 Task: Look for Airbnb options in Péruwelz, Belgium from 5th November, 2023 to 16th November, 2023 for 2 adults.1  bedroom having 1 bed and 1 bathroom. Property type can be hotel. Amenities needed are: heating. Look for 5 properties as per requirement.
Action: Mouse moved to (567, 97)
Screenshot: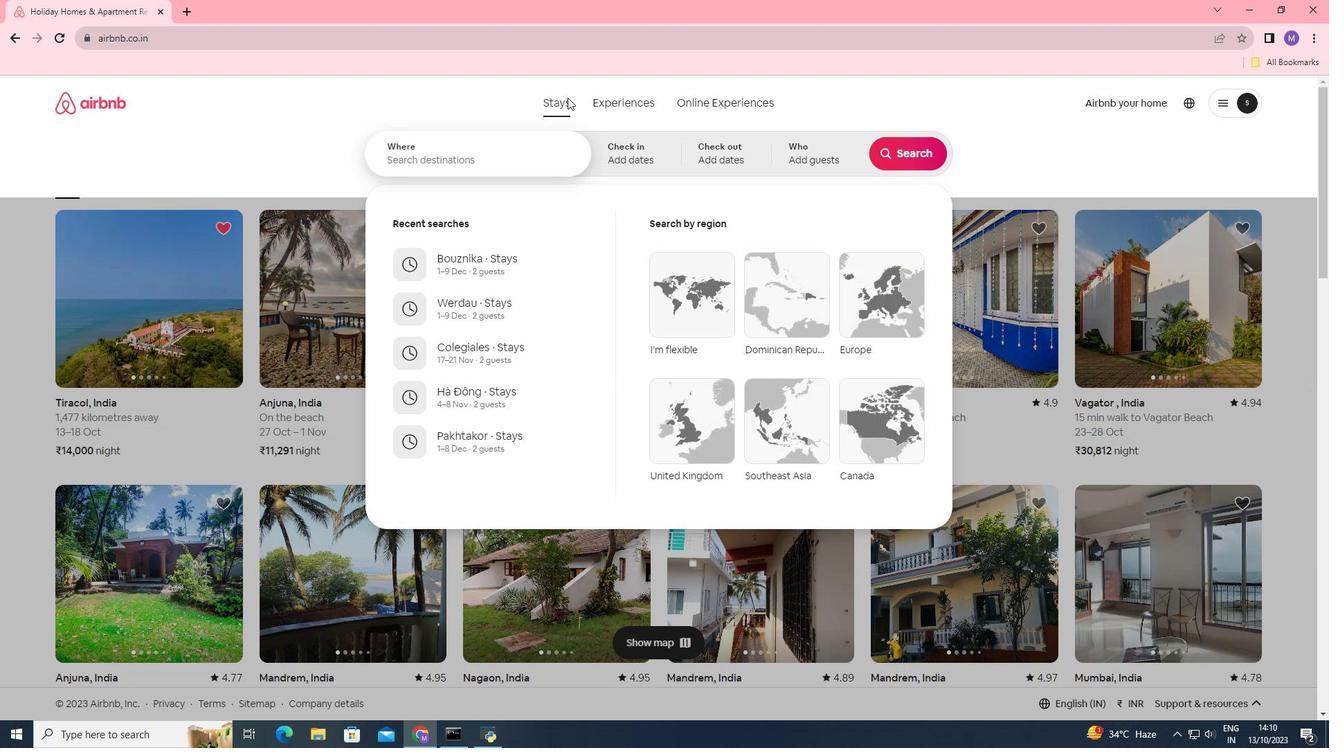 
Action: Mouse pressed left at (567, 97)
Screenshot: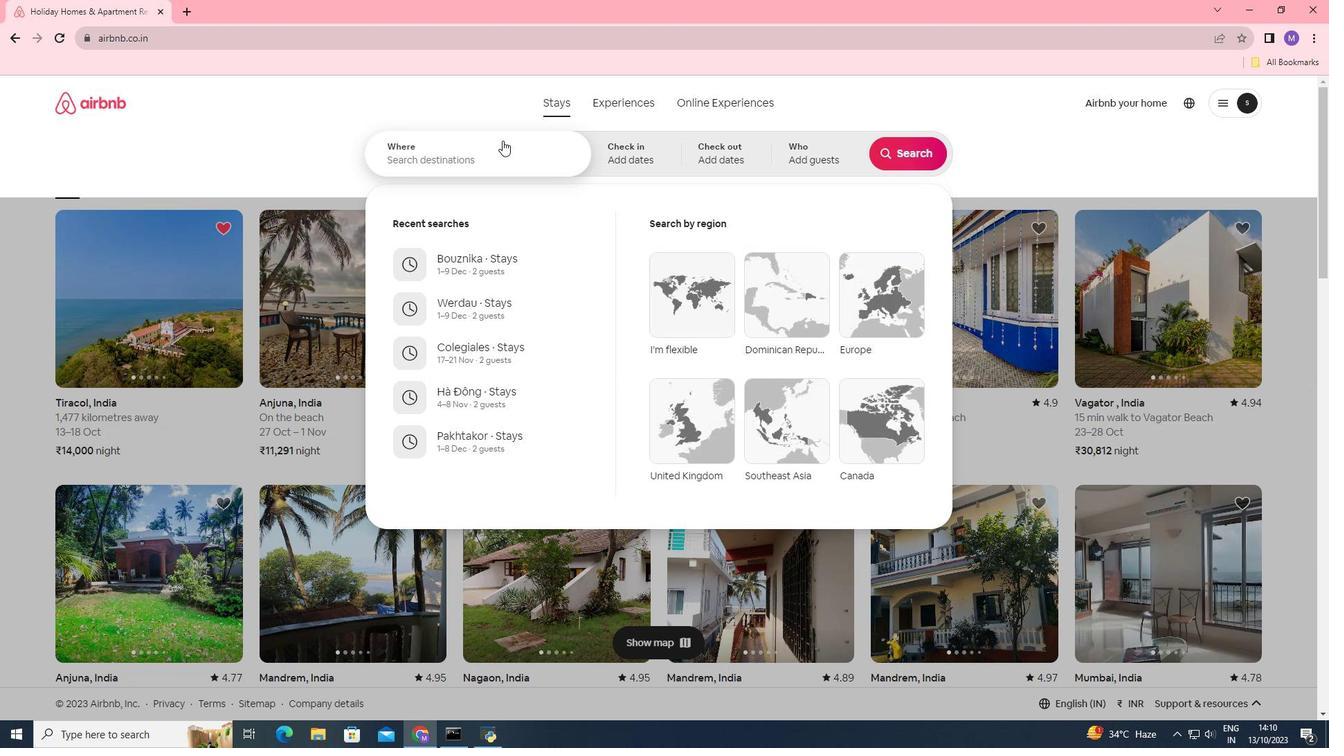 
Action: Mouse moved to (456, 159)
Screenshot: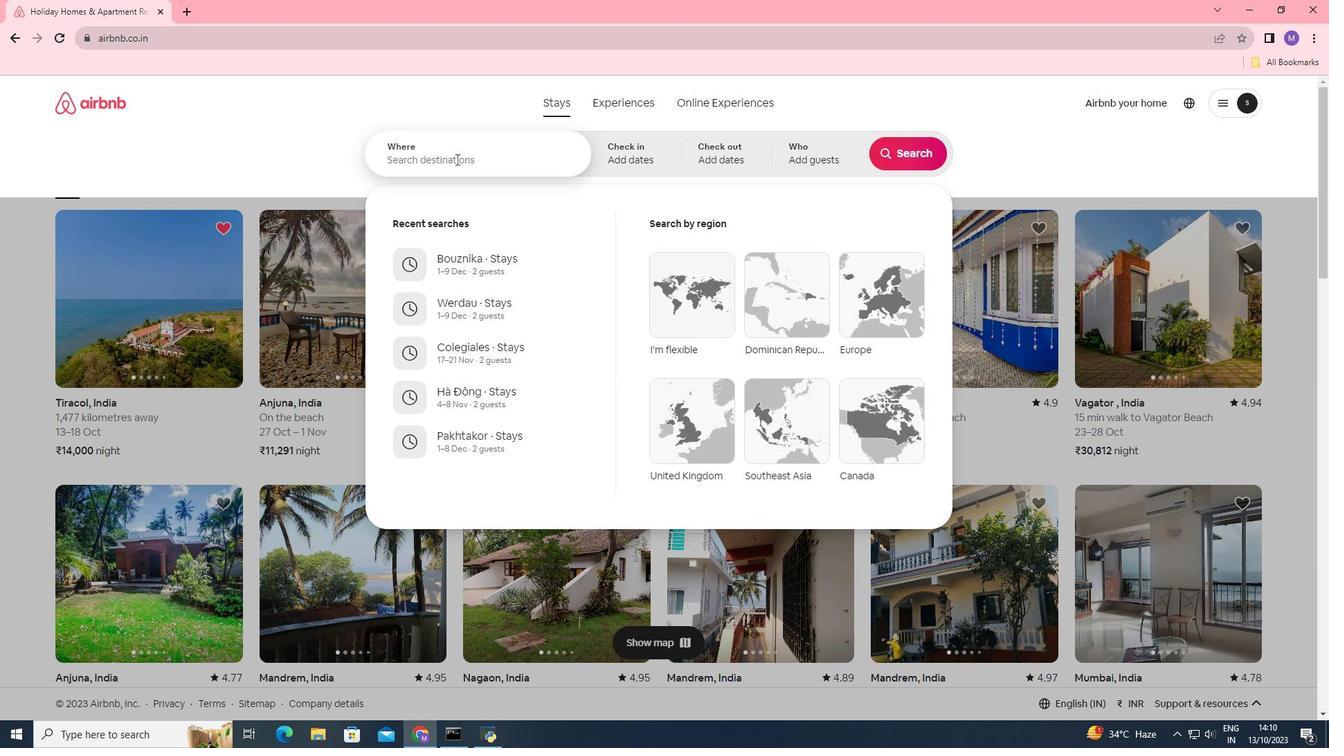 
Action: Mouse pressed left at (456, 159)
Screenshot: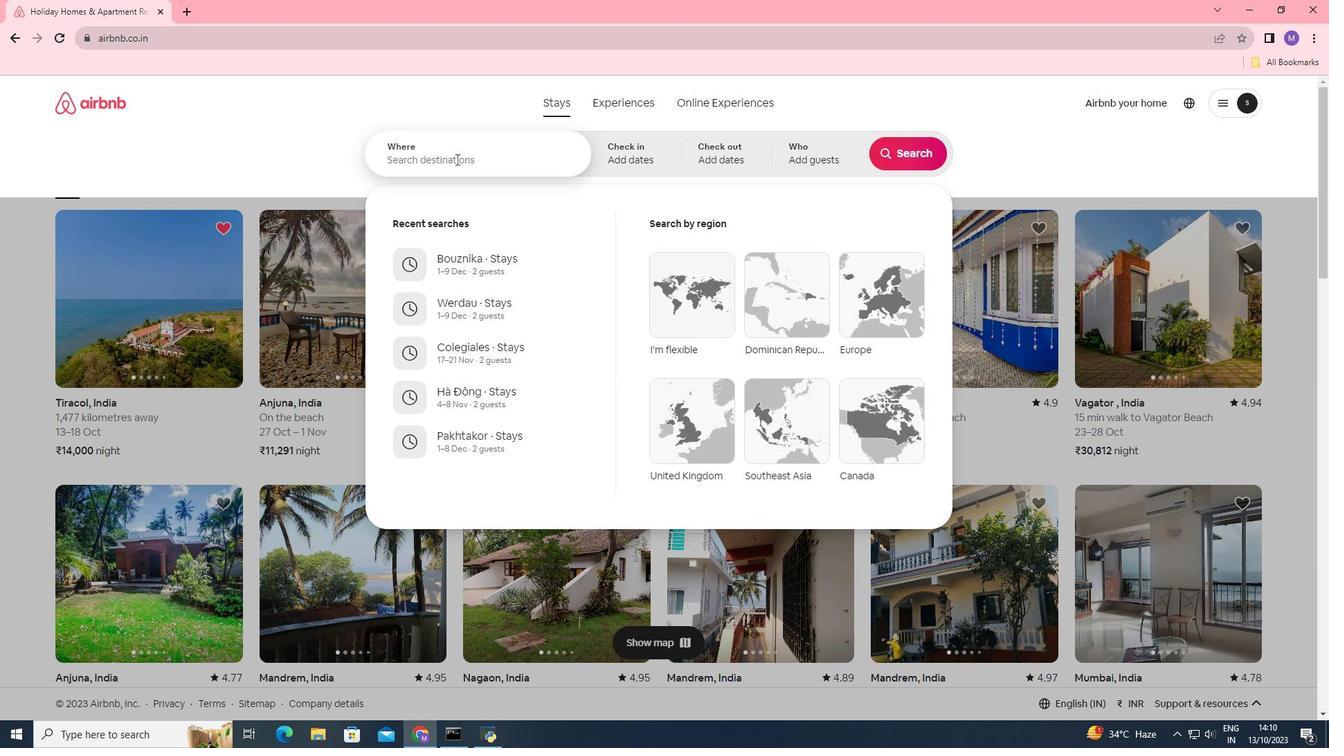 
Action: Key pressed <Key.shift_r><Key.shift_r><Key.shift_r><Key.shift_r><Key.shift_r><Key.shift_r><Key.shift_r><Key.shift_r><Key.shift_r>Peruwelz,<Key.space><Key.shift>Belgium
Screenshot: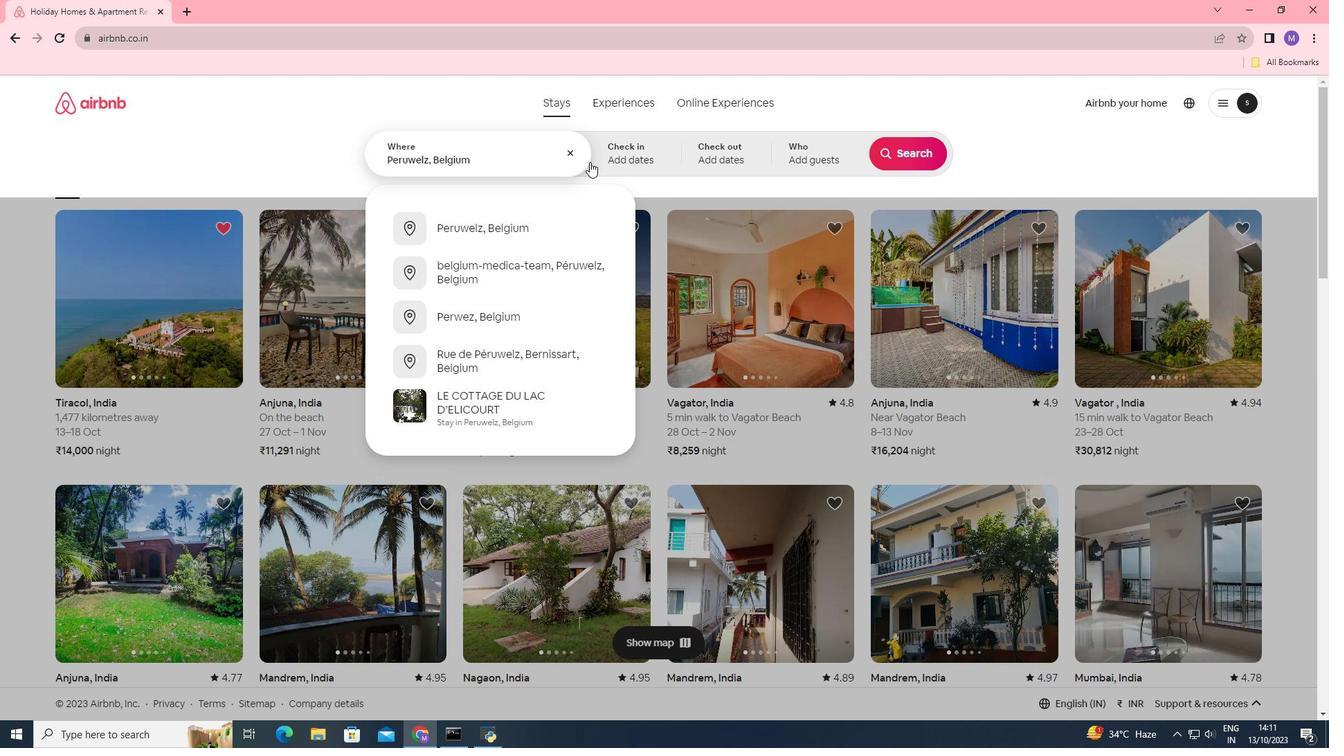 
Action: Mouse moved to (609, 159)
Screenshot: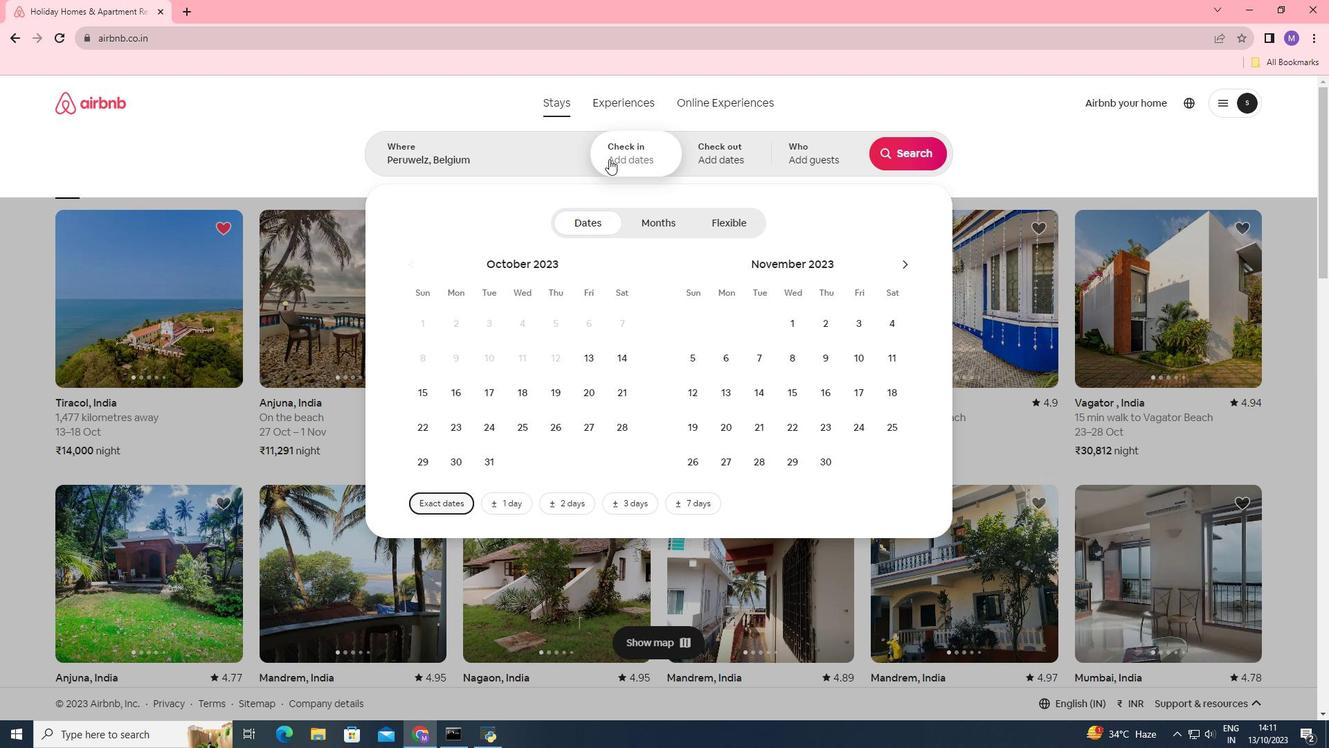 
Action: Mouse pressed left at (609, 159)
Screenshot: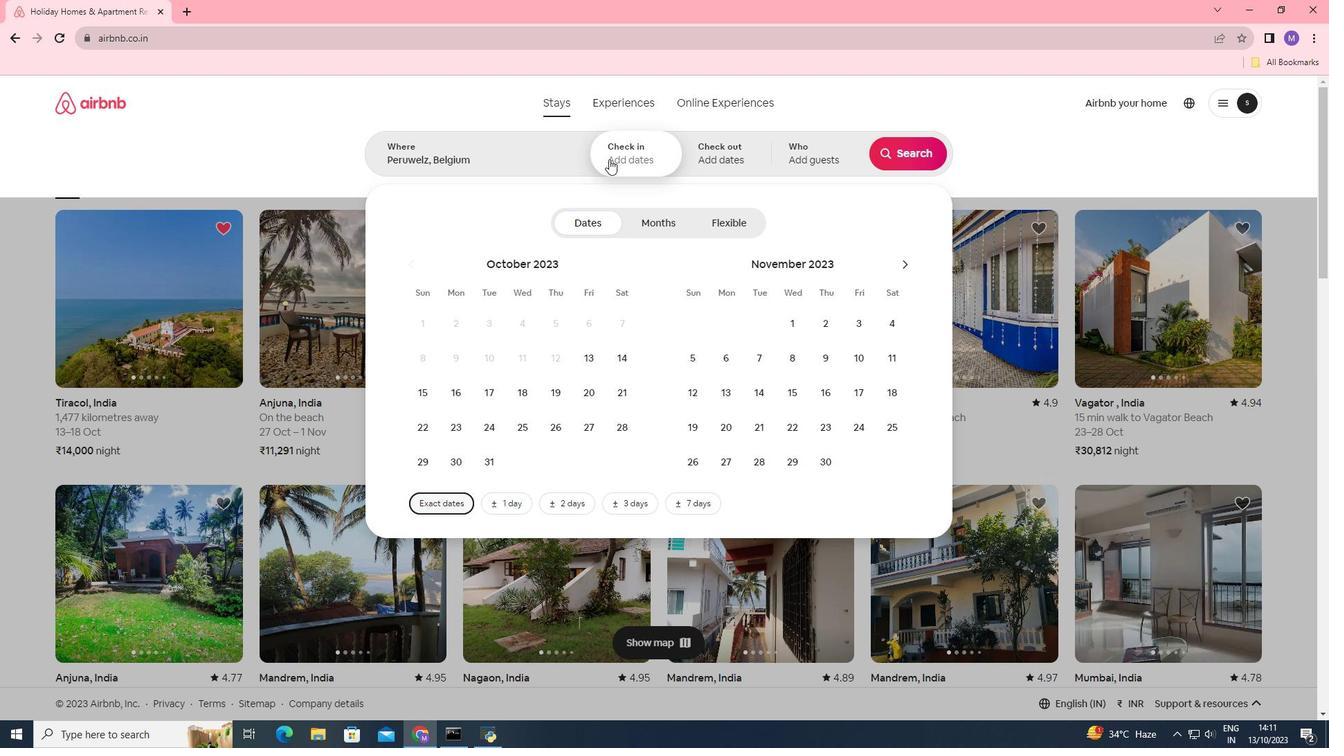 
Action: Mouse moved to (698, 350)
Screenshot: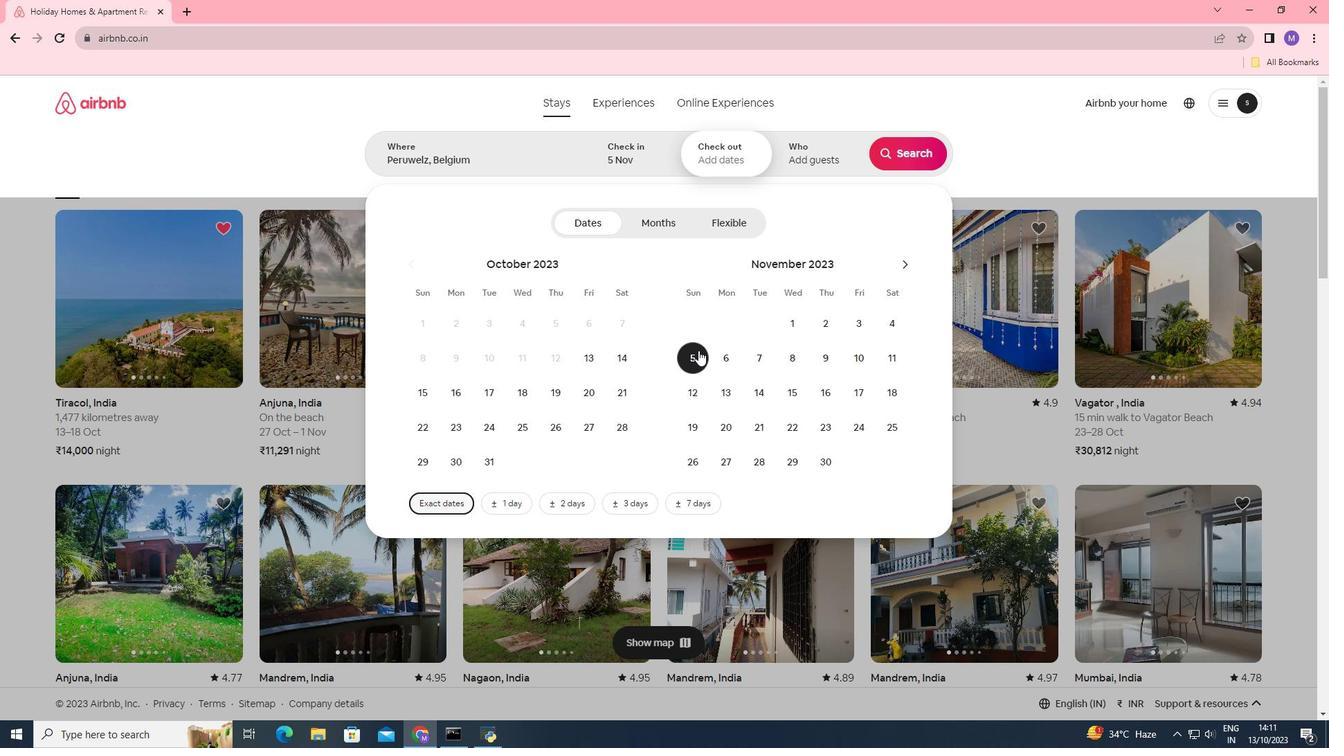 
Action: Mouse pressed left at (698, 350)
Screenshot: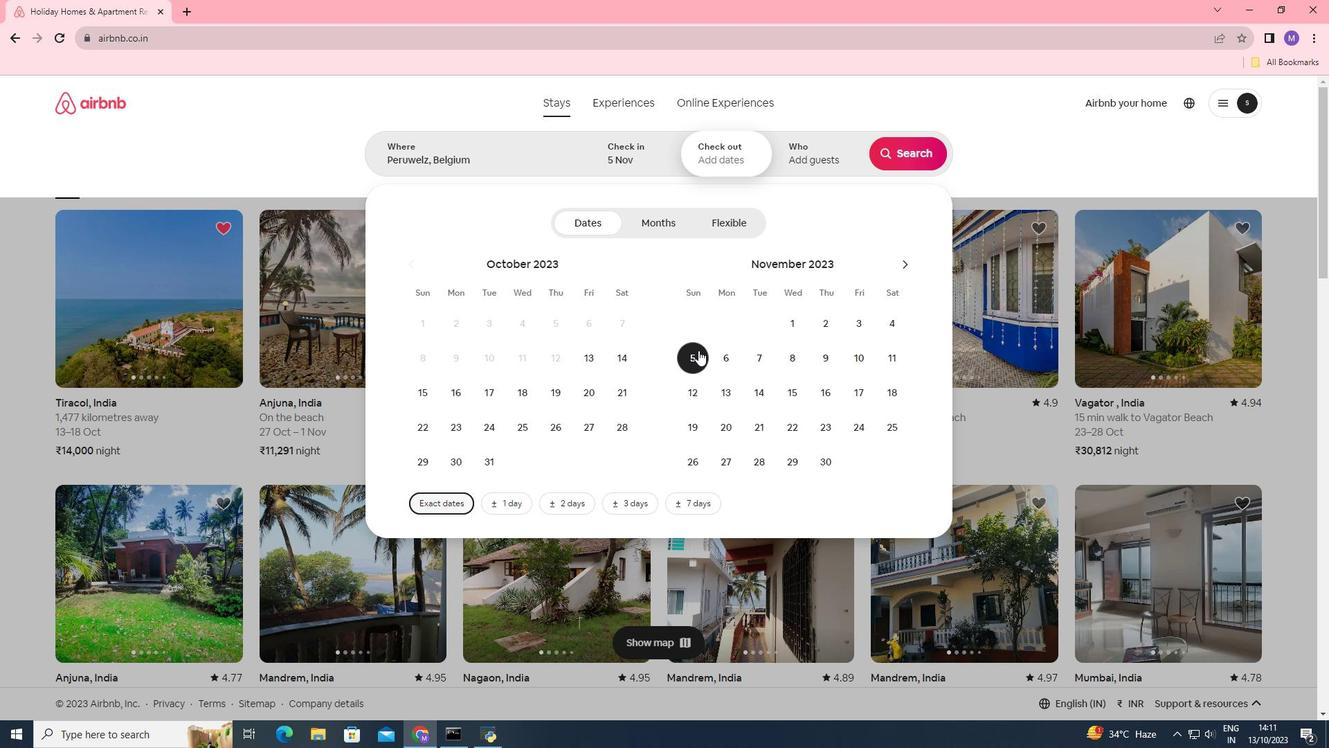 
Action: Mouse moved to (823, 385)
Screenshot: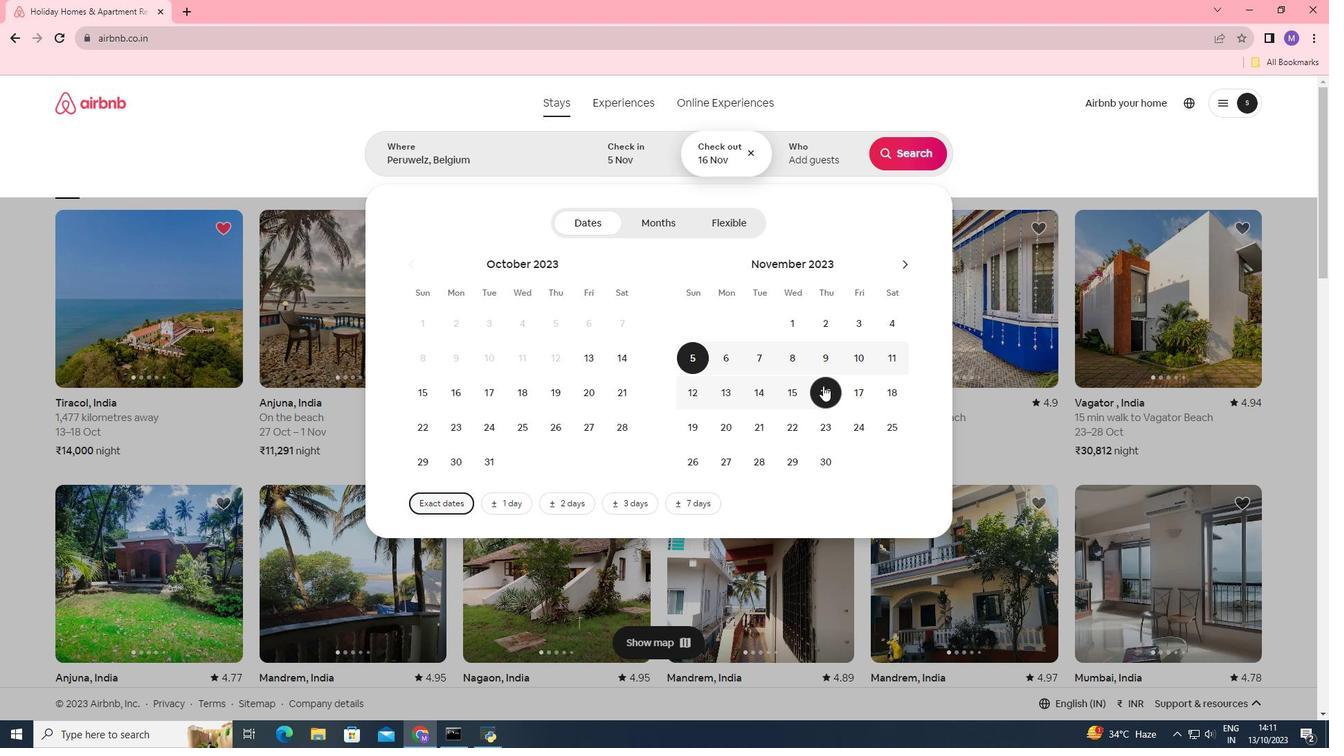 
Action: Mouse pressed left at (823, 385)
Screenshot: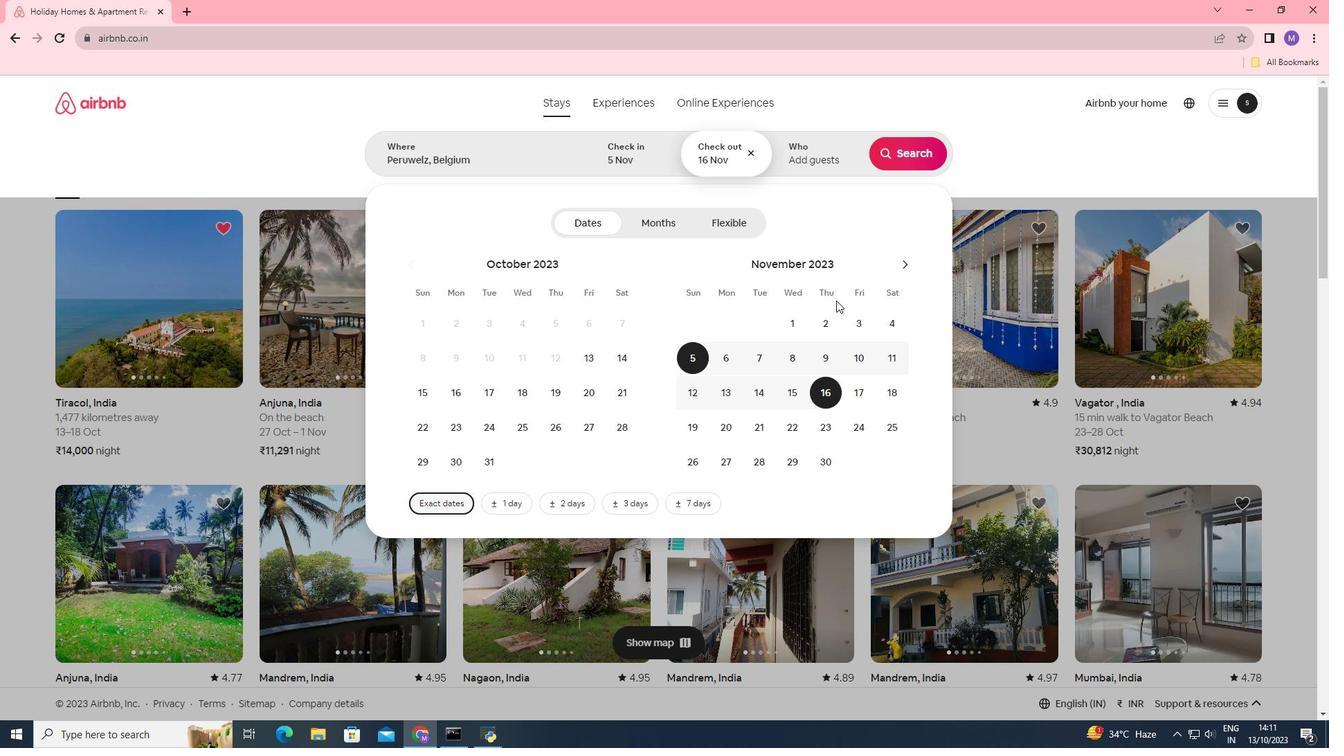 
Action: Mouse moved to (814, 146)
Screenshot: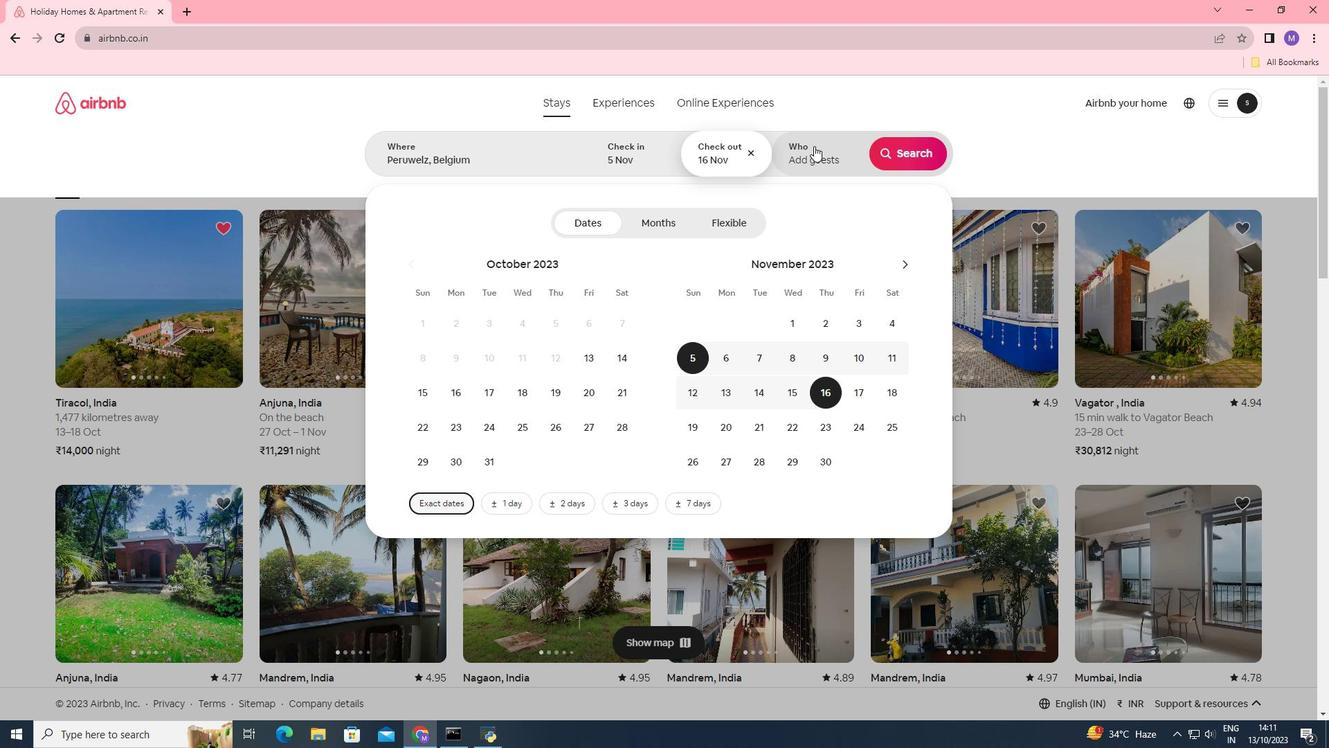 
Action: Mouse pressed left at (814, 146)
Screenshot: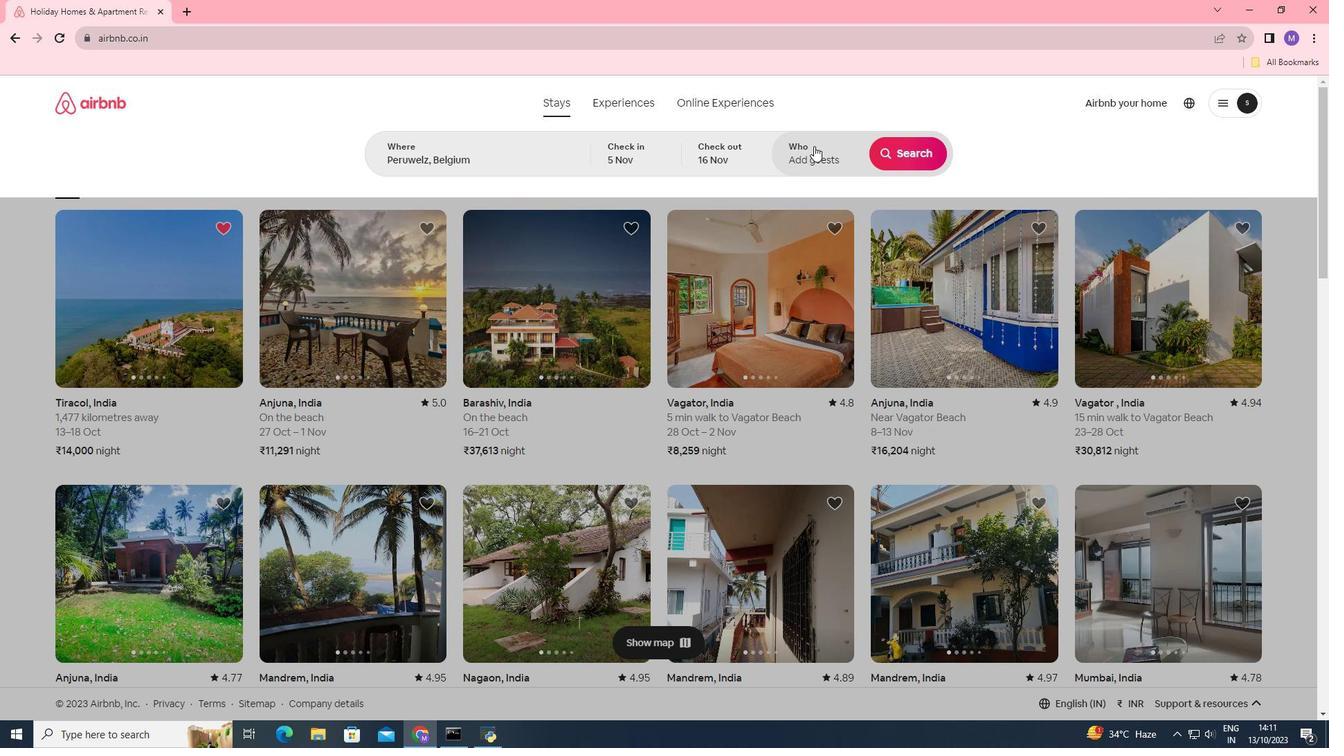 
Action: Mouse pressed left at (814, 146)
Screenshot: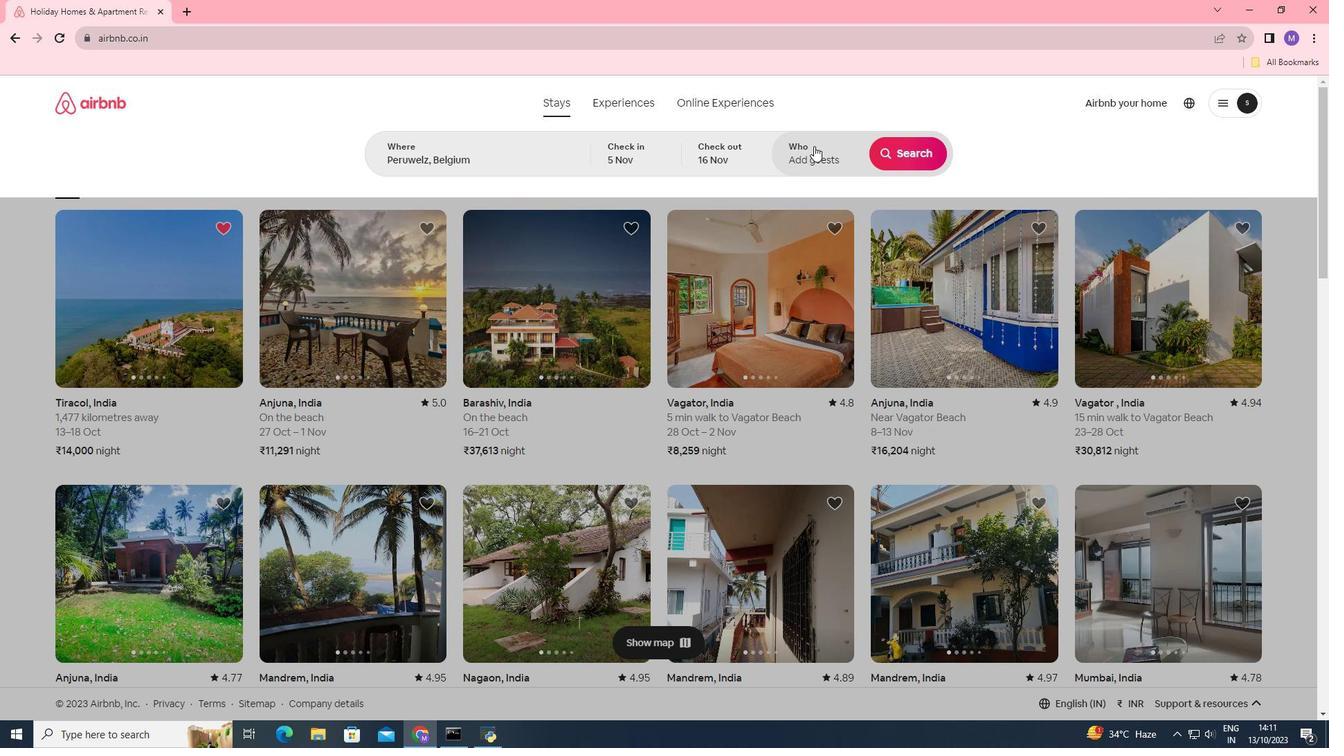 
Action: Mouse pressed left at (814, 146)
Screenshot: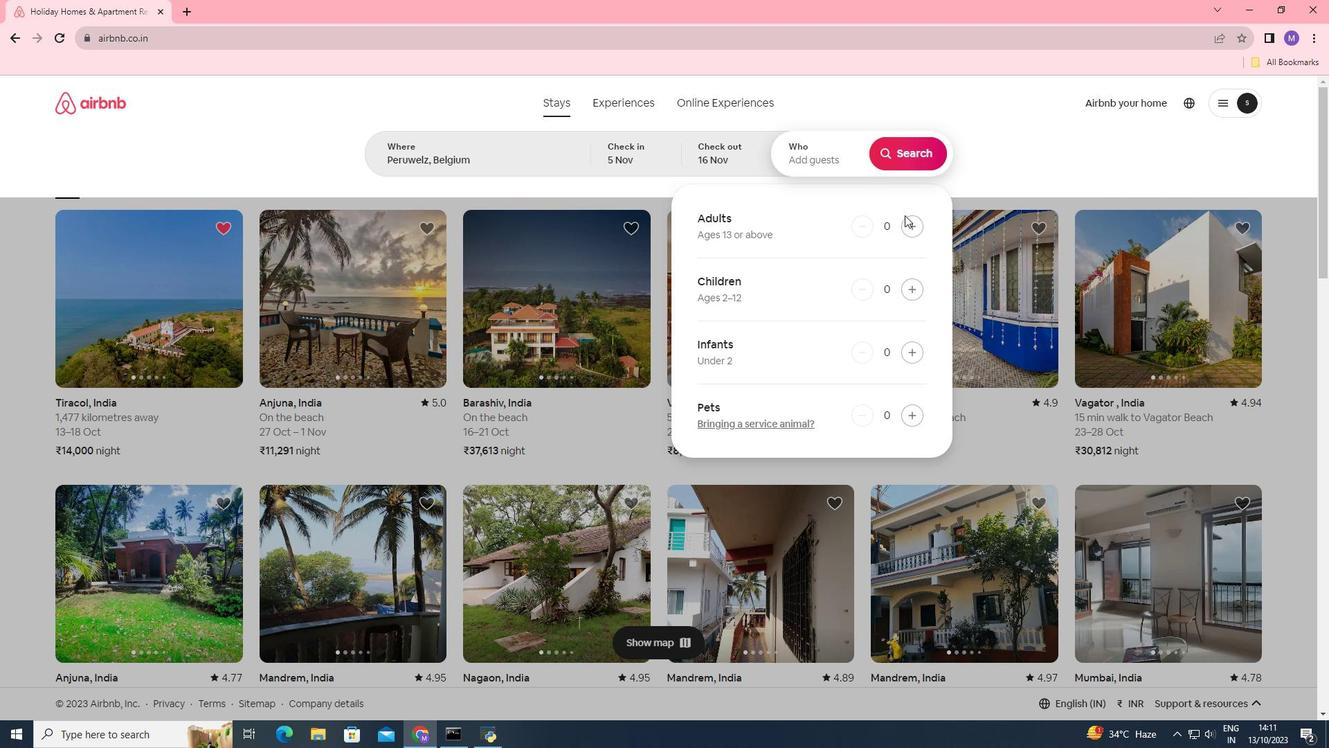 
Action: Mouse moved to (910, 223)
Screenshot: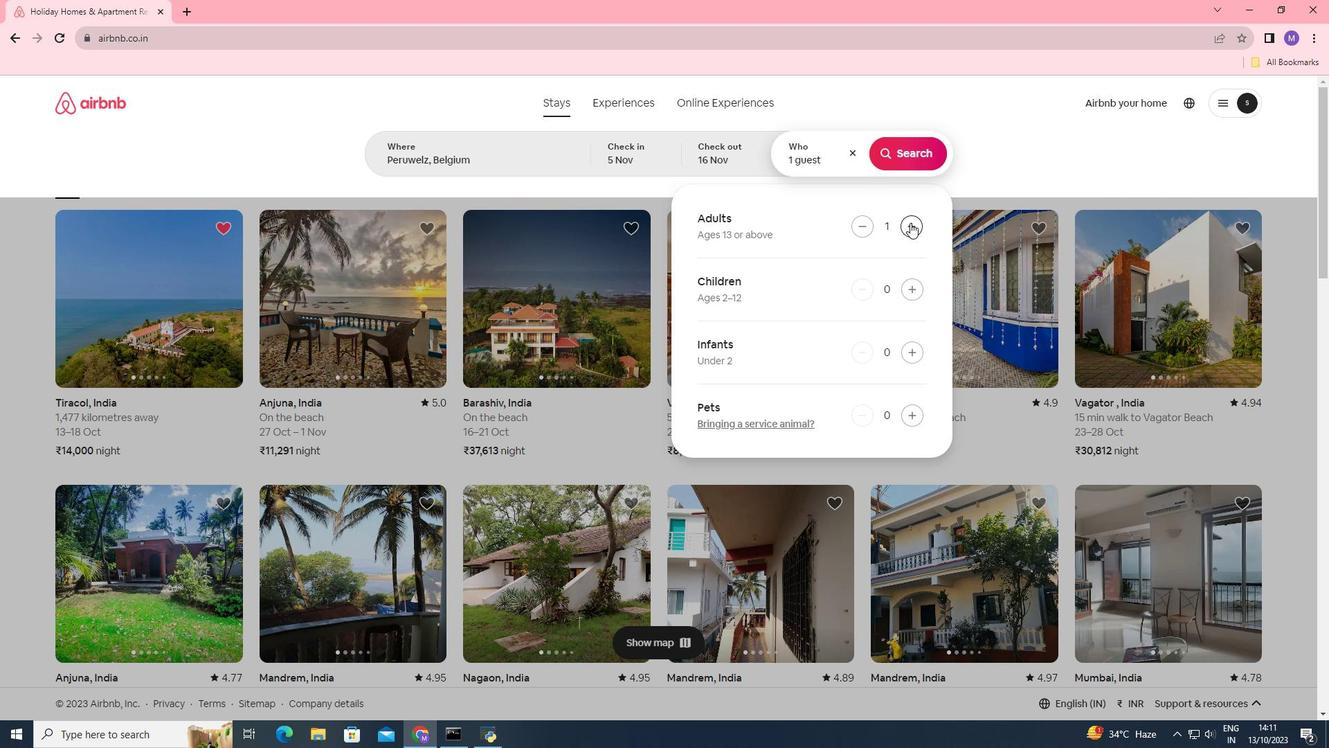 
Action: Mouse pressed left at (910, 223)
Screenshot: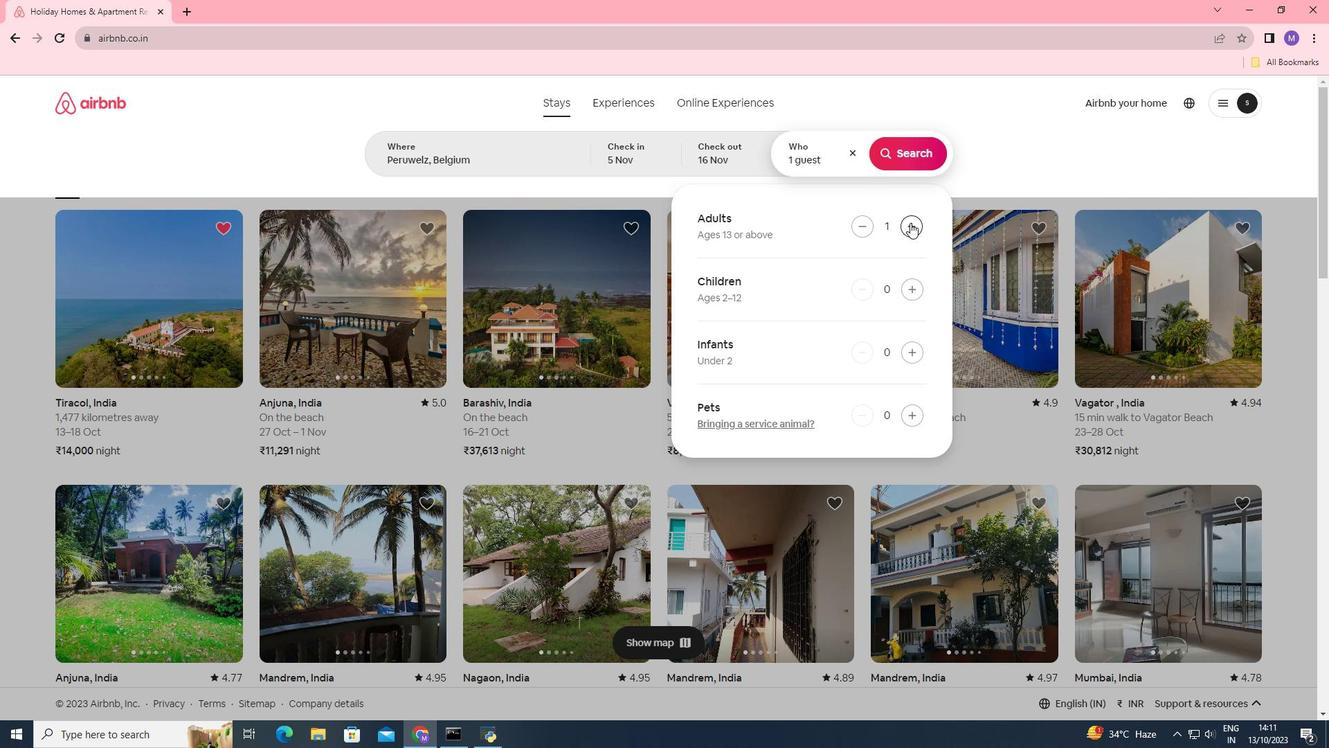 
Action: Mouse pressed left at (910, 223)
Screenshot: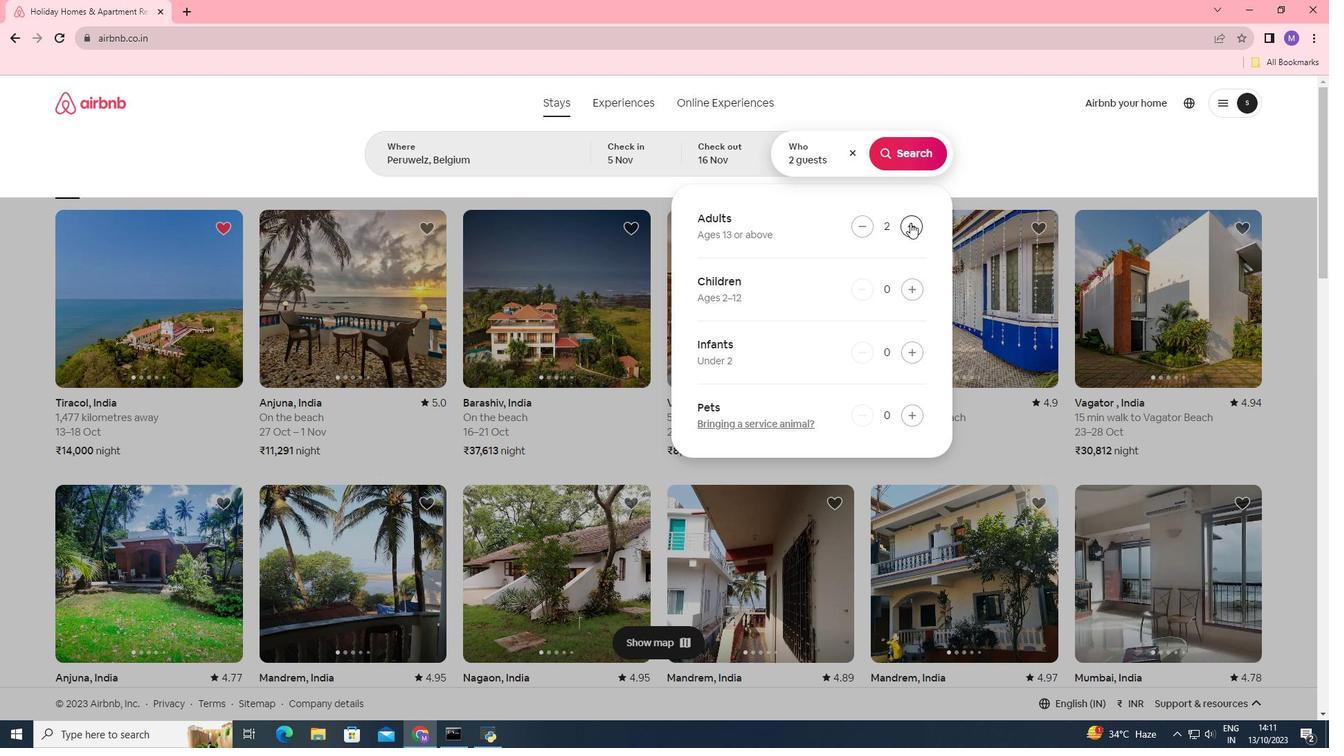 
Action: Mouse moved to (918, 155)
Screenshot: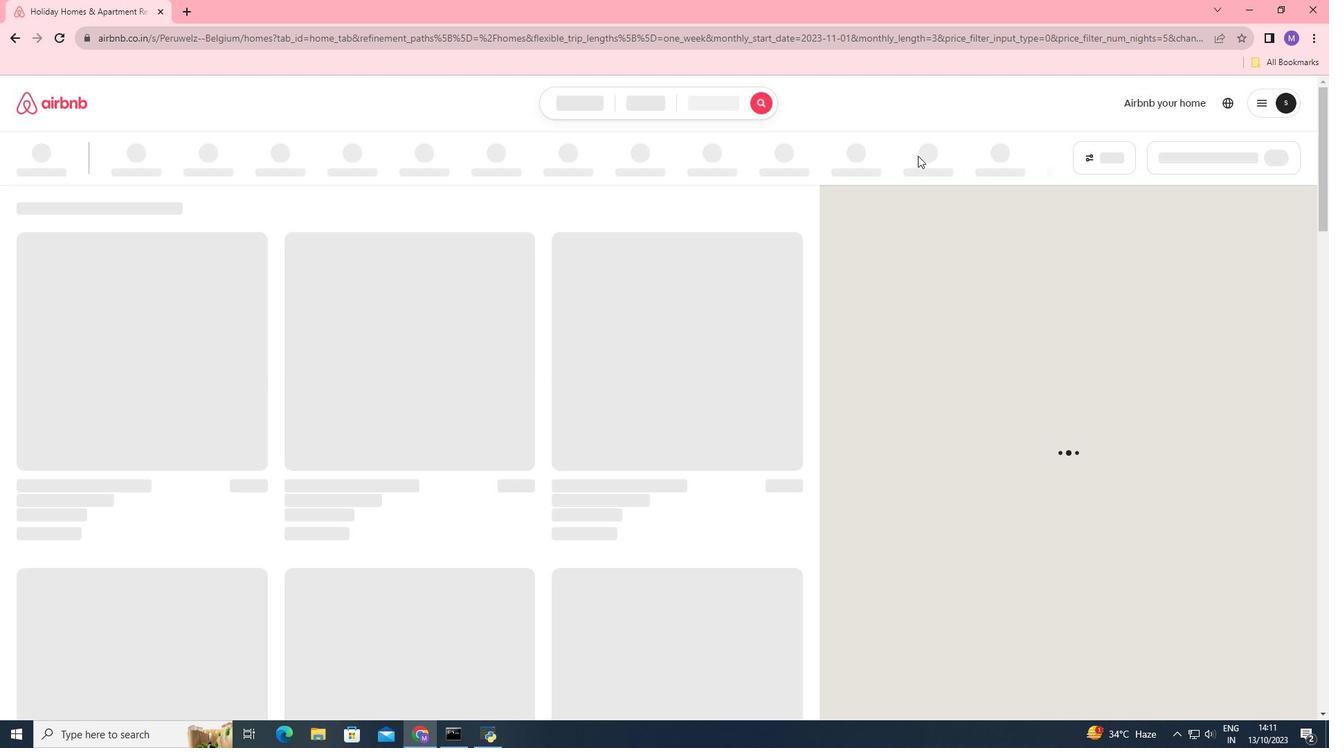
Action: Mouse pressed left at (918, 155)
Screenshot: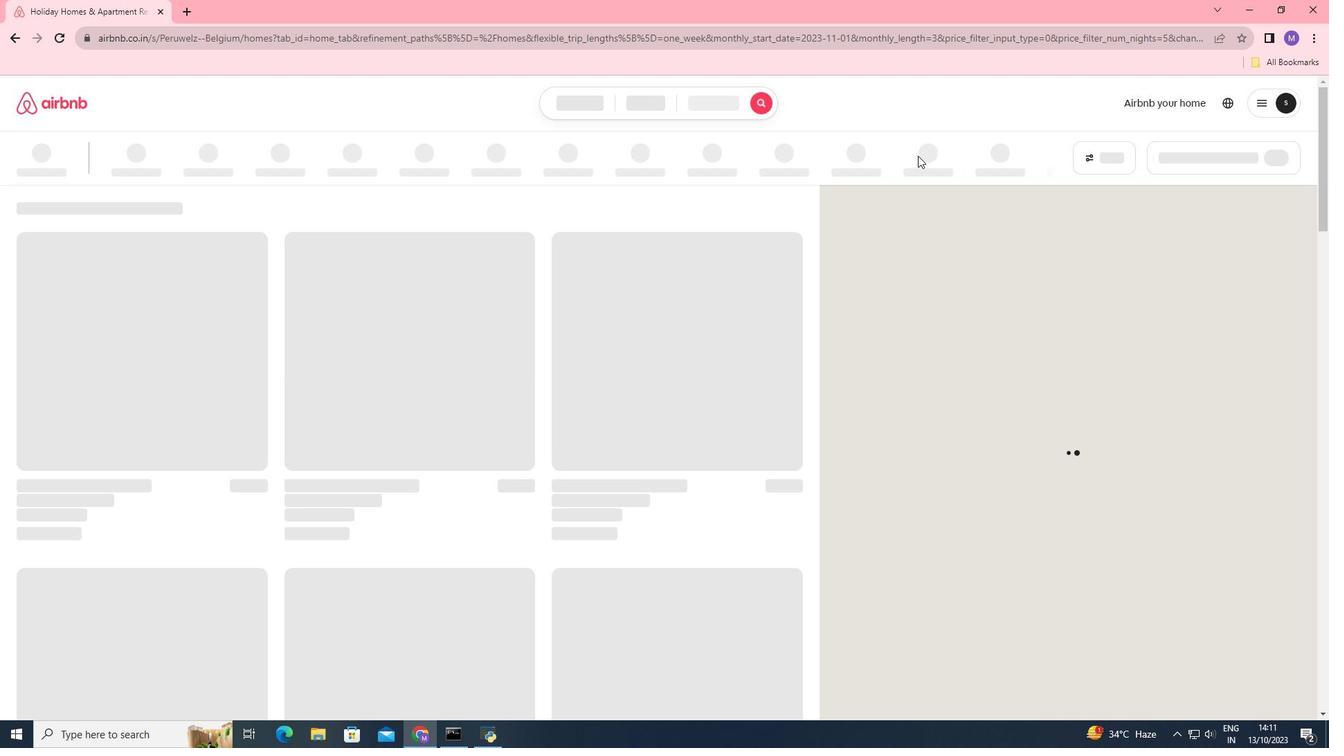 
Action: Mouse moved to (1111, 158)
Screenshot: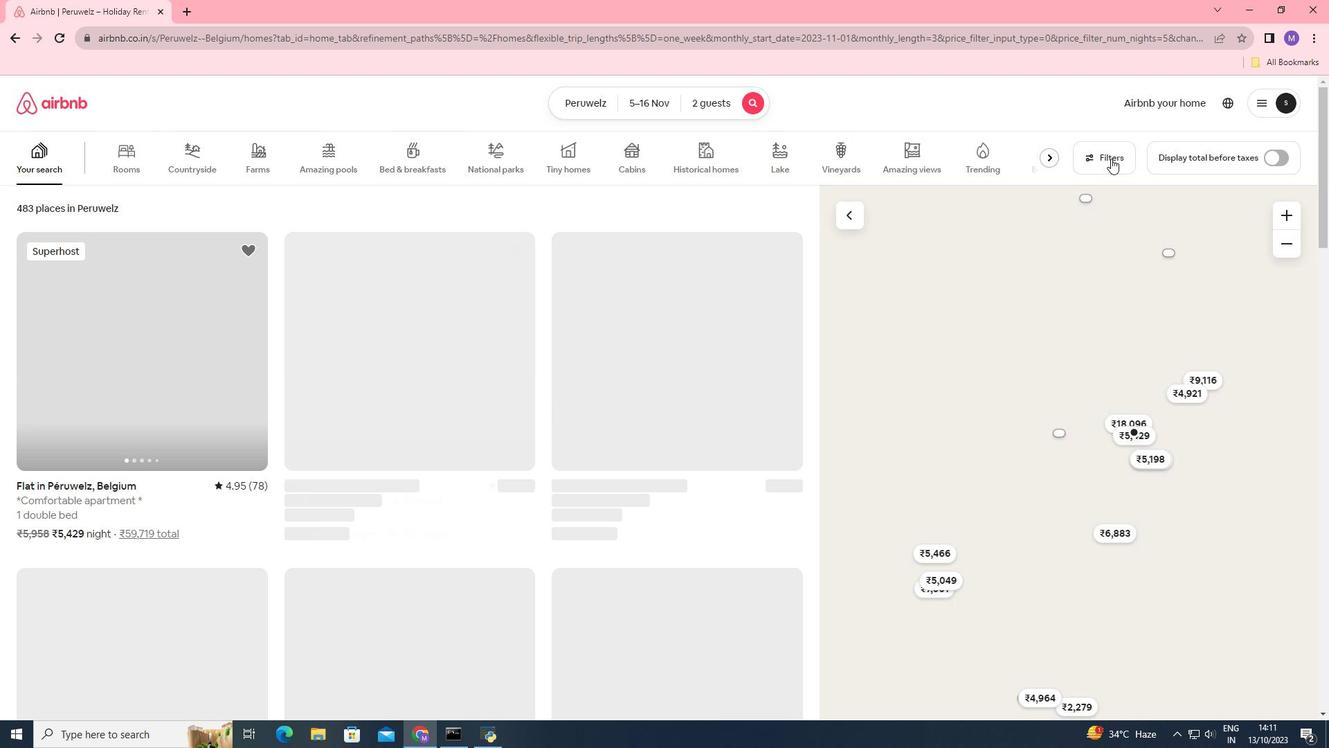 
Action: Mouse pressed left at (1111, 158)
Screenshot: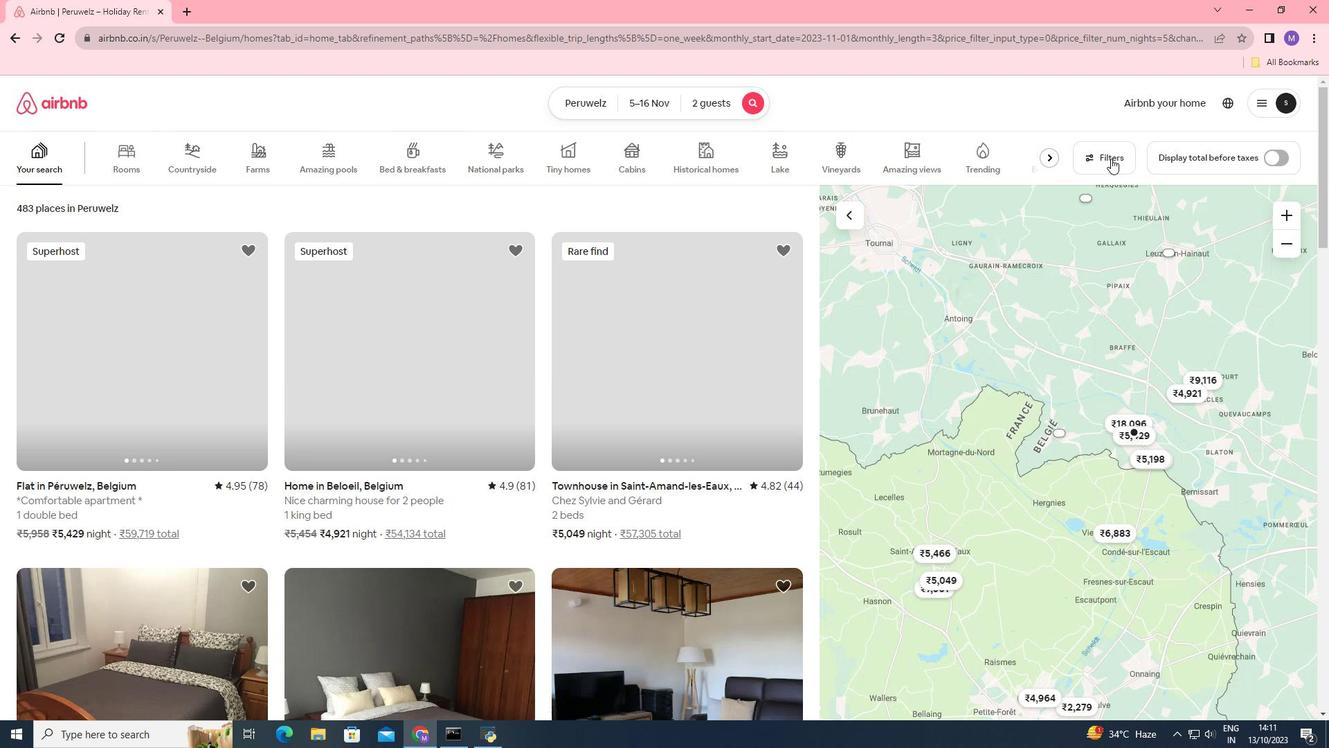 
Action: Mouse moved to (501, 579)
Screenshot: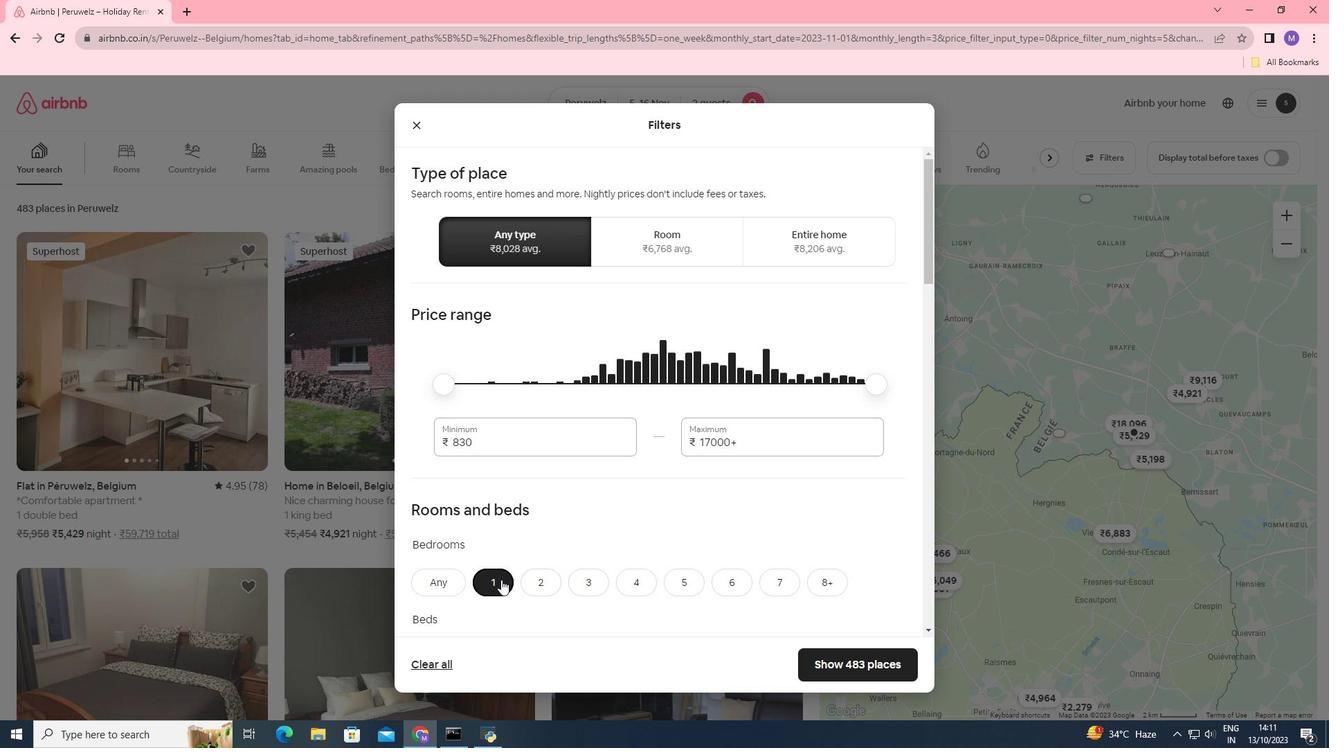 
Action: Mouse pressed left at (501, 579)
Screenshot: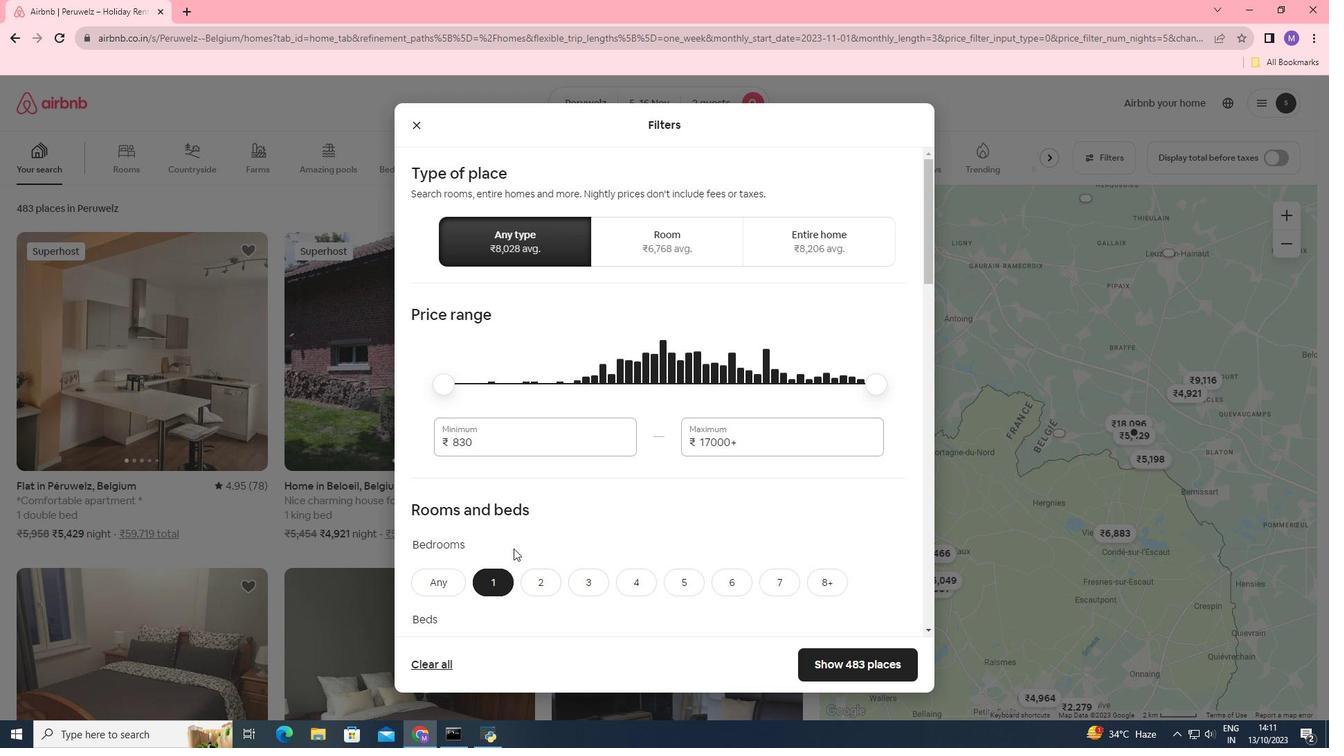 
Action: Mouse moved to (535, 462)
Screenshot: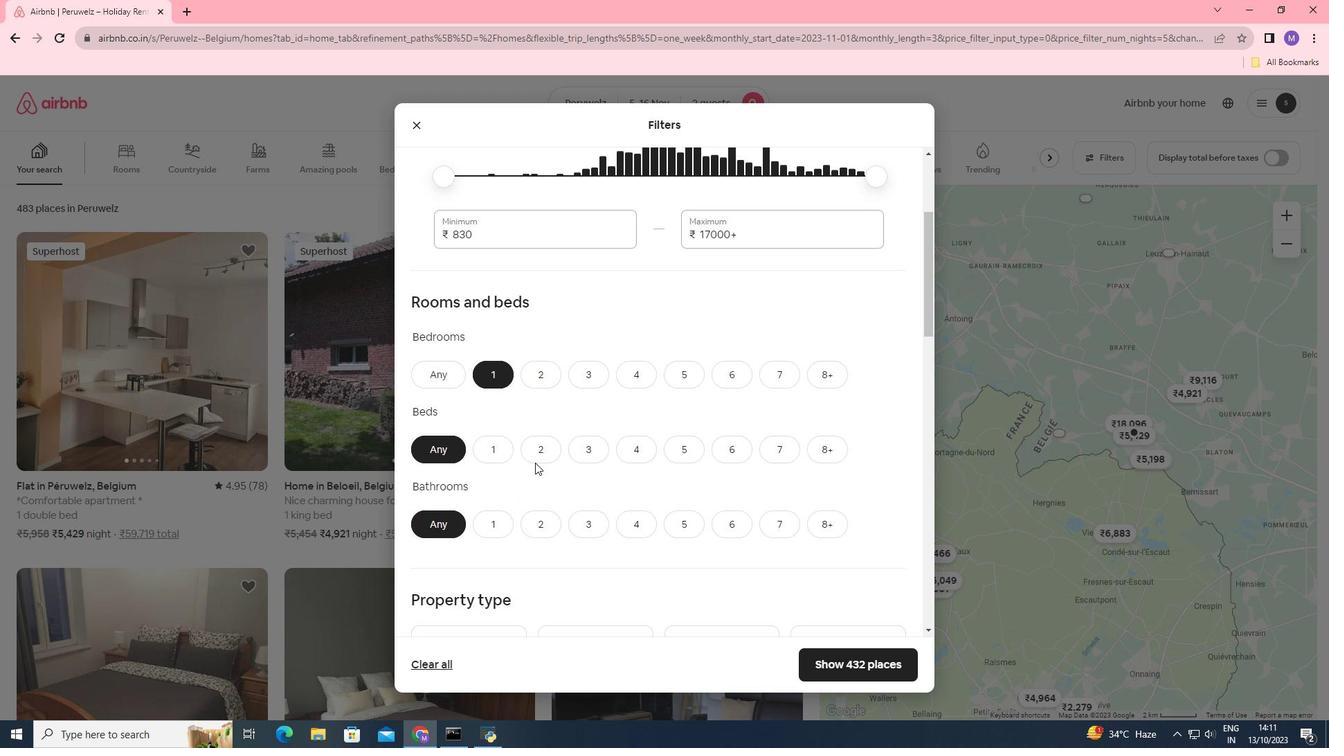 
Action: Mouse scrolled (535, 461) with delta (0, 0)
Screenshot: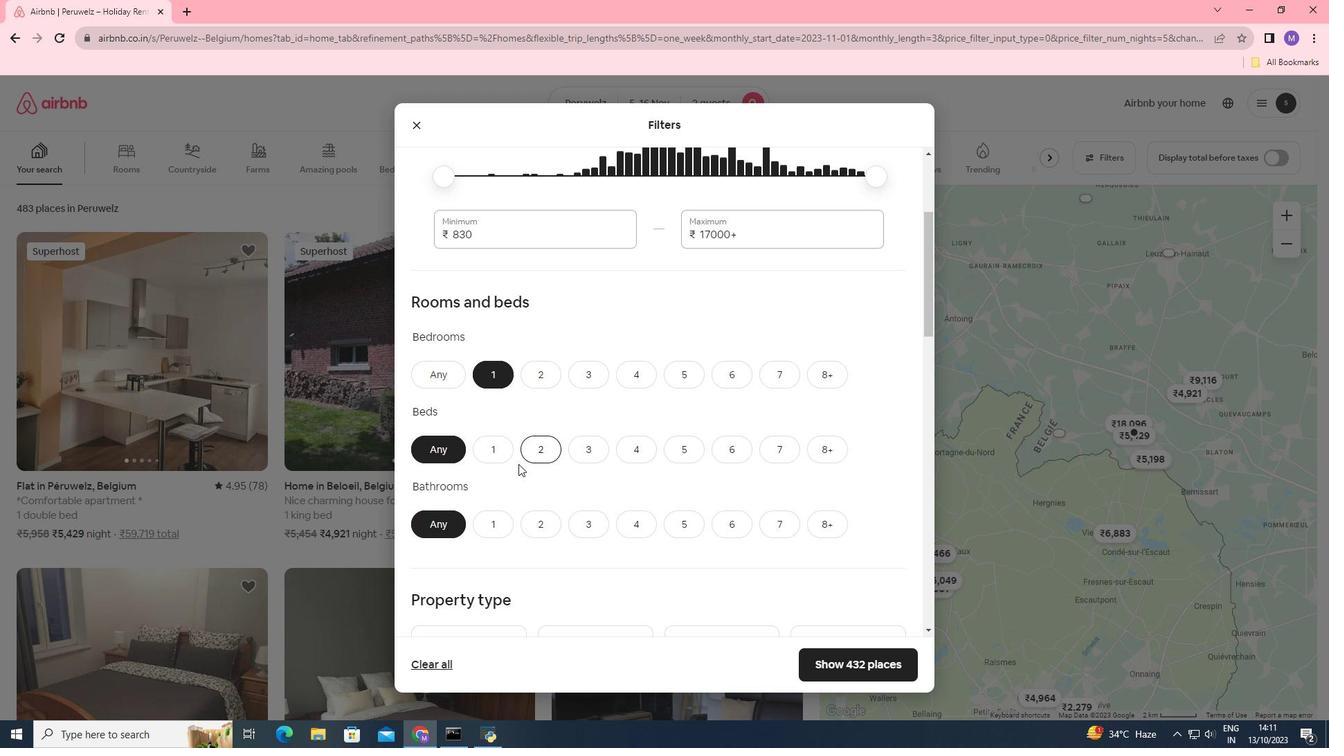 
Action: Mouse scrolled (535, 461) with delta (0, 0)
Screenshot: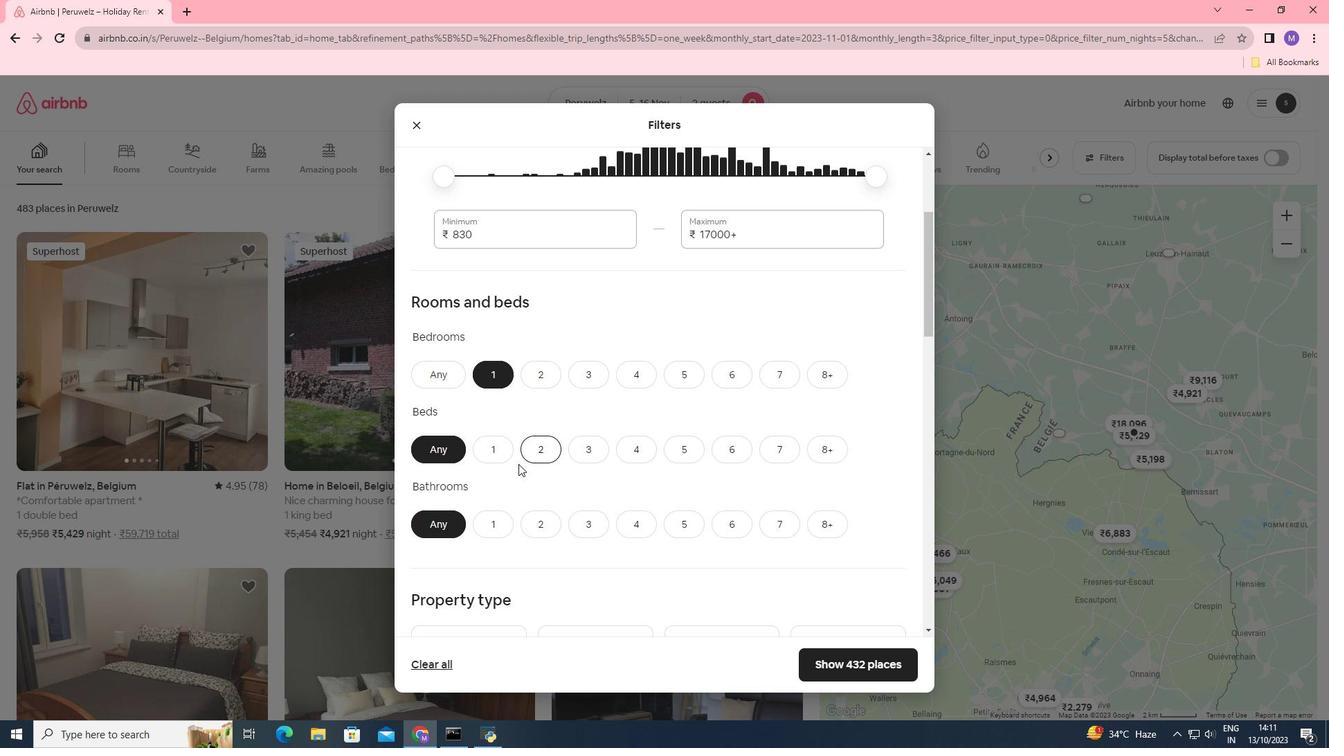
Action: Mouse scrolled (535, 461) with delta (0, 0)
Screenshot: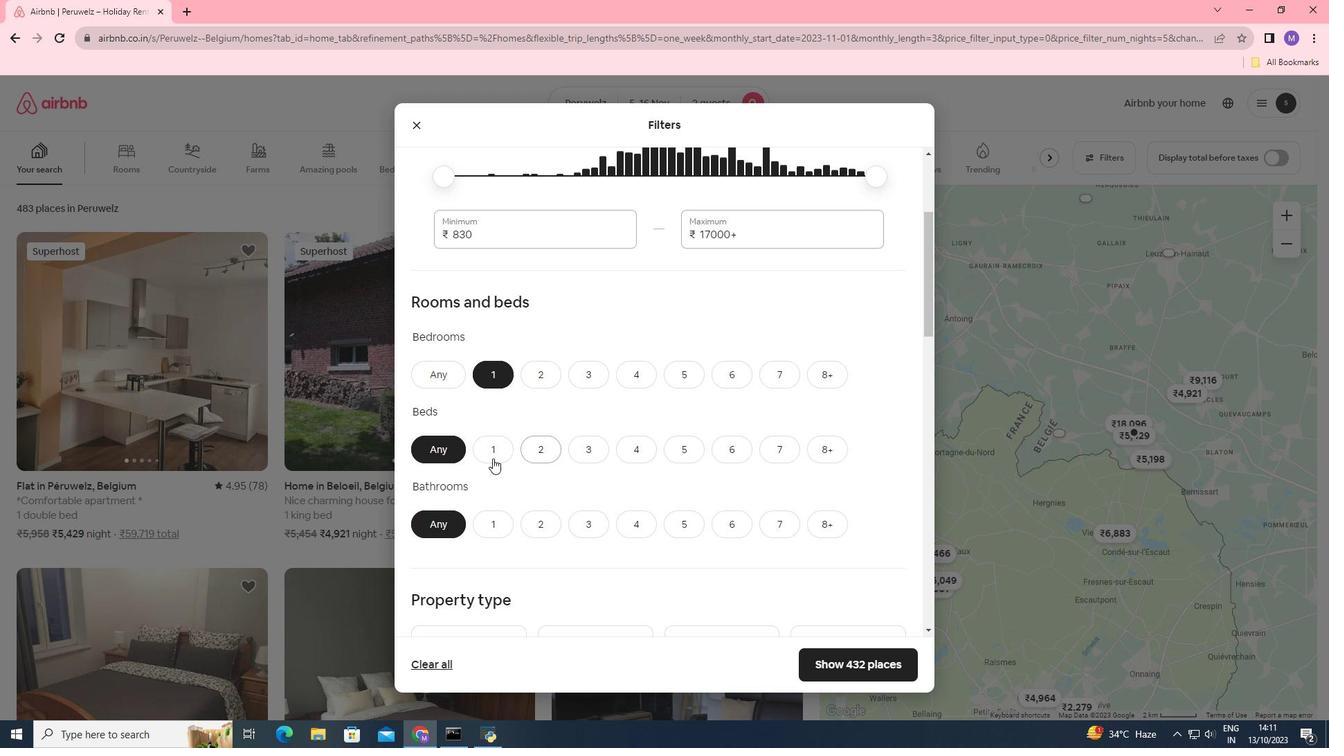
Action: Mouse moved to (490, 455)
Screenshot: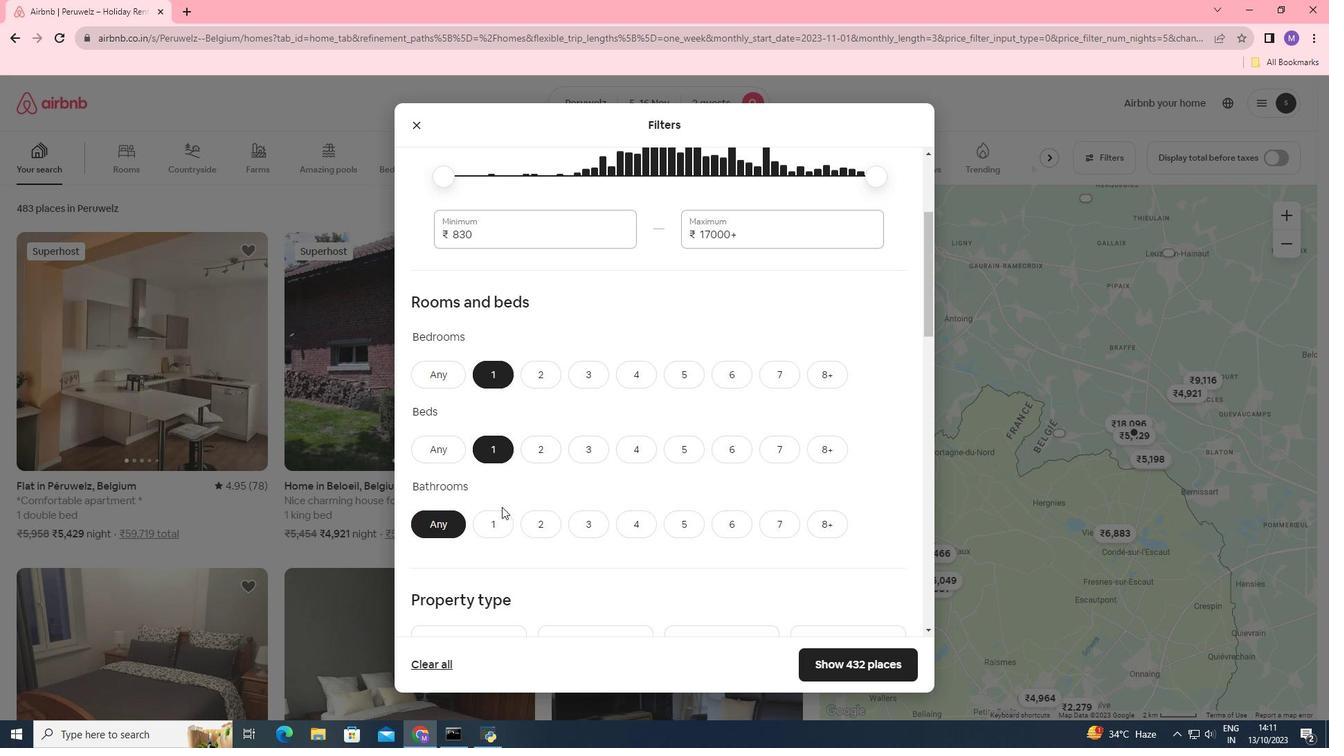 
Action: Mouse pressed left at (490, 455)
Screenshot: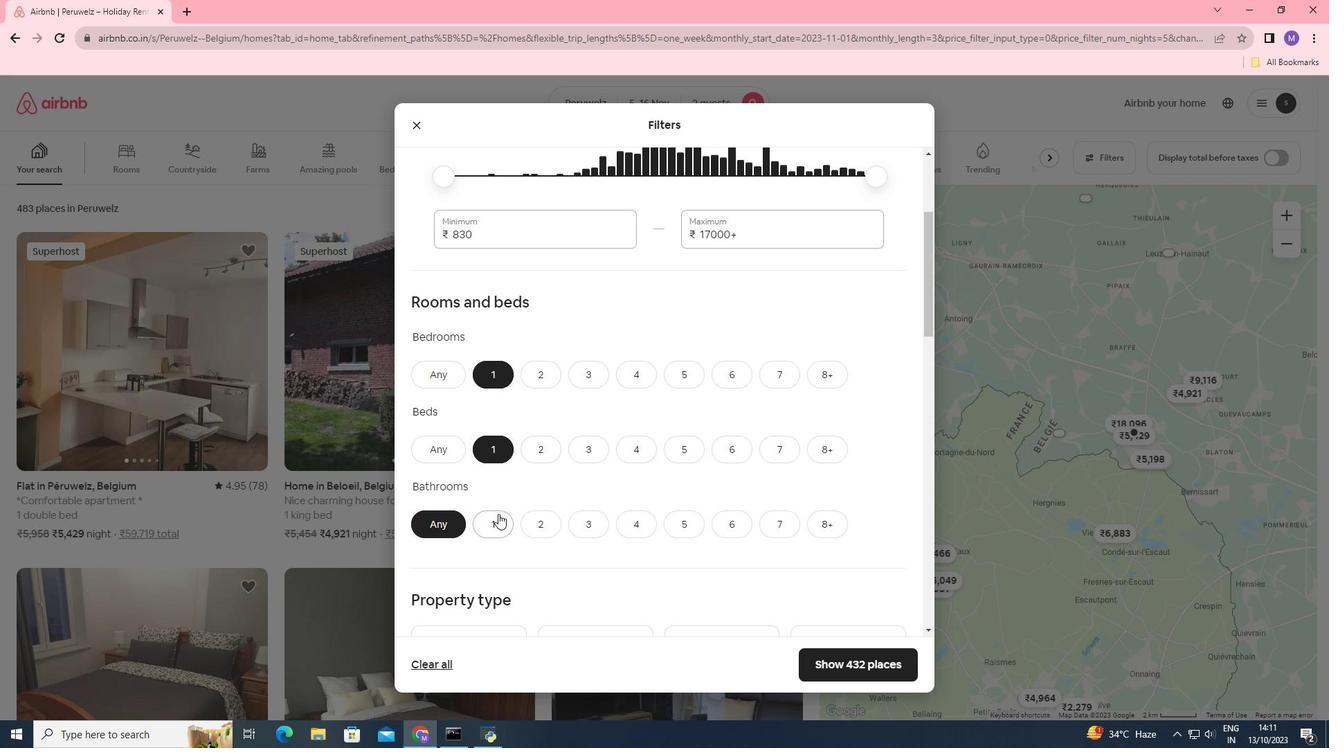 
Action: Mouse moved to (497, 517)
Screenshot: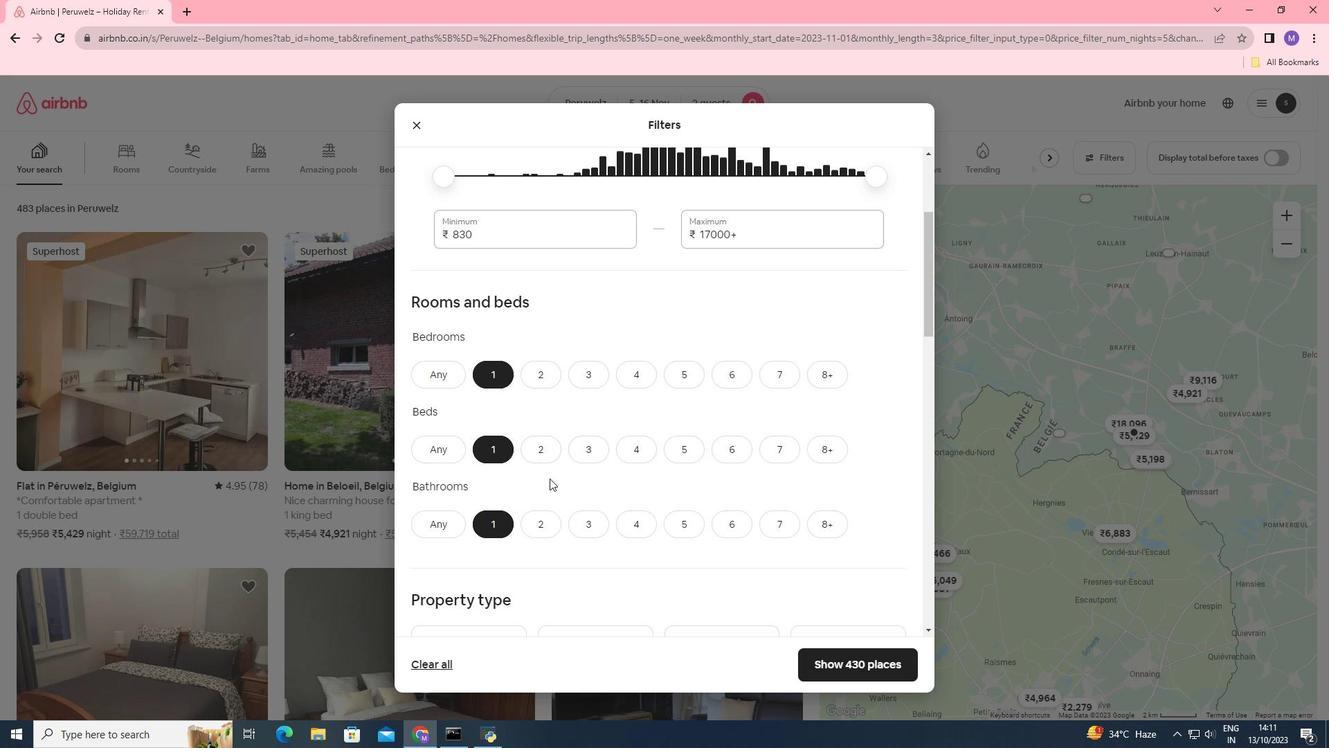 
Action: Mouse pressed left at (497, 517)
Screenshot: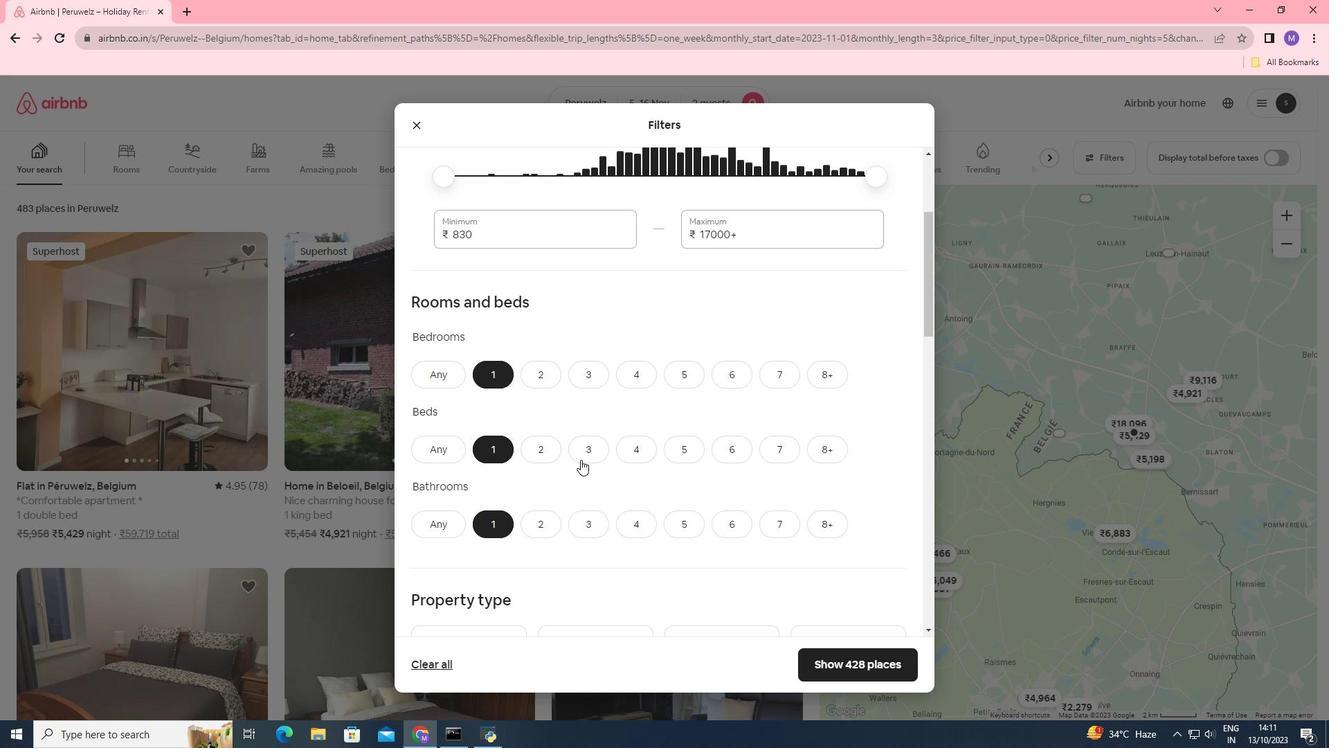 
Action: Mouse moved to (612, 428)
Screenshot: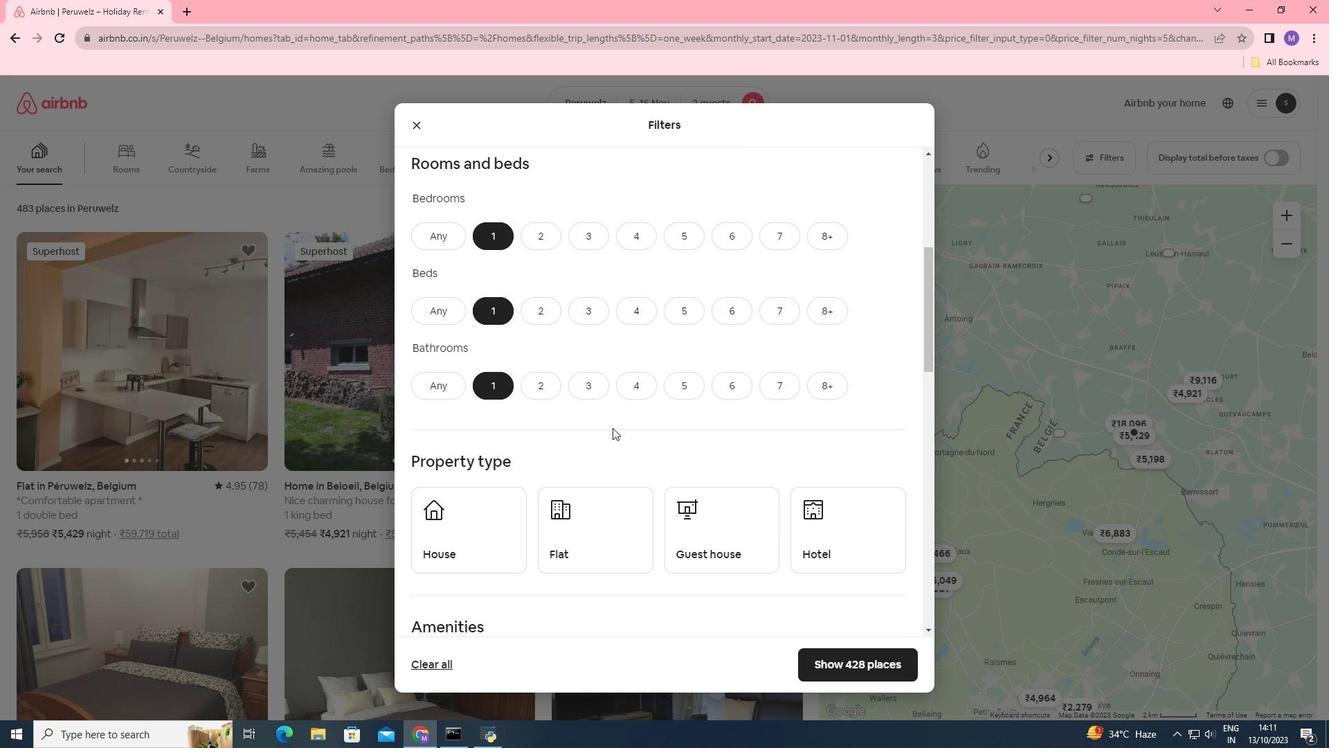 
Action: Mouse scrolled (612, 427) with delta (0, 0)
Screenshot: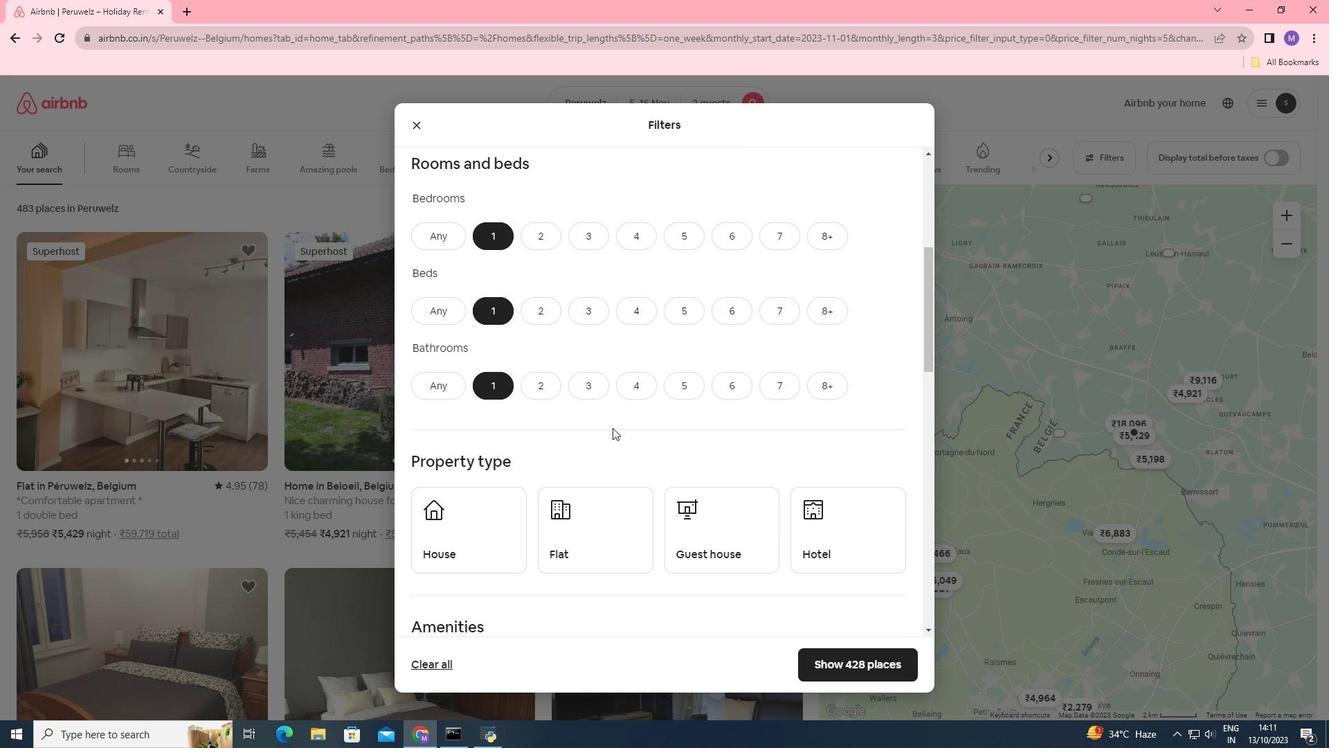 
Action: Mouse scrolled (612, 427) with delta (0, 0)
Screenshot: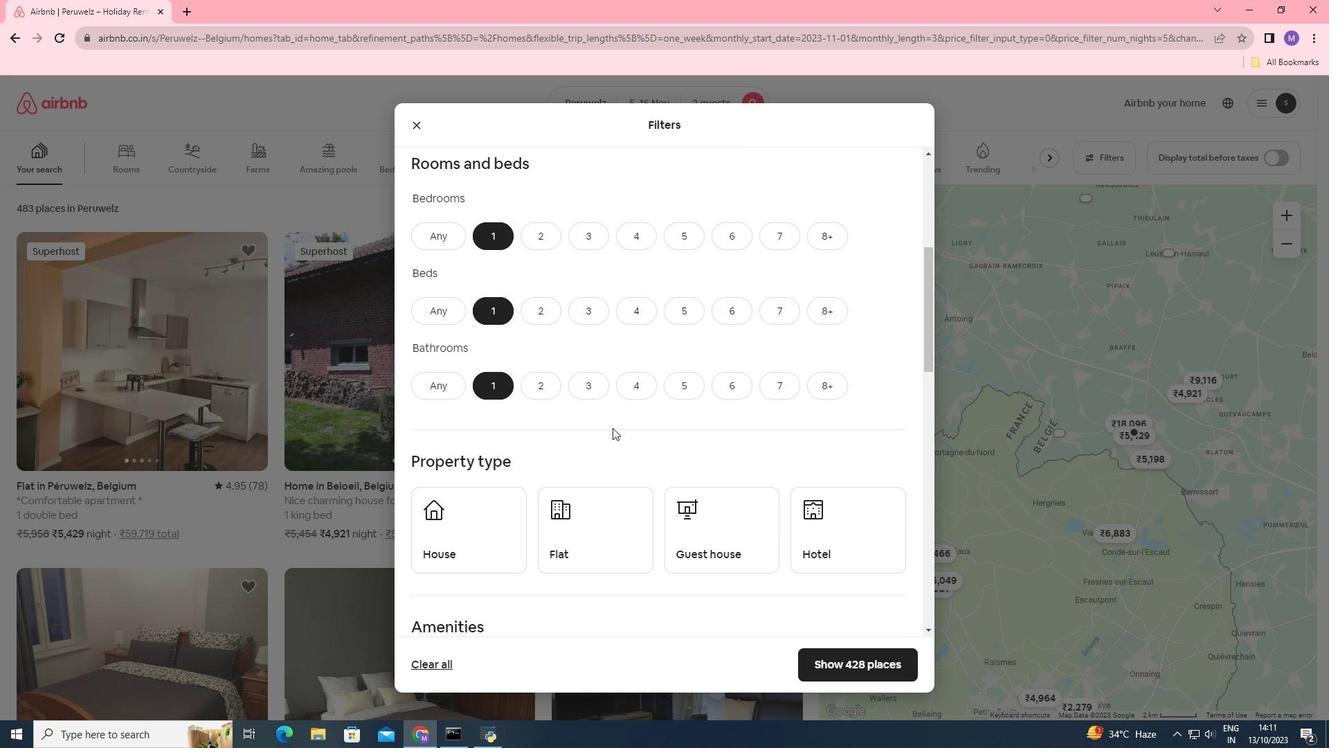 
Action: Mouse moved to (840, 500)
Screenshot: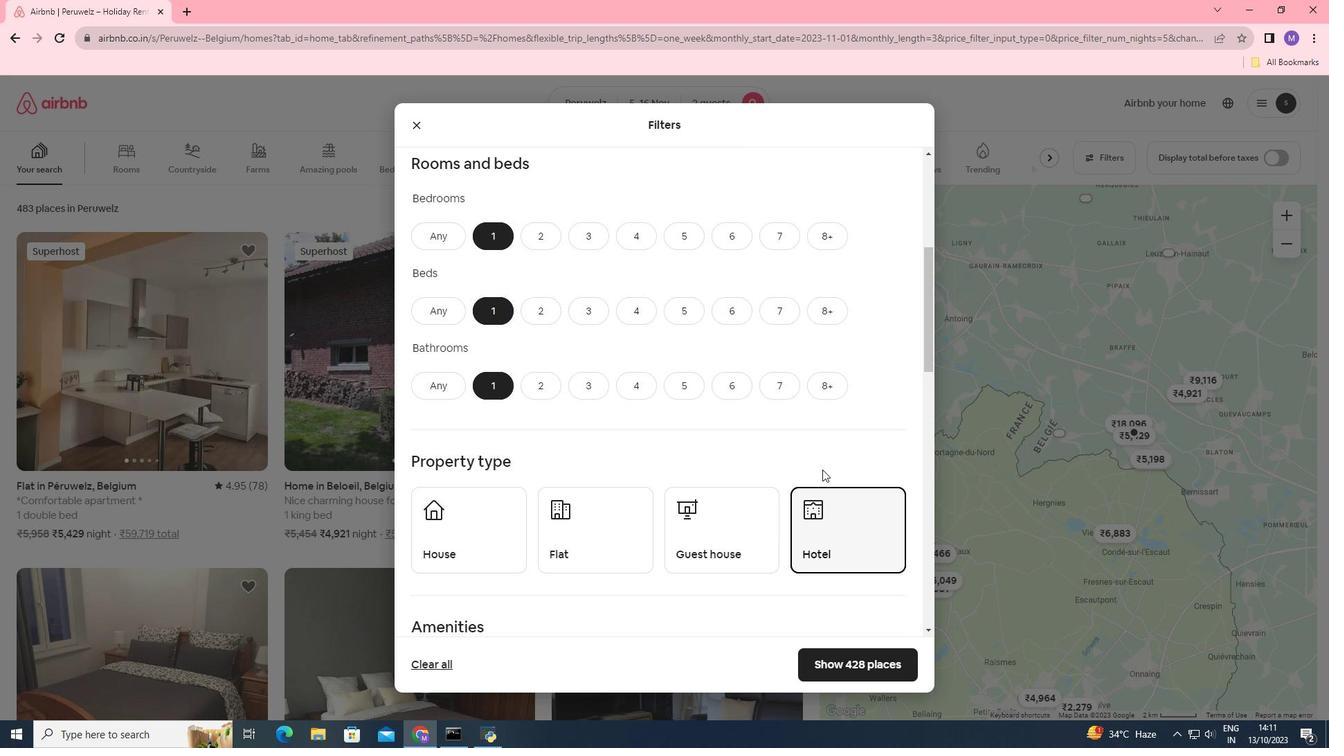 
Action: Mouse pressed left at (840, 500)
Screenshot: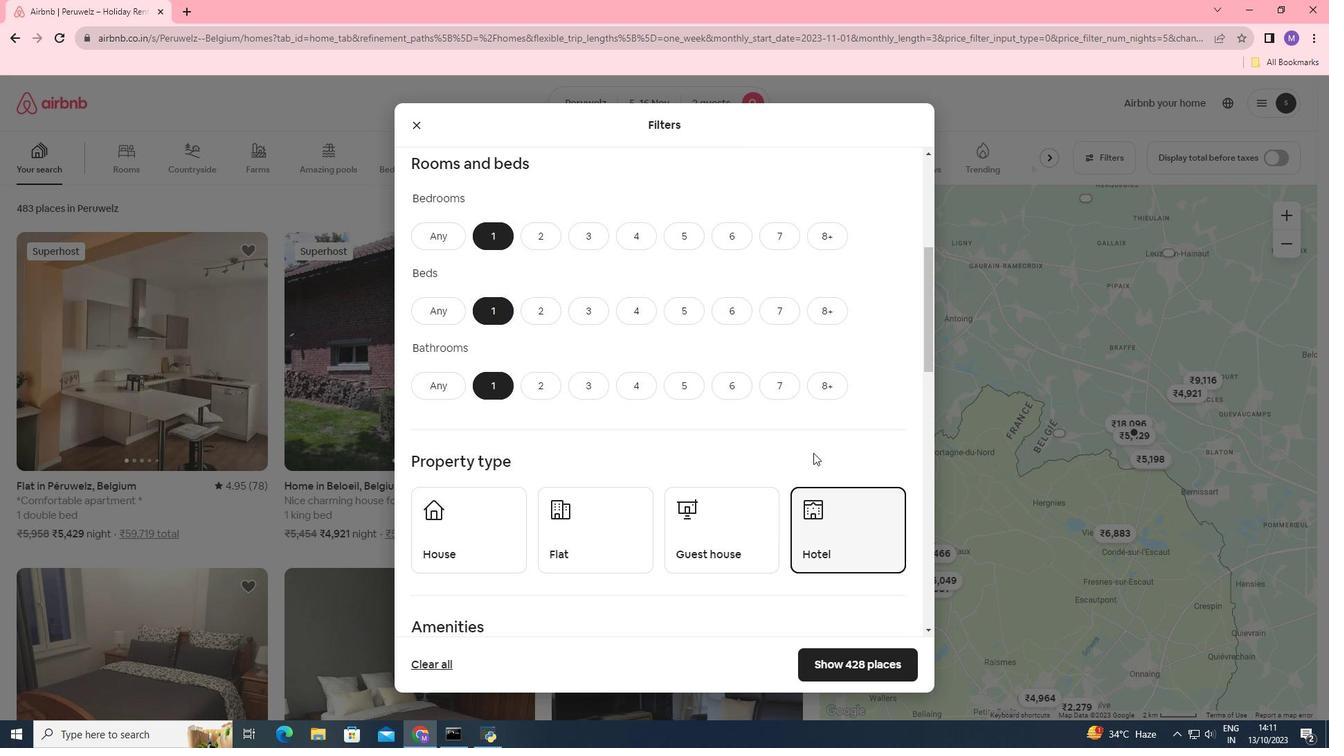 
Action: Mouse moved to (811, 449)
Screenshot: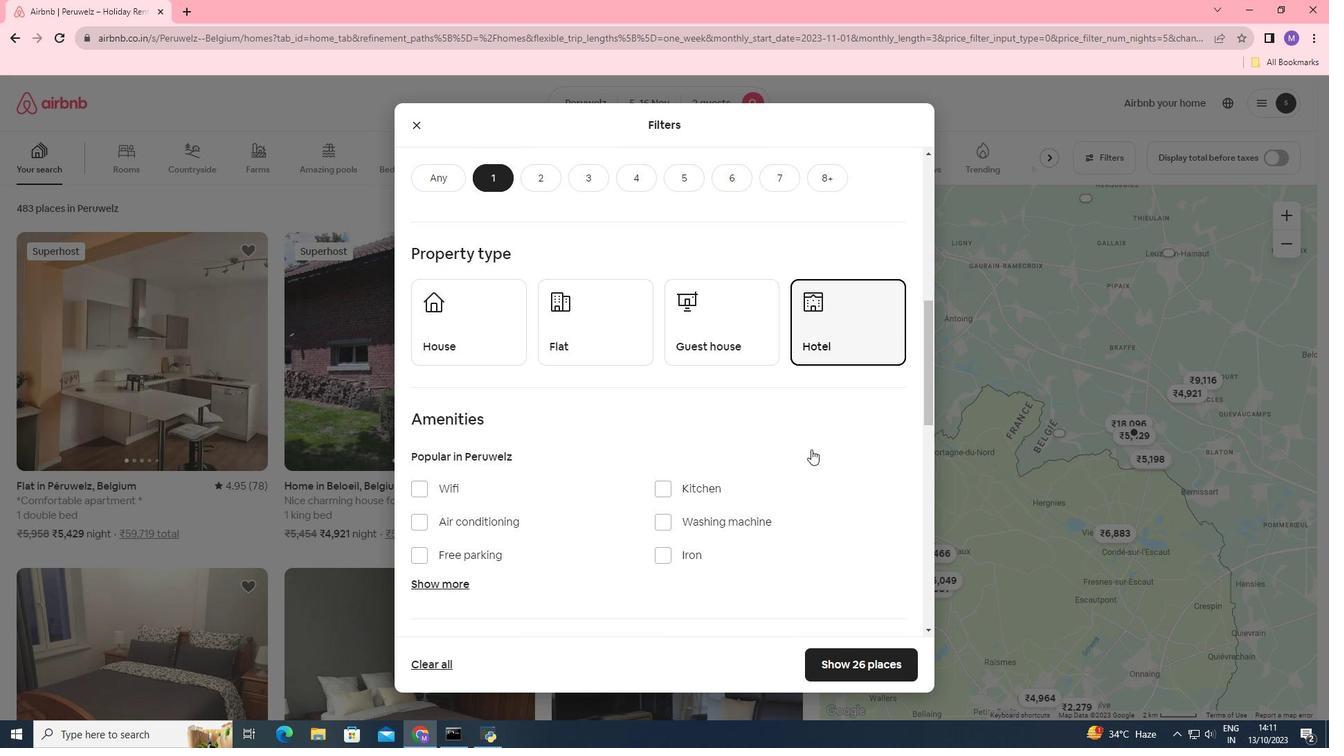 
Action: Mouse scrolled (811, 448) with delta (0, 0)
Screenshot: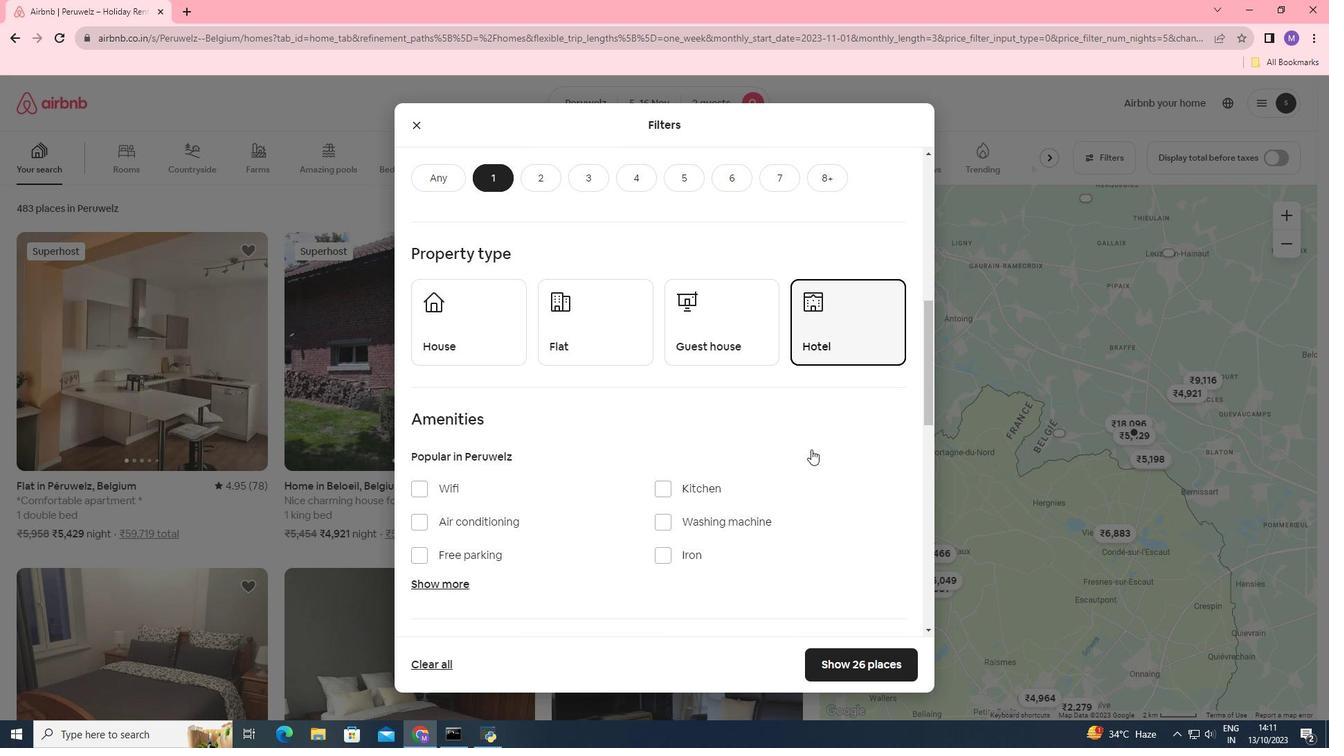 
Action: Mouse scrolled (811, 448) with delta (0, 0)
Screenshot: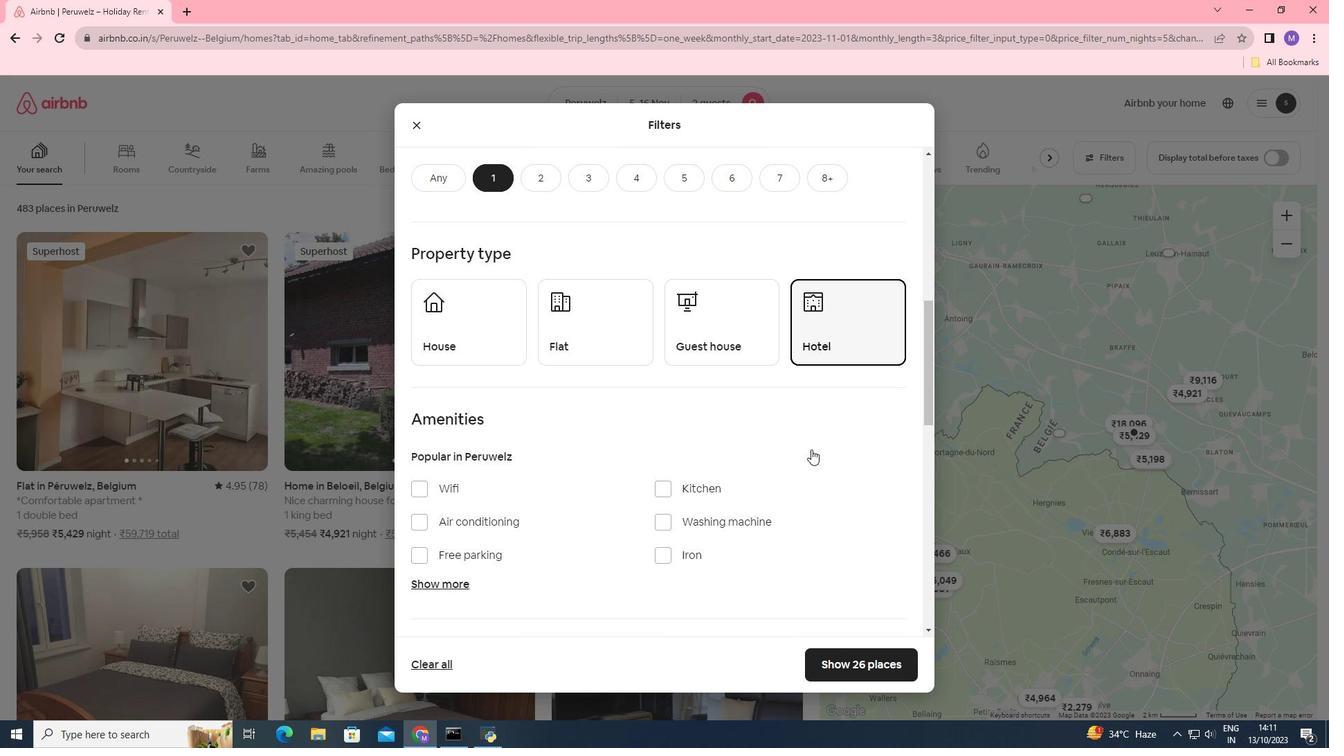 
Action: Mouse scrolled (811, 448) with delta (0, 0)
Screenshot: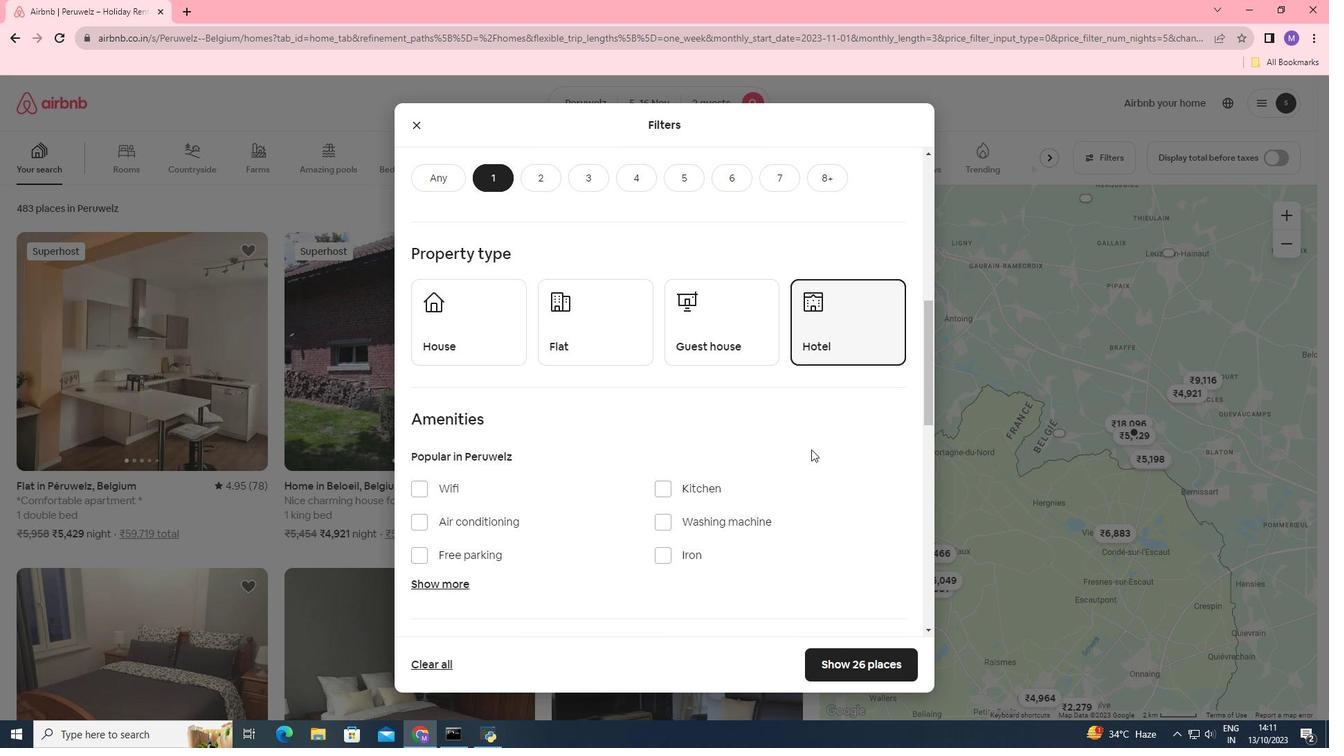 
Action: Mouse moved to (633, 446)
Screenshot: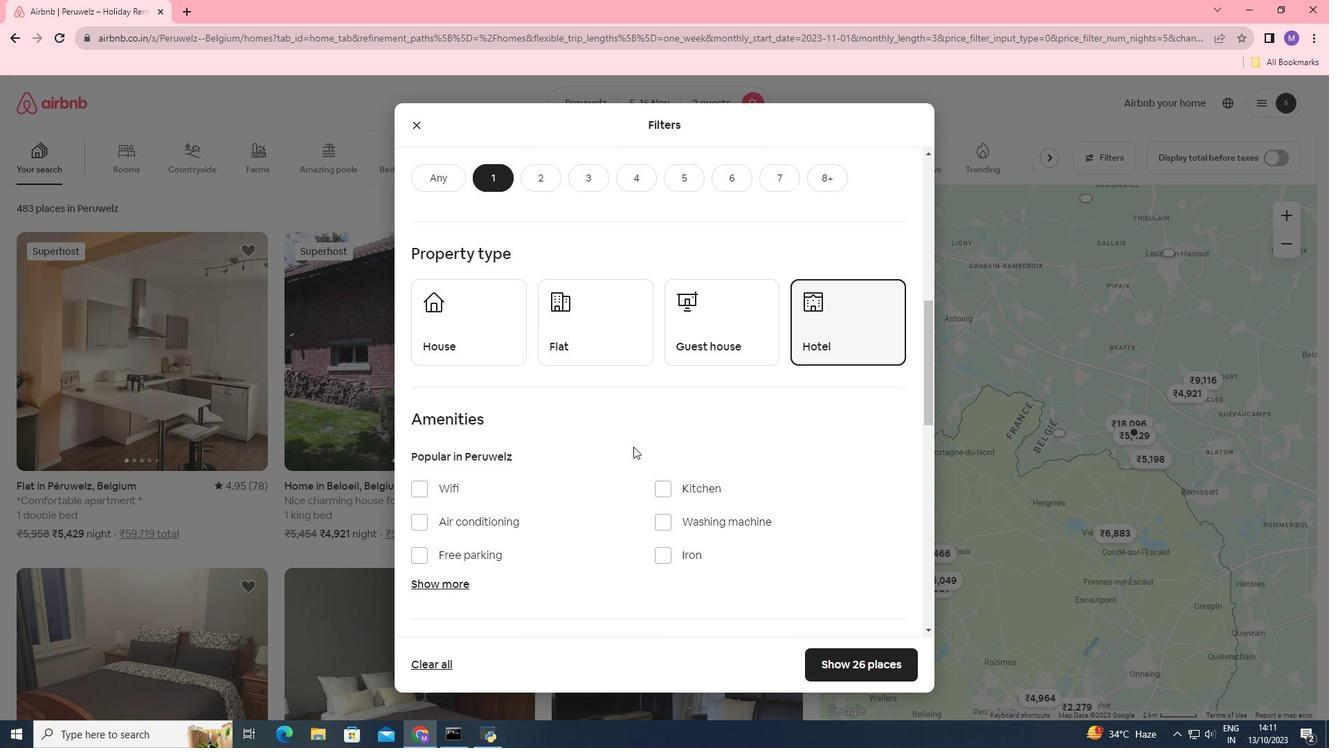 
Action: Mouse scrolled (633, 446) with delta (0, 0)
Screenshot: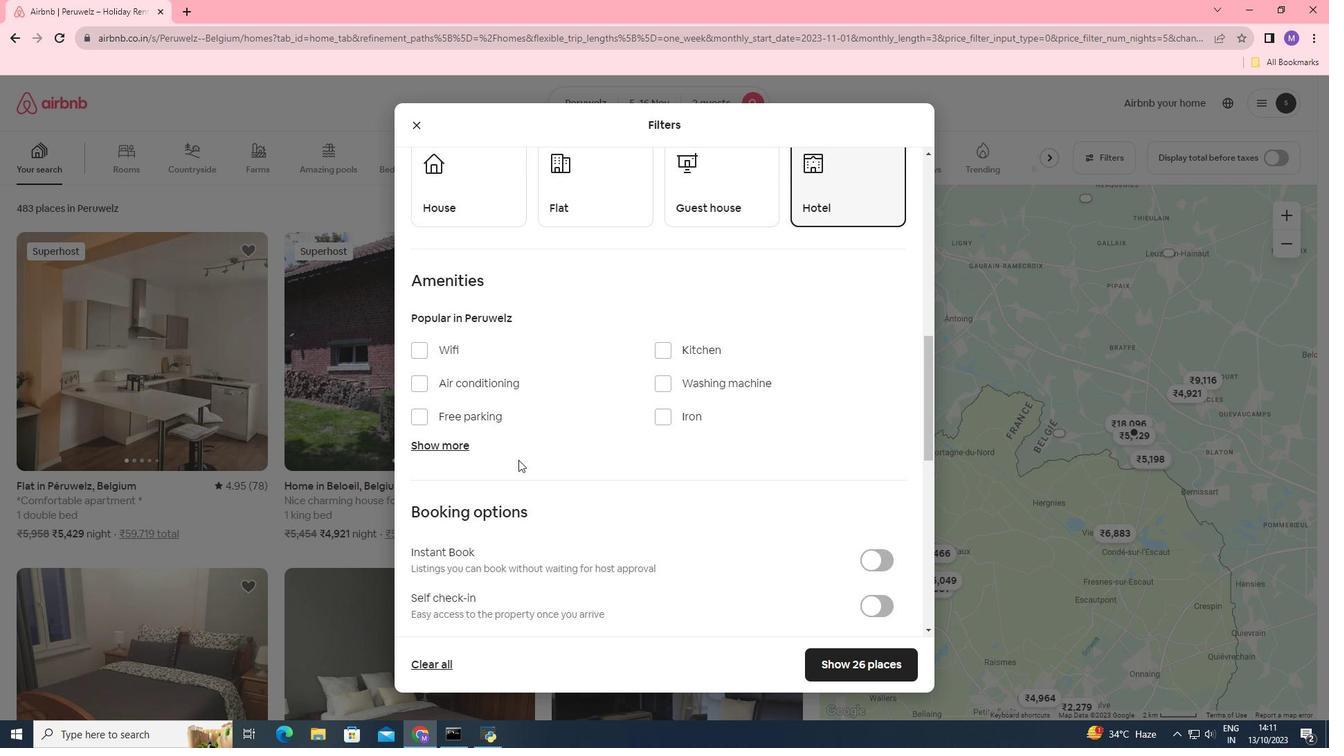 
Action: Mouse scrolled (633, 446) with delta (0, 0)
Screenshot: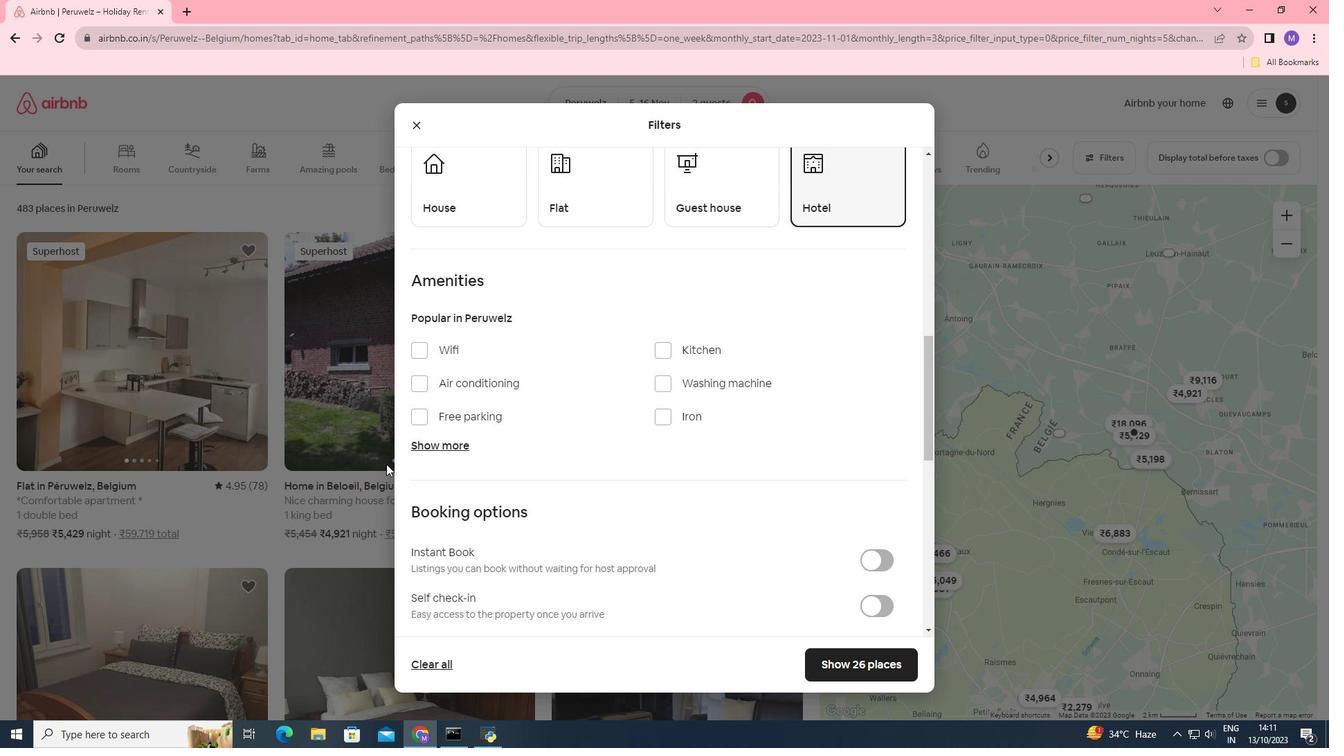 
Action: Mouse moved to (447, 446)
Screenshot: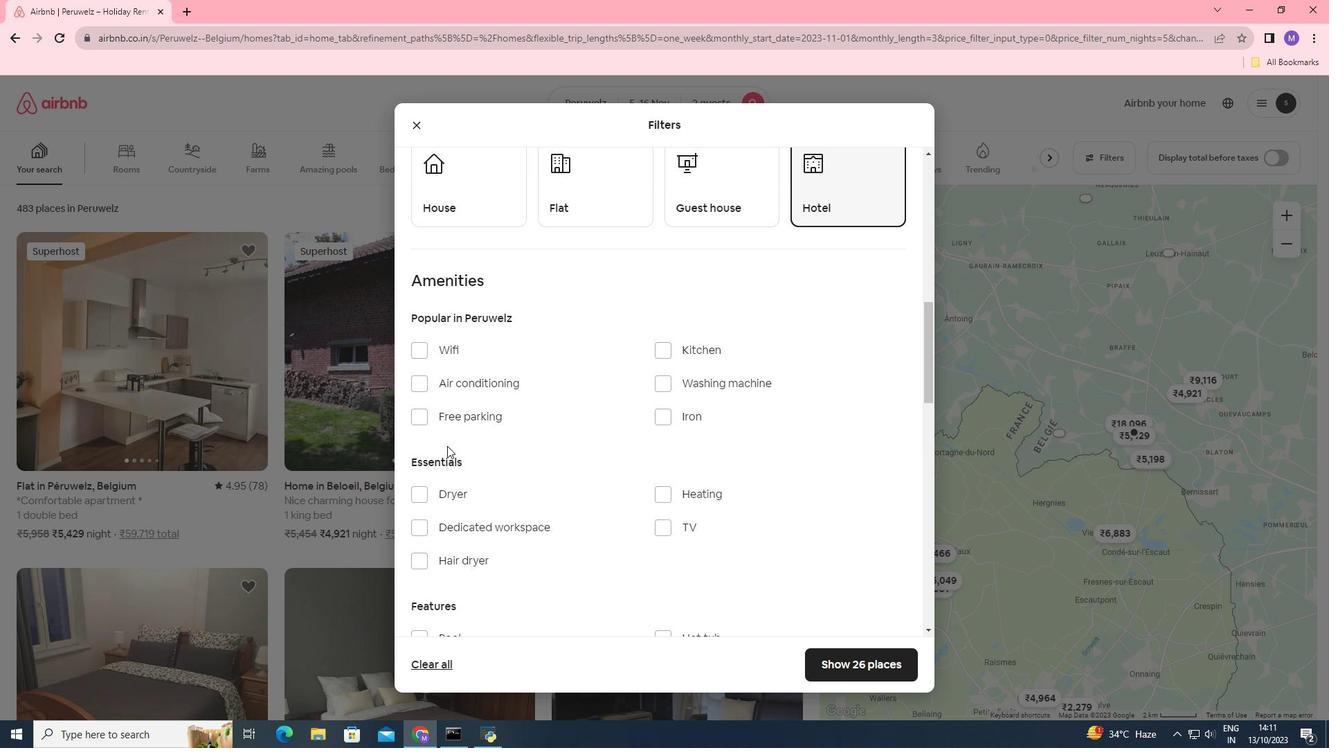 
Action: Mouse pressed left at (447, 446)
Screenshot: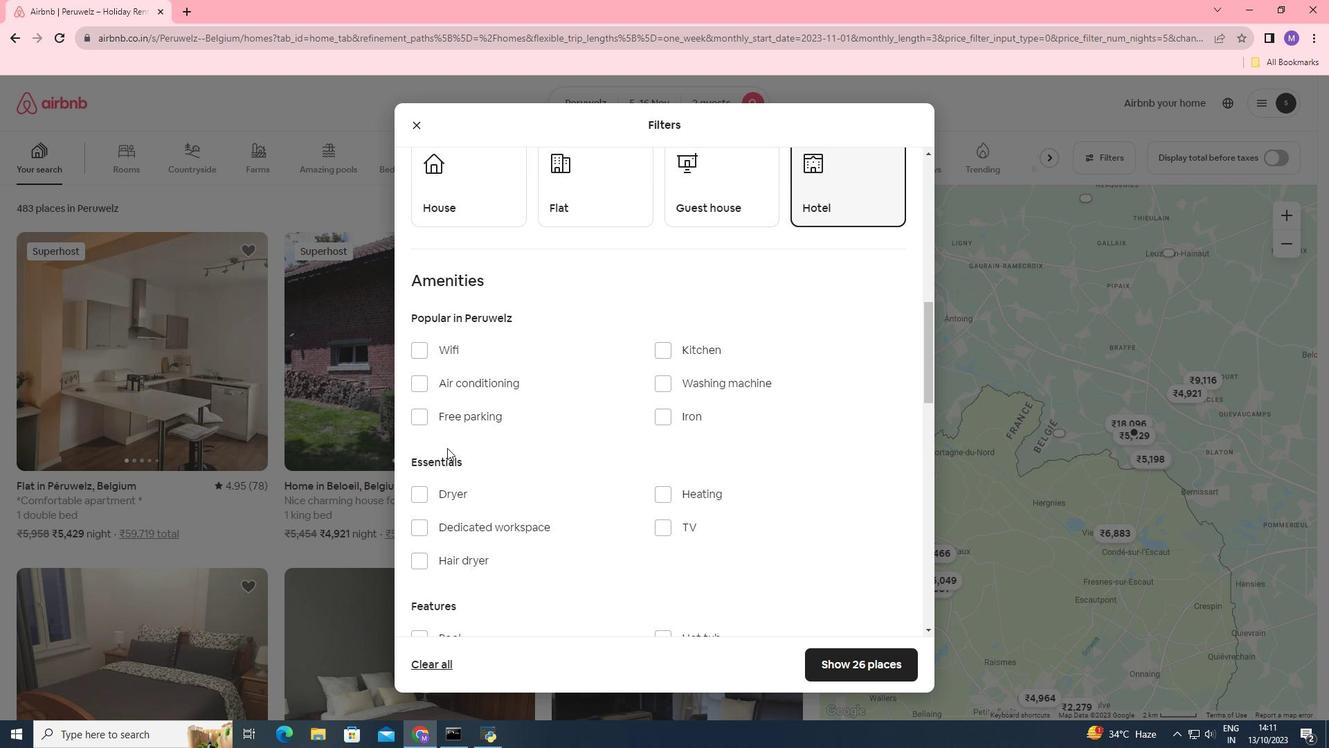 
Action: Mouse moved to (662, 489)
Screenshot: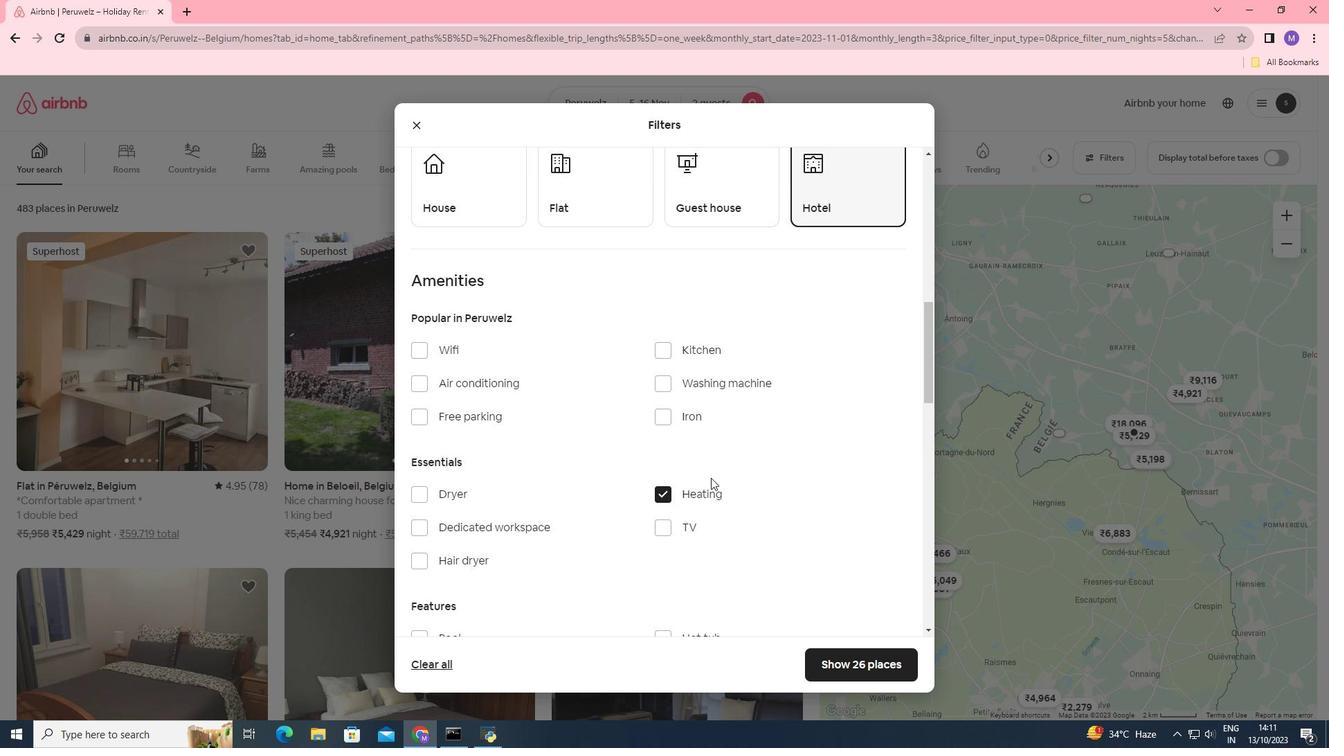
Action: Mouse pressed left at (662, 489)
Screenshot: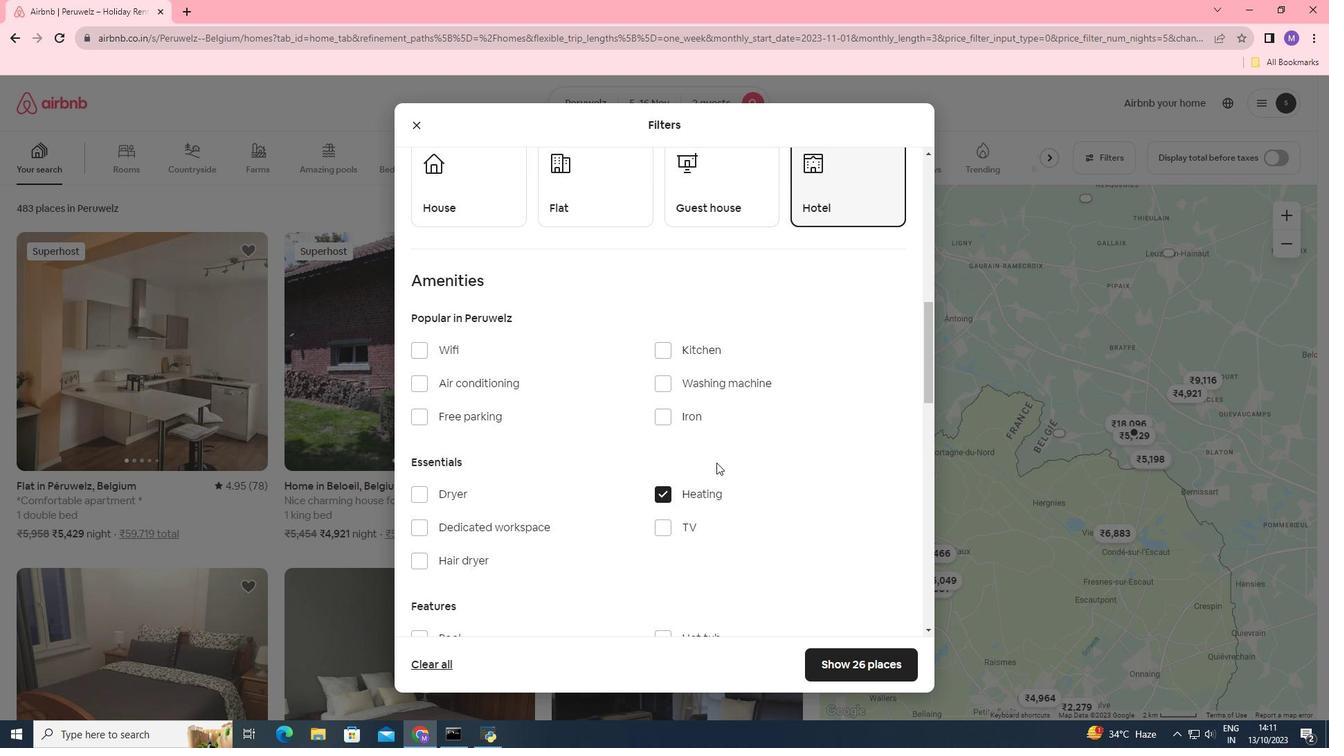 
Action: Mouse moved to (745, 439)
Screenshot: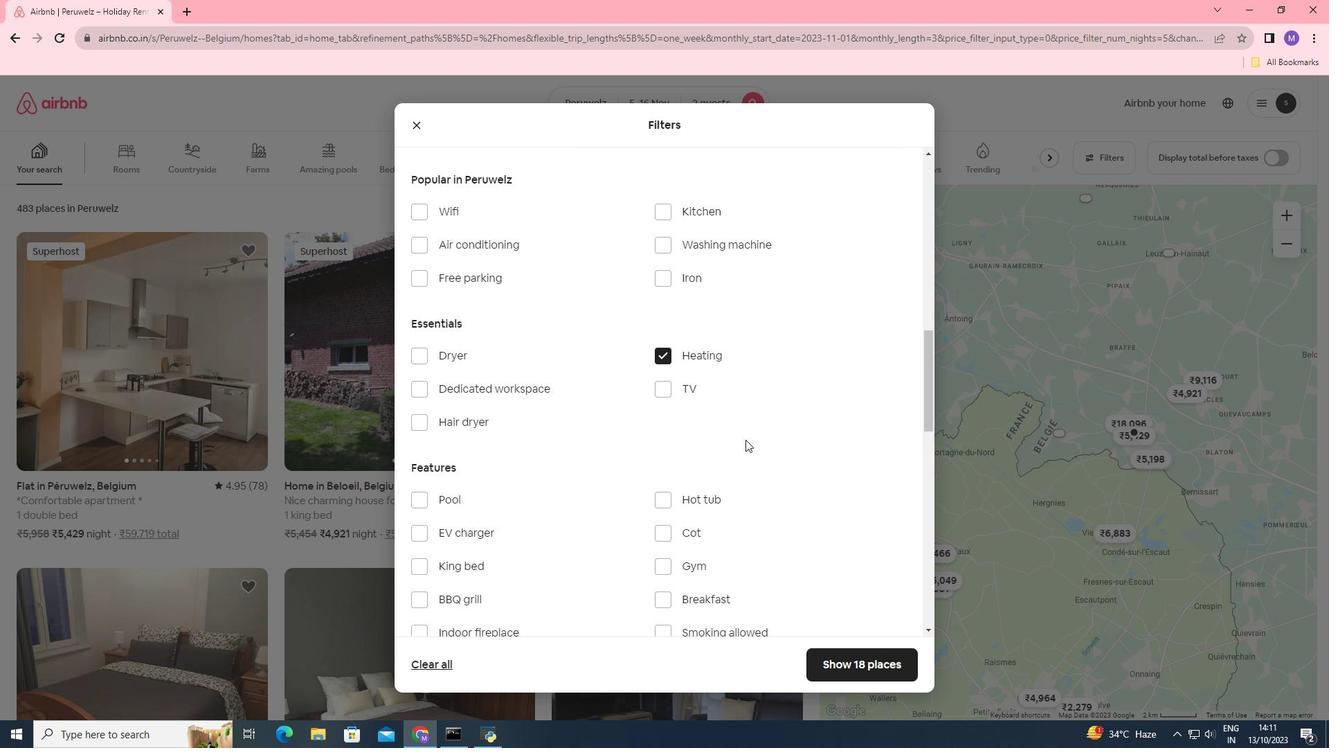 
Action: Mouse scrolled (745, 439) with delta (0, 0)
Screenshot: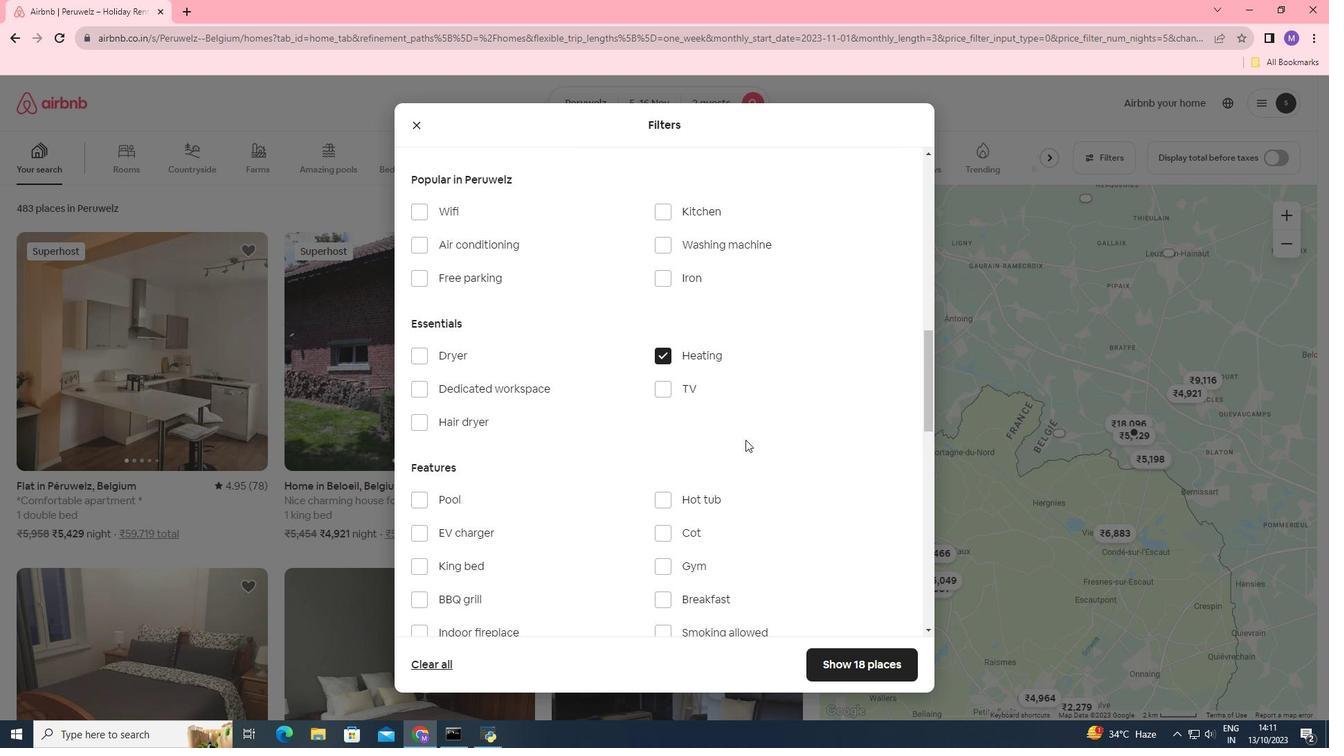 
Action: Mouse scrolled (745, 439) with delta (0, 0)
Screenshot: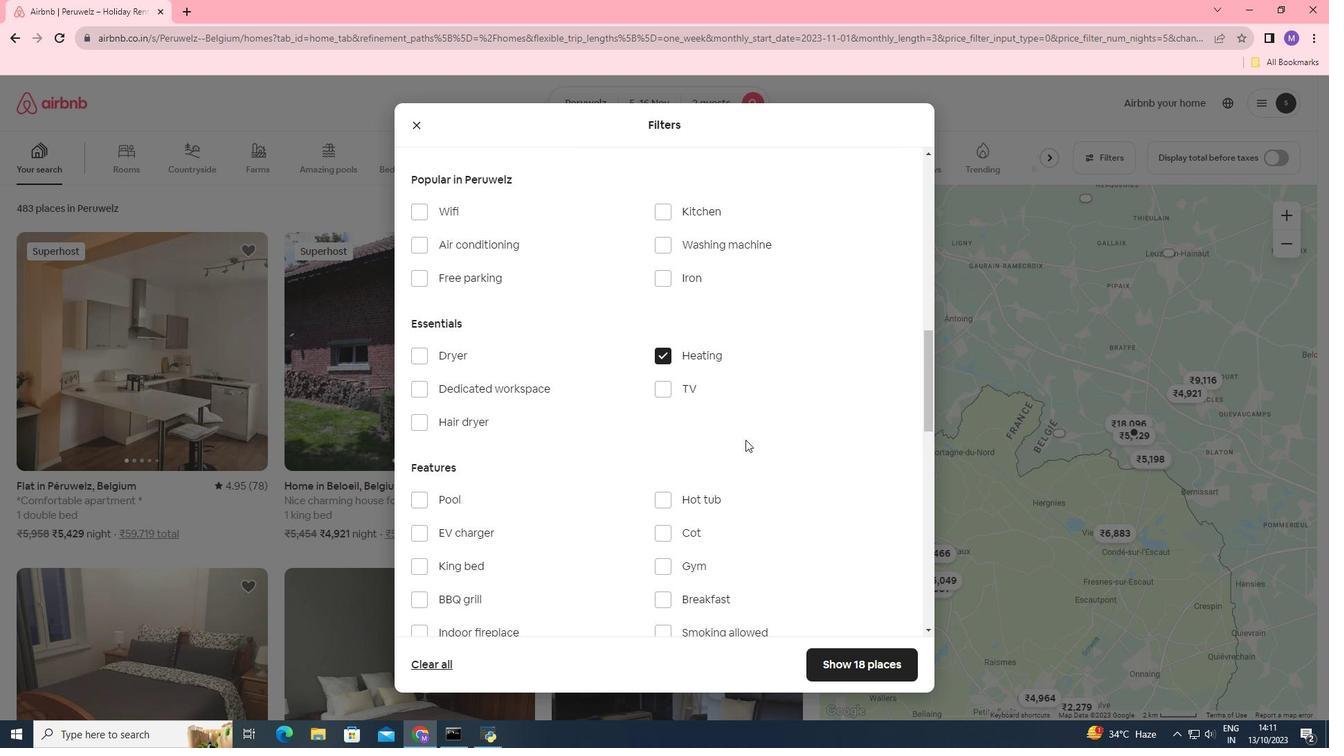 
Action: Mouse scrolled (745, 439) with delta (0, 0)
Screenshot: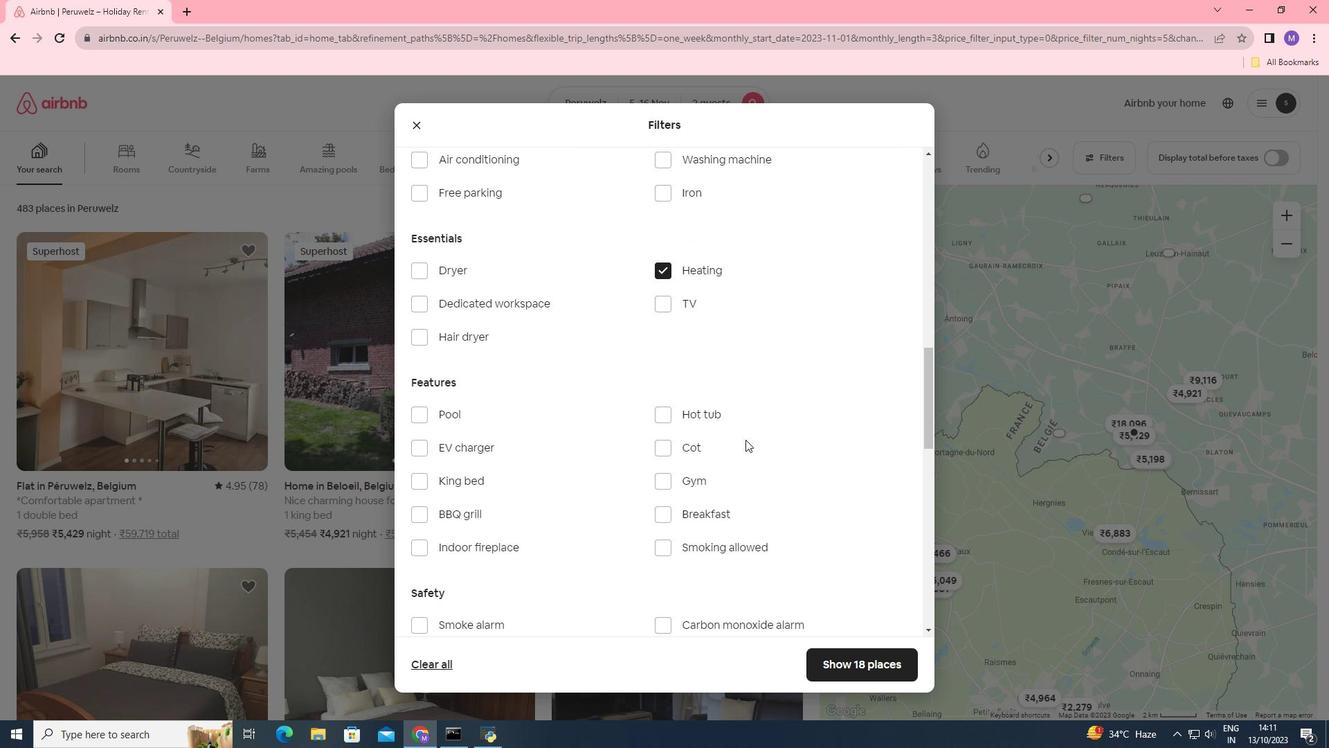 
Action: Mouse scrolled (745, 439) with delta (0, 0)
Screenshot: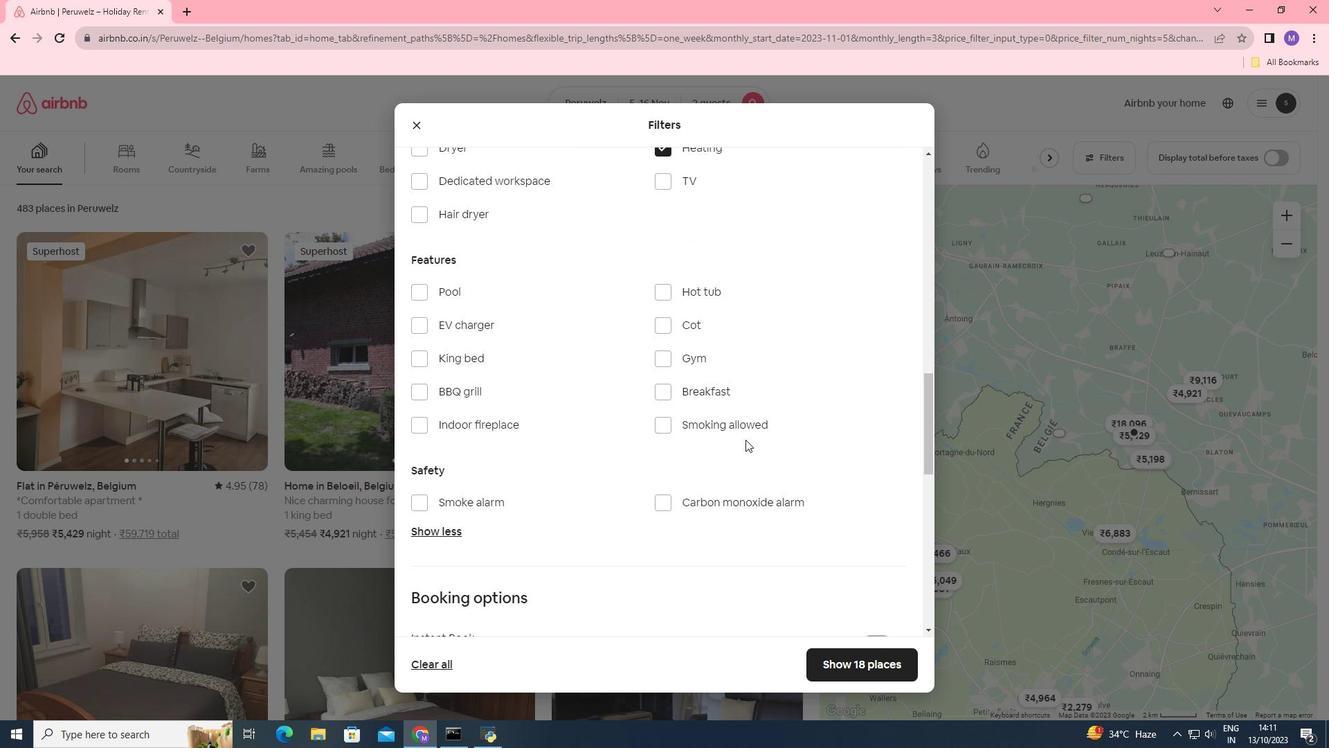 
Action: Mouse scrolled (745, 439) with delta (0, 0)
Screenshot: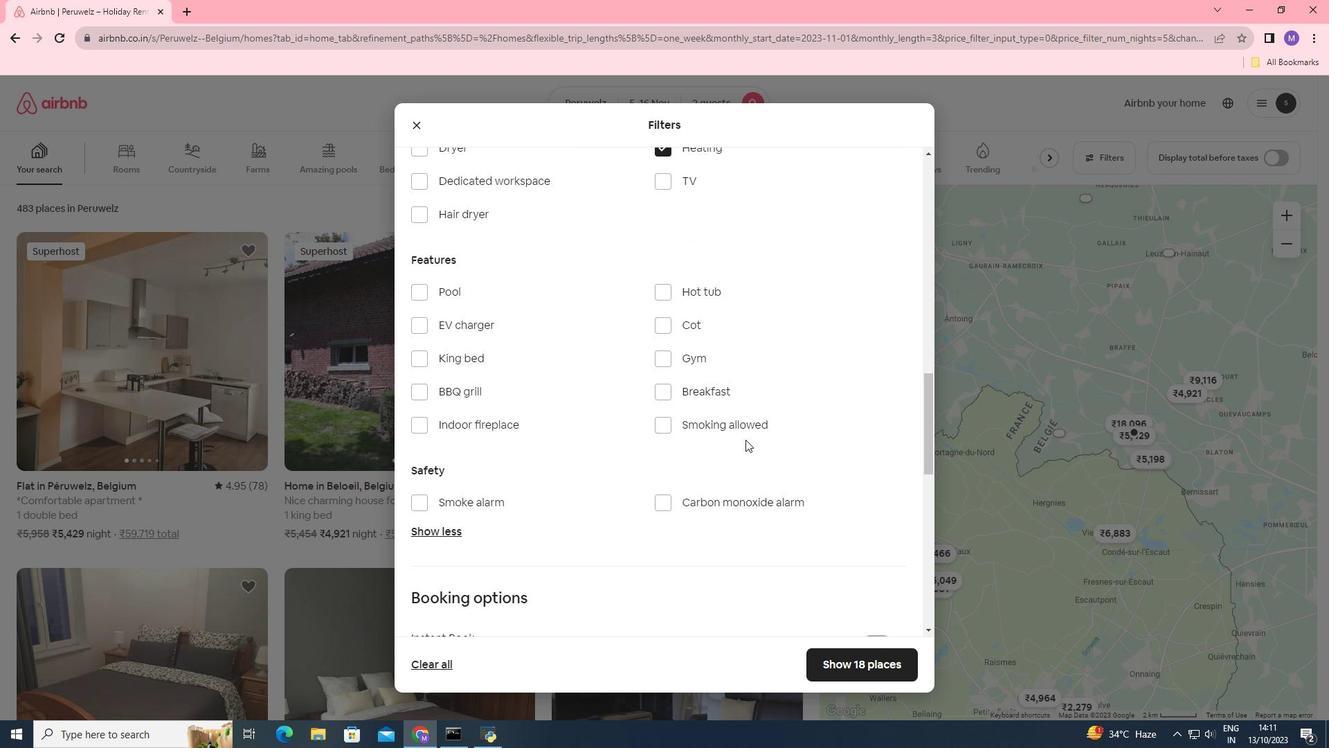 
Action: Mouse moved to (774, 457)
Screenshot: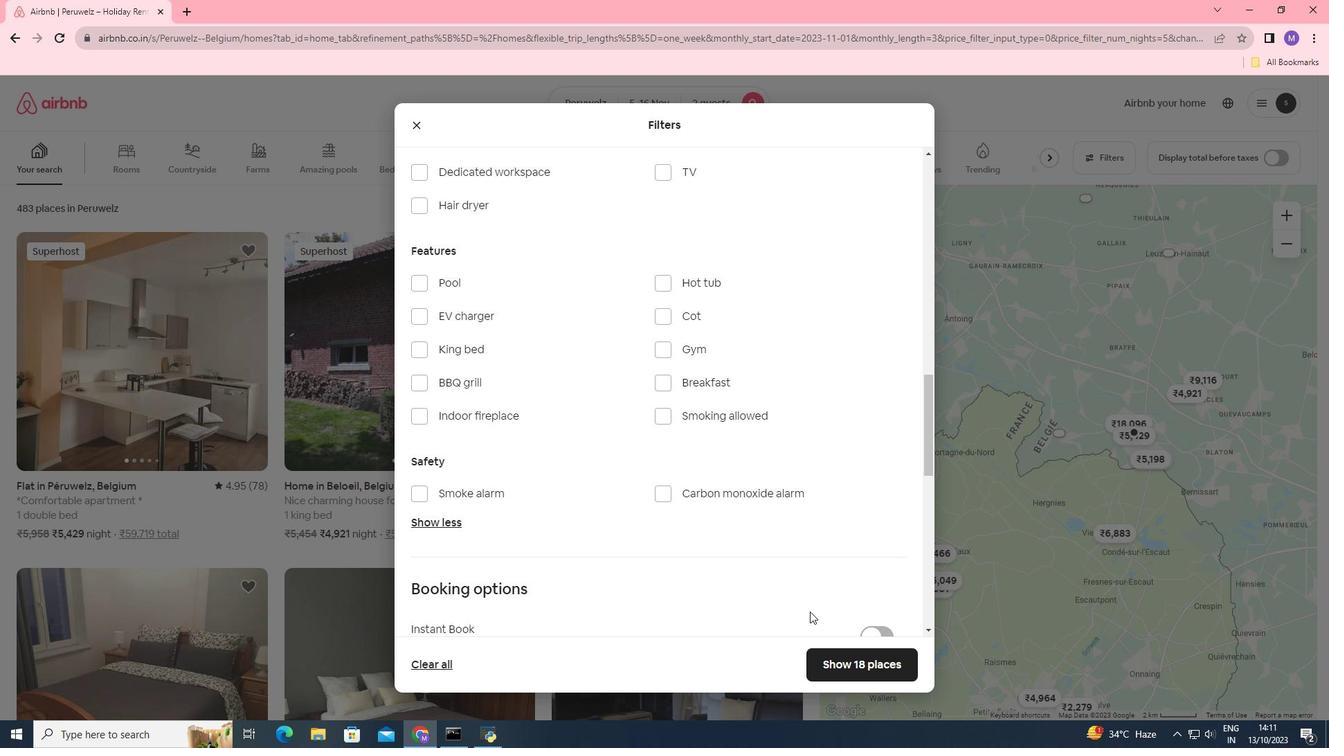 
Action: Mouse scrolled (774, 457) with delta (0, 0)
Screenshot: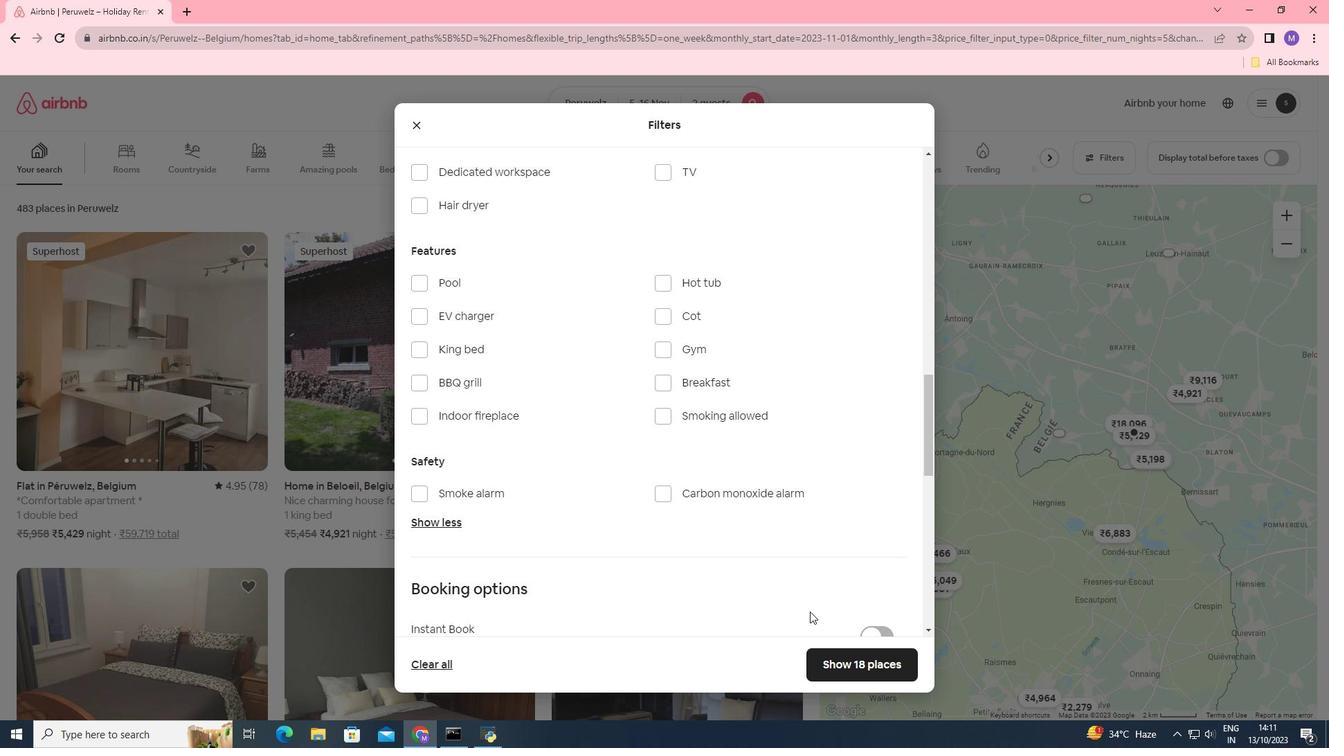 
Action: Mouse moved to (831, 660)
Screenshot: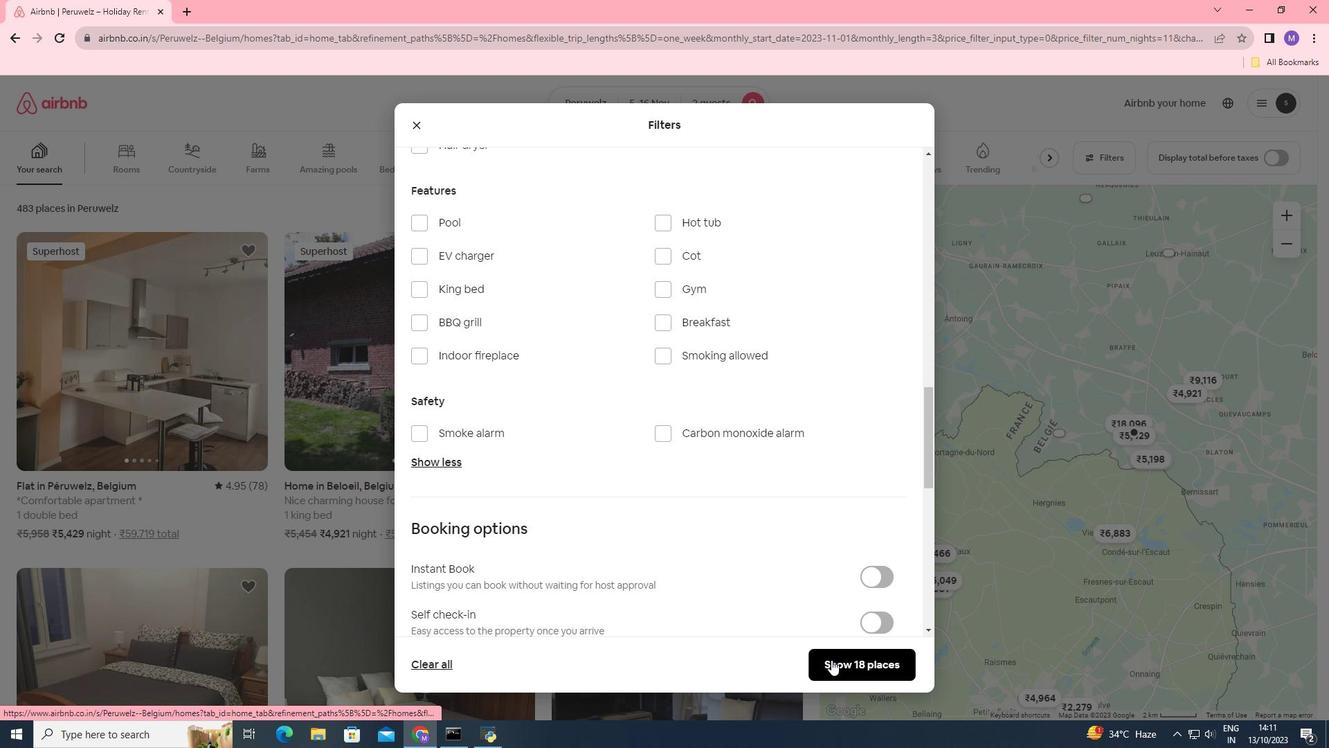 
Action: Mouse pressed left at (831, 660)
Screenshot: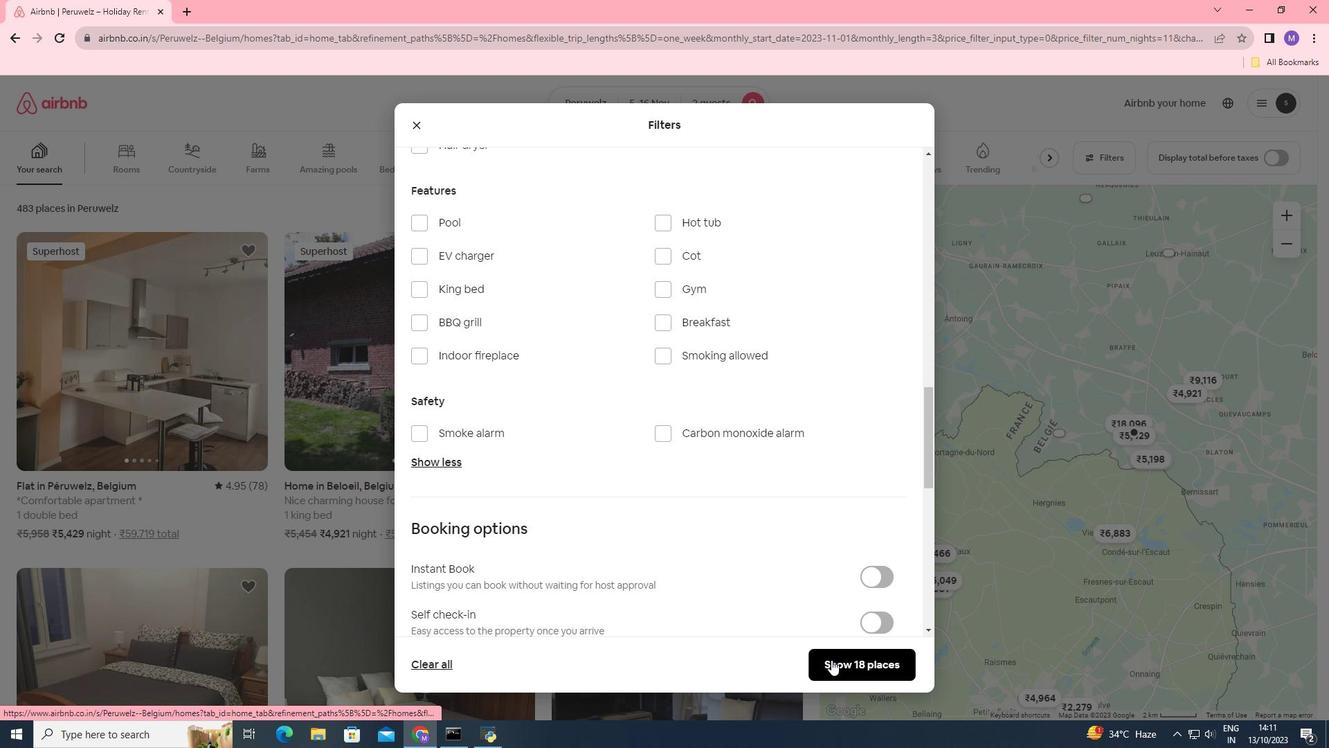 
Action: Mouse moved to (145, 360)
Screenshot: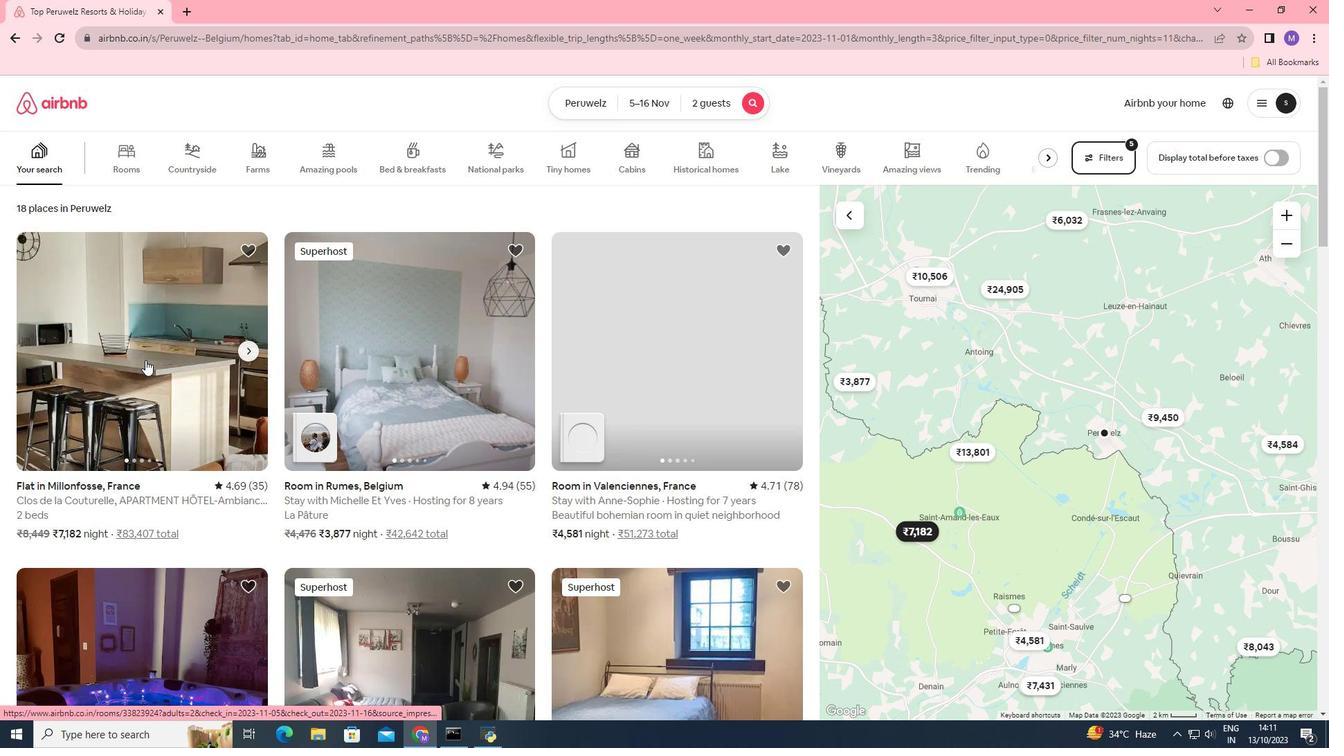 
Action: Mouse pressed left at (145, 360)
Screenshot: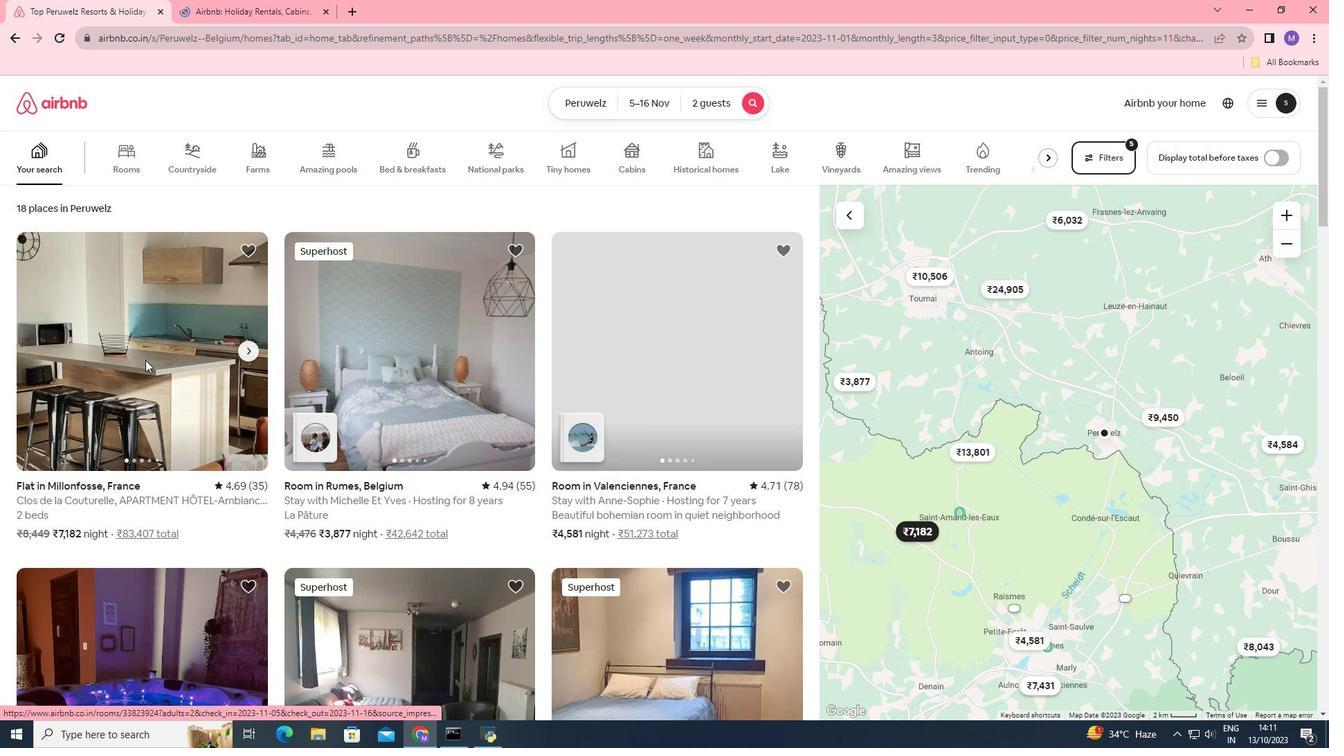 
Action: Mouse moved to (279, 0)
Screenshot: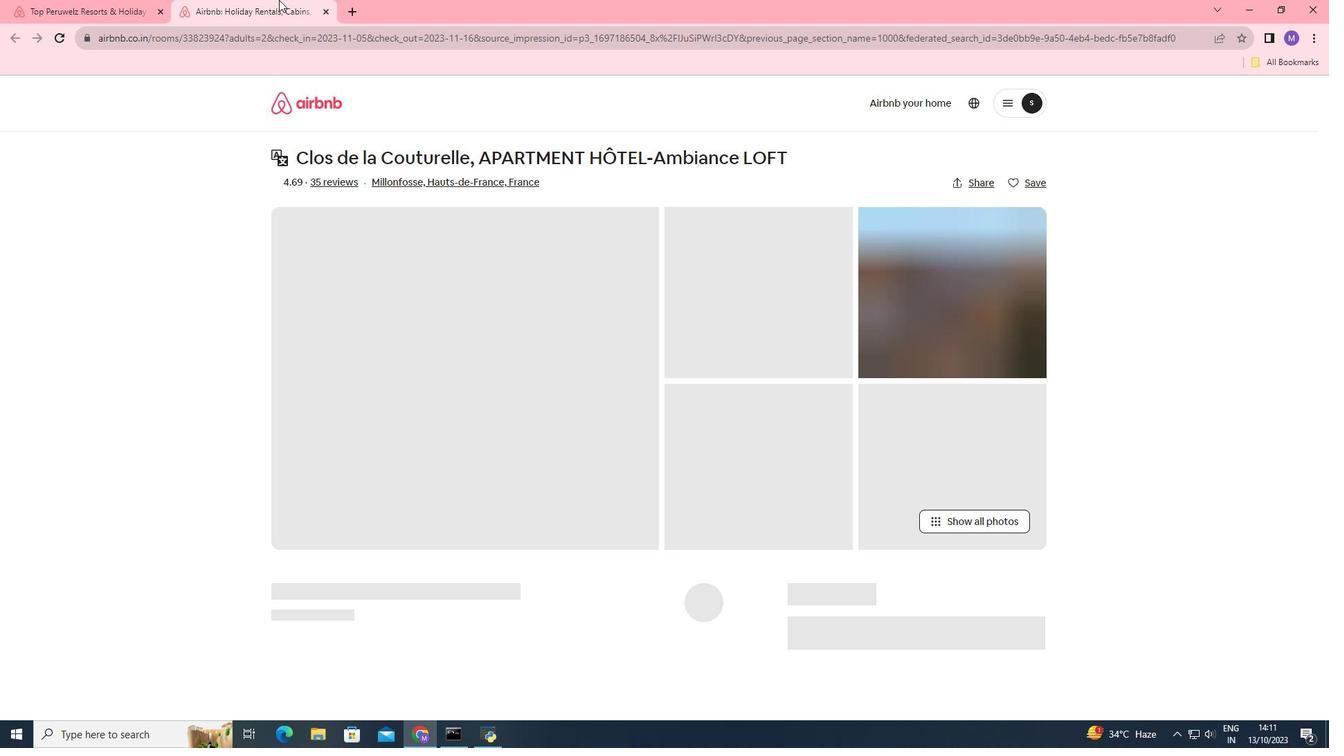 
Action: Mouse pressed left at (279, 0)
Screenshot: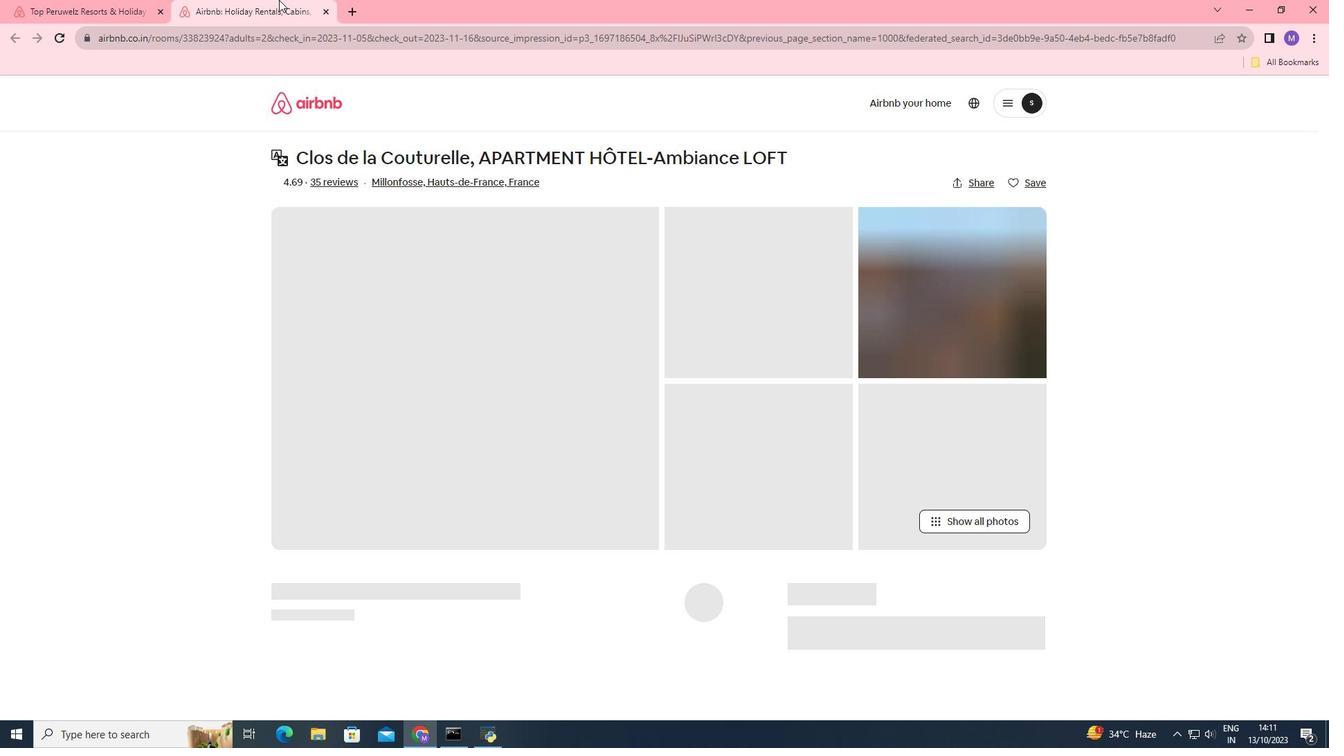 
Action: Mouse moved to (1011, 526)
Screenshot: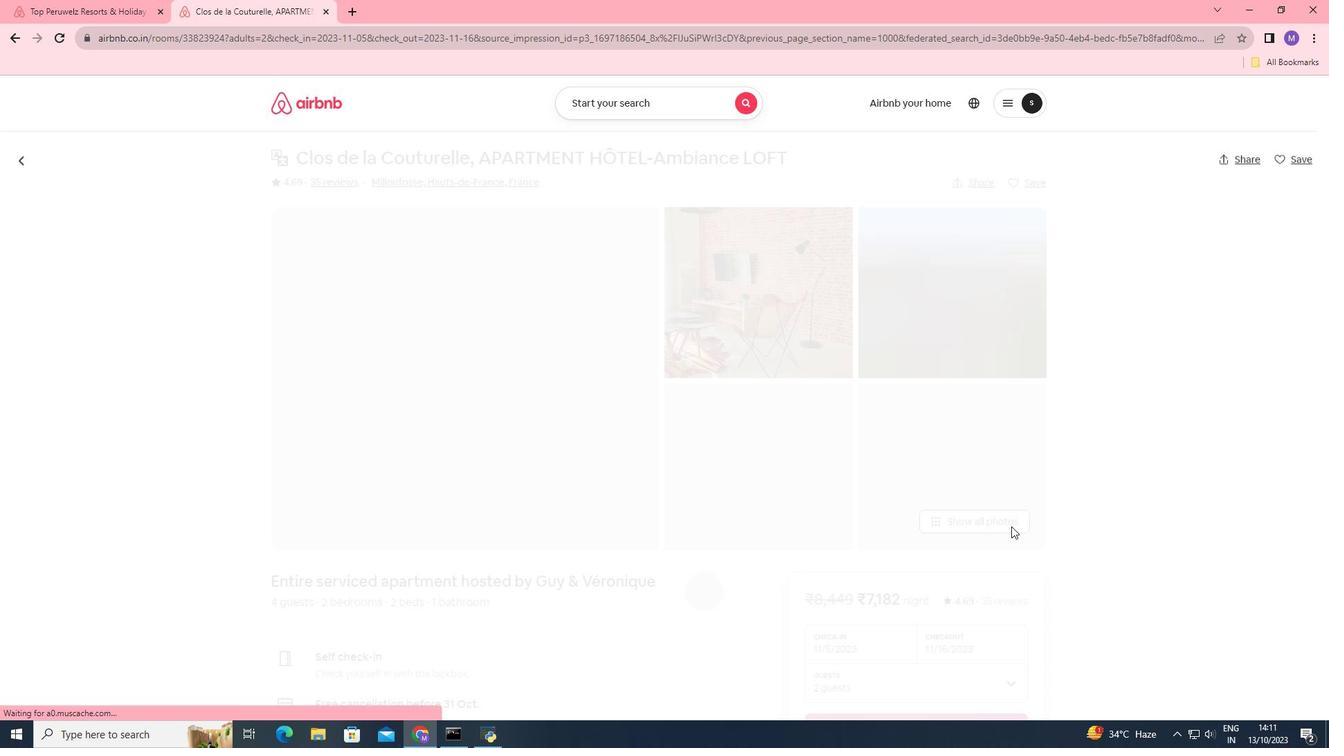 
Action: Mouse pressed left at (1011, 526)
Screenshot: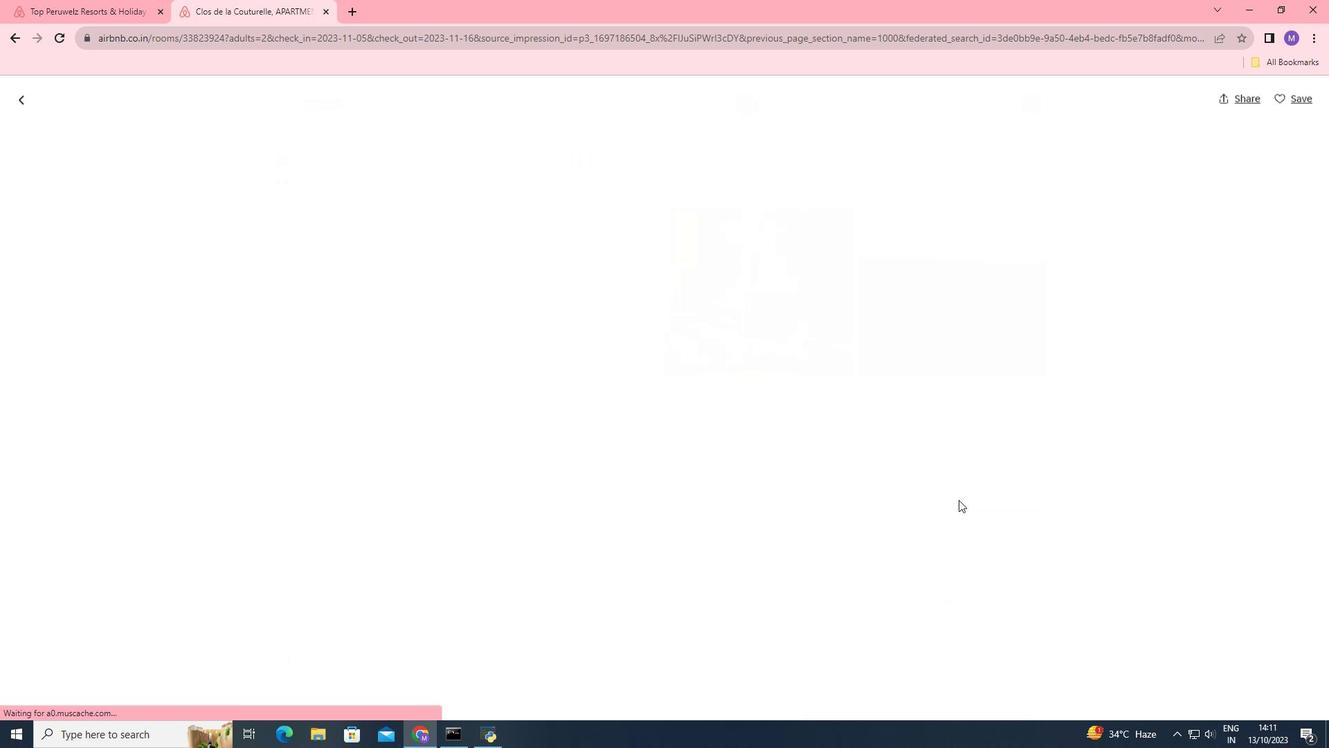 
Action: Mouse moved to (665, 335)
Screenshot: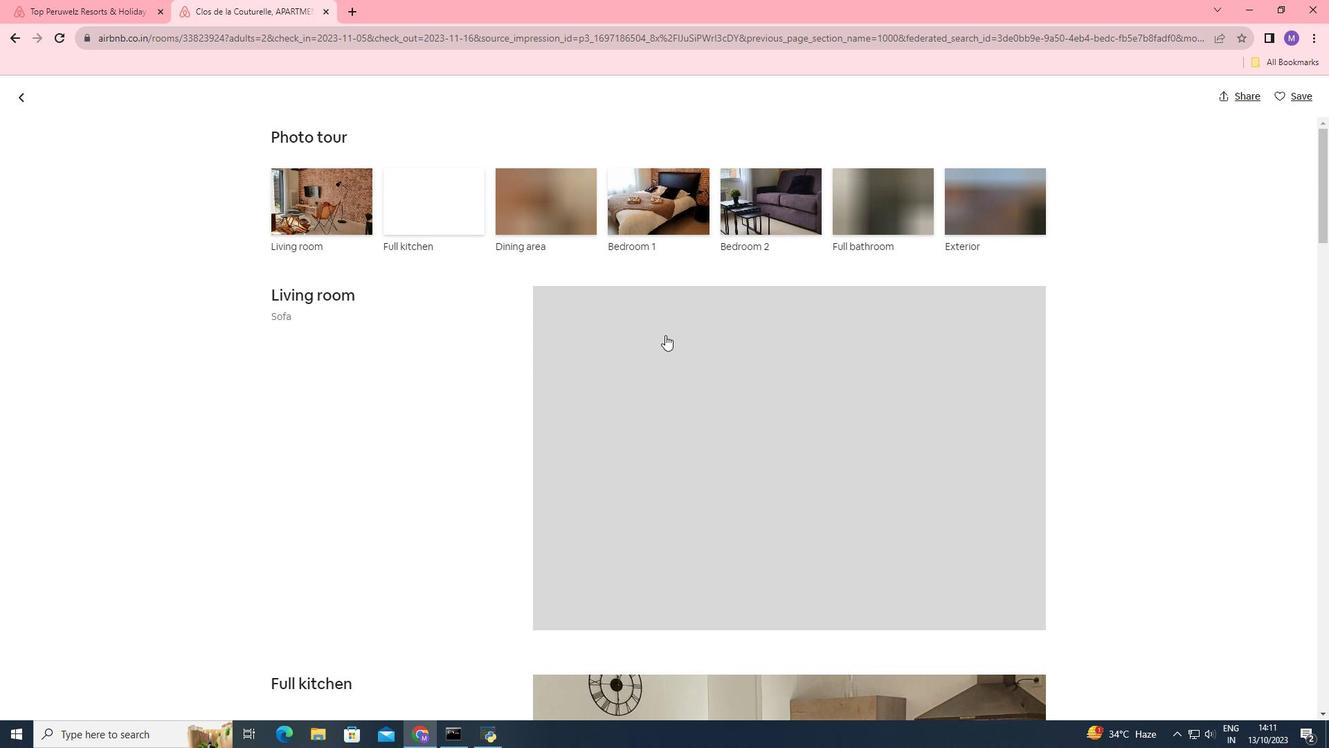 
Action: Mouse scrolled (665, 334) with delta (0, 0)
Screenshot: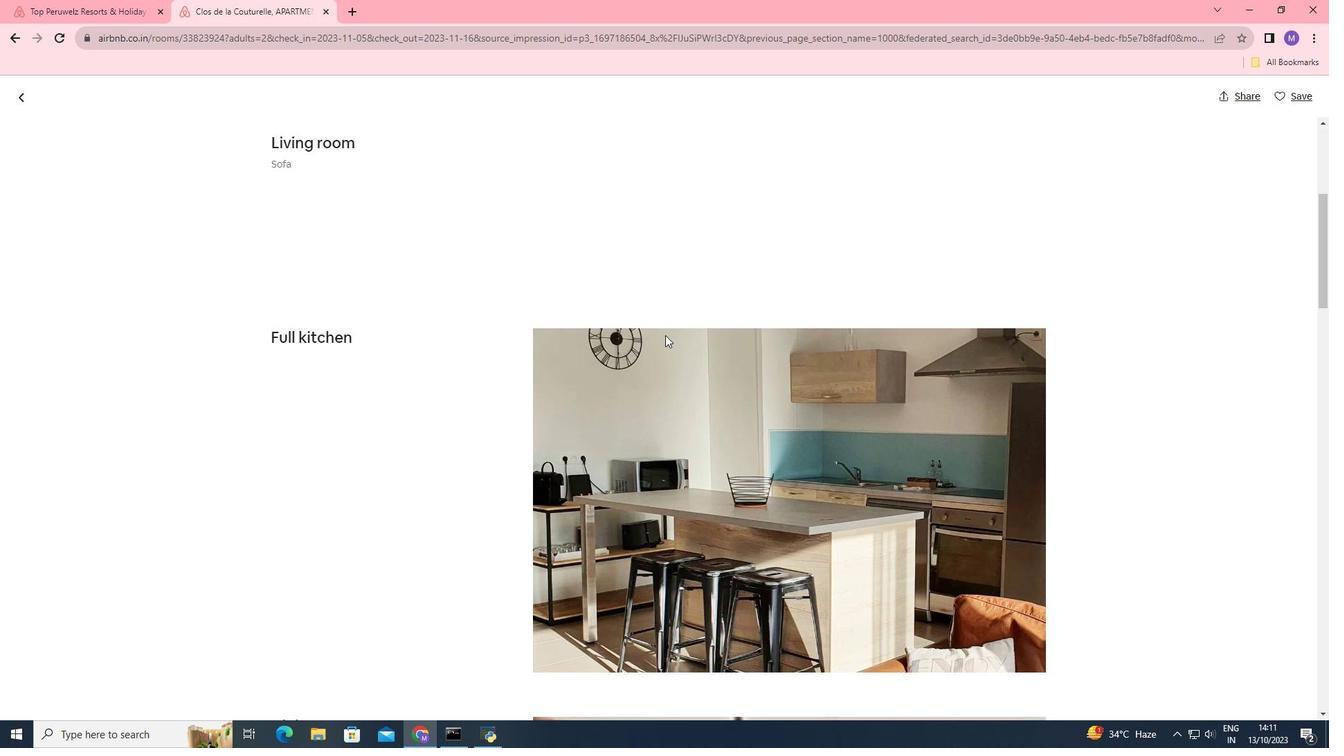 
Action: Mouse scrolled (665, 334) with delta (0, 0)
Screenshot: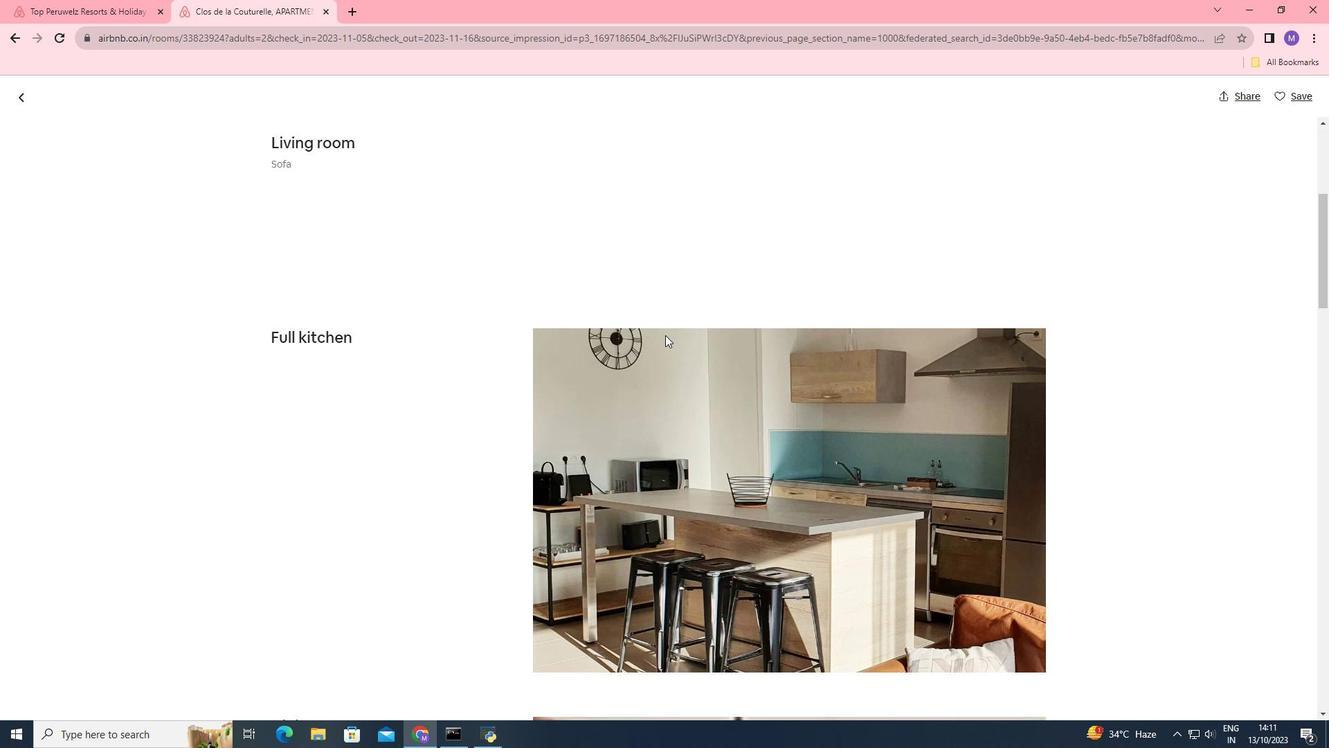 
Action: Mouse scrolled (665, 334) with delta (0, 0)
Screenshot: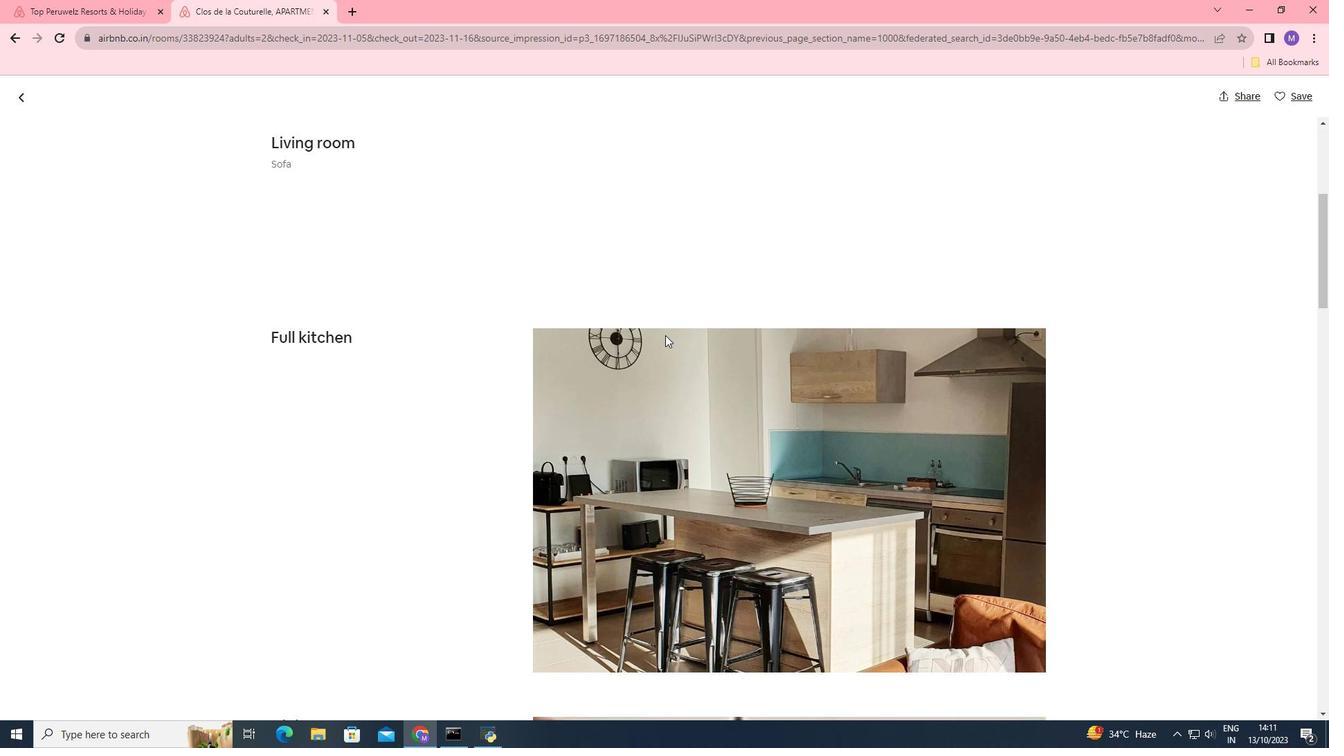 
Action: Mouse scrolled (665, 334) with delta (0, 0)
Screenshot: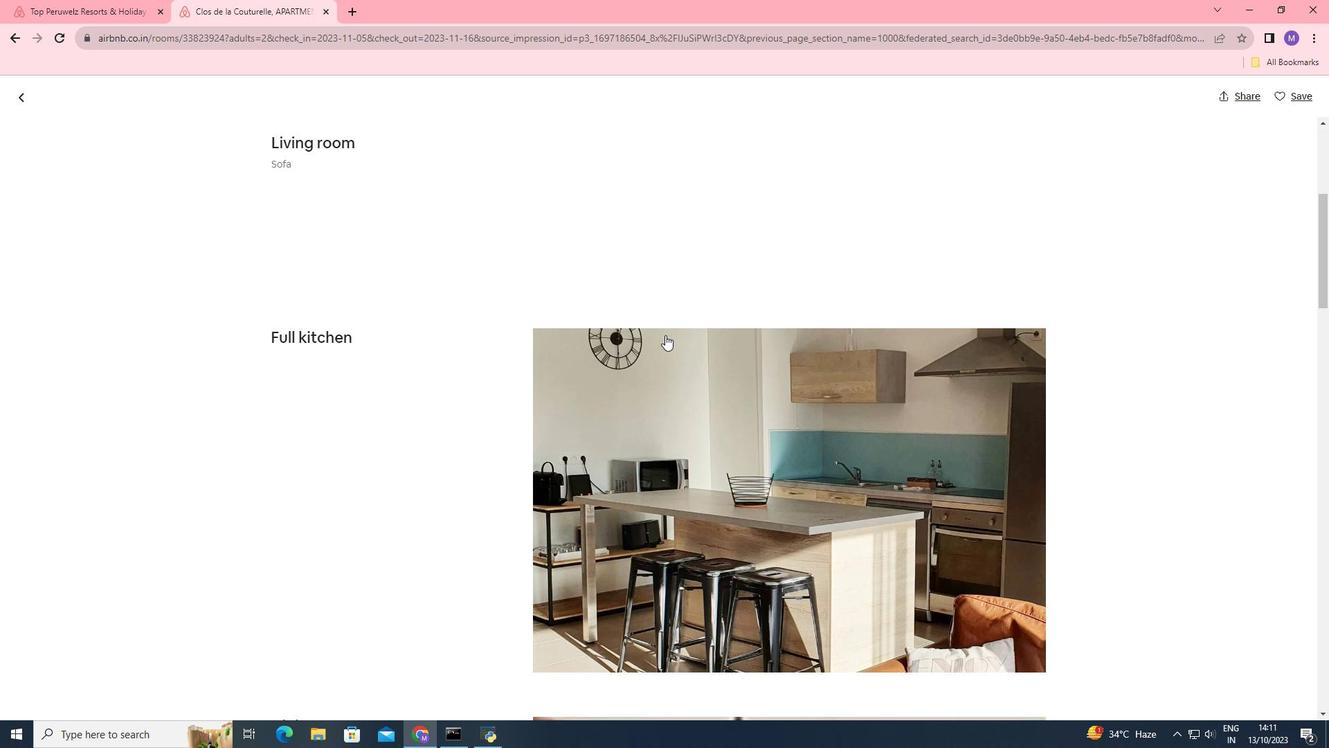 
Action: Mouse scrolled (665, 334) with delta (0, 0)
Screenshot: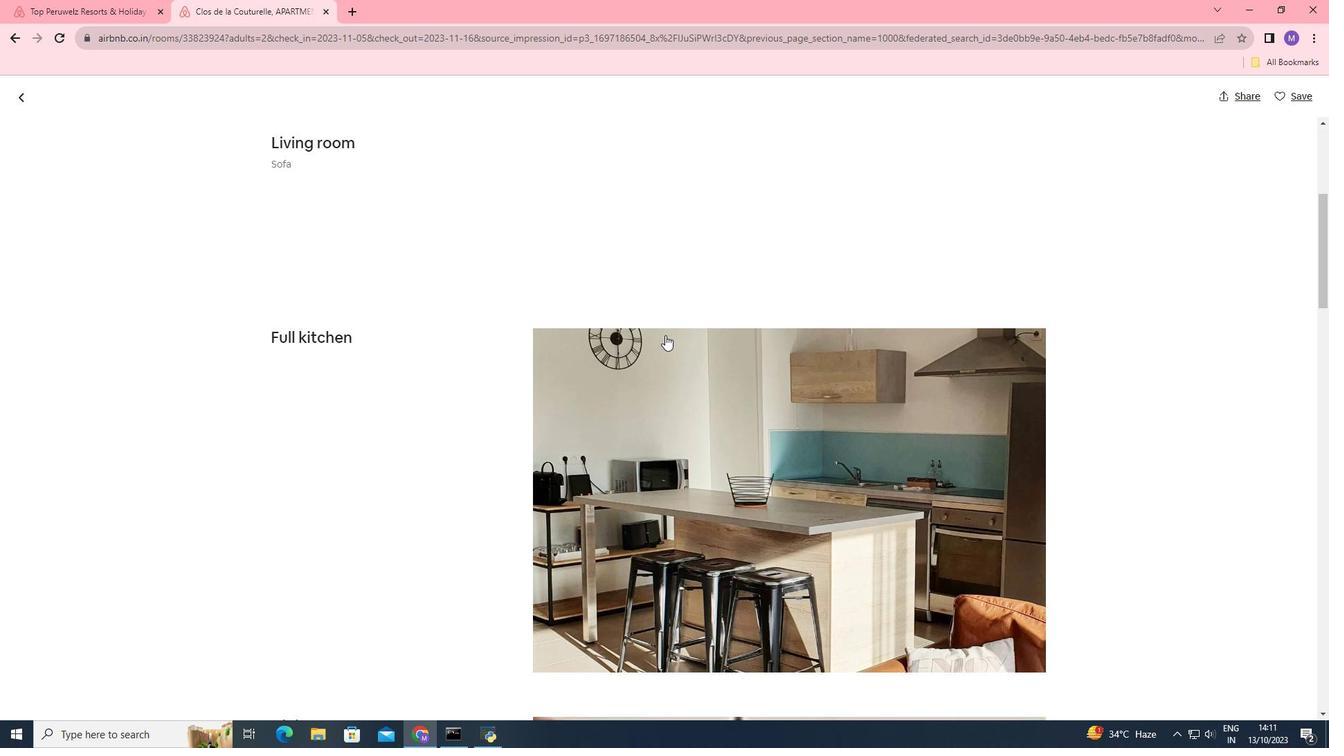 
Action: Mouse scrolled (665, 334) with delta (0, 0)
Screenshot: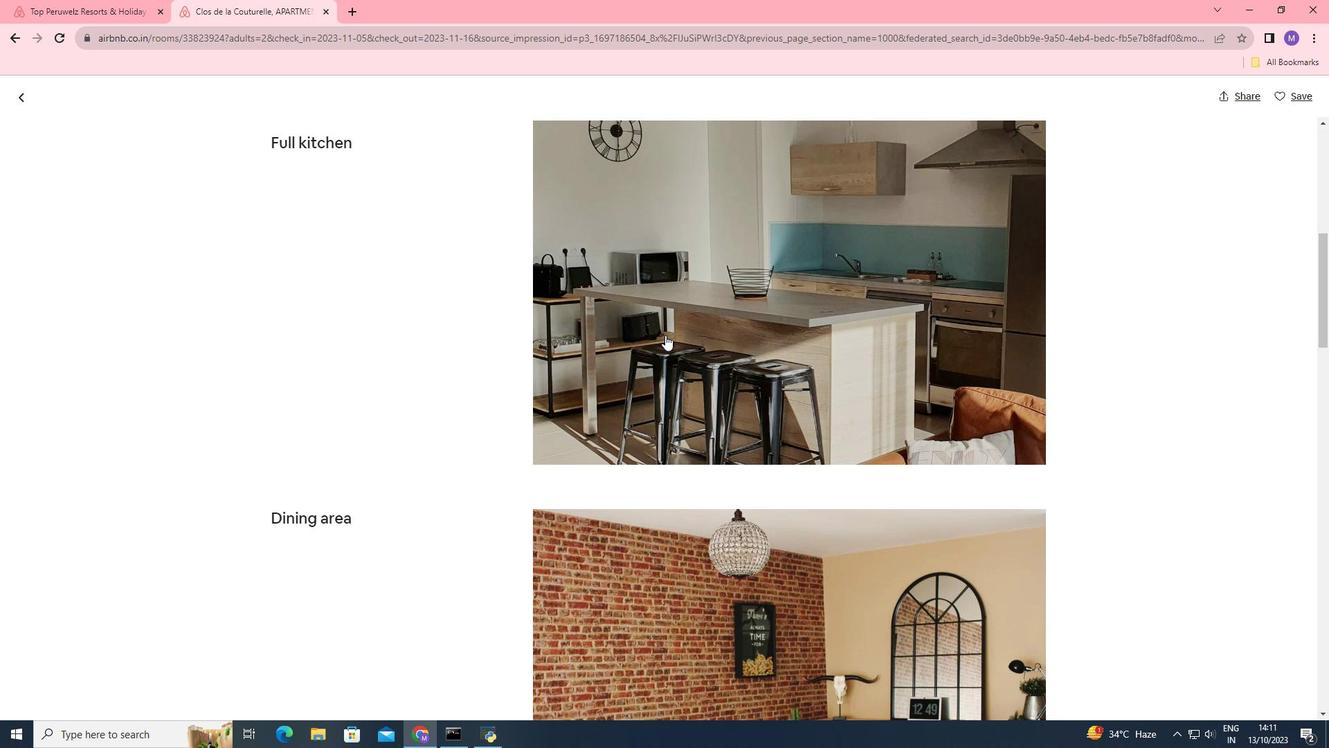 
Action: Mouse scrolled (665, 334) with delta (0, 0)
Screenshot: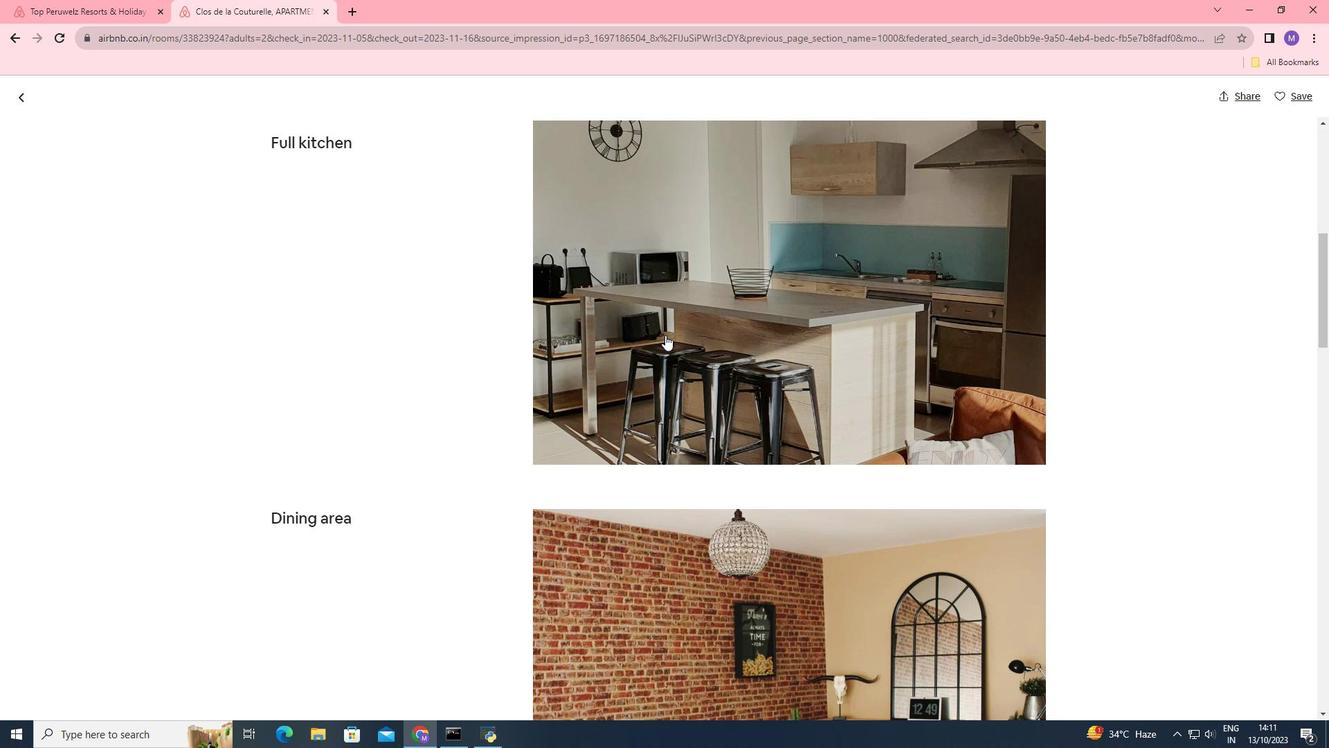
Action: Mouse scrolled (665, 334) with delta (0, 0)
Screenshot: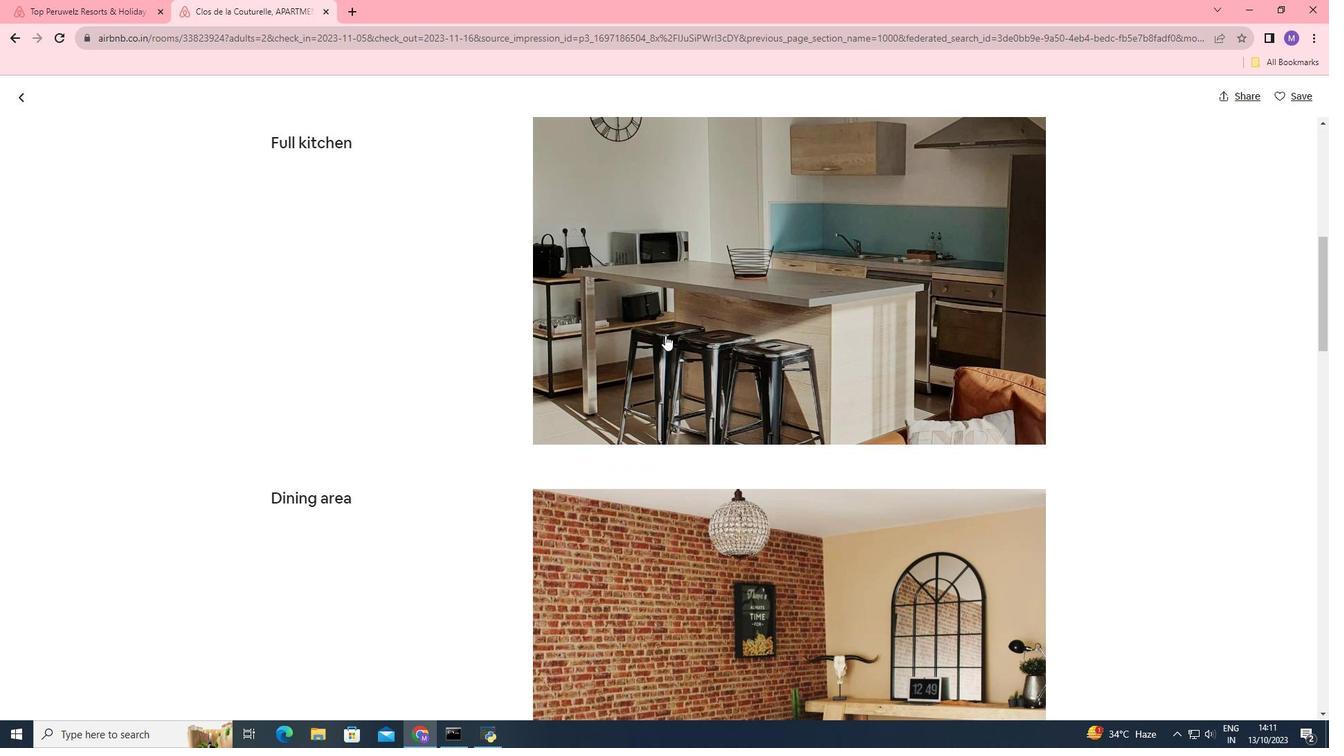 
Action: Mouse scrolled (665, 334) with delta (0, 0)
Screenshot: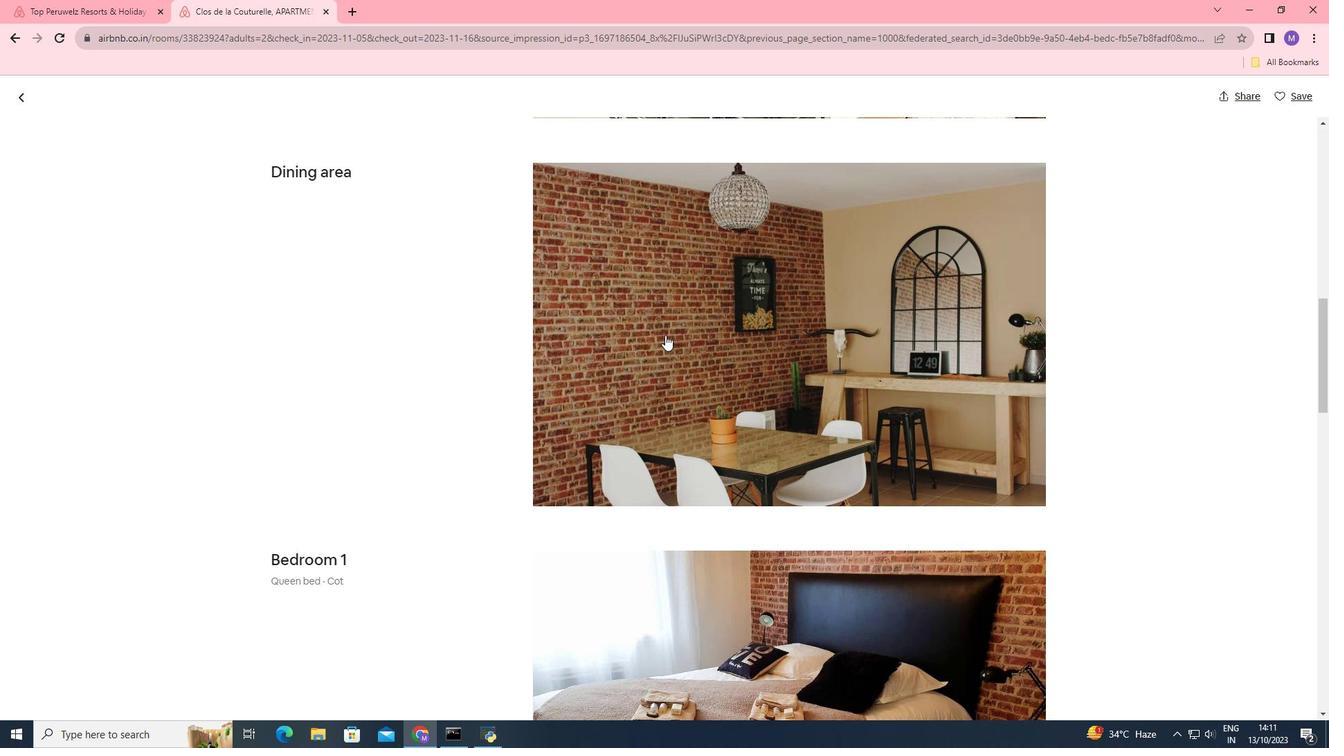 
Action: Mouse scrolled (665, 334) with delta (0, 0)
Screenshot: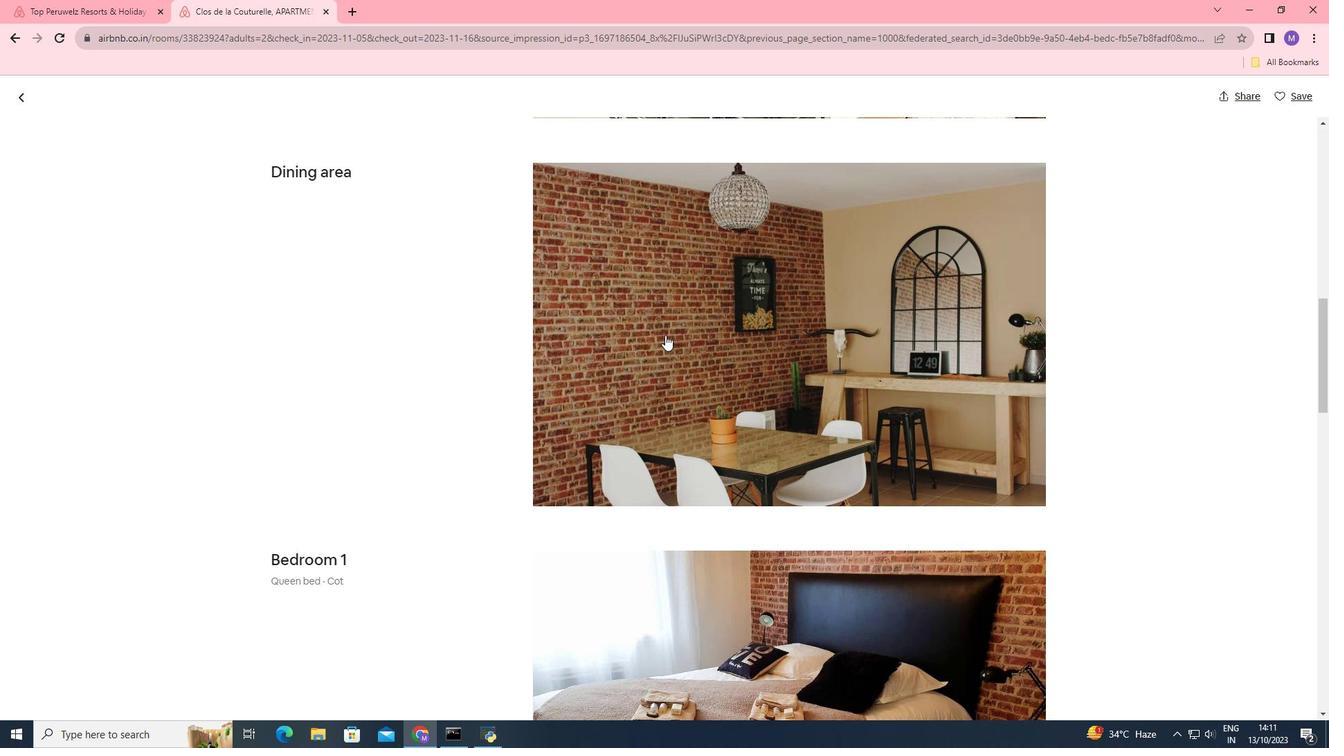 
Action: Mouse scrolled (665, 334) with delta (0, 0)
Screenshot: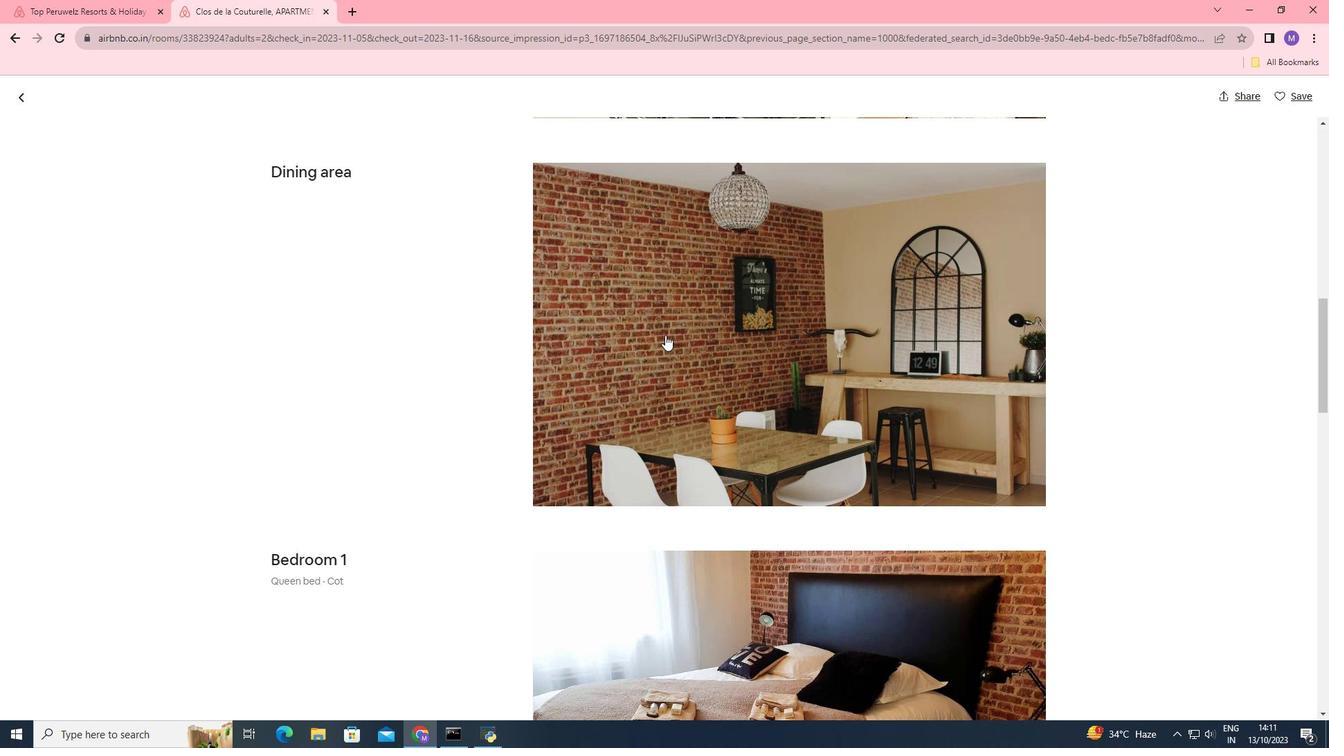 
Action: Mouse scrolled (665, 334) with delta (0, 0)
Screenshot: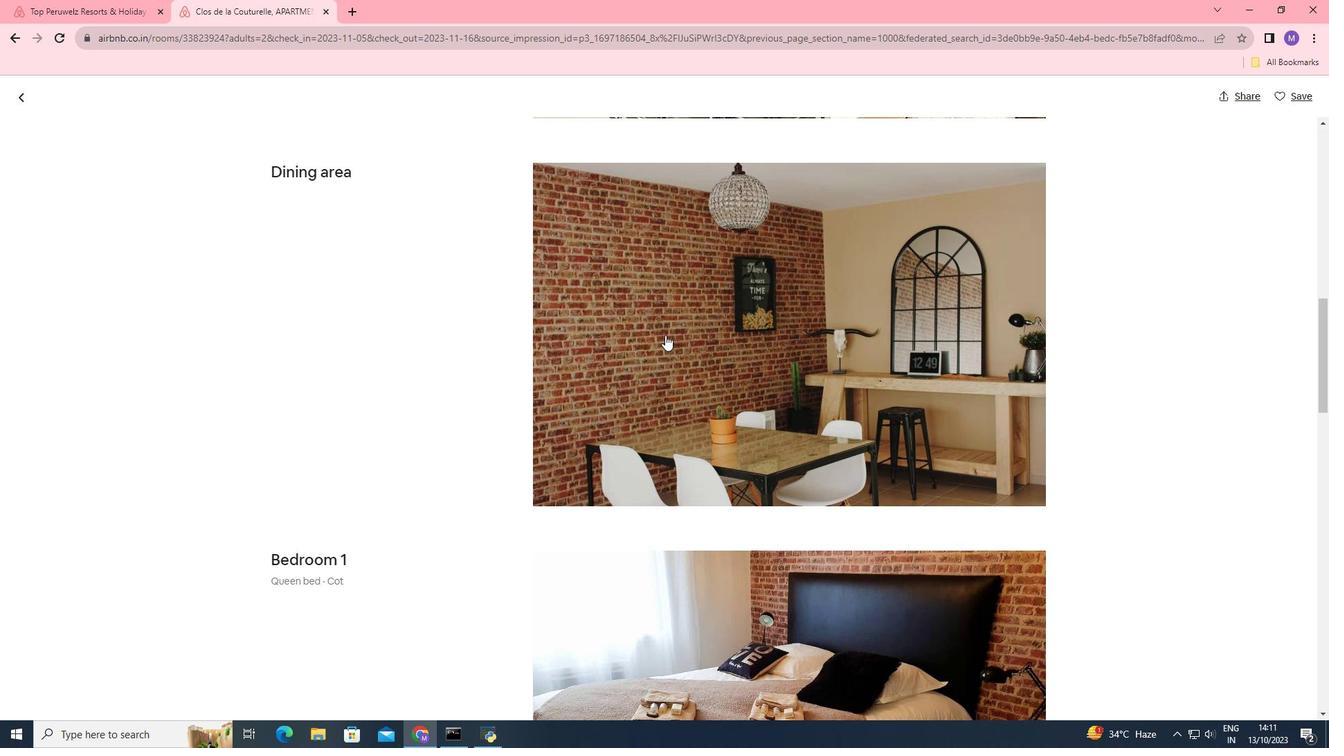 
Action: Mouse scrolled (665, 334) with delta (0, 0)
Screenshot: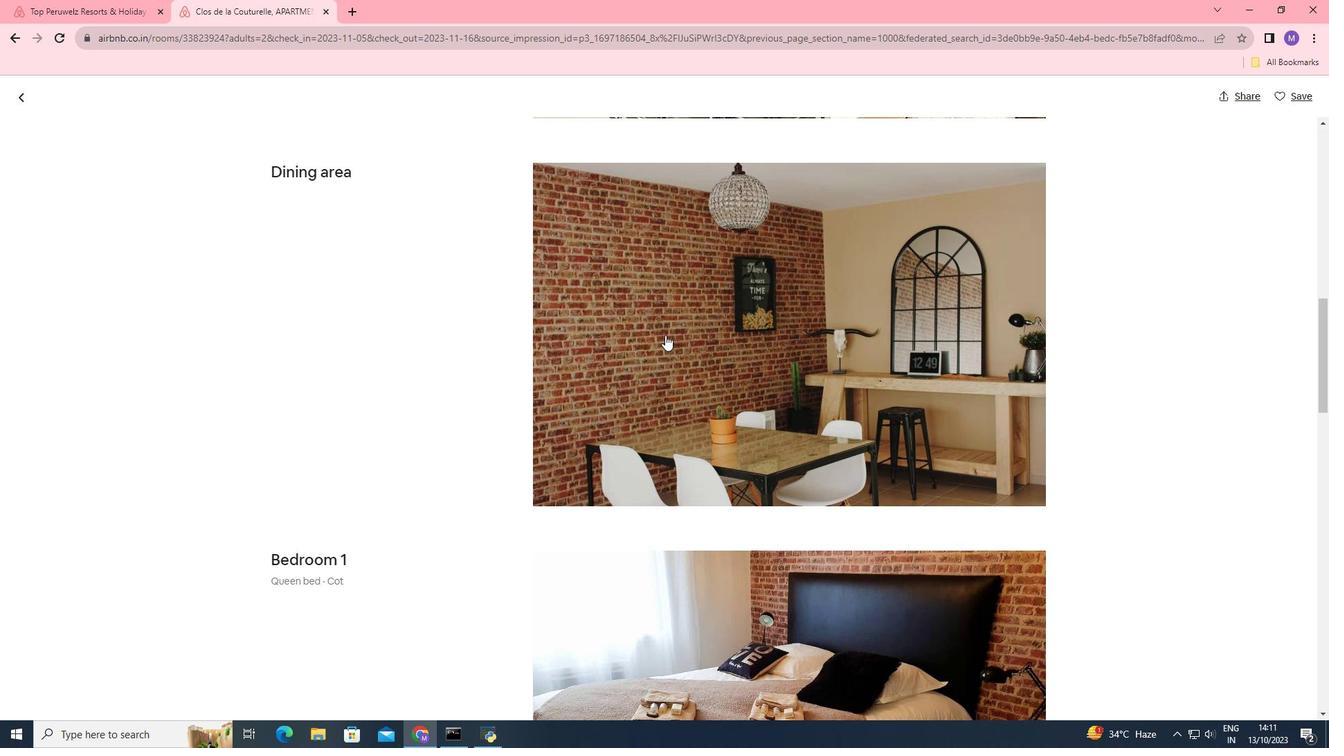 
Action: Mouse scrolled (665, 334) with delta (0, 0)
Screenshot: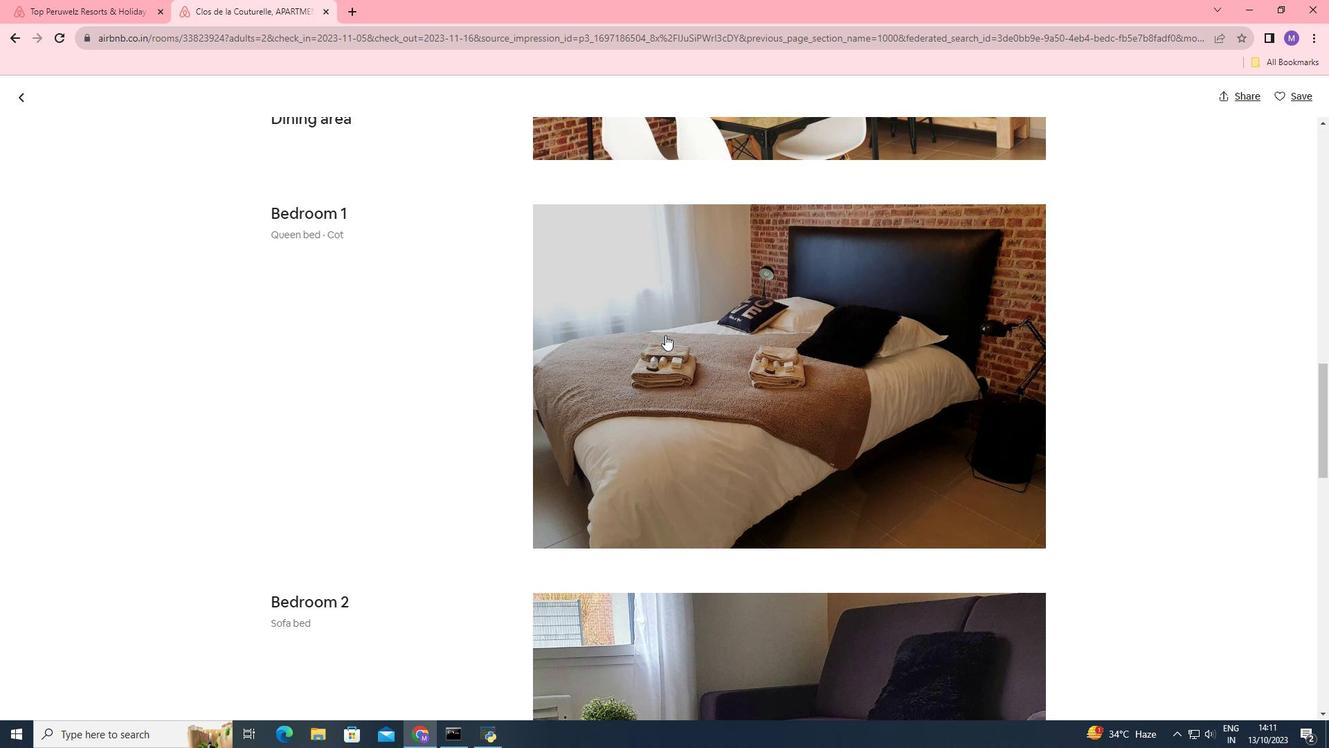 
Action: Mouse scrolled (665, 334) with delta (0, 0)
Screenshot: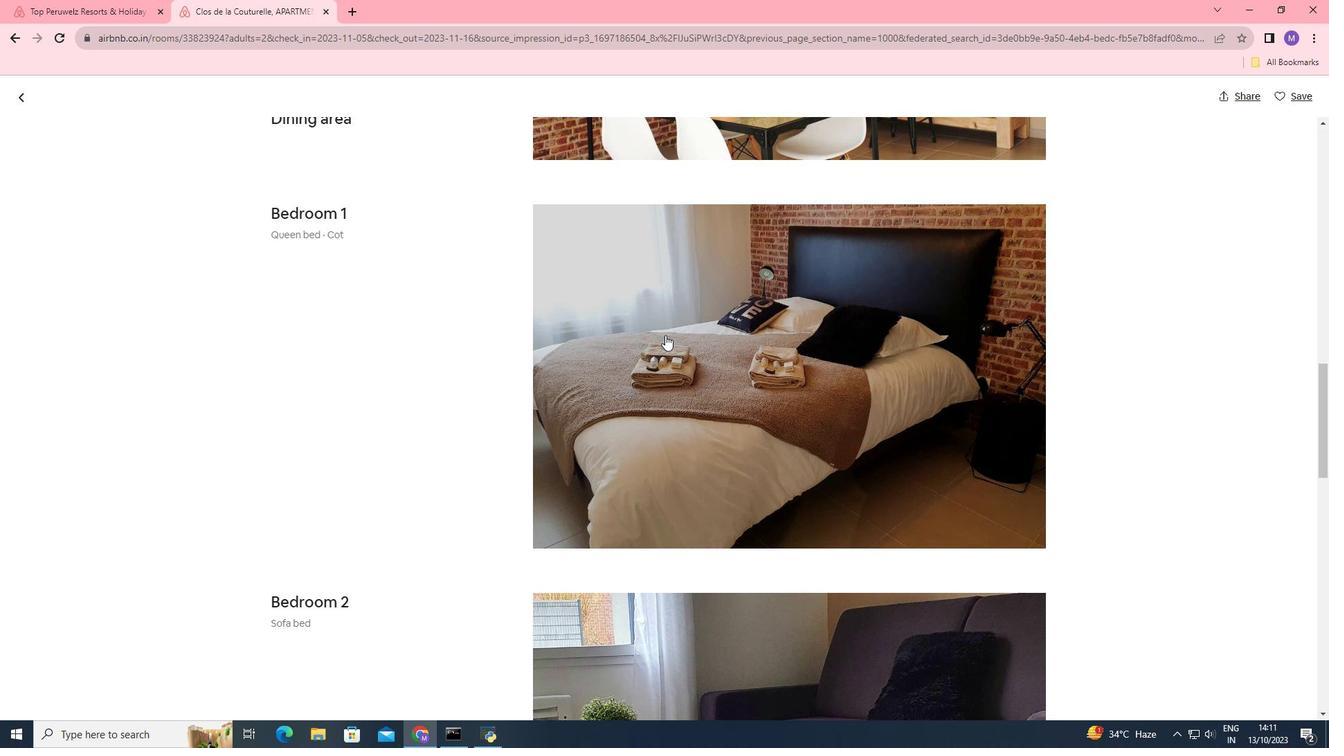 
Action: Mouse scrolled (665, 334) with delta (0, 0)
Screenshot: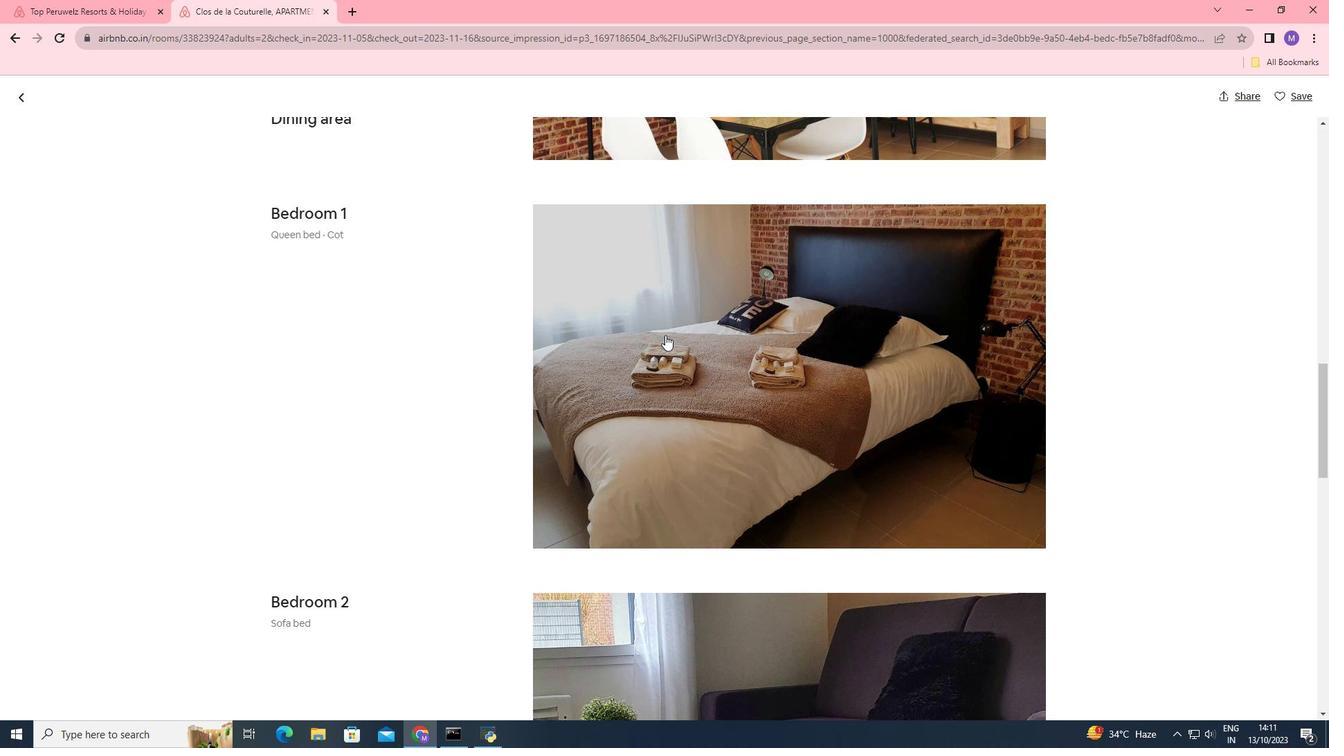 
Action: Mouse scrolled (665, 334) with delta (0, 0)
Screenshot: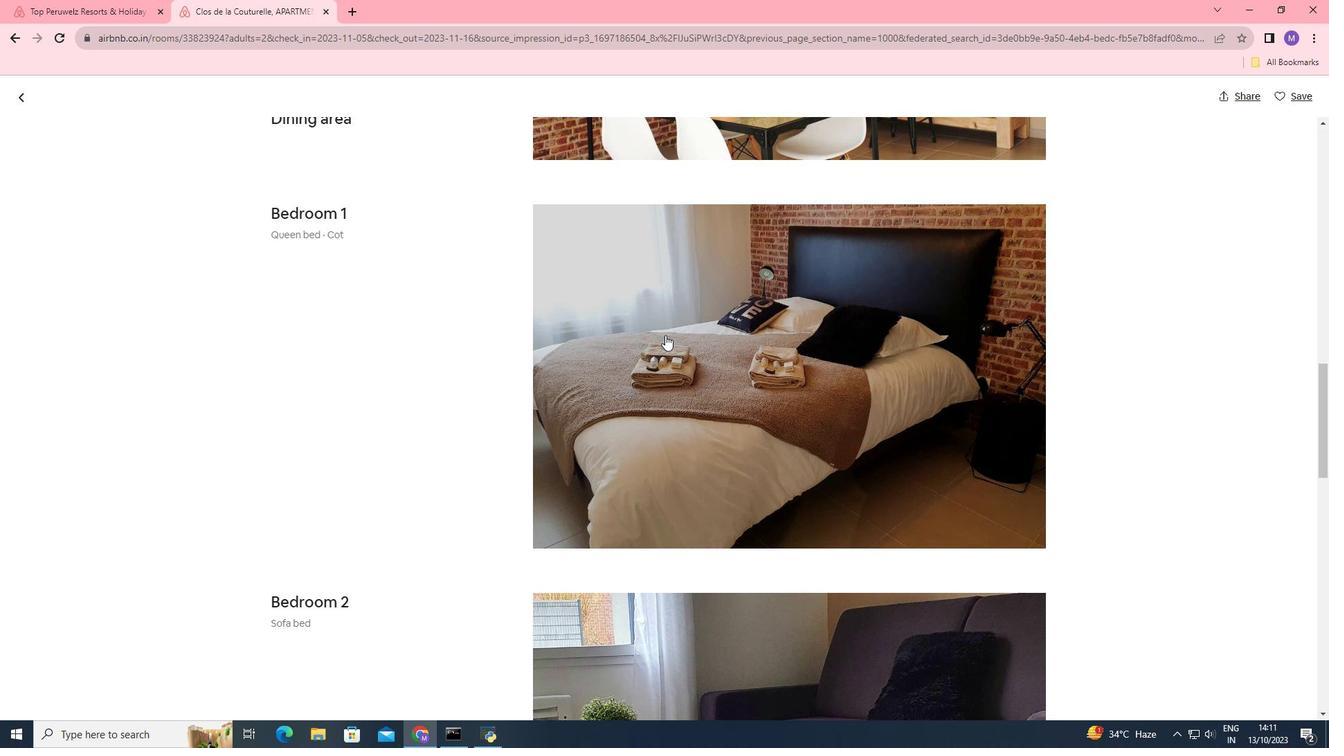 
Action: Mouse scrolled (665, 334) with delta (0, 0)
Screenshot: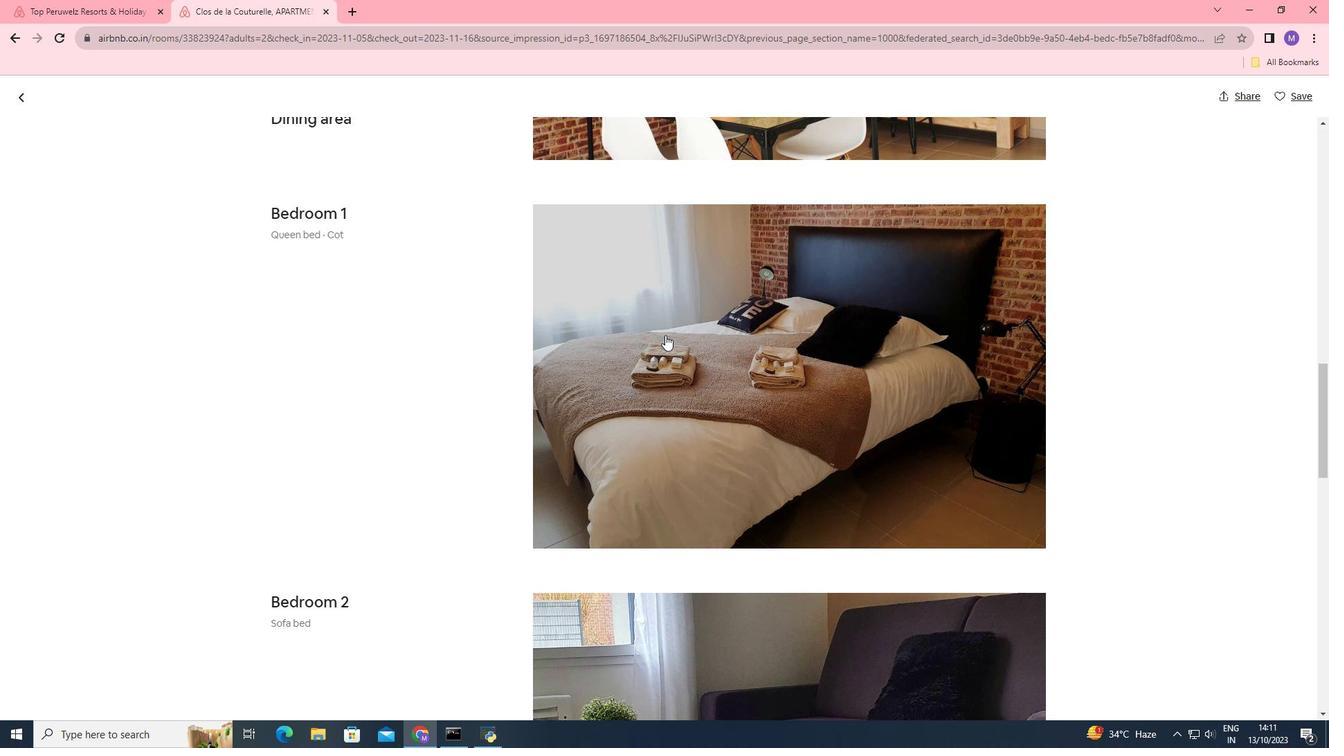 
Action: Mouse scrolled (665, 334) with delta (0, 0)
Screenshot: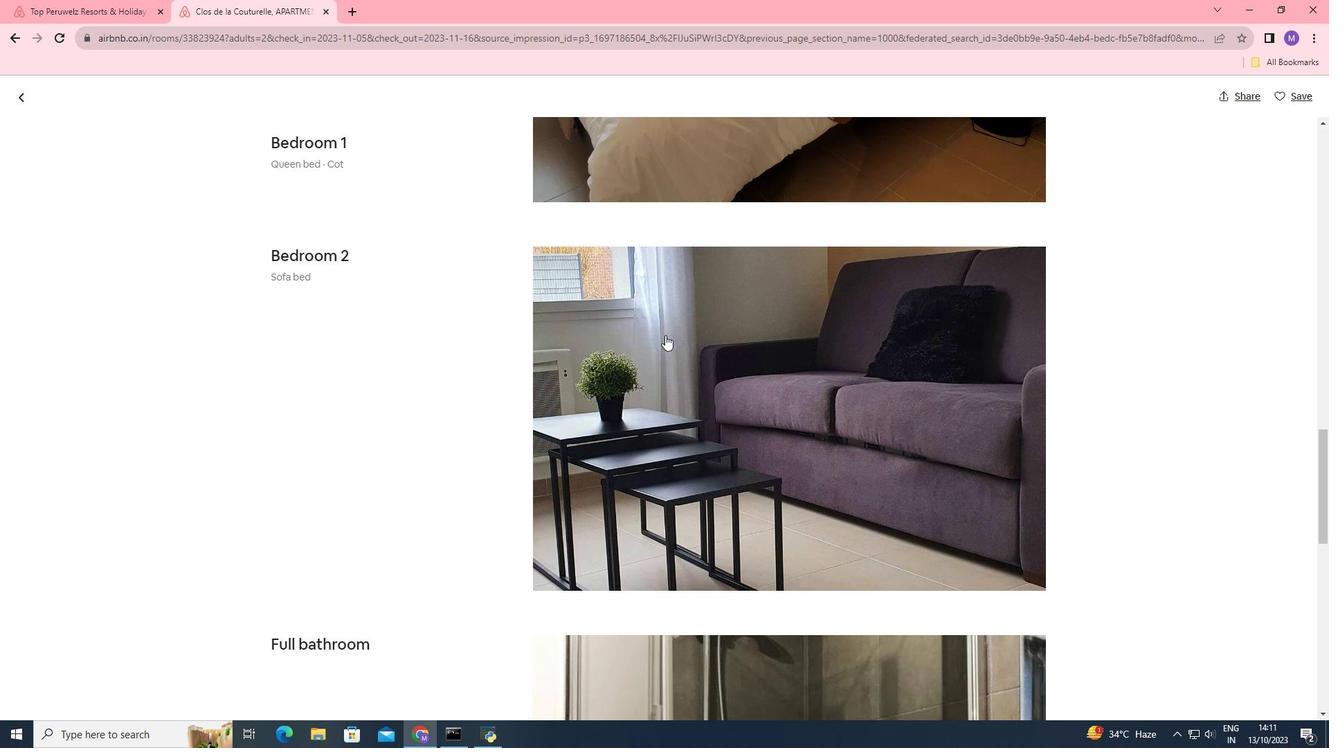 
Action: Mouse scrolled (665, 334) with delta (0, 0)
Screenshot: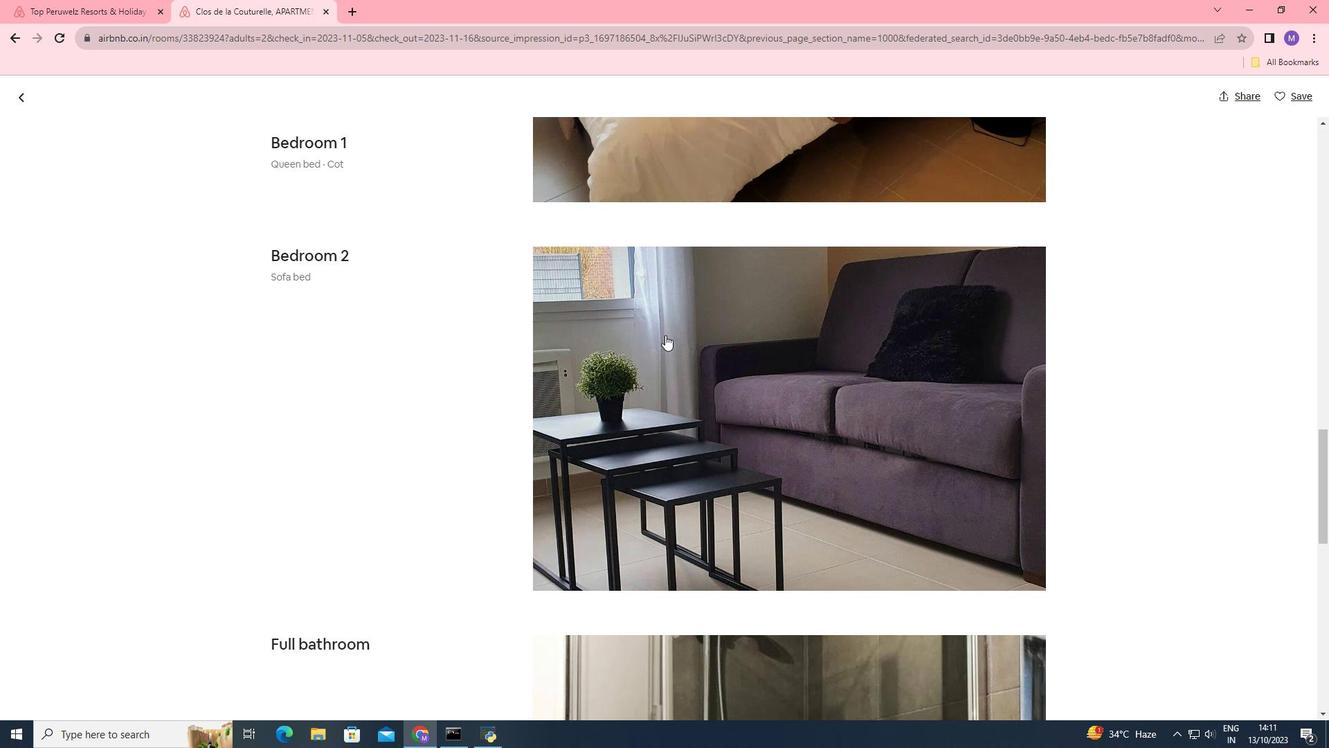 
Action: Mouse scrolled (665, 334) with delta (0, 0)
Screenshot: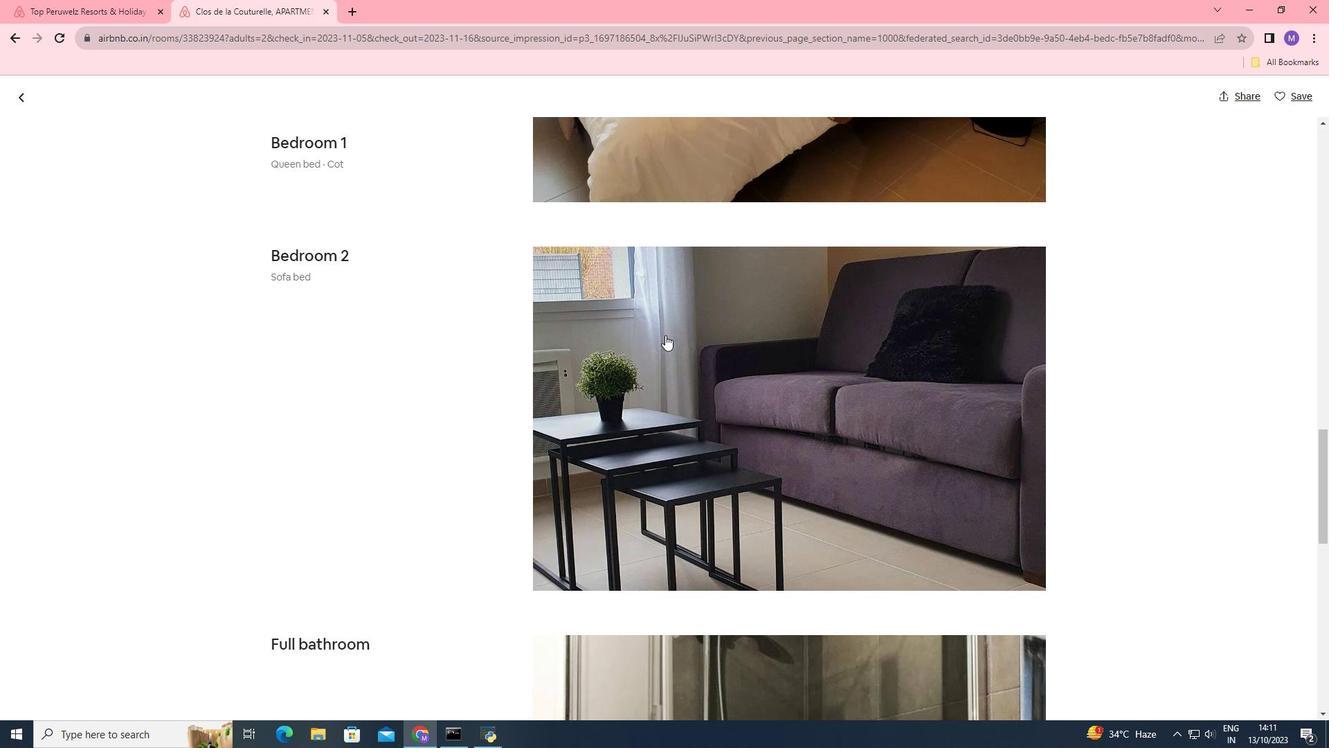 
Action: Mouse scrolled (665, 334) with delta (0, 0)
Screenshot: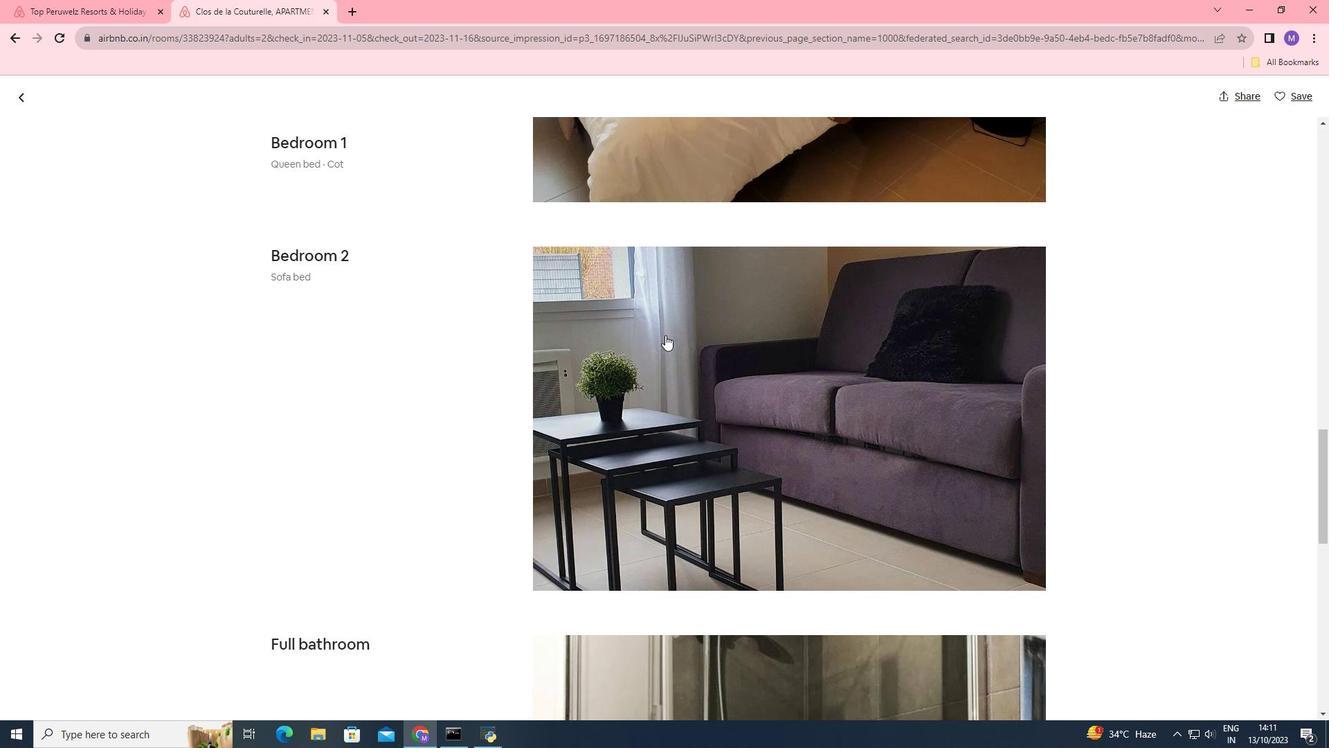 
Action: Mouse scrolled (665, 334) with delta (0, 0)
Screenshot: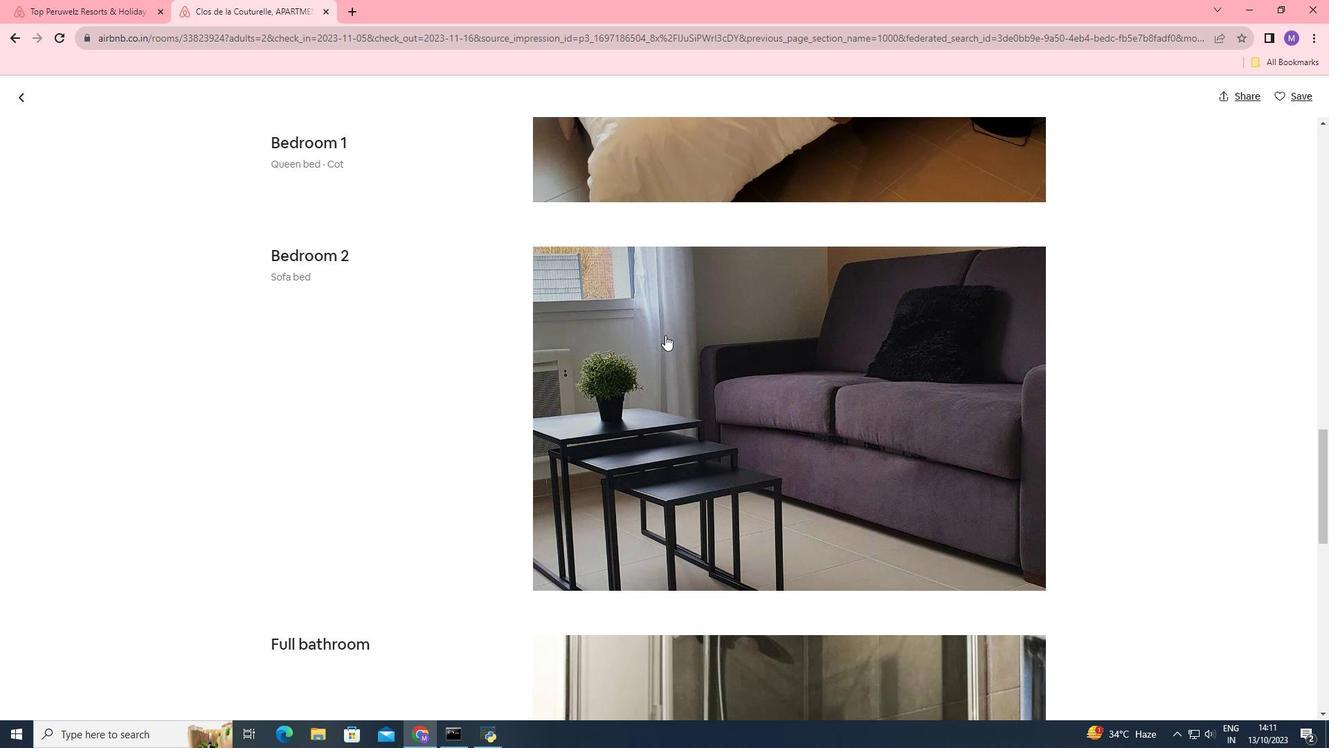 
Action: Mouse scrolled (665, 334) with delta (0, 0)
Screenshot: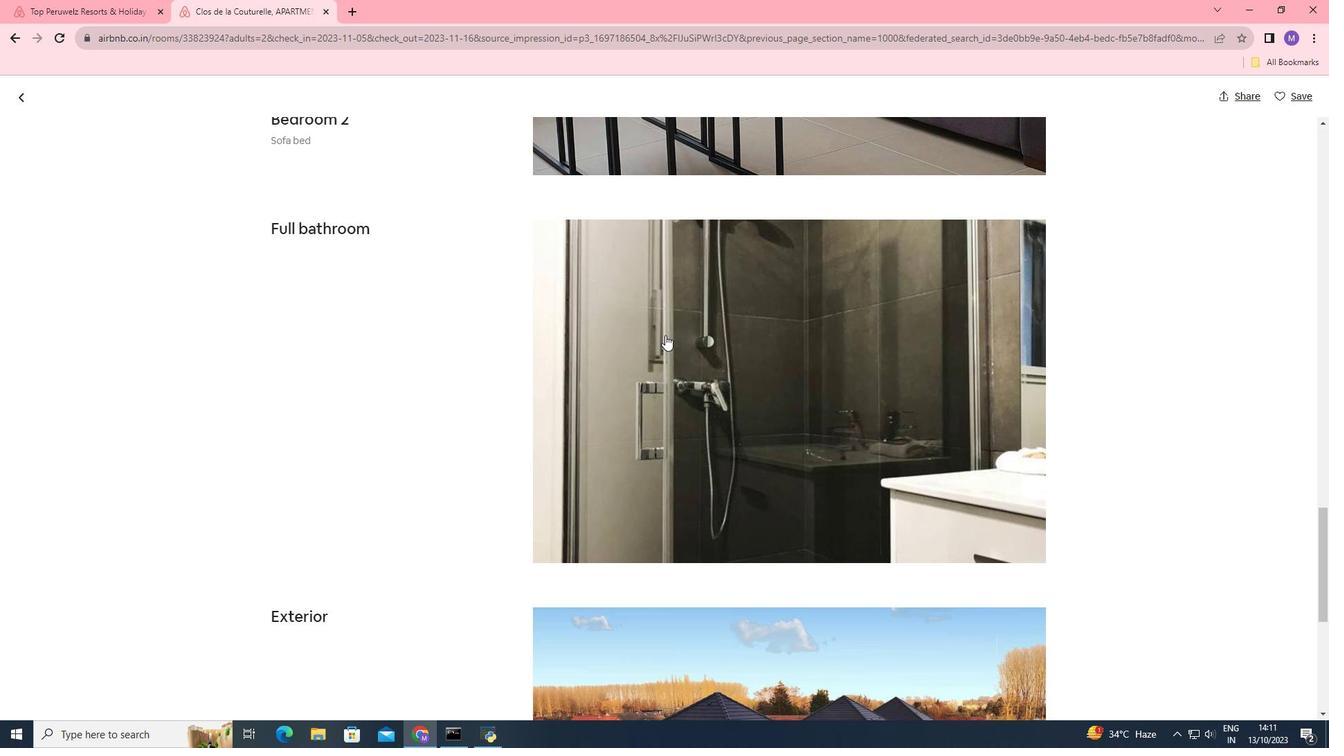 
Action: Mouse scrolled (665, 334) with delta (0, 0)
Screenshot: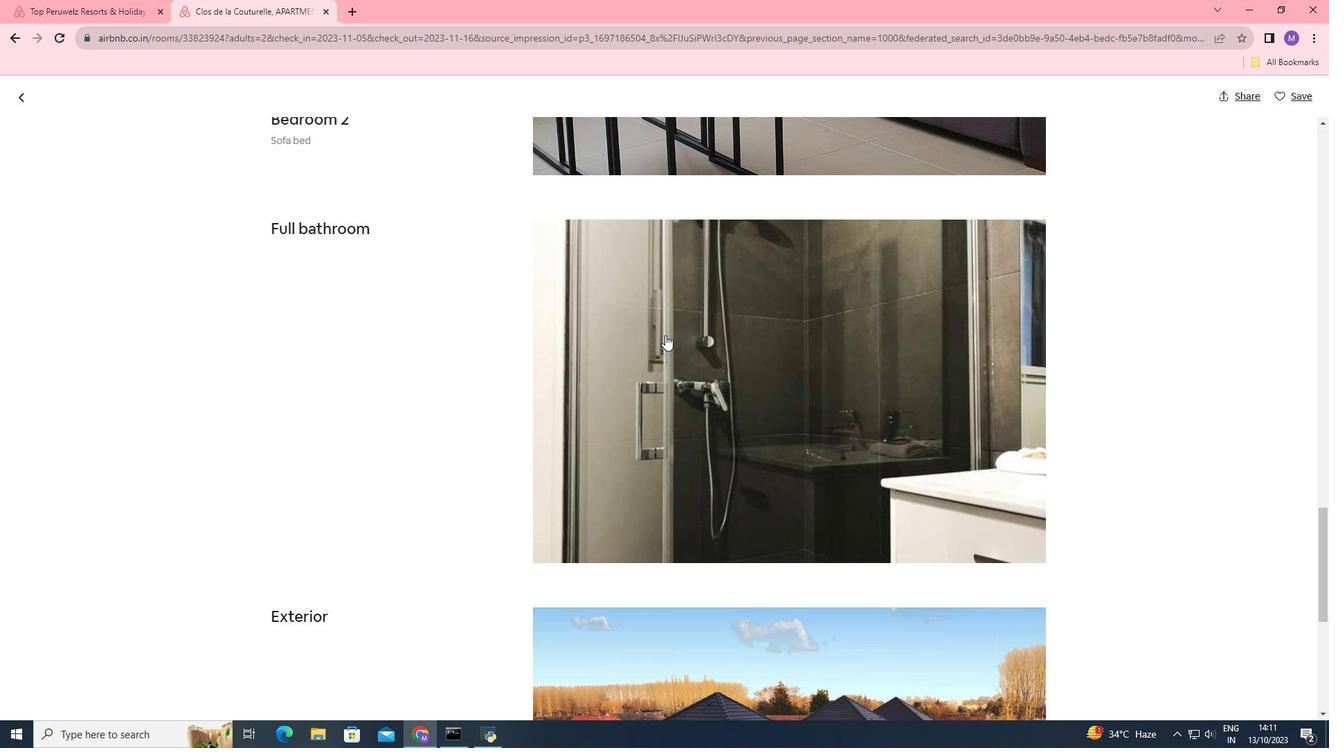 
Action: Mouse scrolled (665, 334) with delta (0, 0)
Screenshot: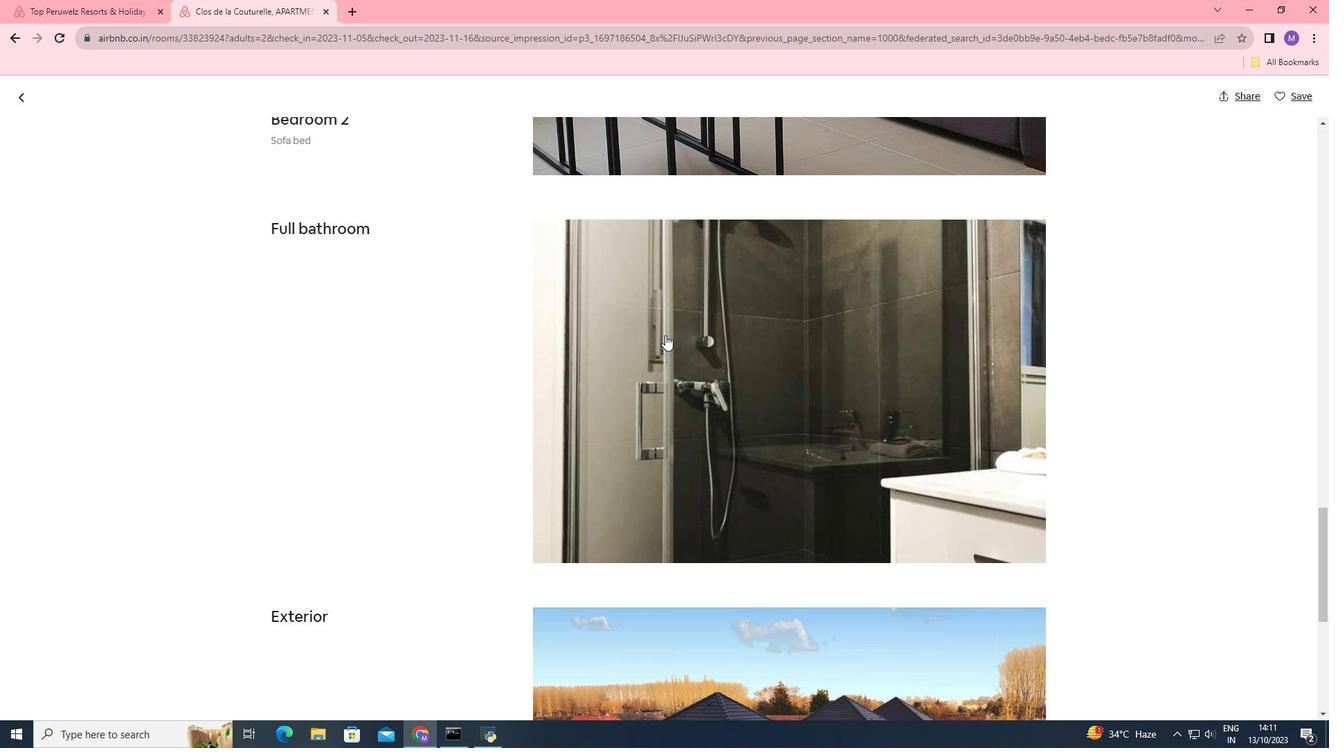 
Action: Mouse scrolled (665, 334) with delta (0, 0)
Screenshot: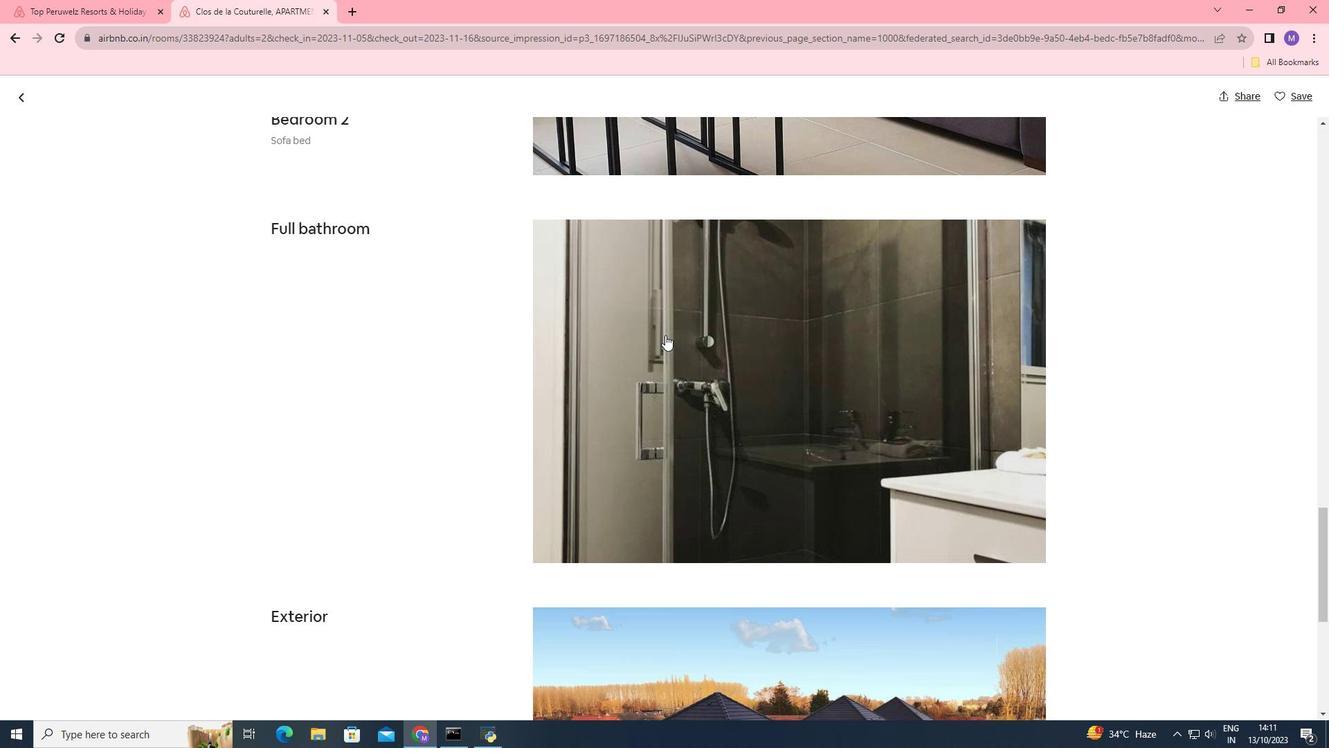 
Action: Mouse scrolled (665, 334) with delta (0, 0)
Screenshot: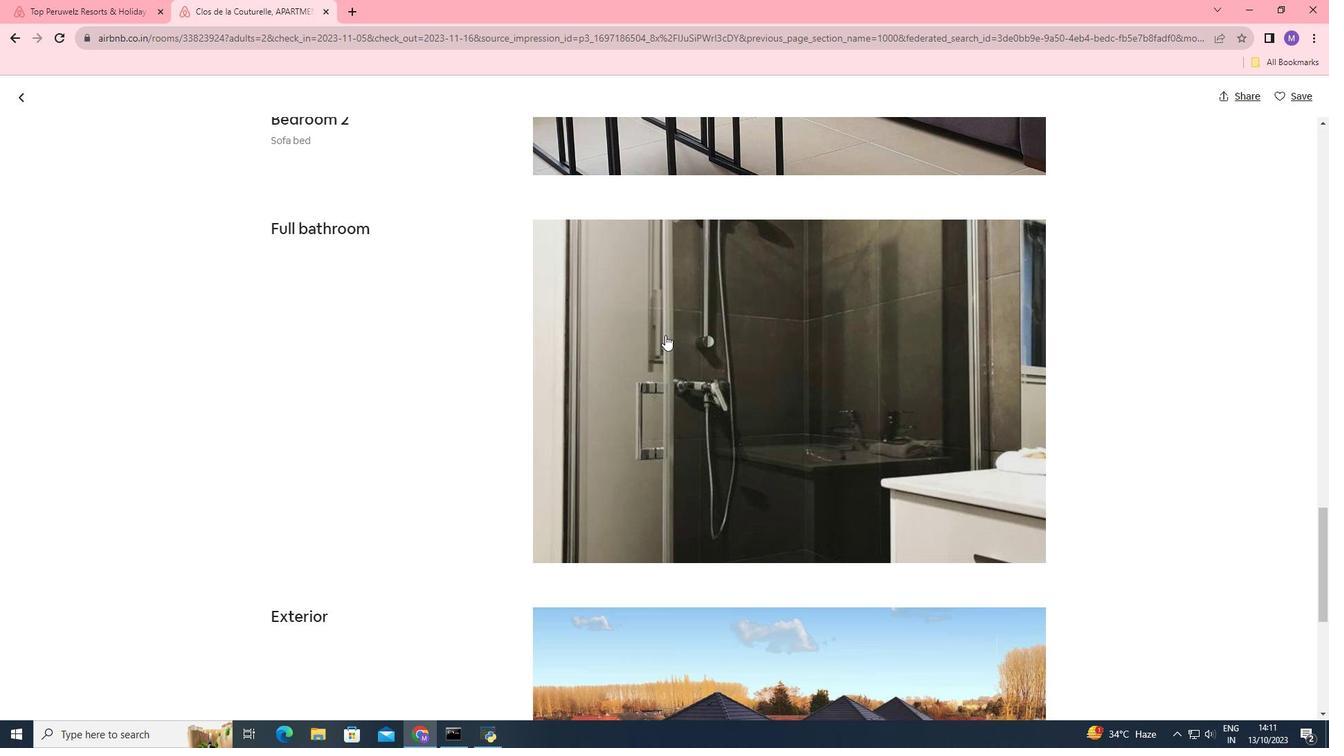 
Action: Mouse scrolled (665, 334) with delta (0, 0)
Screenshot: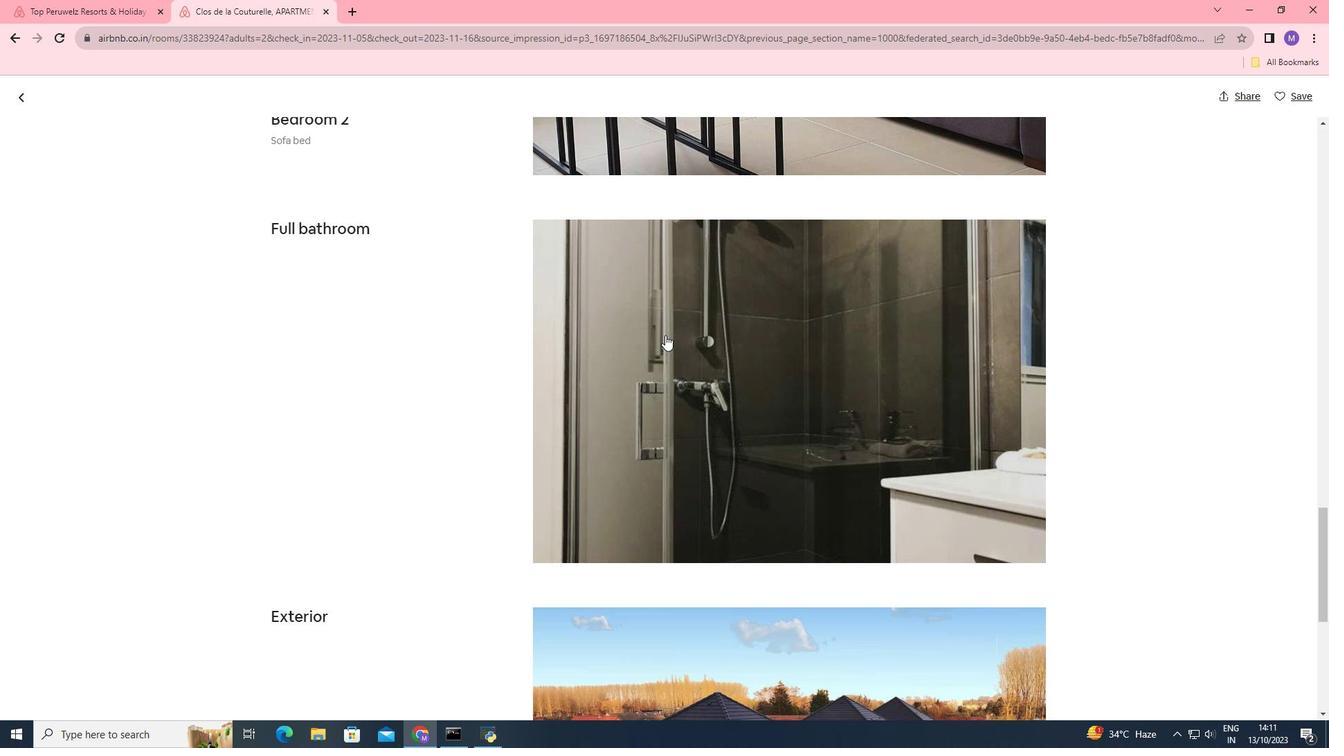 
Action: Mouse scrolled (665, 334) with delta (0, 0)
Screenshot: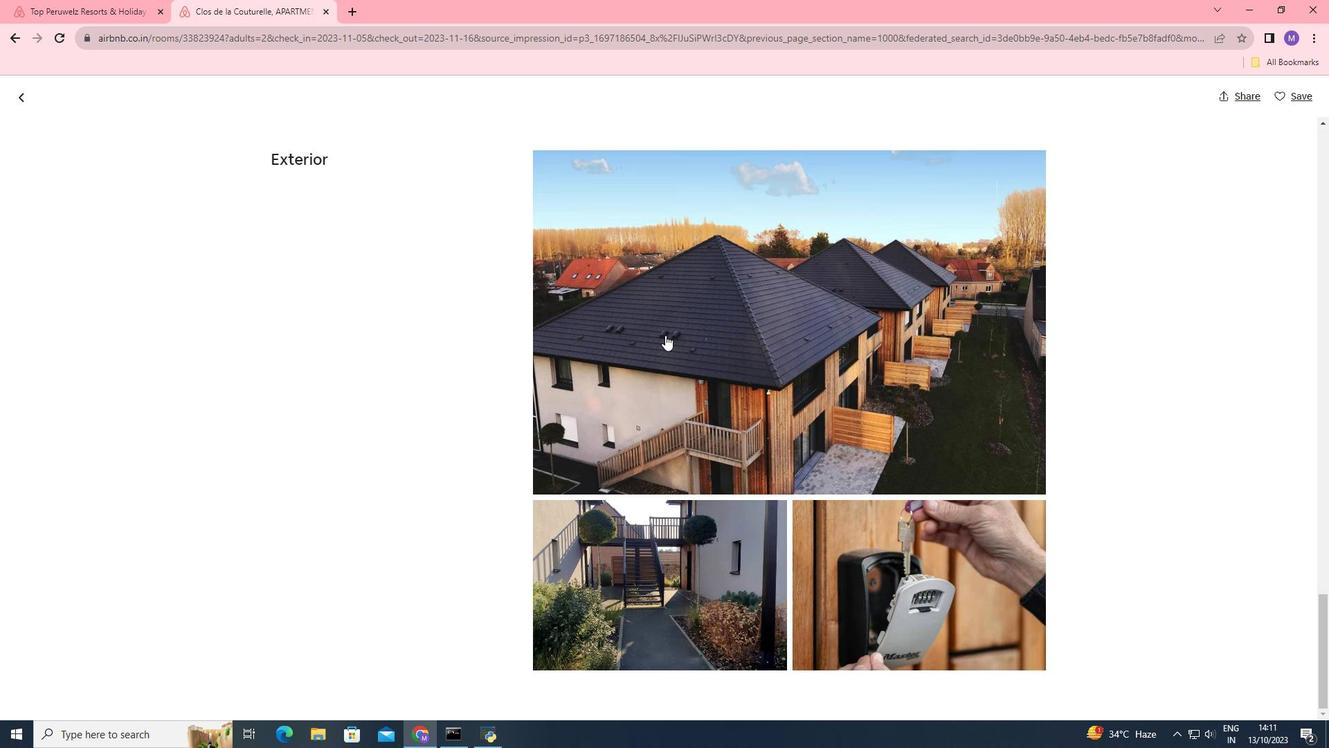 
Action: Mouse scrolled (665, 334) with delta (0, 0)
Screenshot: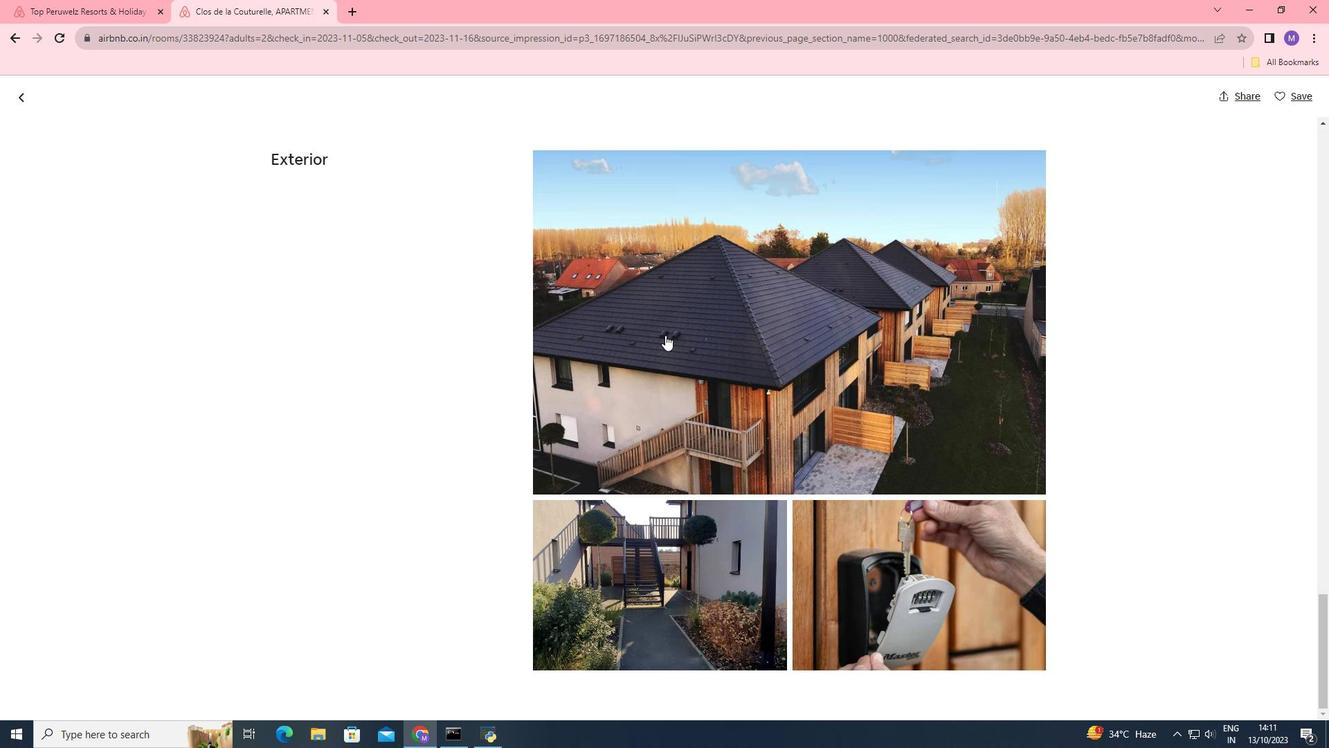 
Action: Mouse scrolled (665, 334) with delta (0, 0)
Screenshot: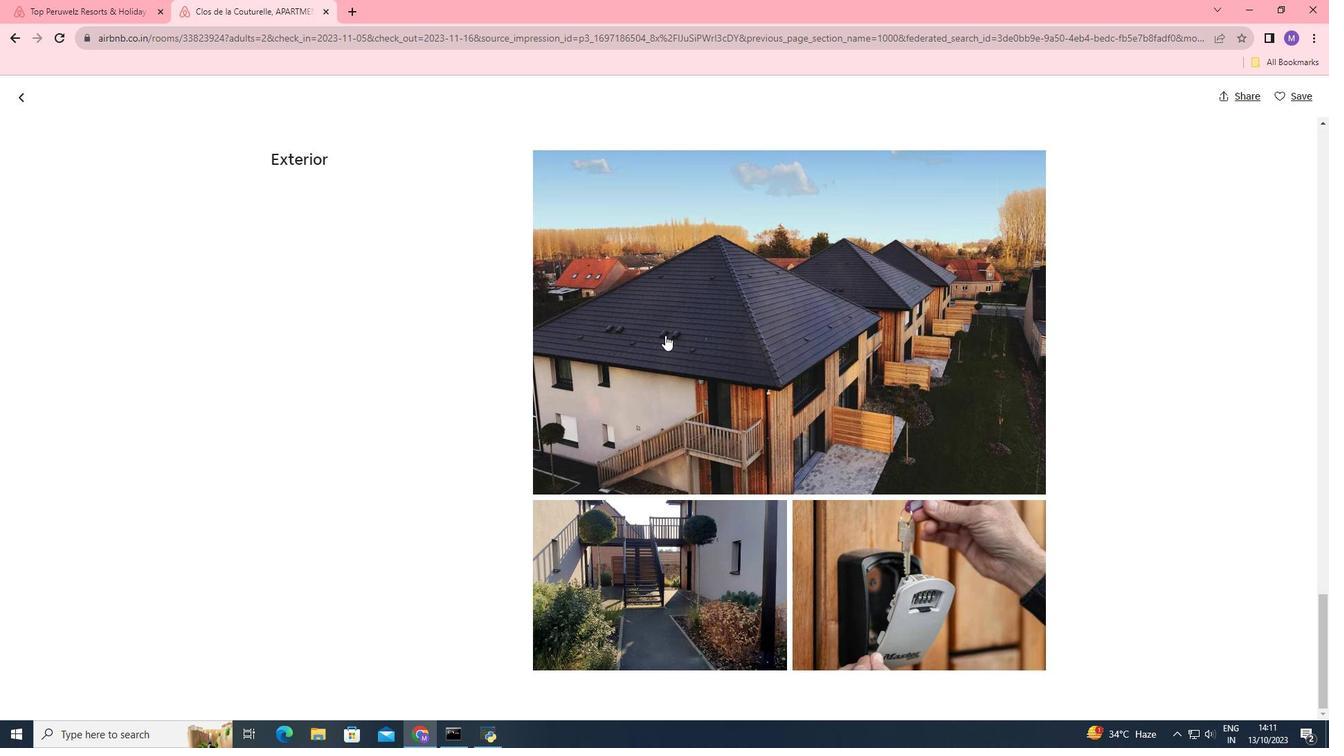 
Action: Mouse scrolled (665, 334) with delta (0, 0)
Screenshot: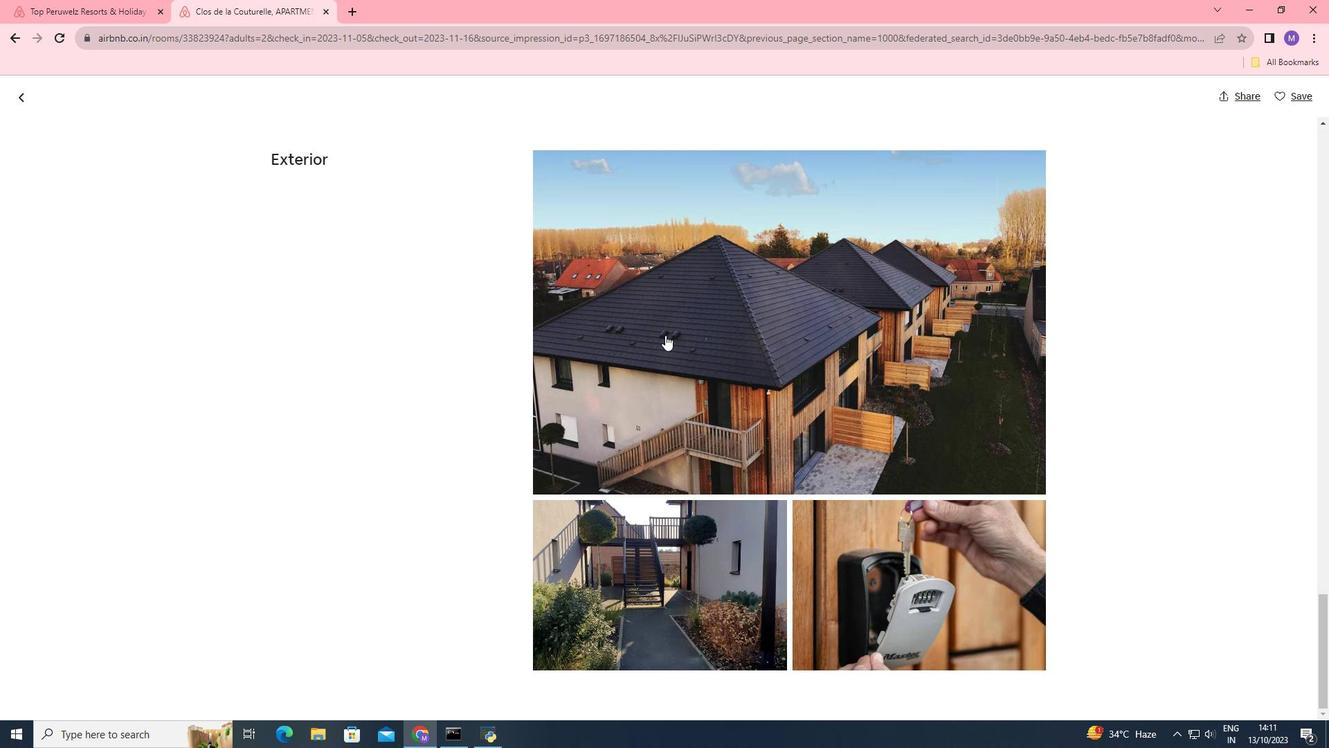 
Action: Mouse scrolled (665, 334) with delta (0, 0)
Screenshot: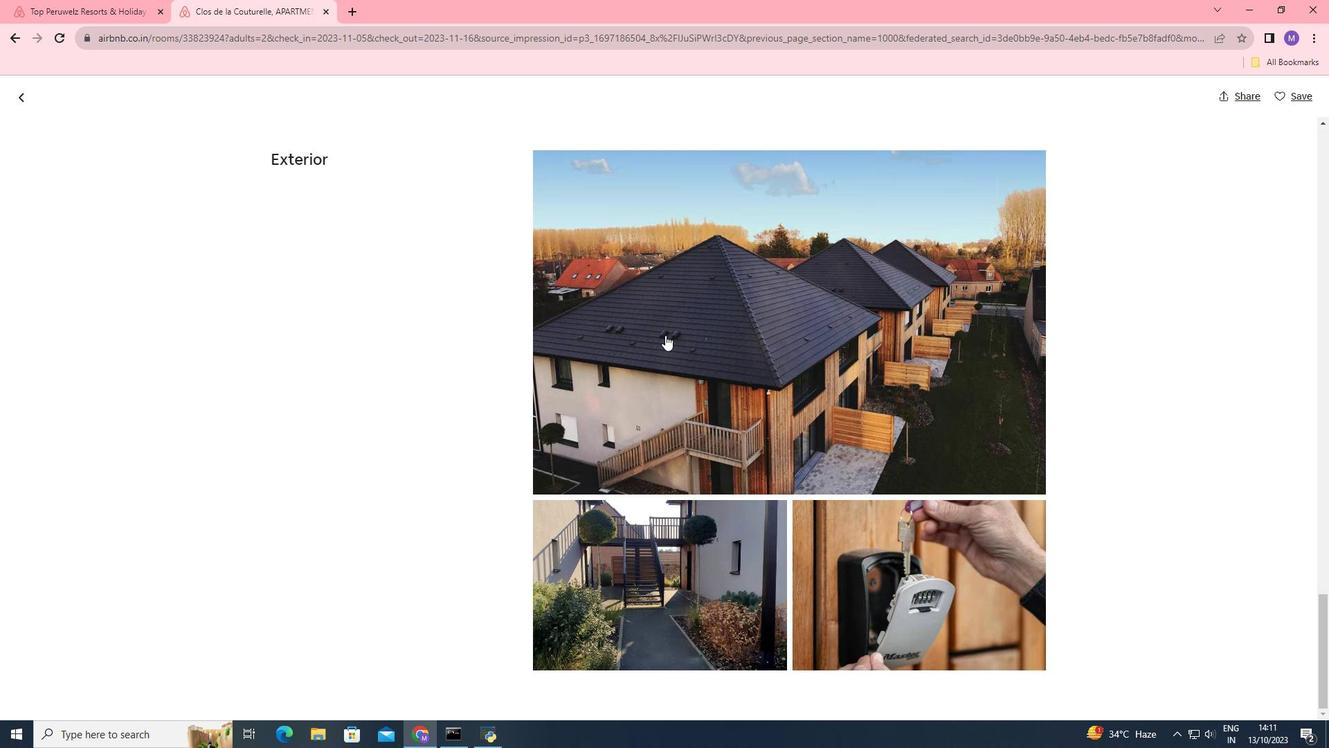
Action: Mouse scrolled (665, 334) with delta (0, 0)
Screenshot: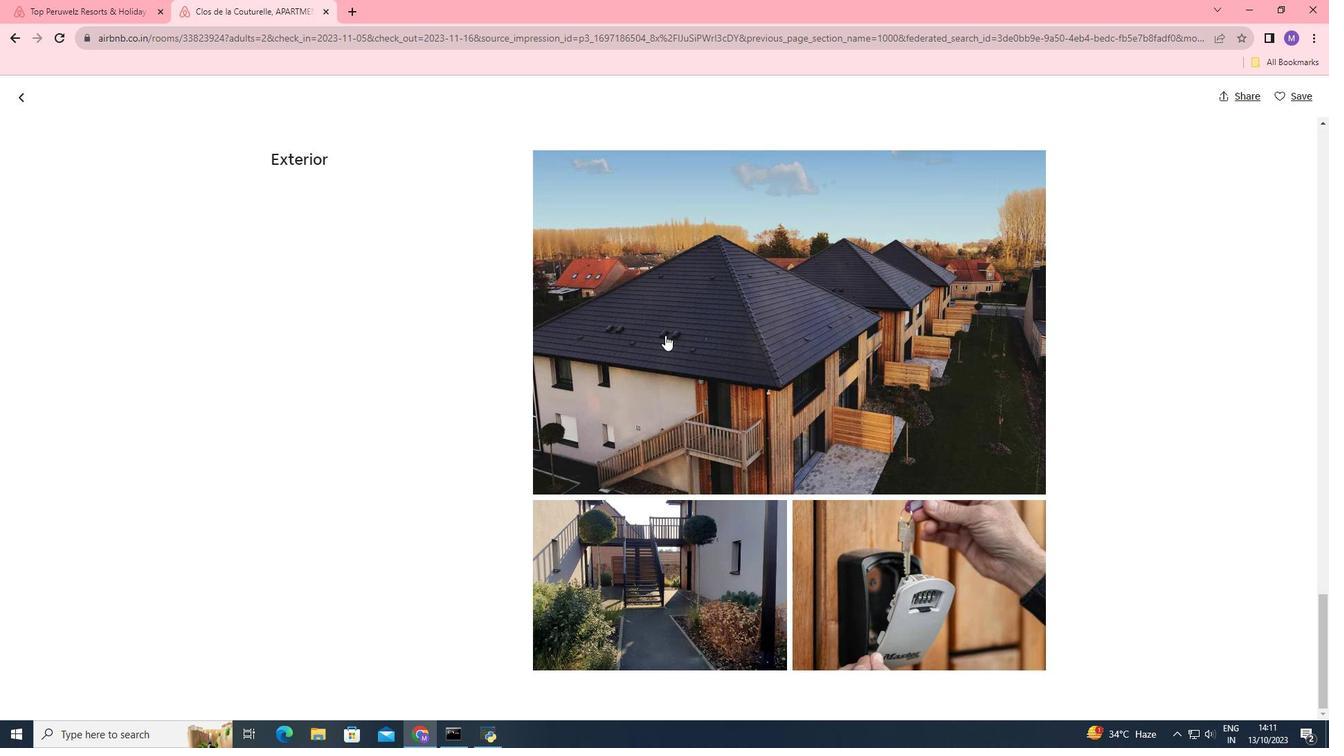 
Action: Mouse scrolled (665, 334) with delta (0, 0)
Screenshot: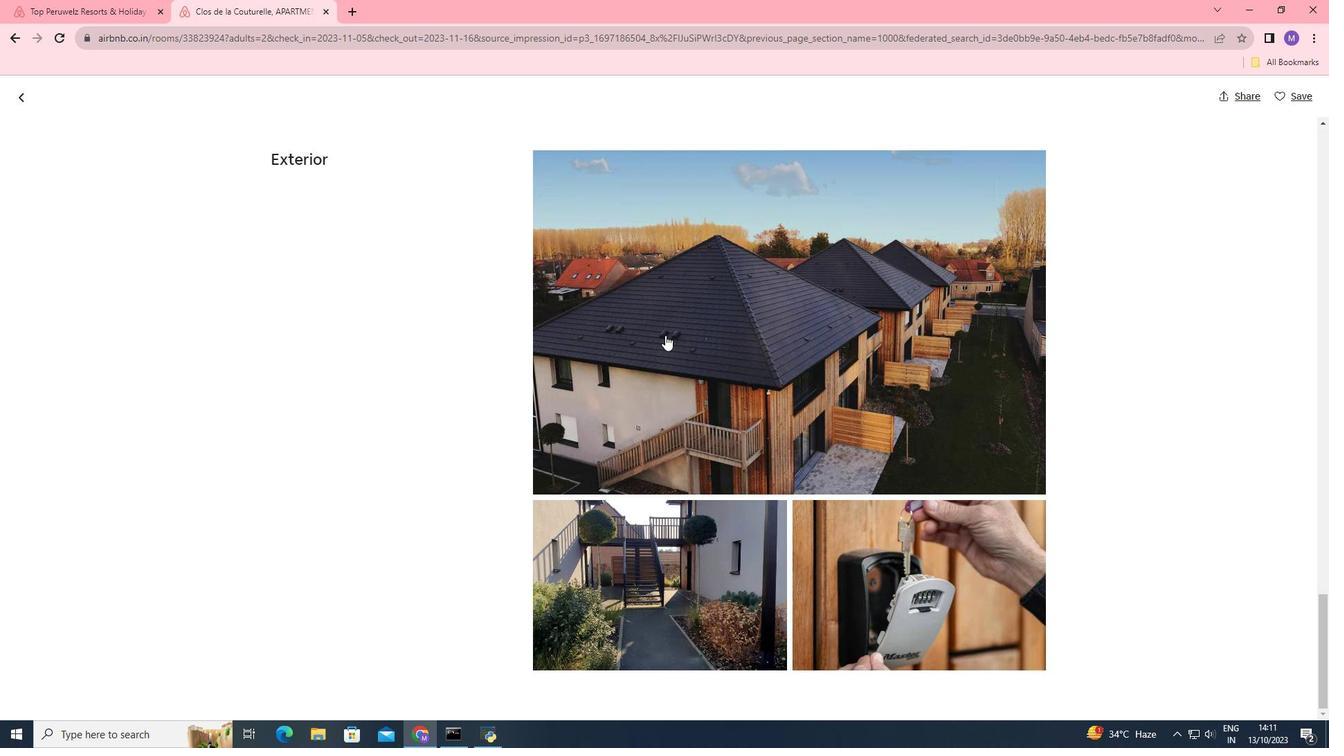 
Action: Mouse scrolled (665, 334) with delta (0, 0)
Screenshot: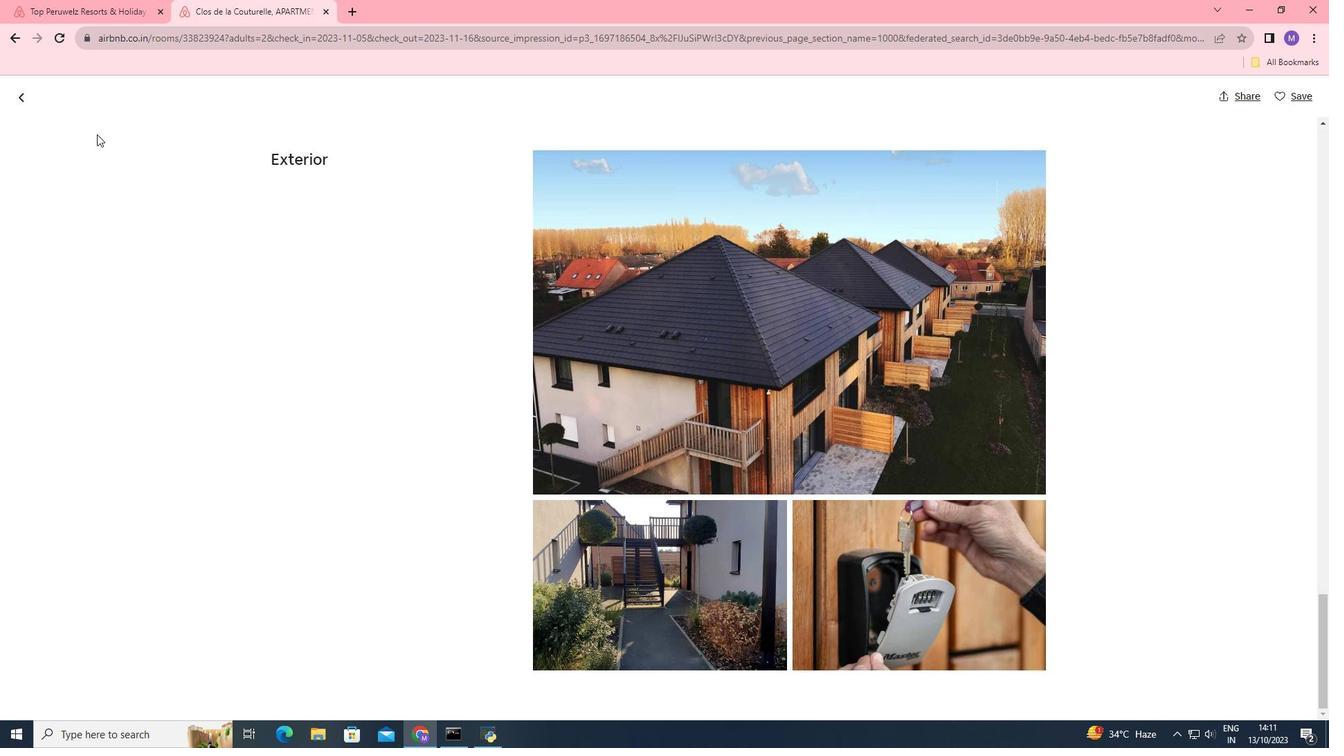 
Action: Mouse scrolled (665, 334) with delta (0, 0)
Screenshot: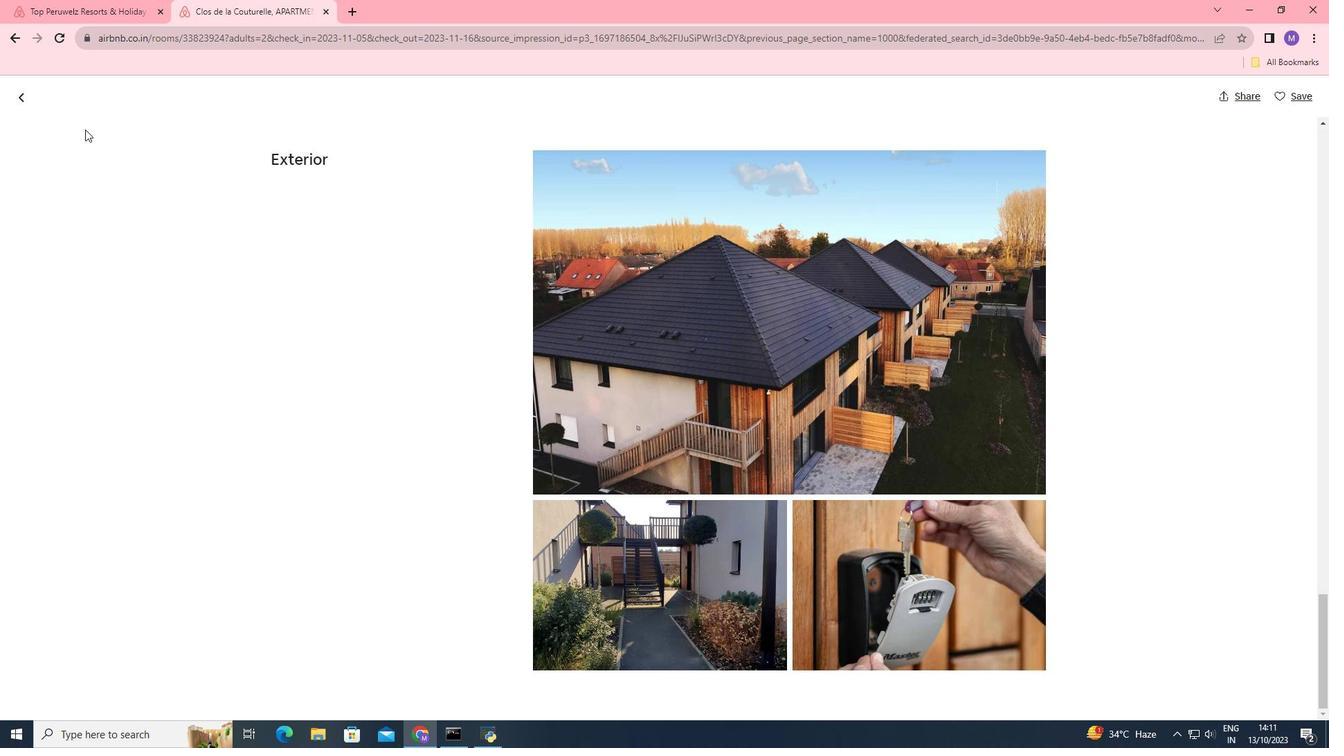
Action: Mouse scrolled (665, 334) with delta (0, 0)
Screenshot: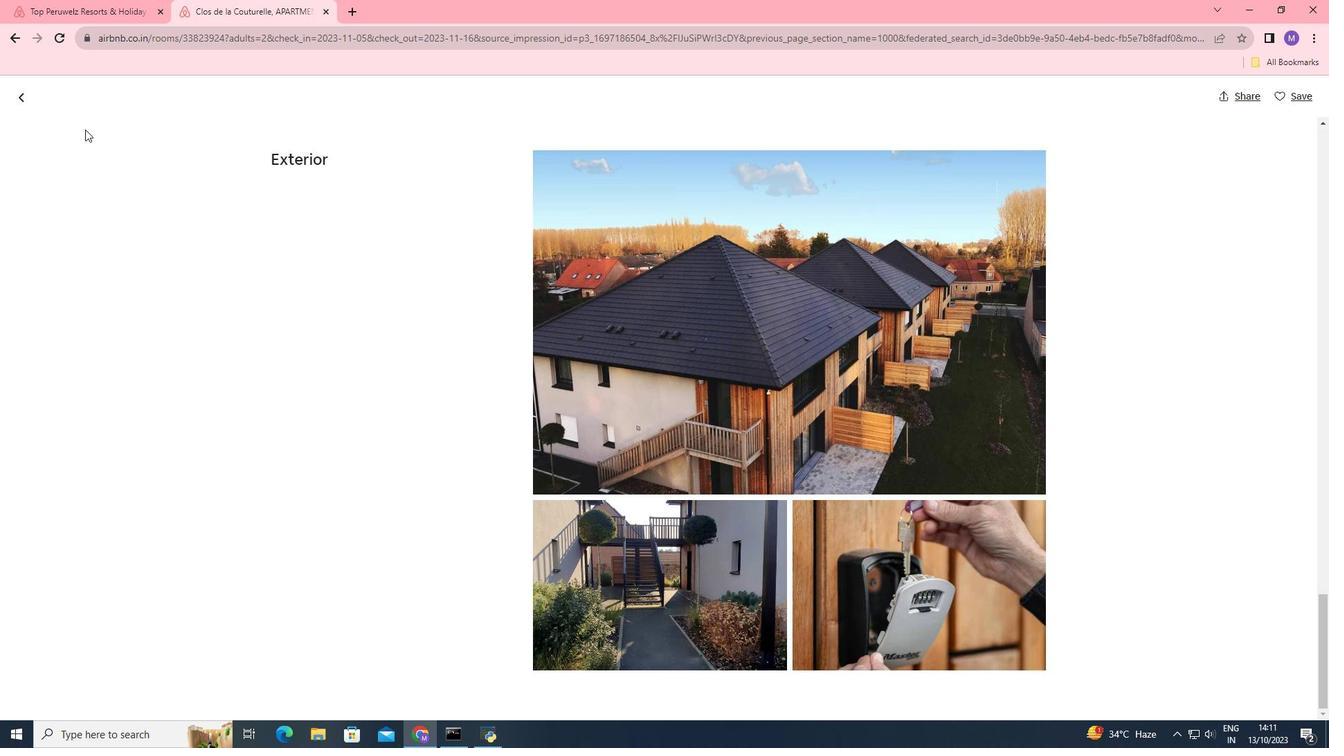 
Action: Mouse scrolled (665, 334) with delta (0, 0)
Screenshot: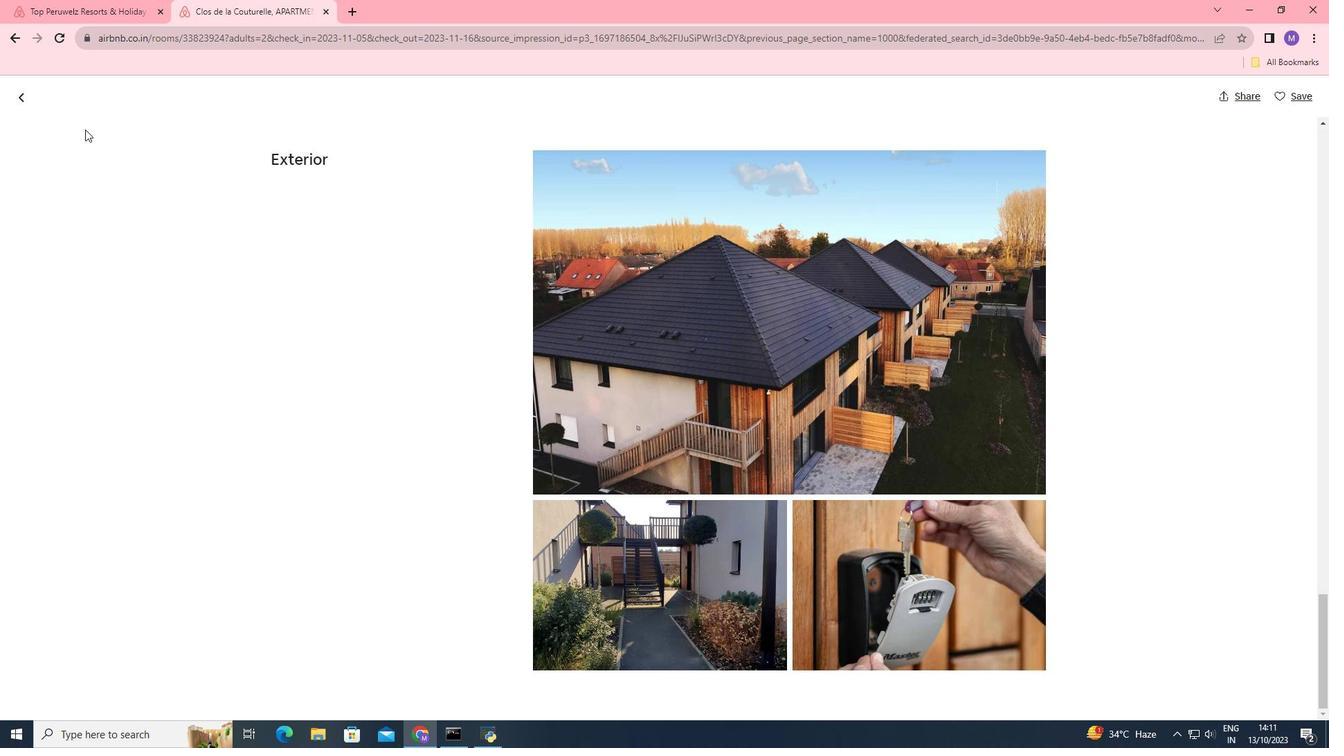 
Action: Mouse scrolled (665, 334) with delta (0, 0)
Screenshot: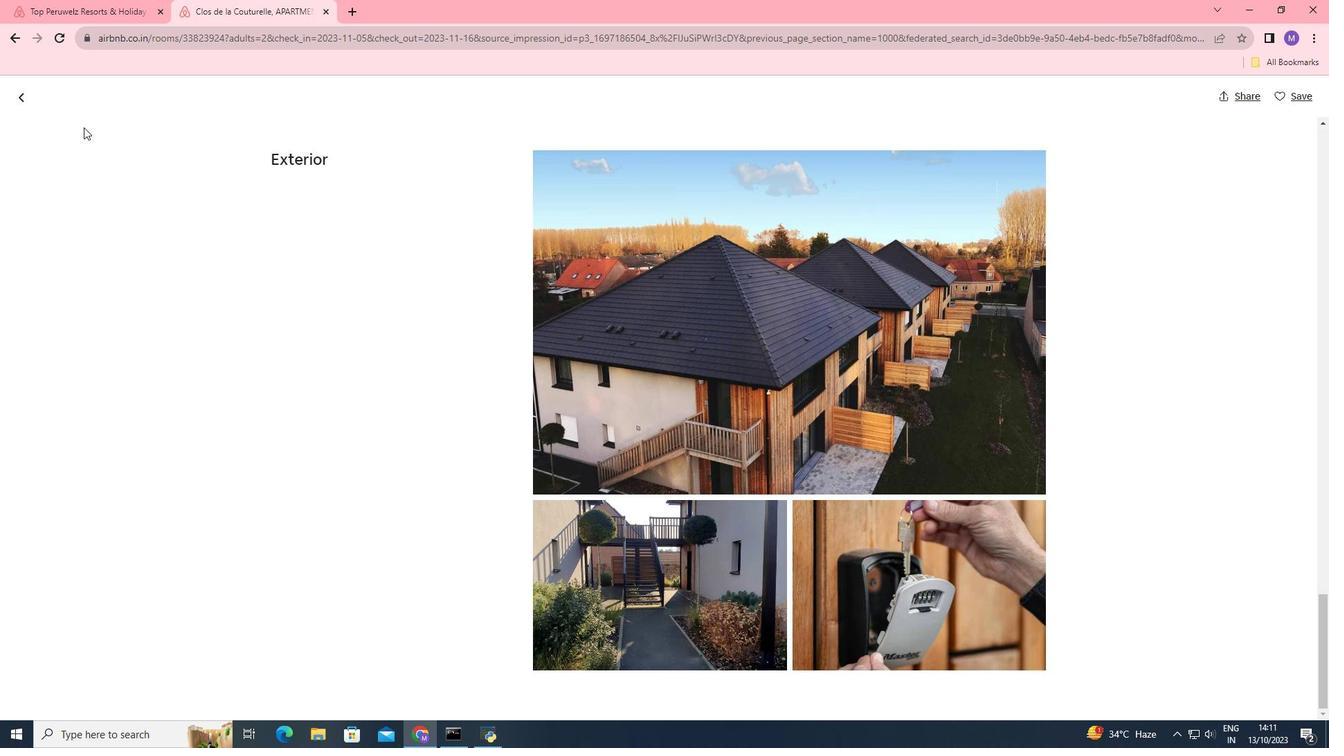
Action: Mouse scrolled (665, 334) with delta (0, 0)
Screenshot: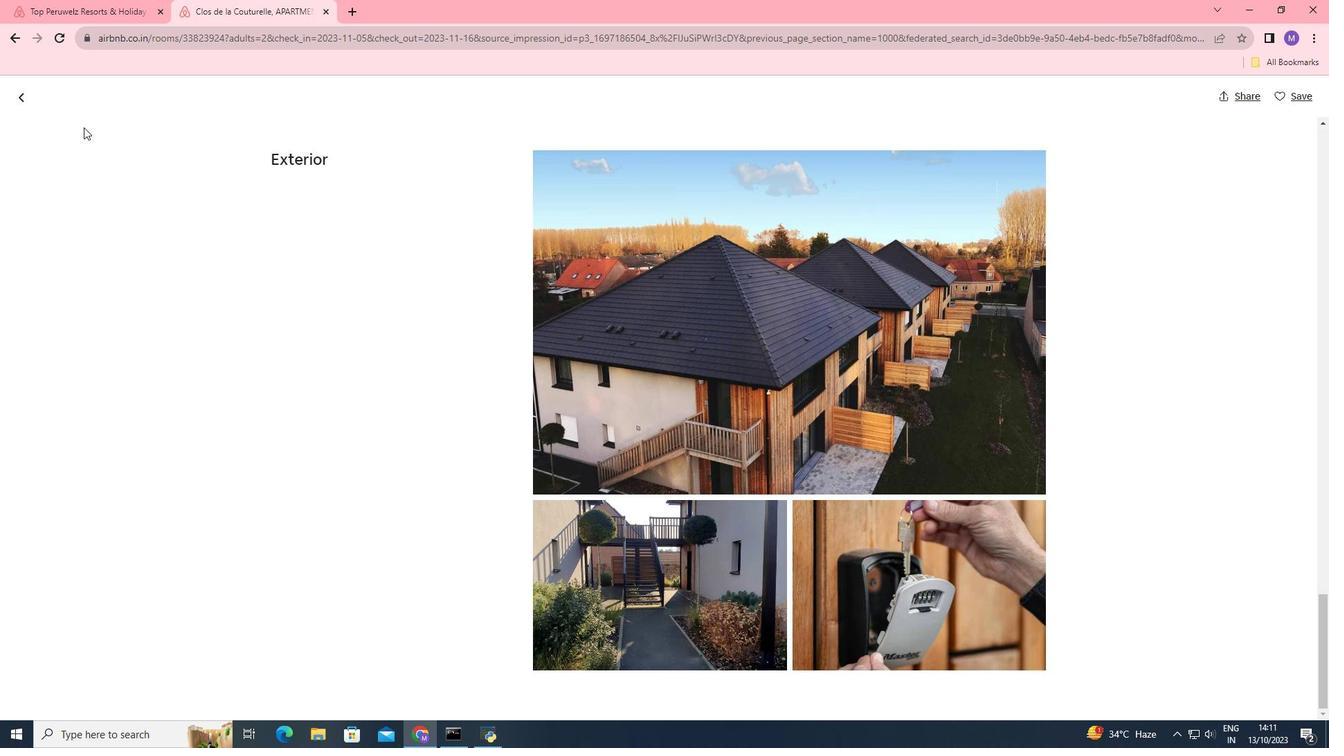 
Action: Mouse moved to (22, 93)
Screenshot: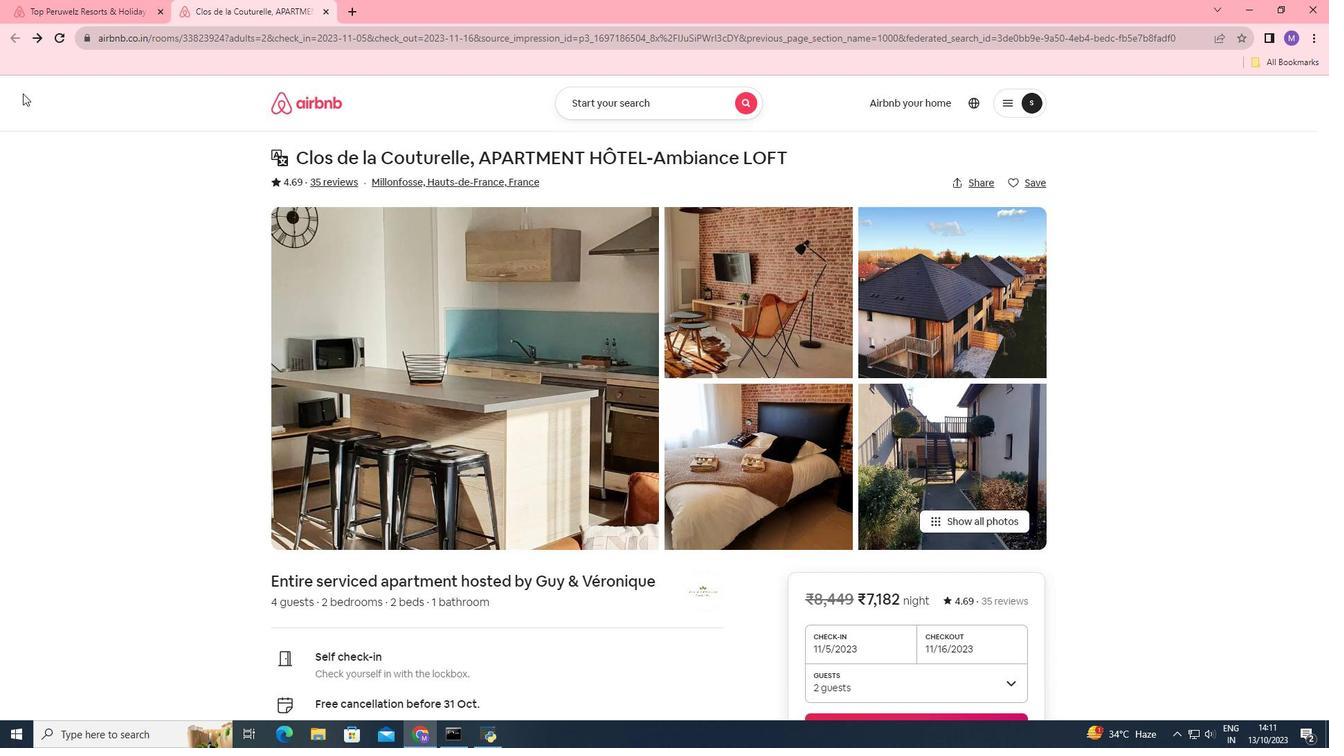 
Action: Mouse pressed left at (22, 93)
Screenshot: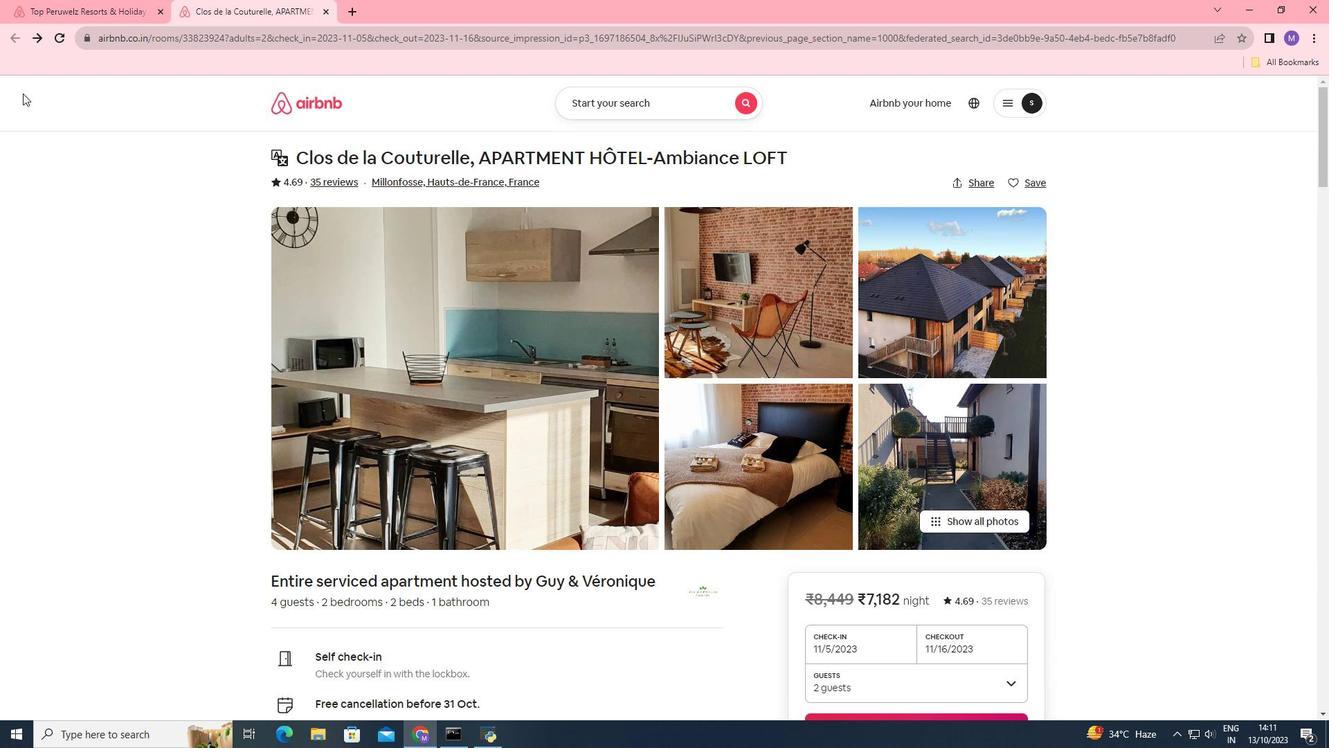 
Action: Mouse moved to (793, 419)
Screenshot: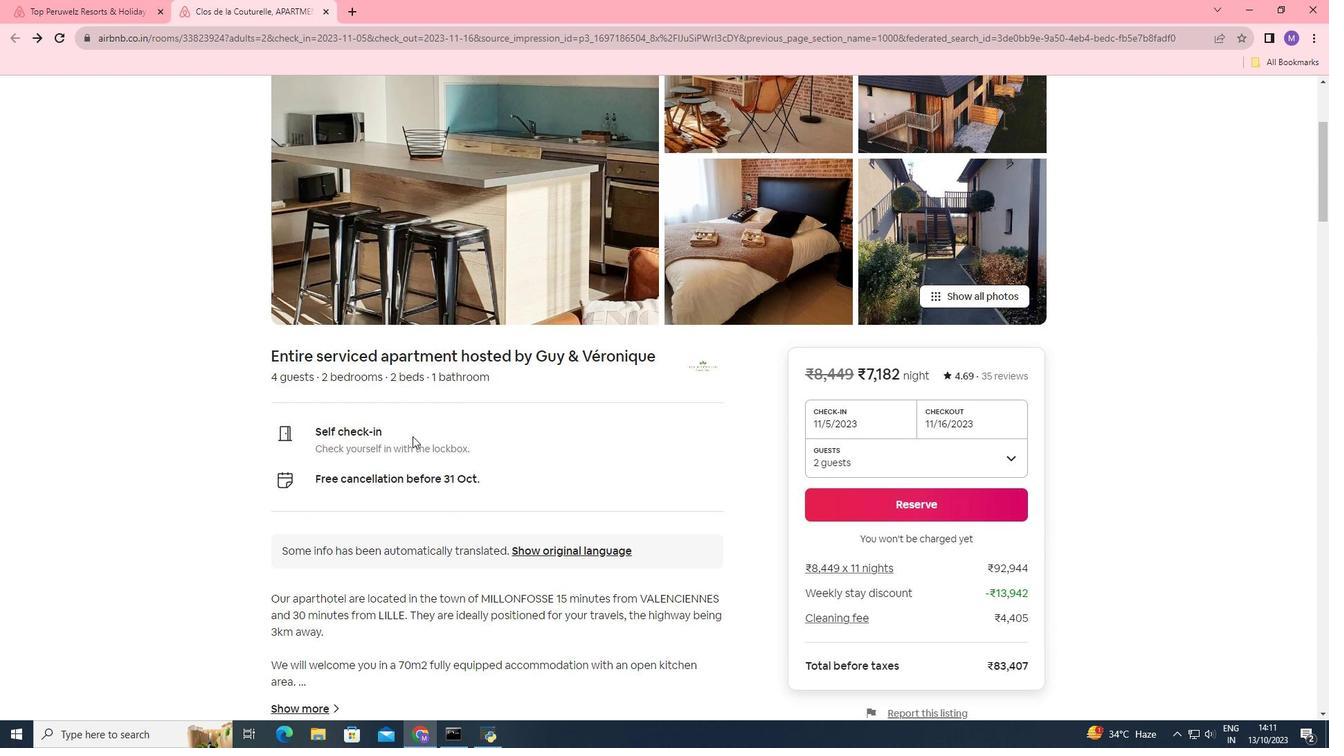 
Action: Mouse scrolled (793, 418) with delta (0, 0)
Screenshot: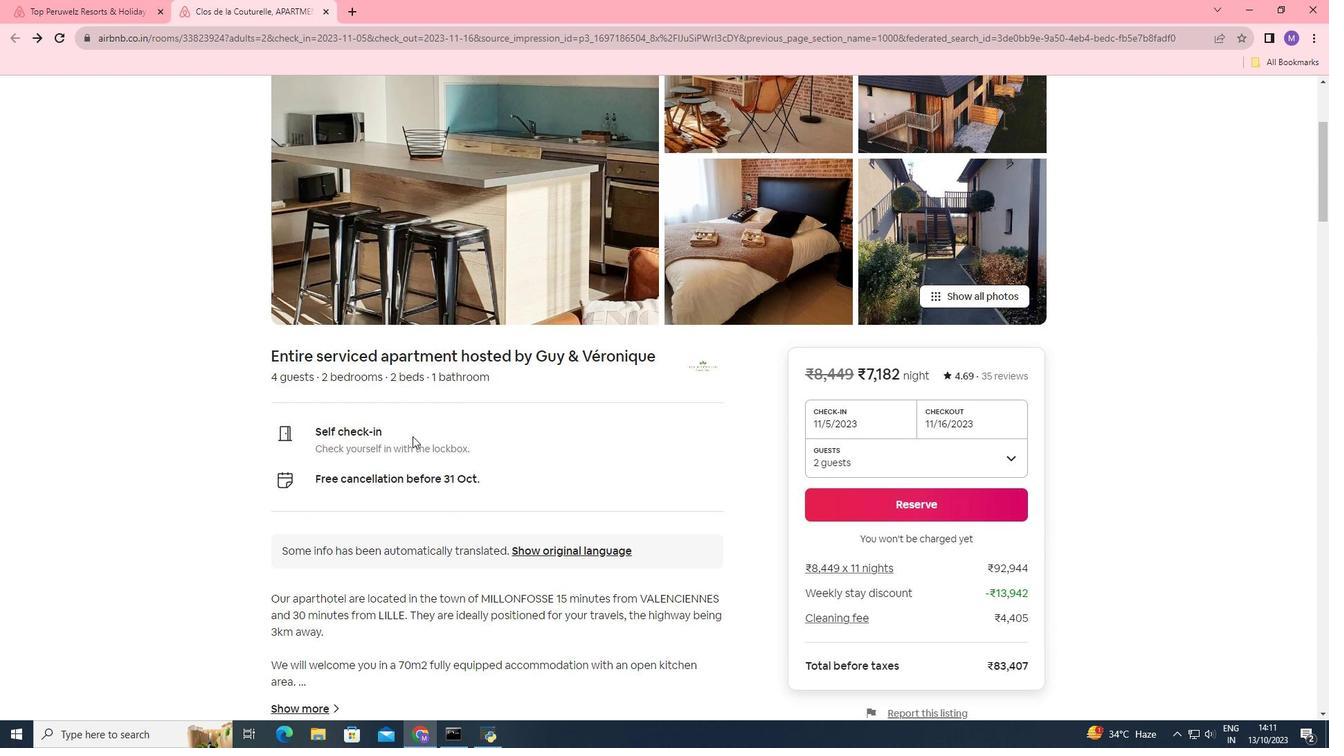 
Action: Mouse moved to (779, 421)
Screenshot: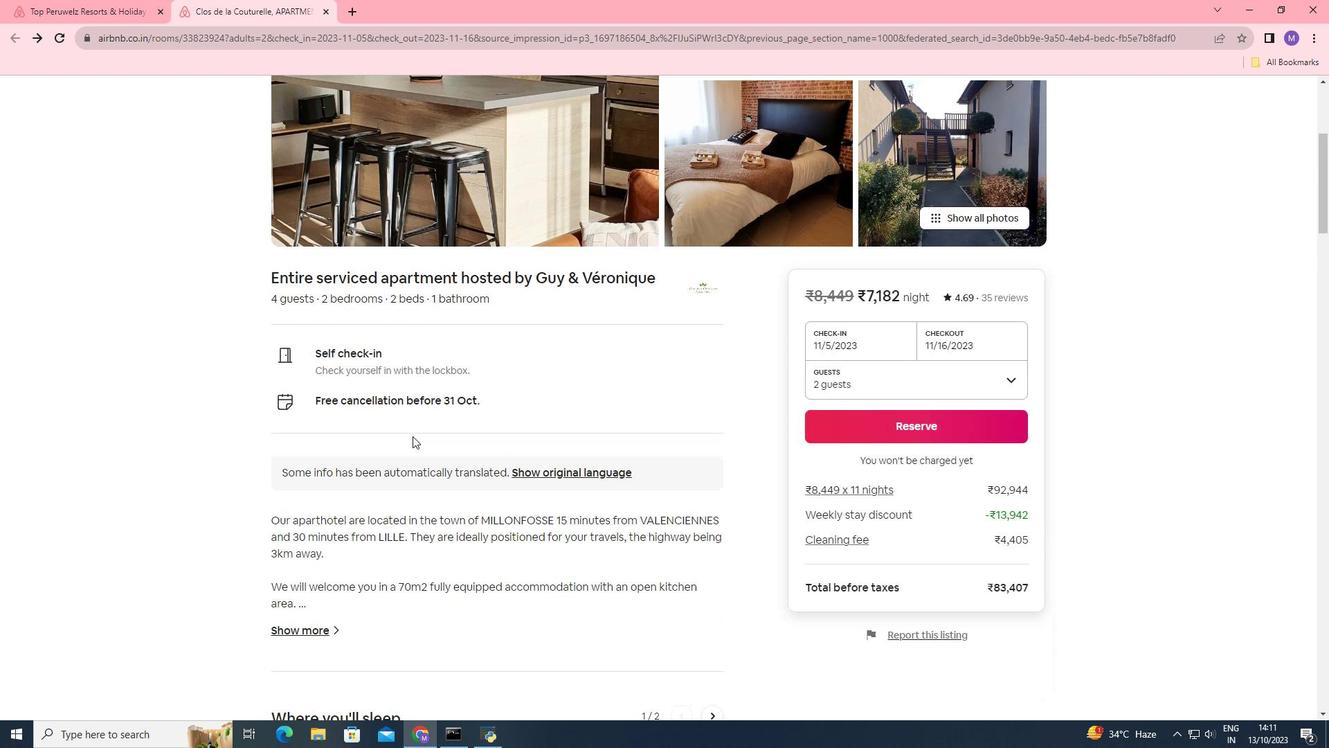 
Action: Mouse scrolled (779, 421) with delta (0, 0)
Screenshot: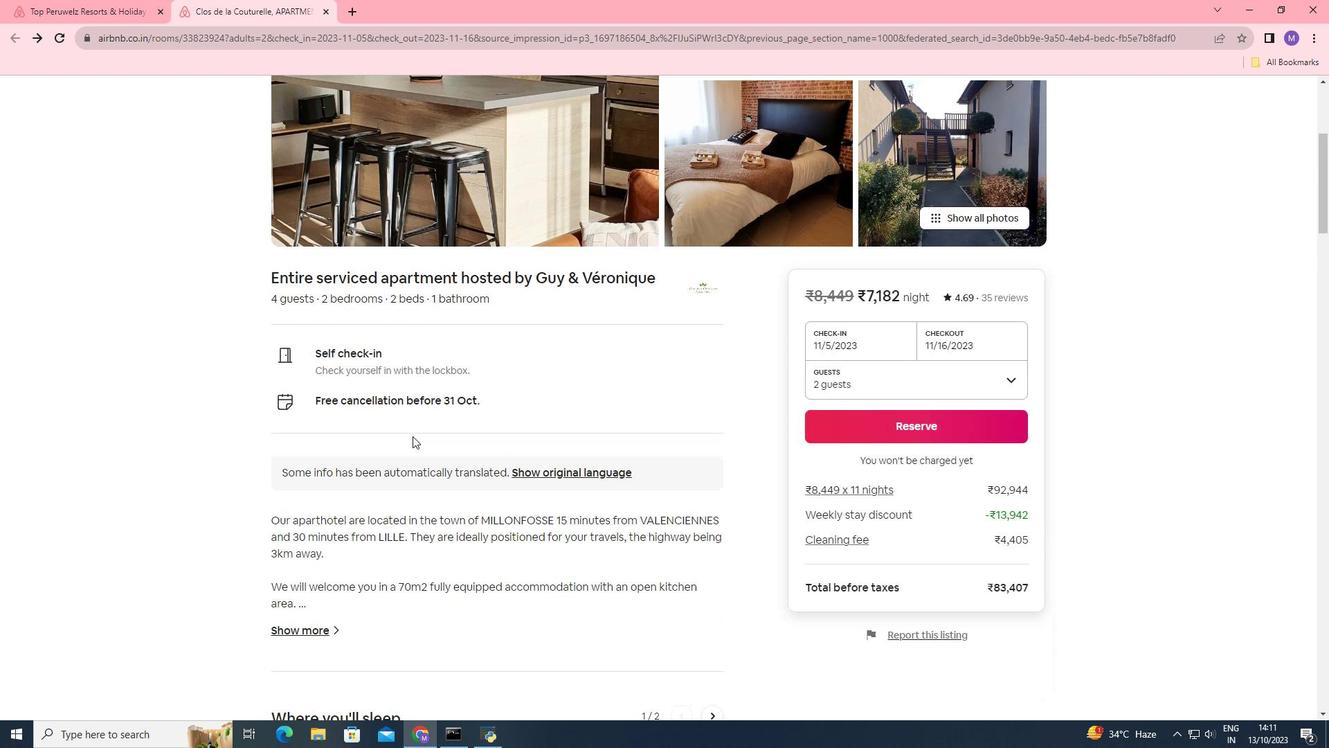 
Action: Mouse moved to (774, 421)
Screenshot: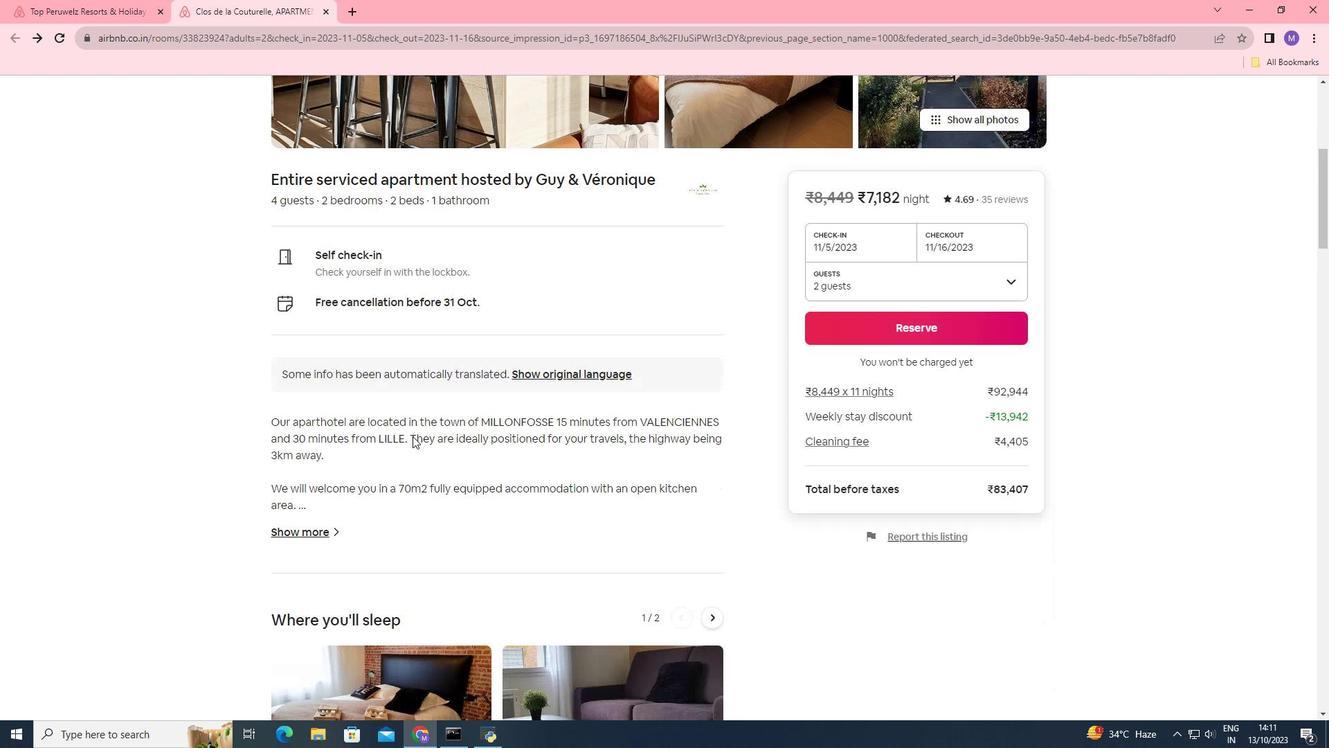
Action: Mouse scrolled (774, 421) with delta (0, 0)
Screenshot: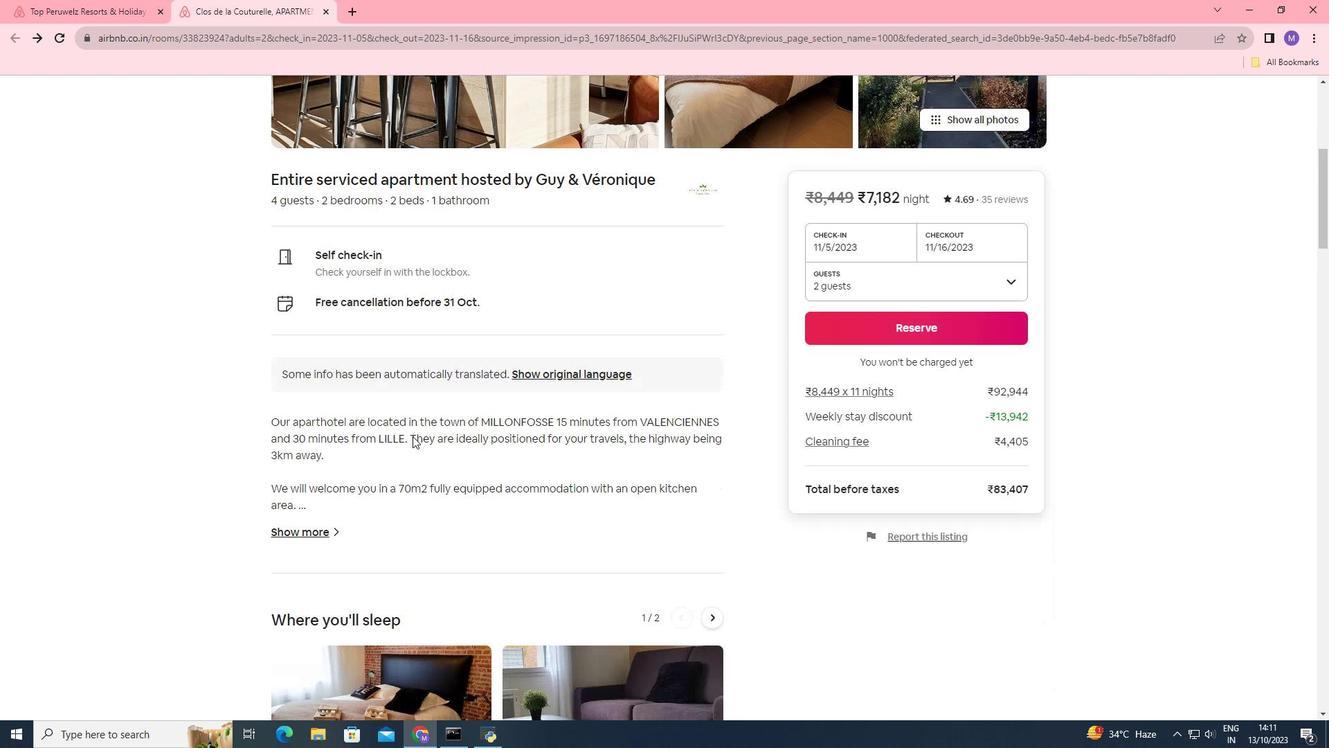 
Action: Mouse moved to (413, 435)
Screenshot: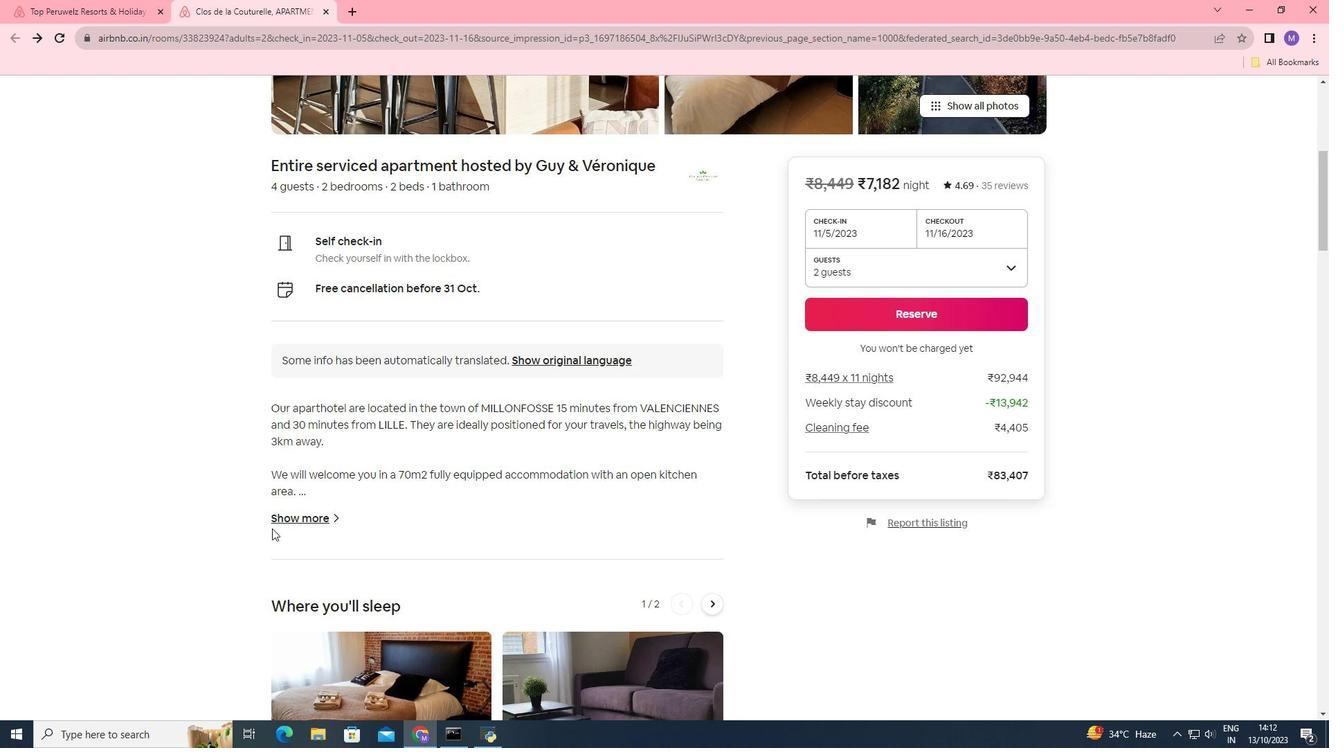 
Action: Mouse scrolled (413, 434) with delta (0, 0)
Screenshot: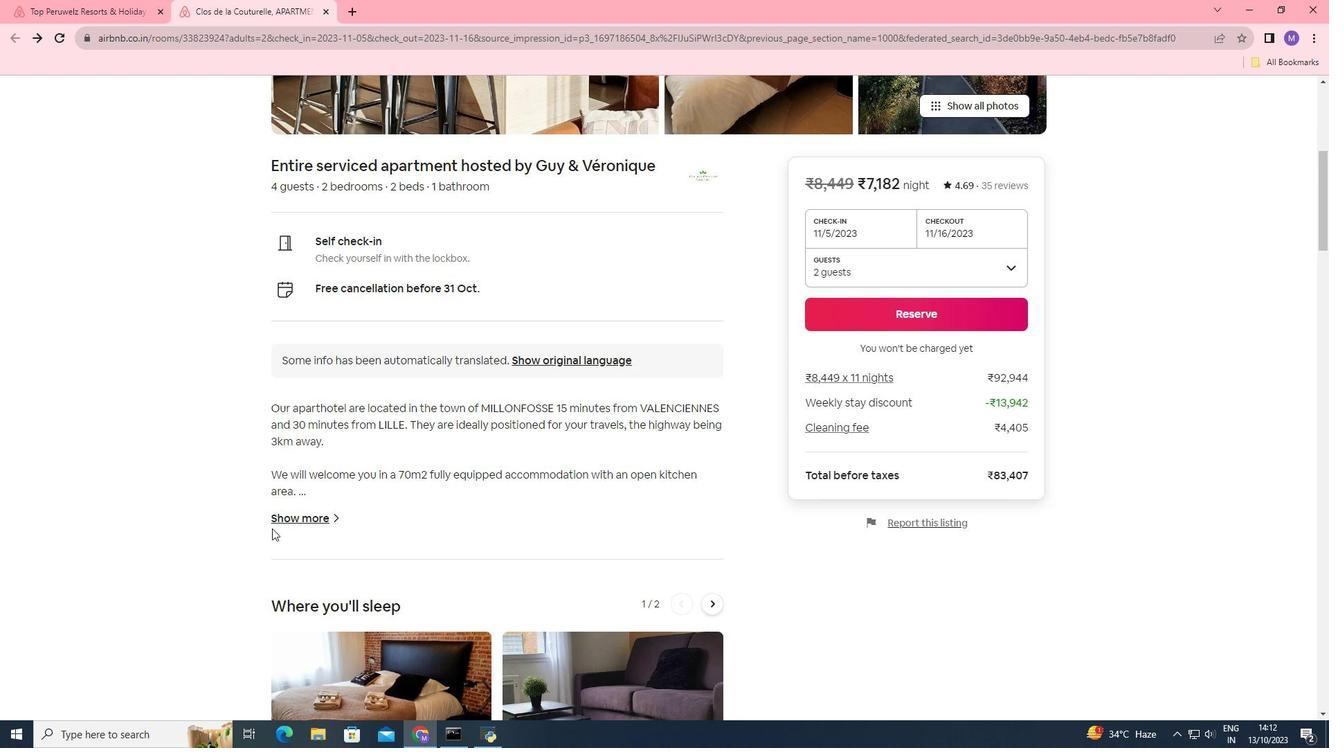 
Action: Mouse moved to (412, 436)
Screenshot: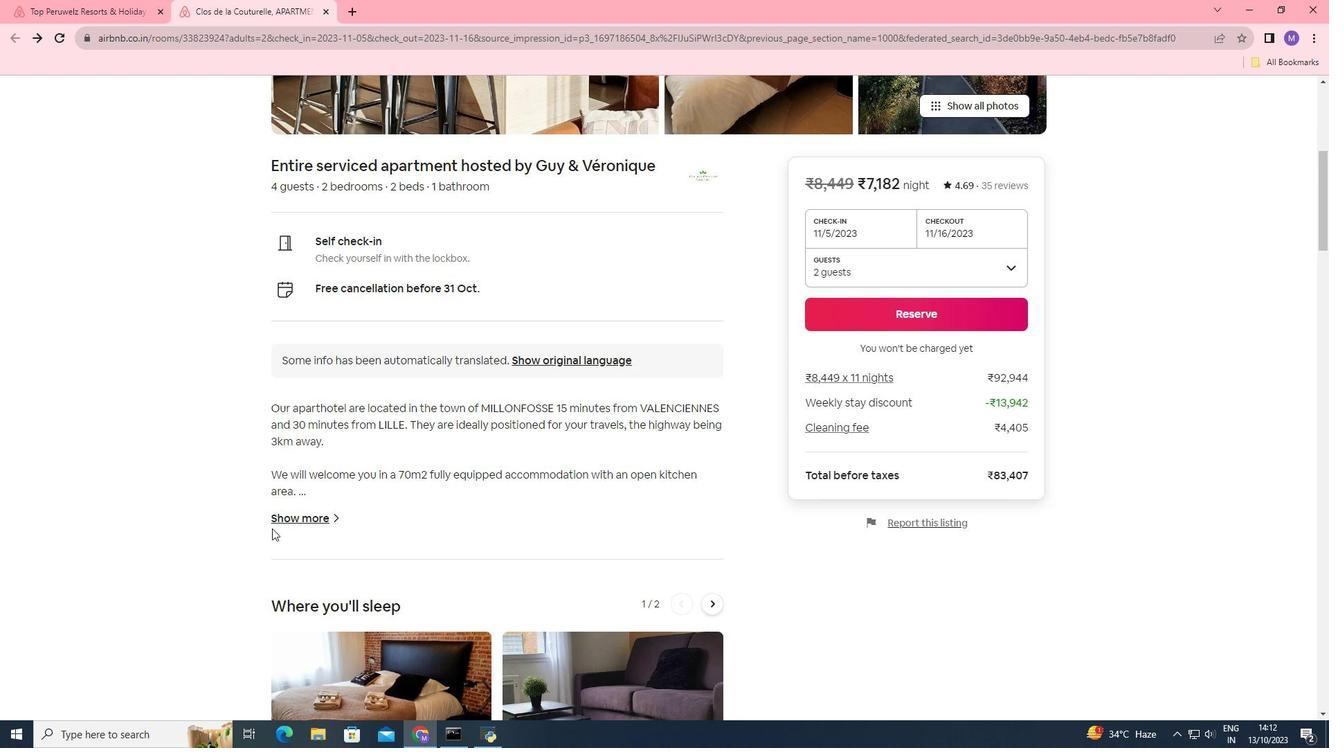 
Action: Mouse scrolled (412, 435) with delta (0, 0)
Screenshot: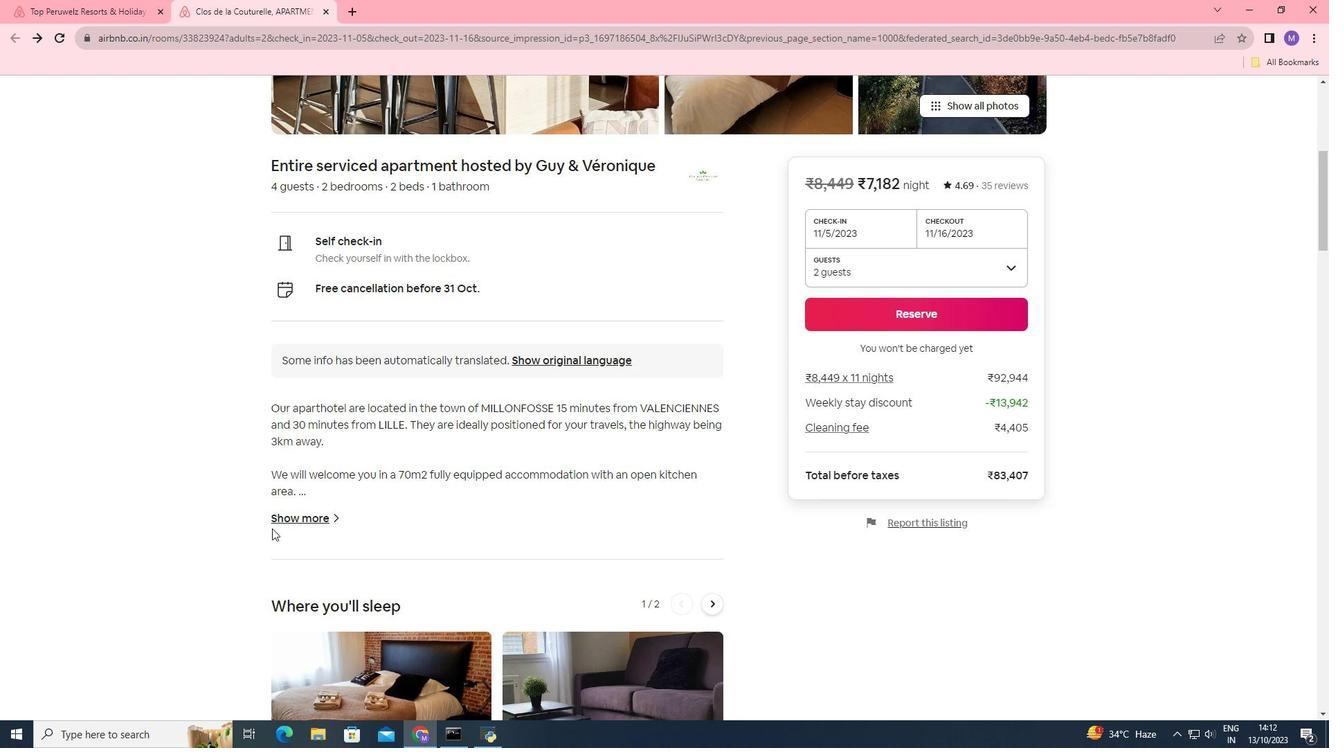 
Action: Mouse scrolled (412, 435) with delta (0, 0)
Screenshot: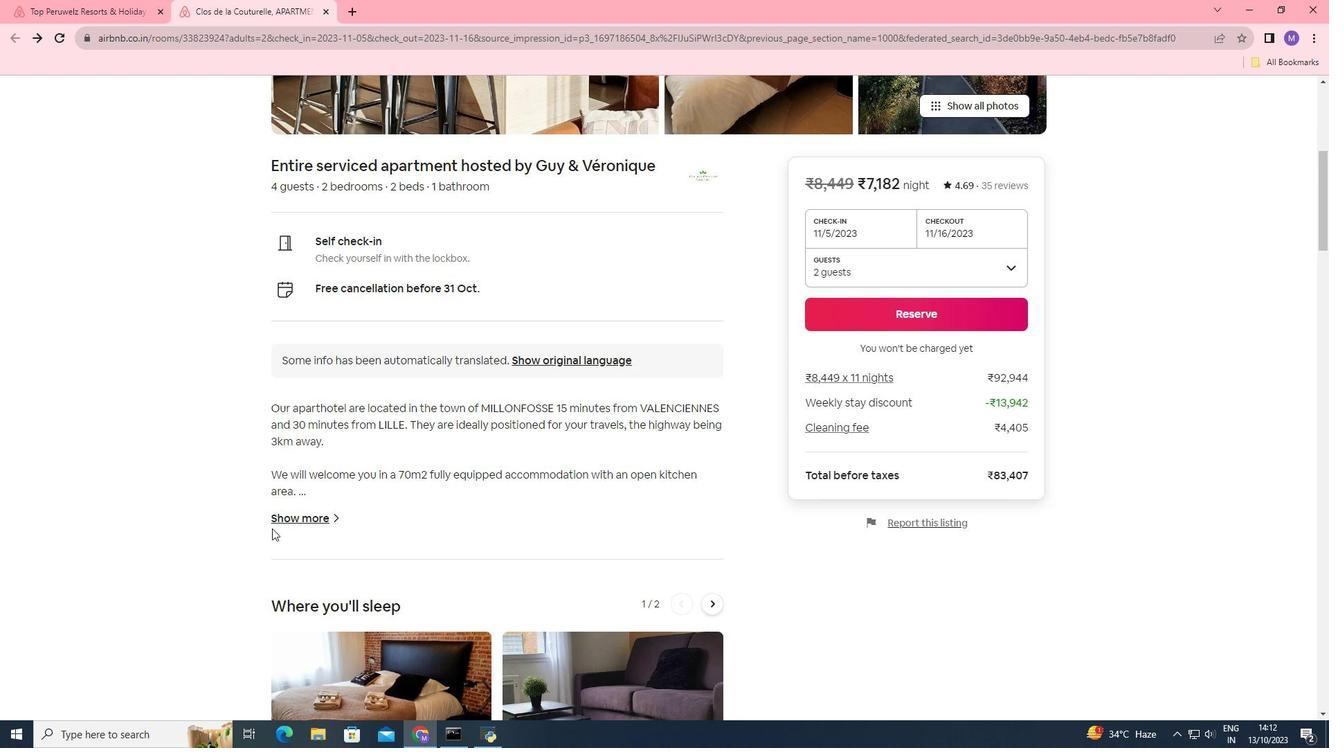 
Action: Mouse moved to (311, 518)
Screenshot: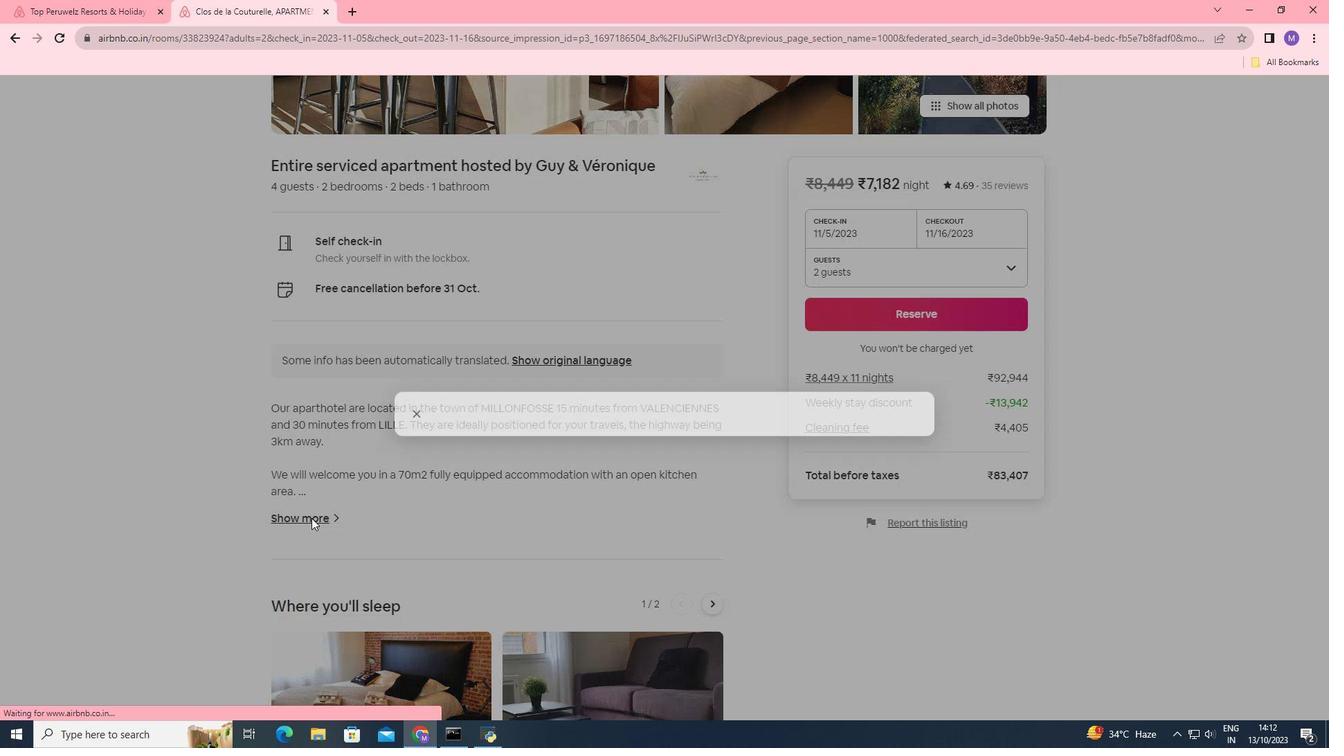 
Action: Mouse pressed left at (311, 518)
Screenshot: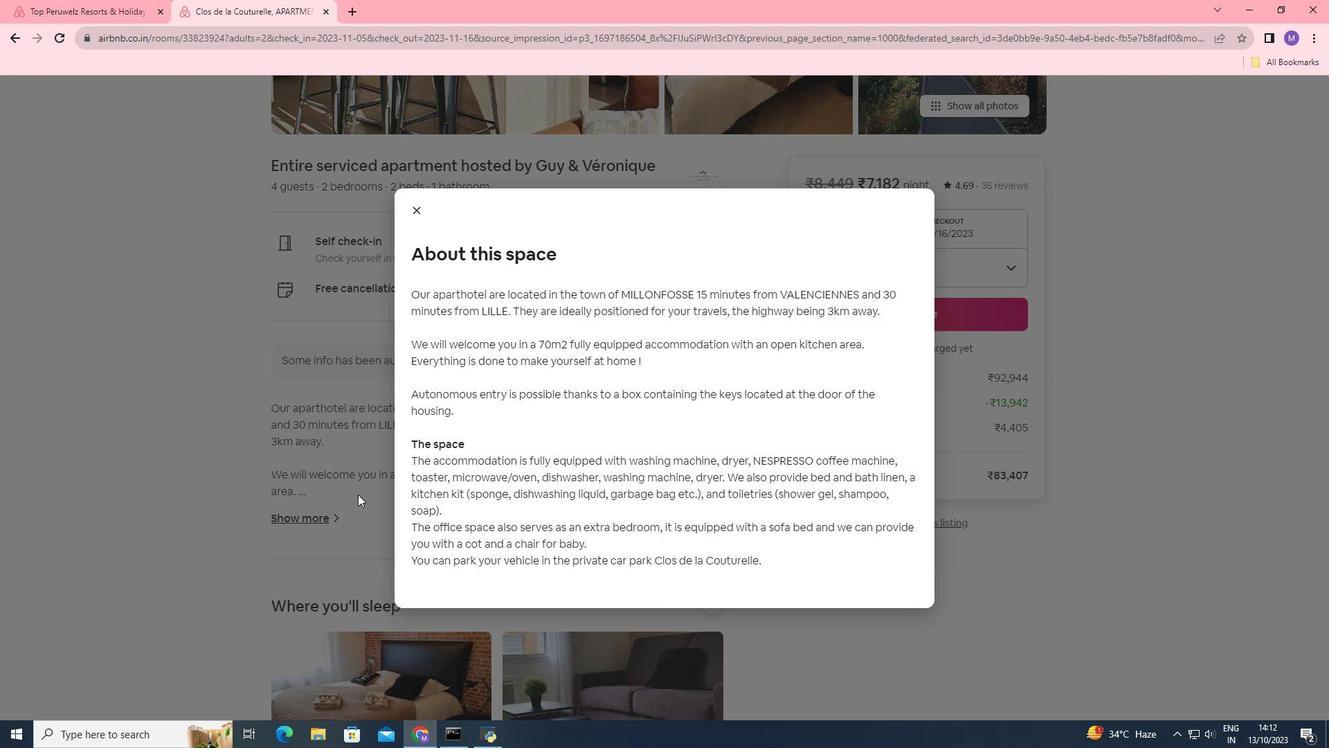 
Action: Mouse moved to (420, 206)
Screenshot: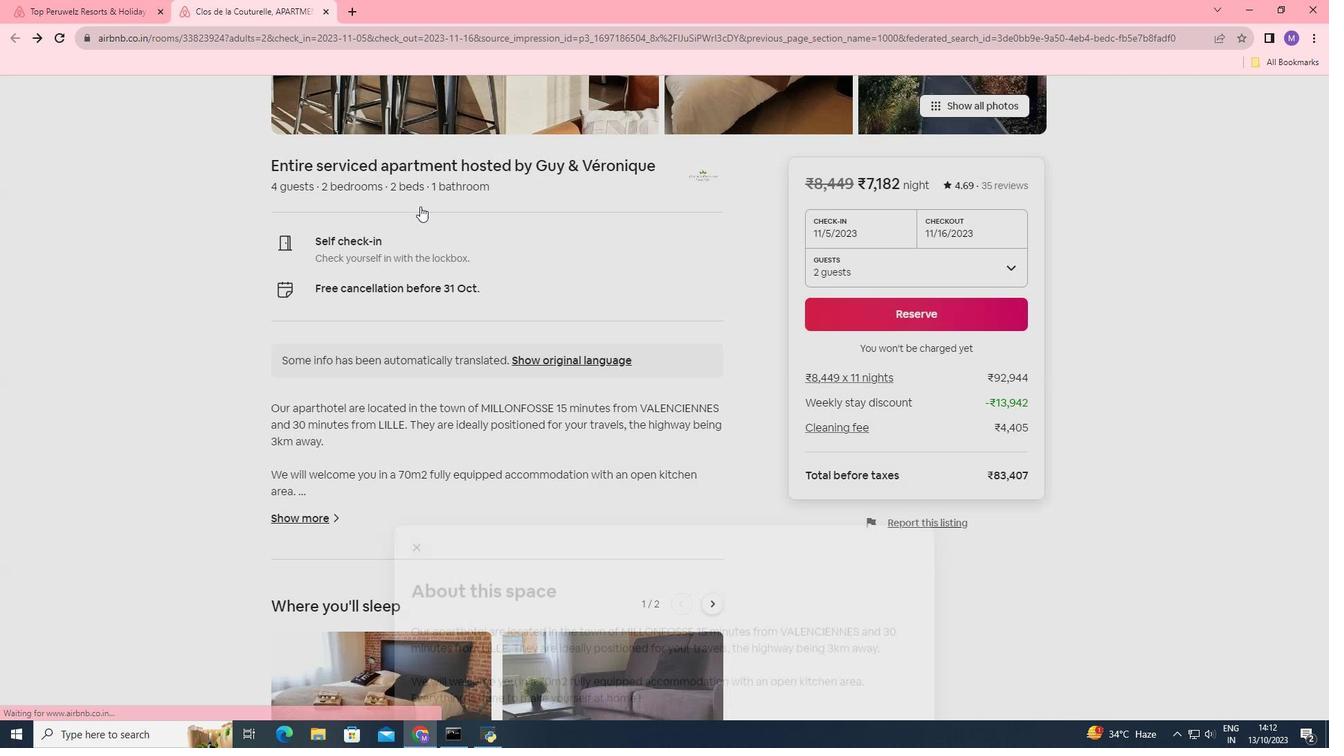 
Action: Mouse pressed left at (420, 206)
Screenshot: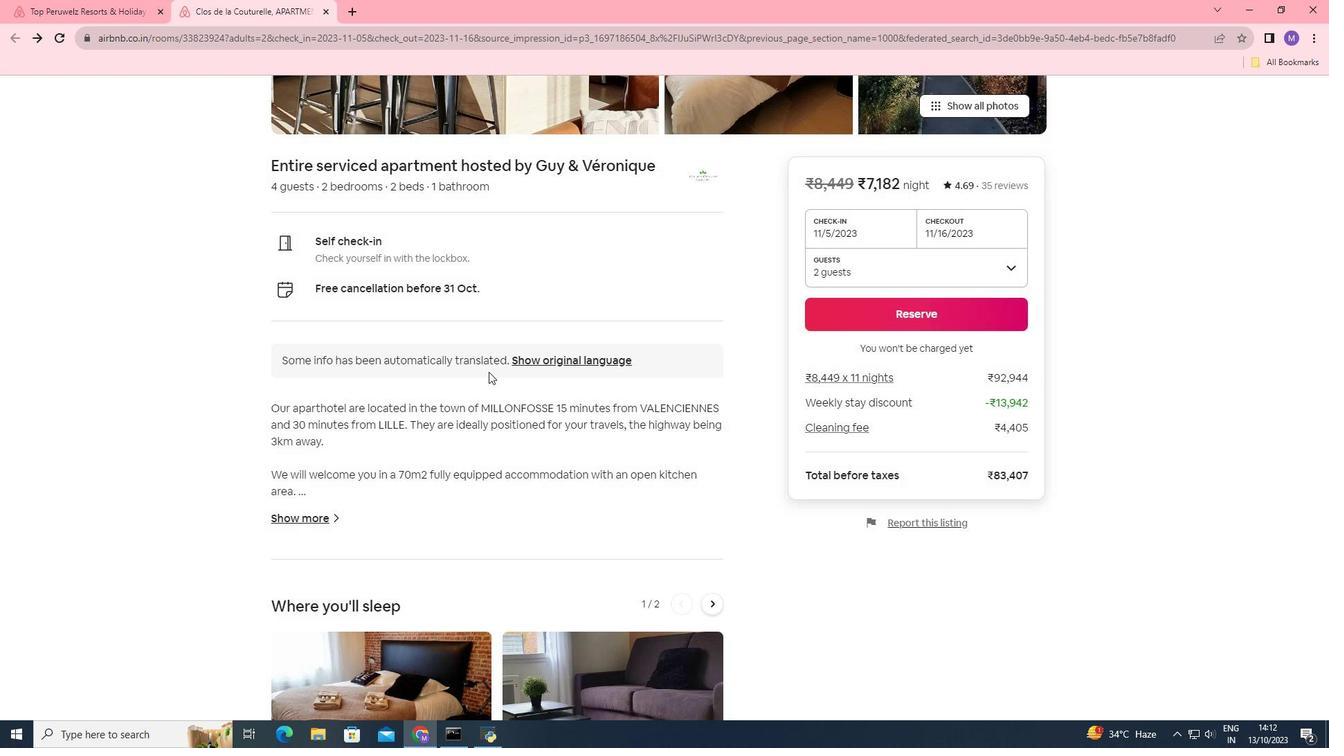 
Action: Mouse moved to (518, 414)
Screenshot: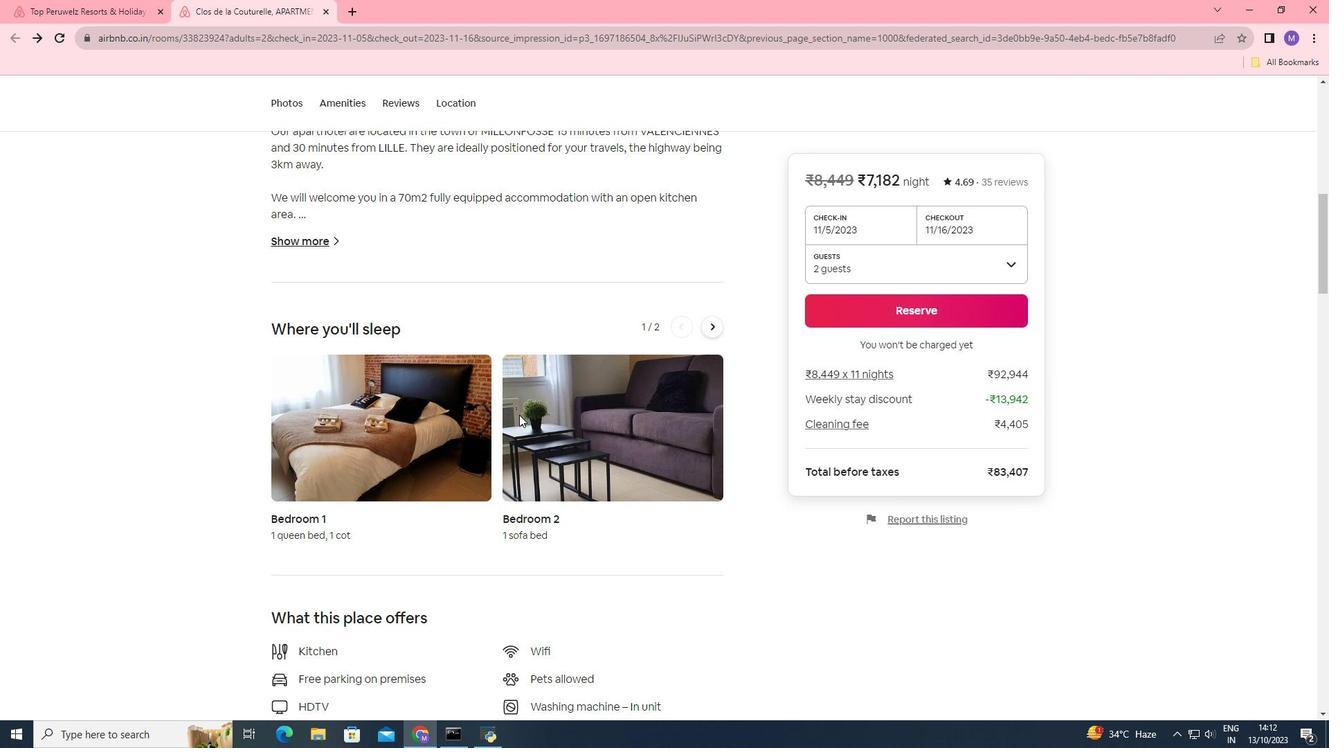 
Action: Mouse scrolled (518, 413) with delta (0, 0)
Screenshot: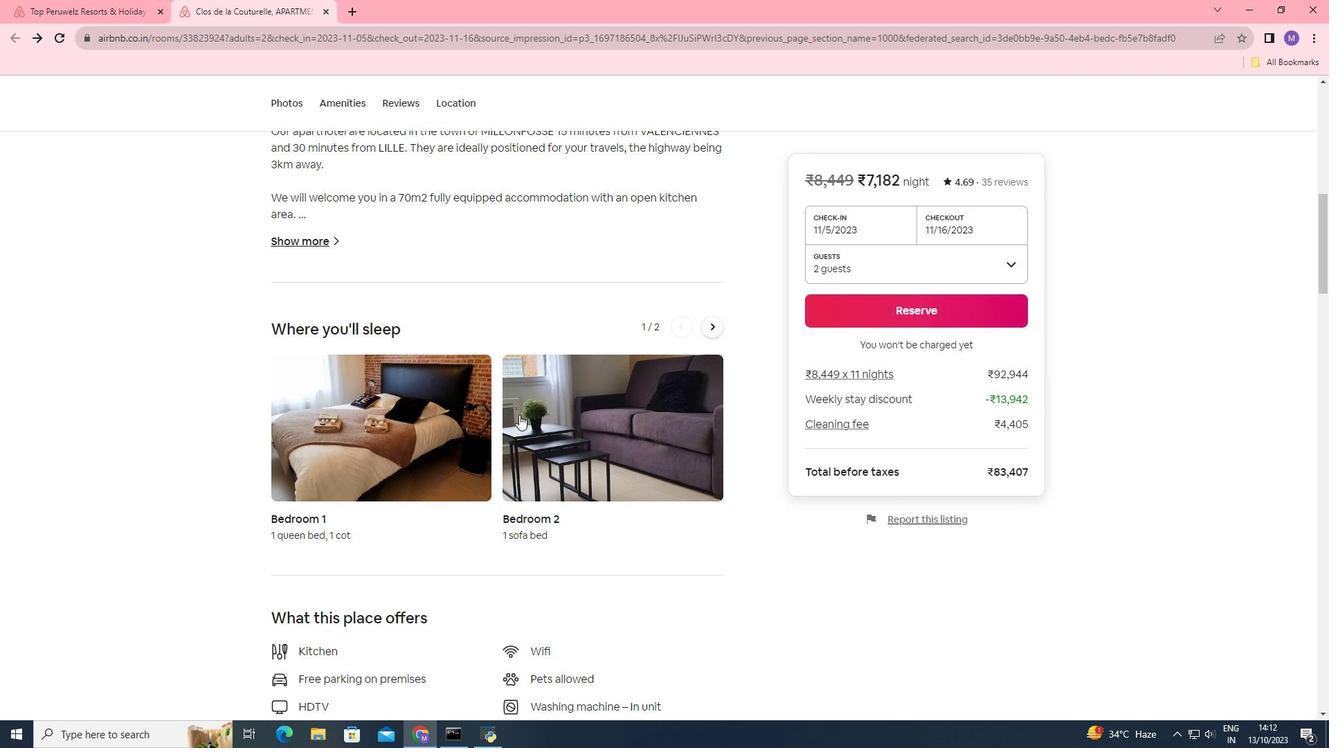 
Action: Mouse scrolled (518, 413) with delta (0, 0)
Screenshot: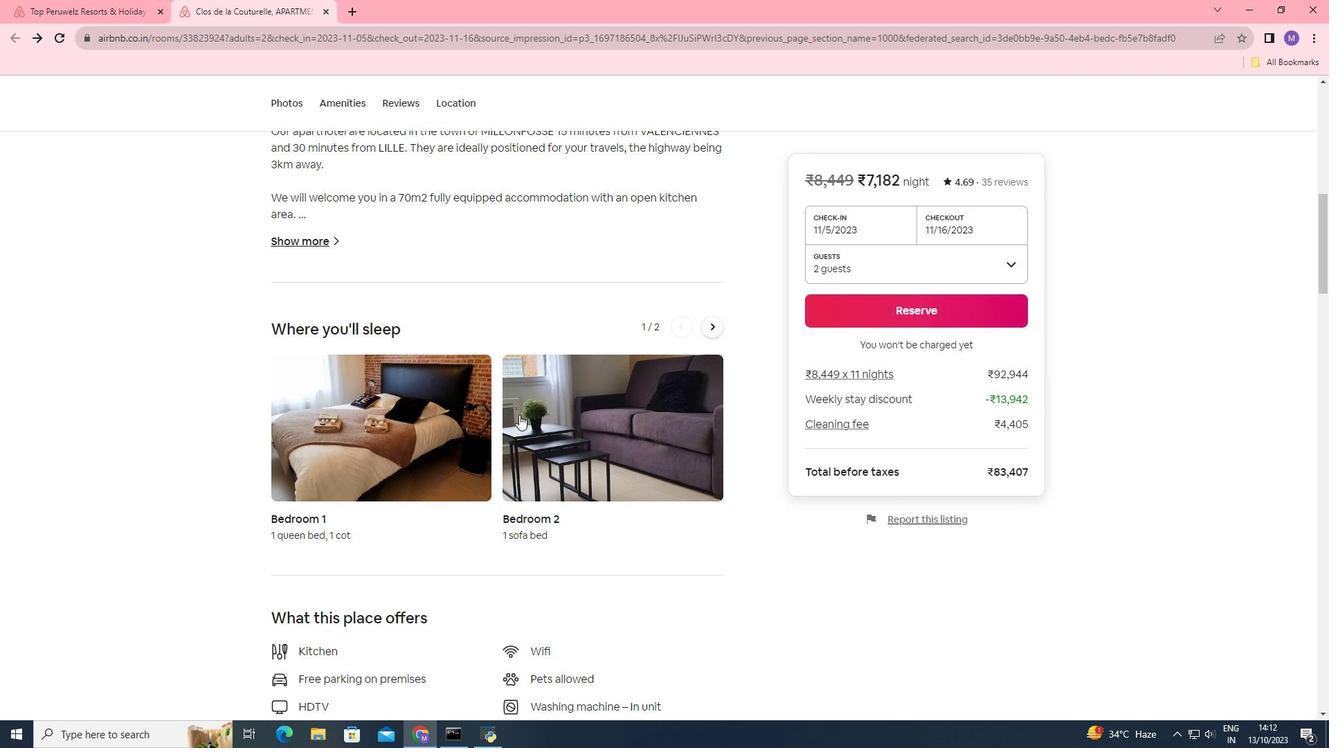 
Action: Mouse scrolled (518, 413) with delta (0, 0)
Screenshot: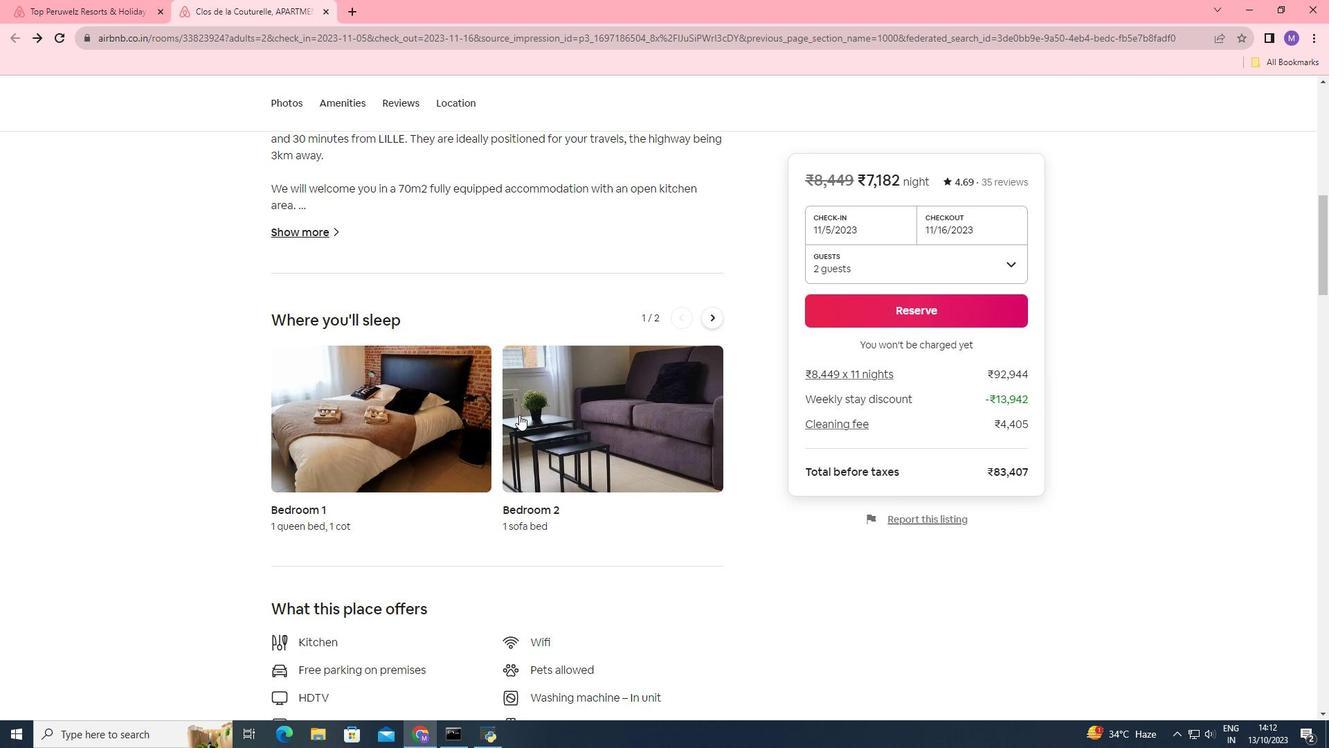 
Action: Mouse moved to (519, 414)
Screenshot: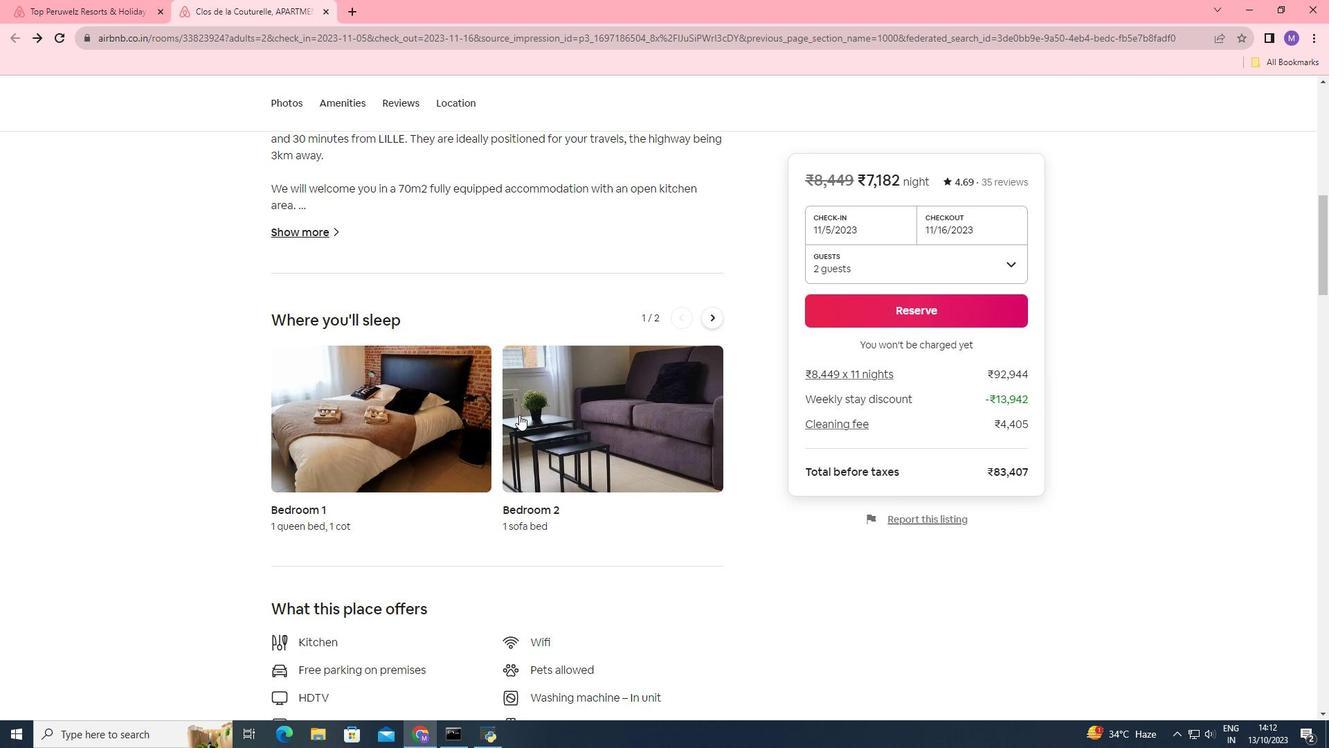 
Action: Mouse scrolled (519, 414) with delta (0, 0)
Screenshot: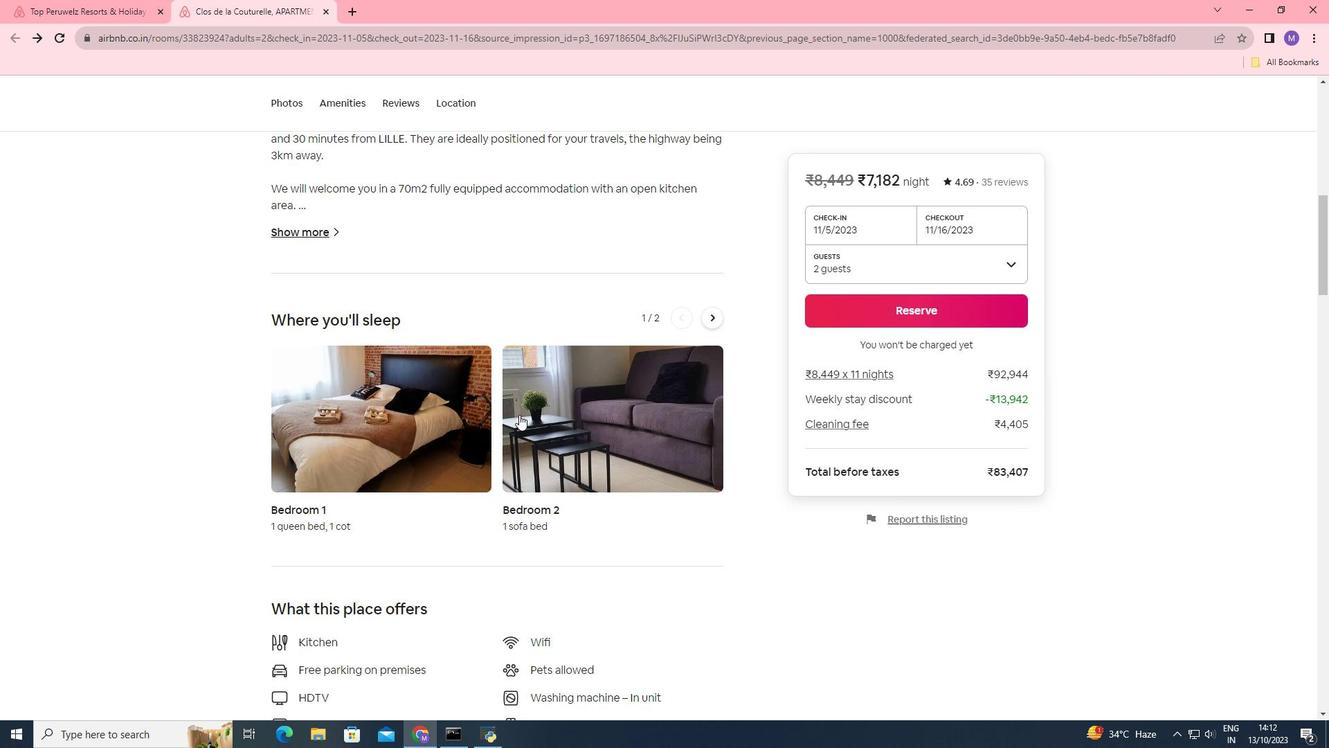 
Action: Mouse scrolled (519, 414) with delta (0, 0)
Screenshot: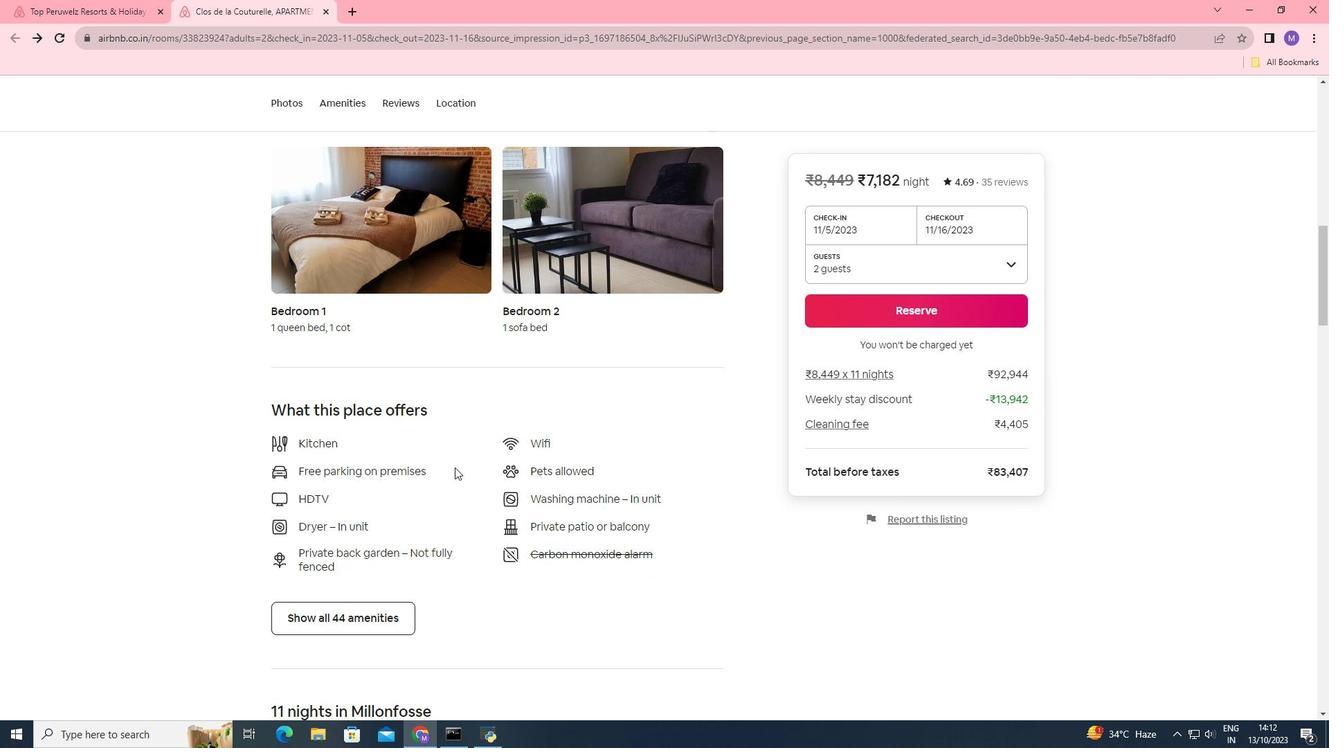 
Action: Mouse scrolled (519, 414) with delta (0, 0)
Screenshot: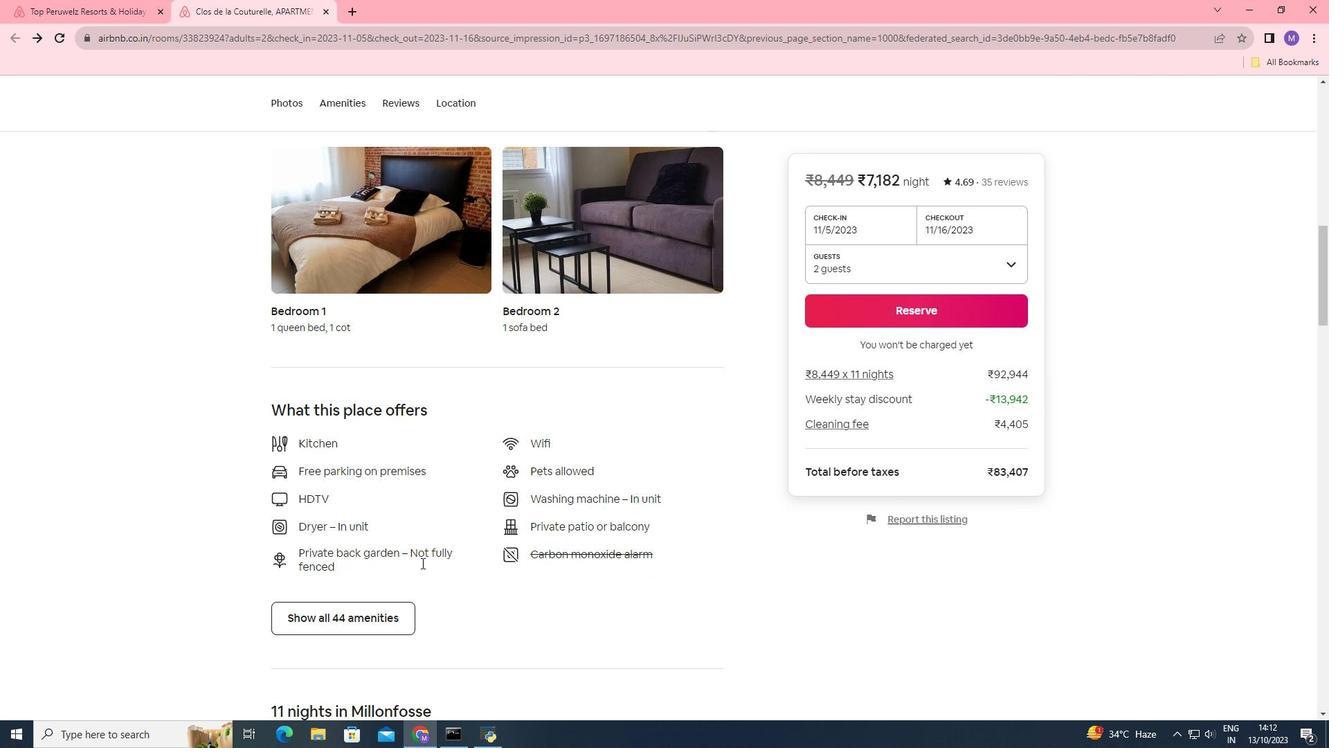 
Action: Mouse scrolled (519, 414) with delta (0, 0)
Screenshot: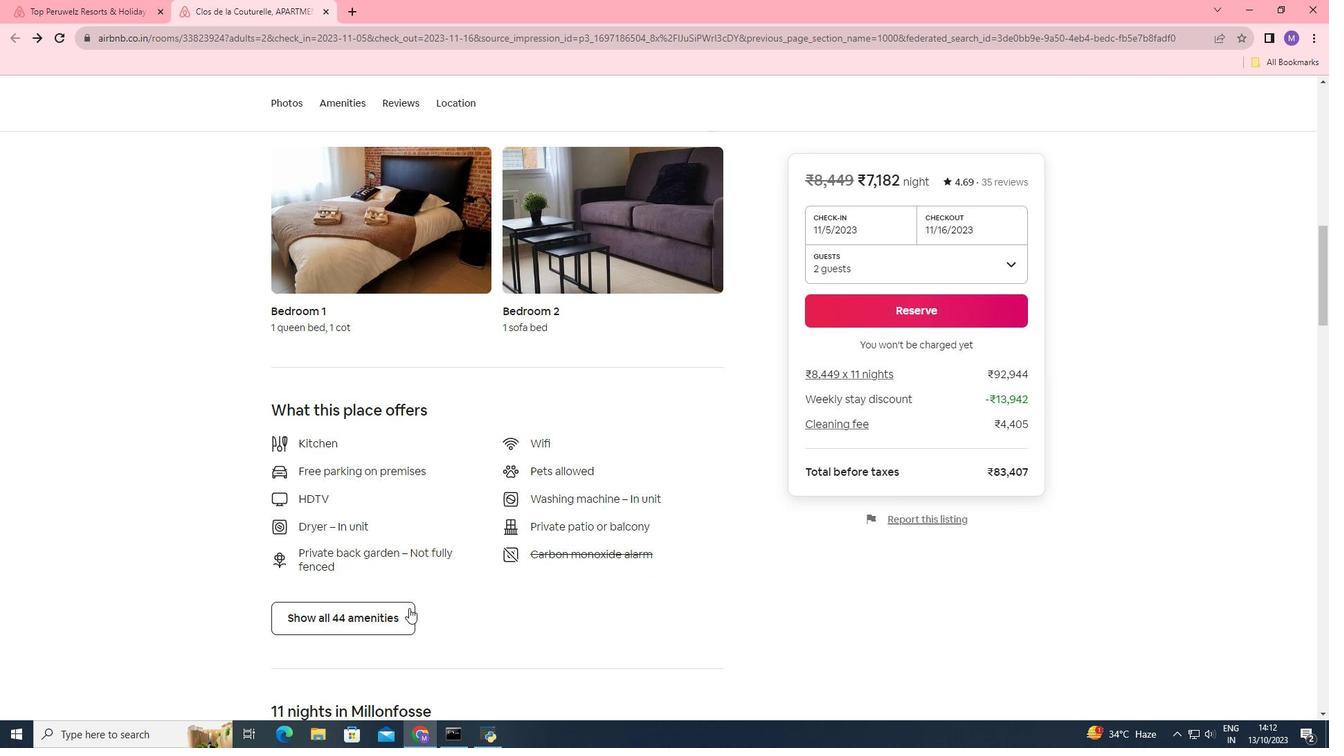 
Action: Mouse moved to (380, 619)
Screenshot: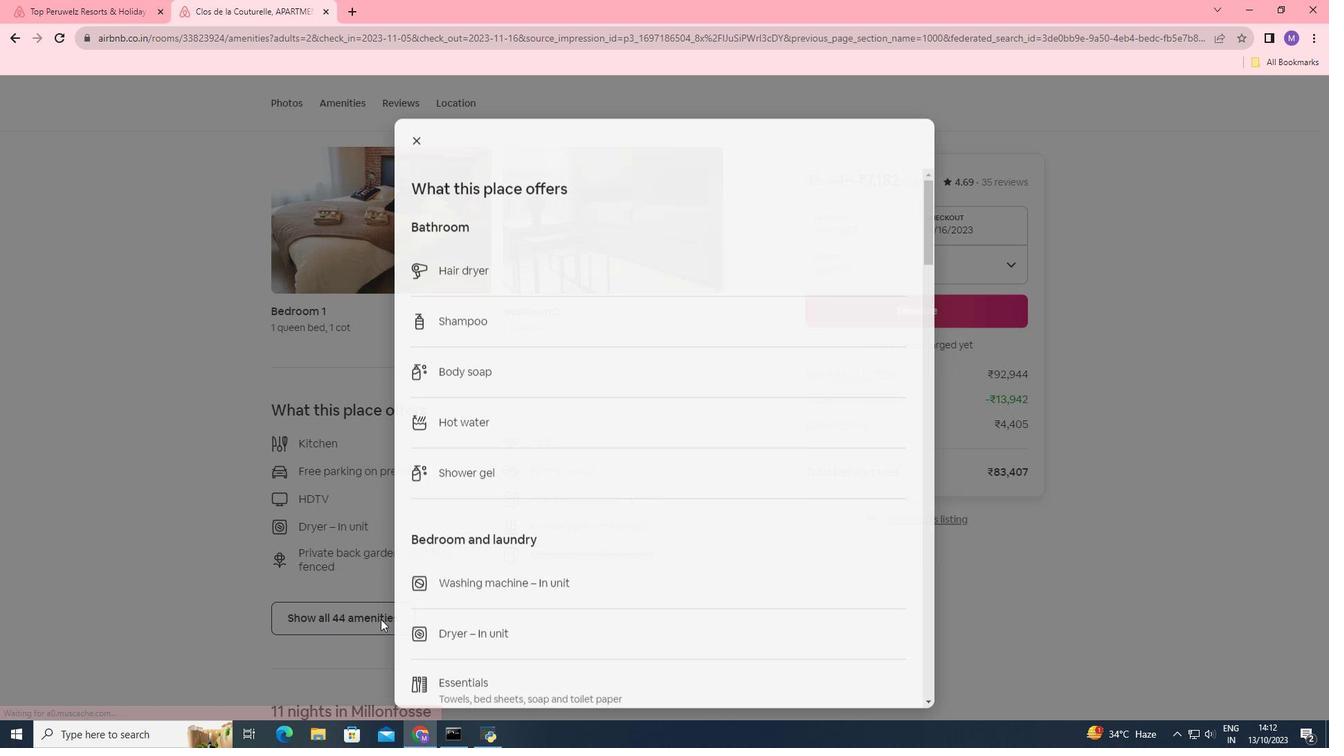 
Action: Mouse pressed left at (380, 619)
Screenshot: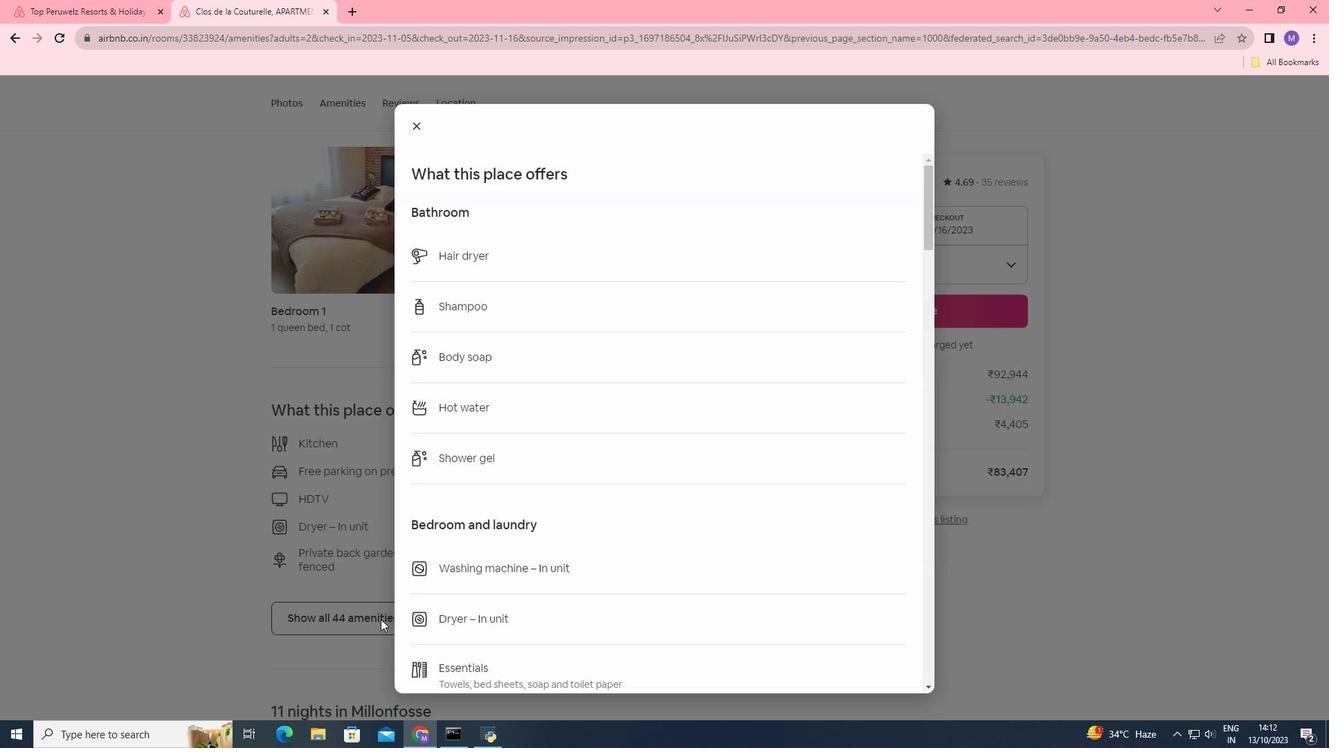 
Action: Mouse moved to (591, 420)
Screenshot: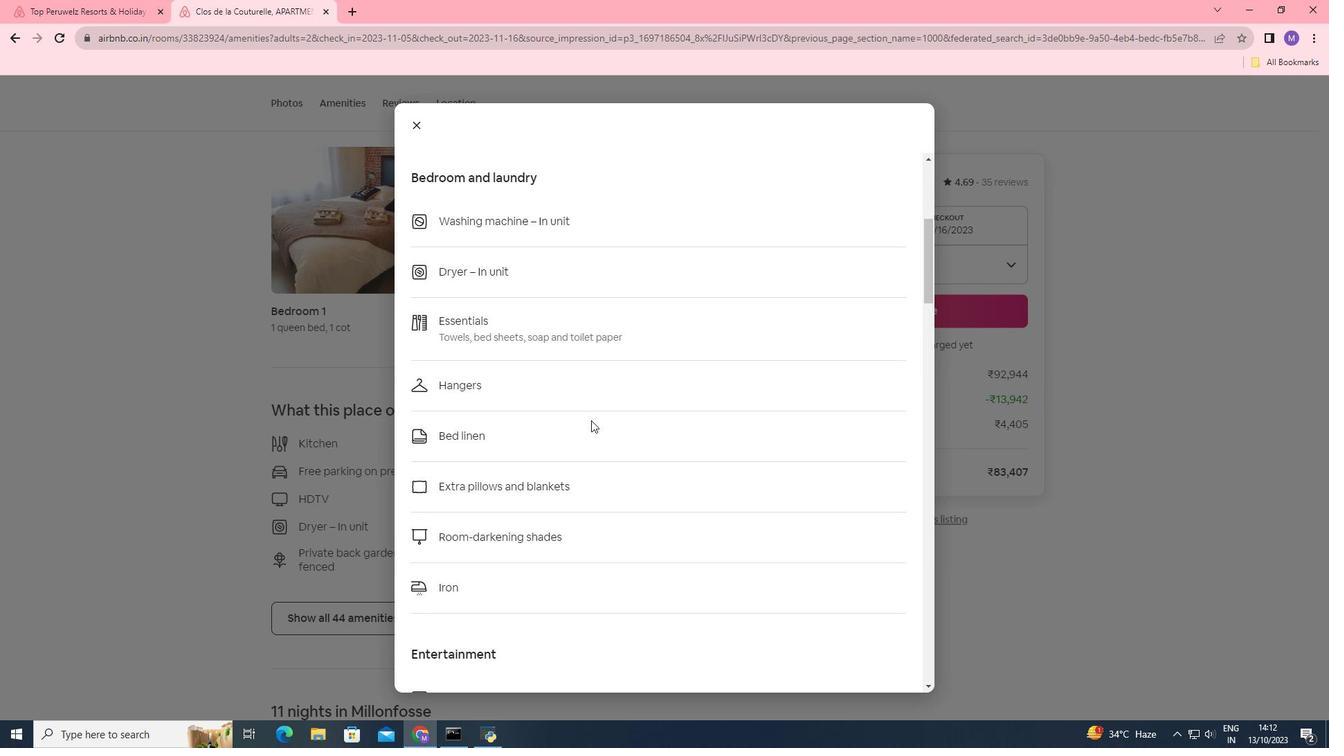 
Action: Mouse scrolled (591, 419) with delta (0, 0)
Screenshot: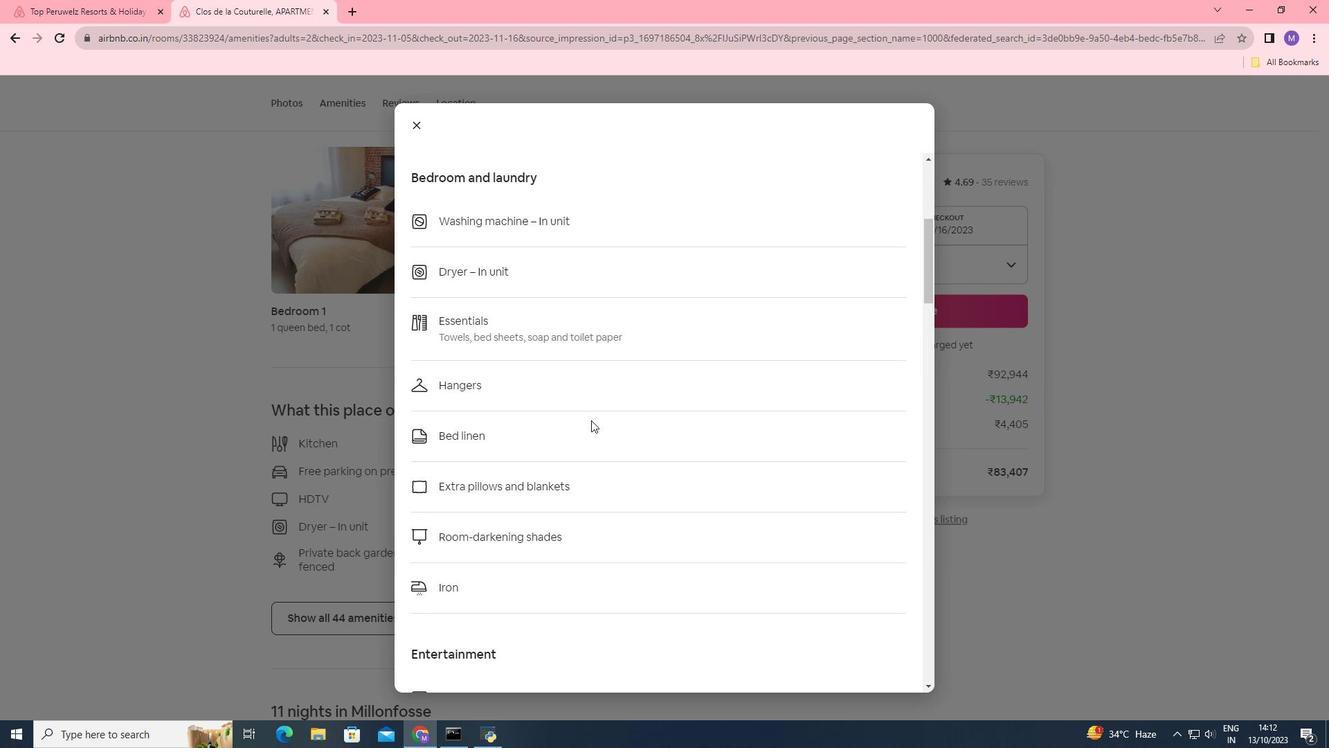 
Action: Mouse scrolled (591, 419) with delta (0, 0)
Screenshot: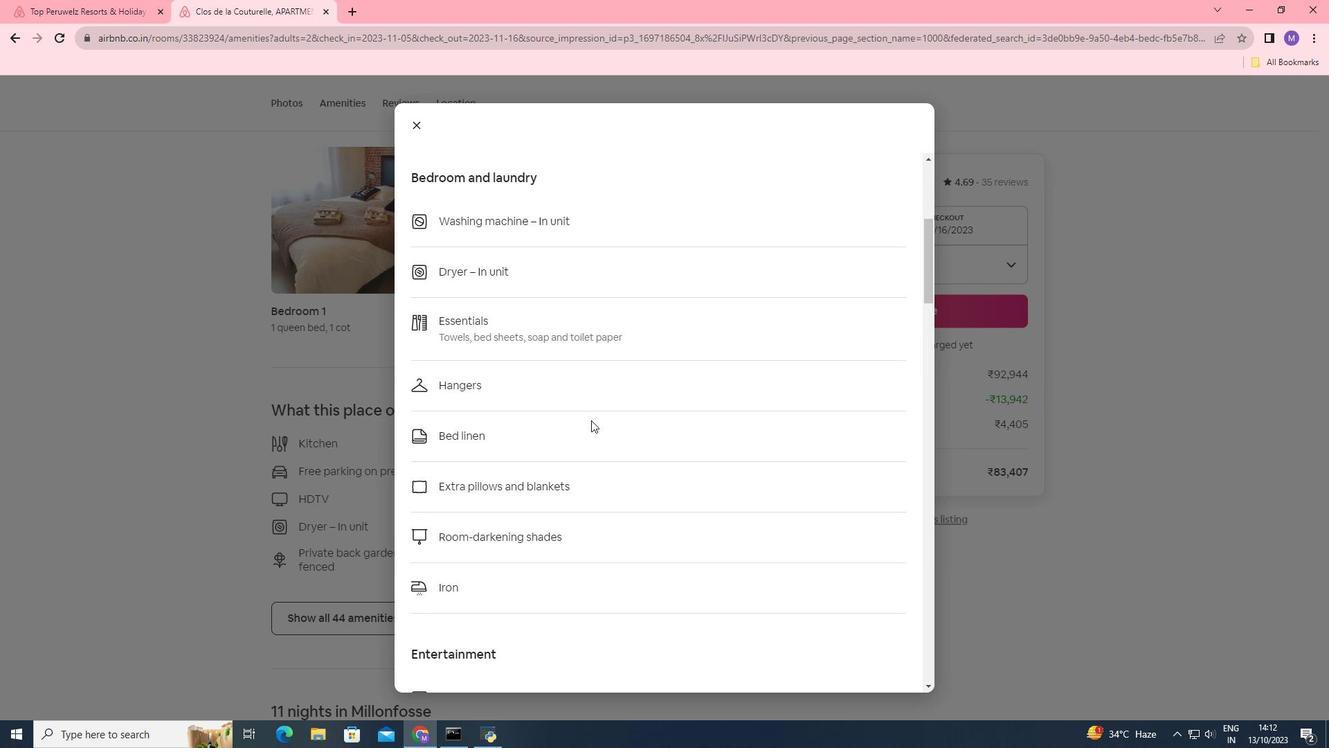 
Action: Mouse scrolled (591, 419) with delta (0, 0)
Screenshot: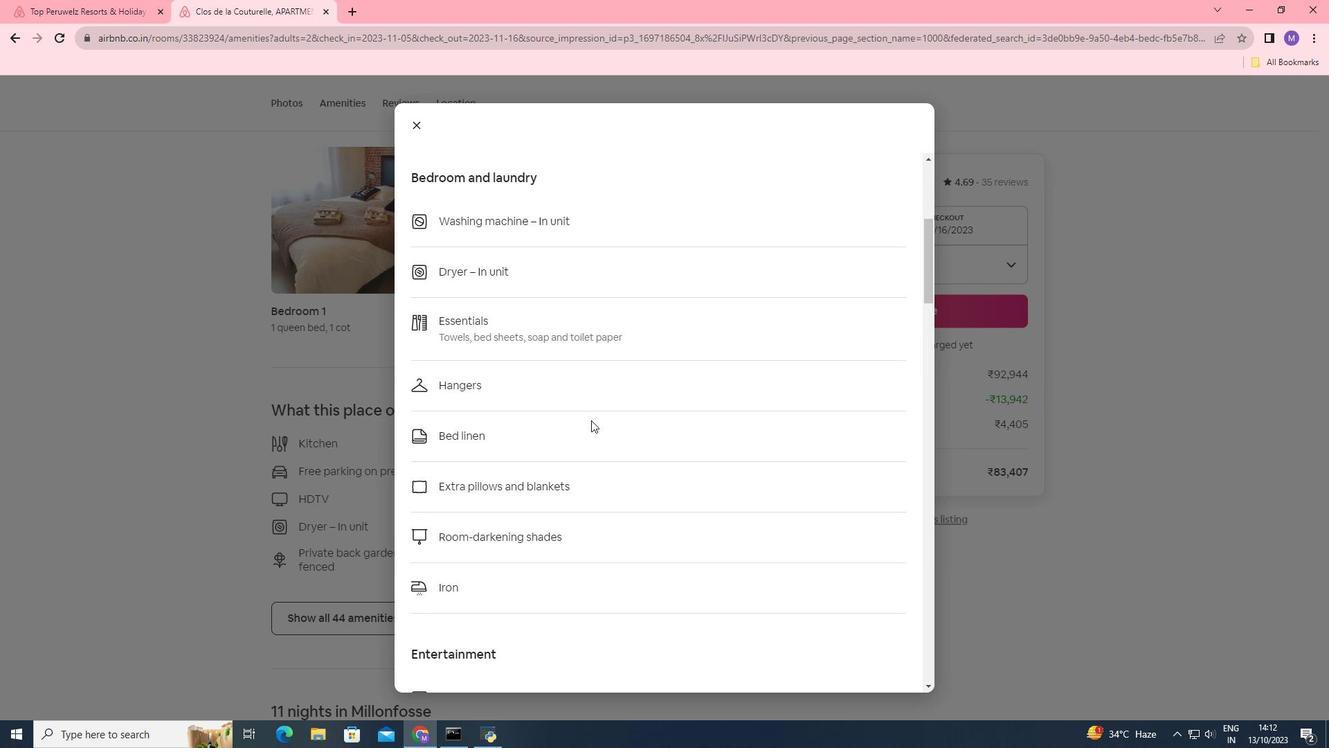
Action: Mouse scrolled (591, 419) with delta (0, 0)
Screenshot: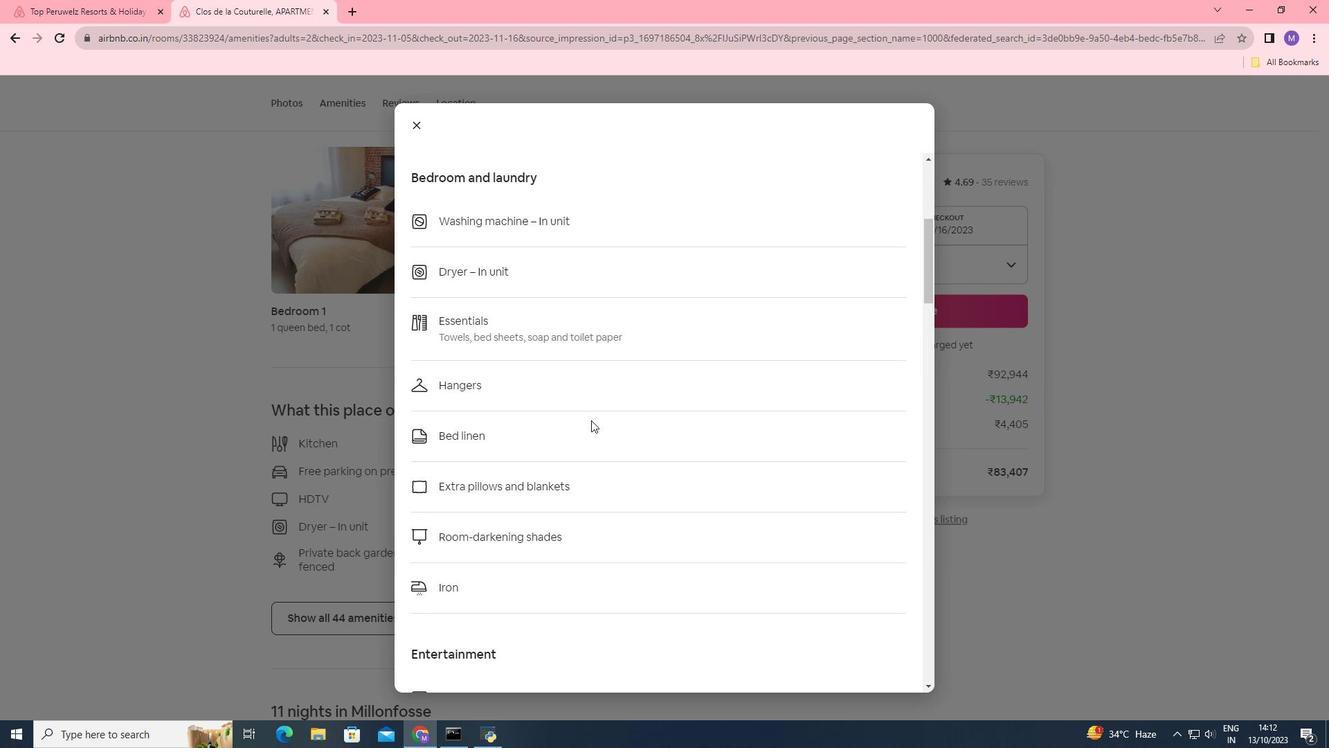 
Action: Mouse scrolled (591, 419) with delta (0, 0)
Screenshot: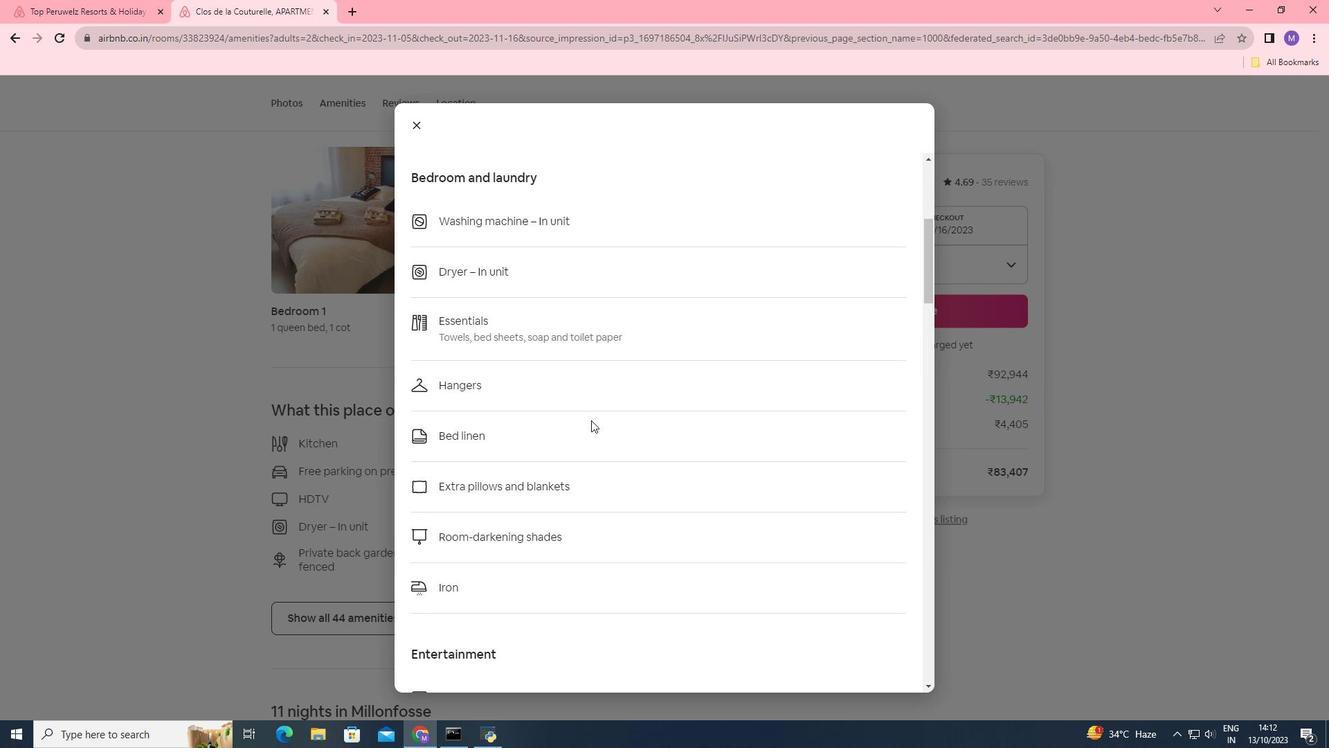 
Action: Mouse scrolled (591, 419) with delta (0, 0)
Screenshot: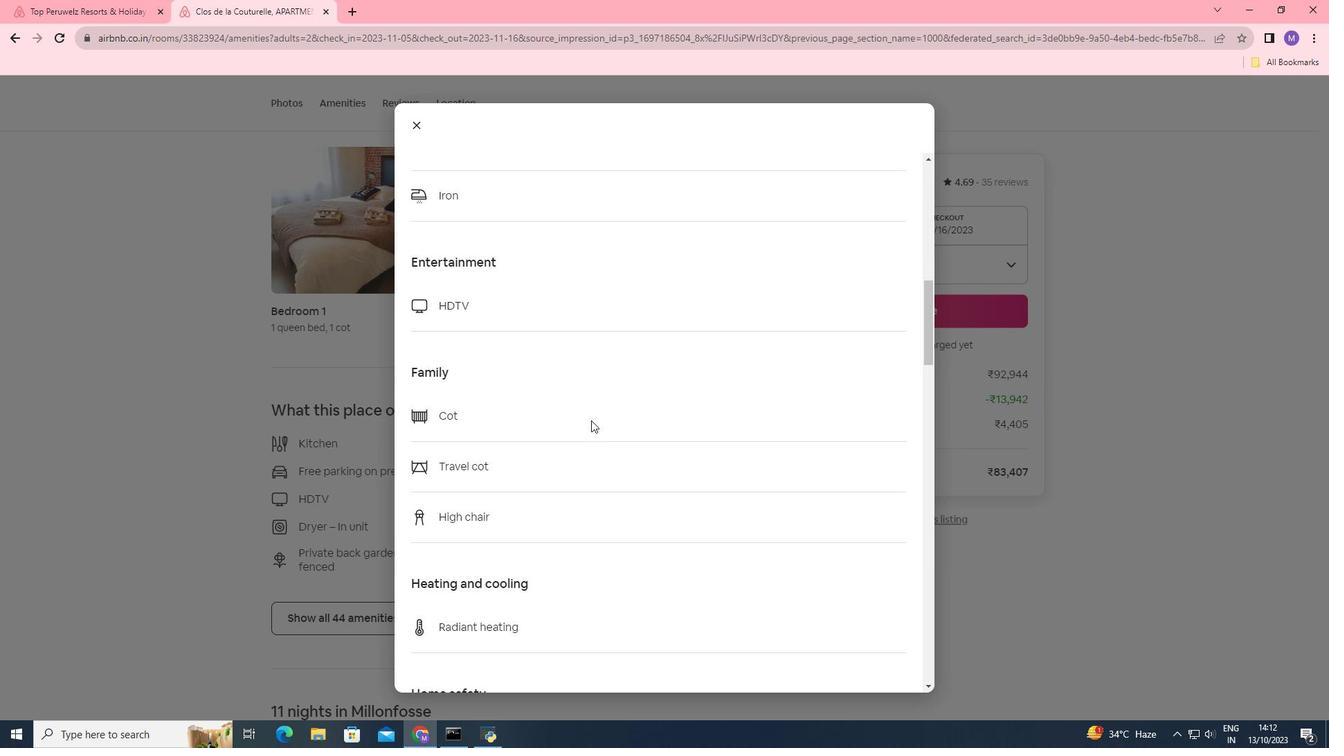 
Action: Mouse scrolled (591, 419) with delta (0, 0)
Screenshot: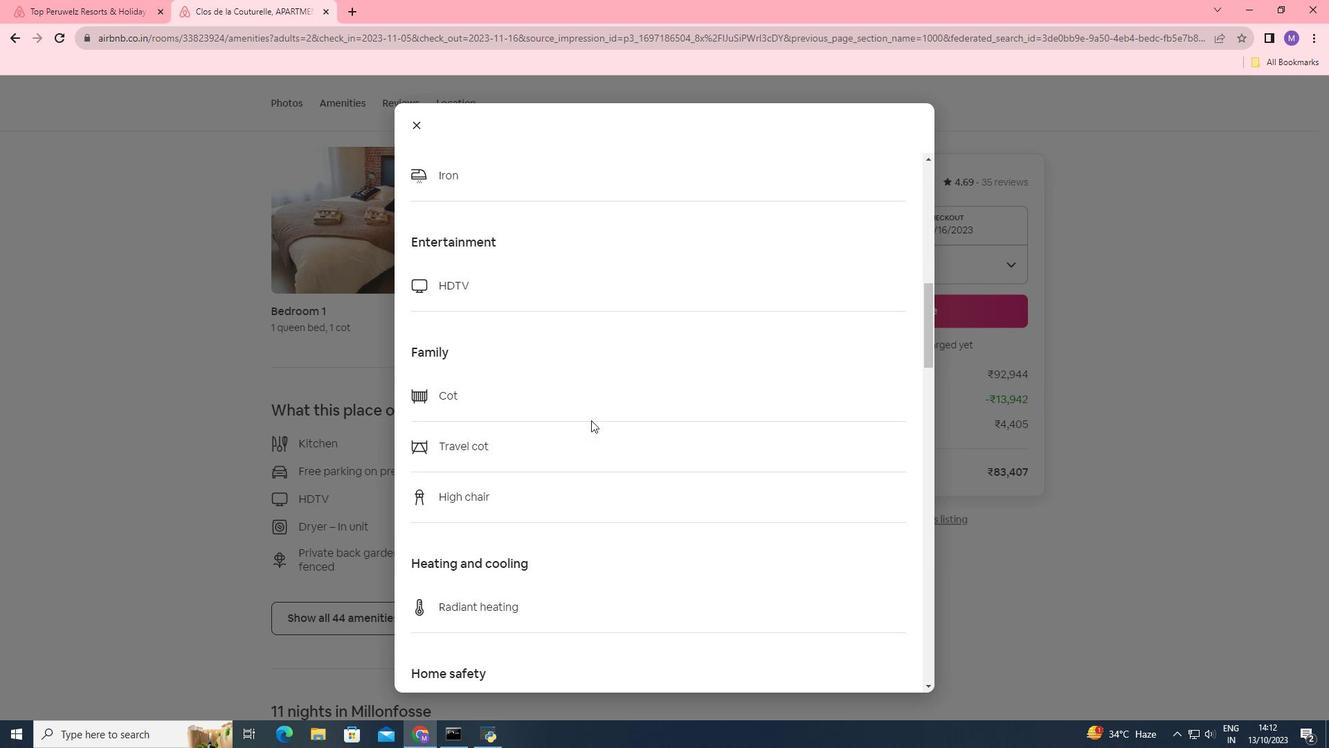 
Action: Mouse scrolled (591, 419) with delta (0, 0)
Screenshot: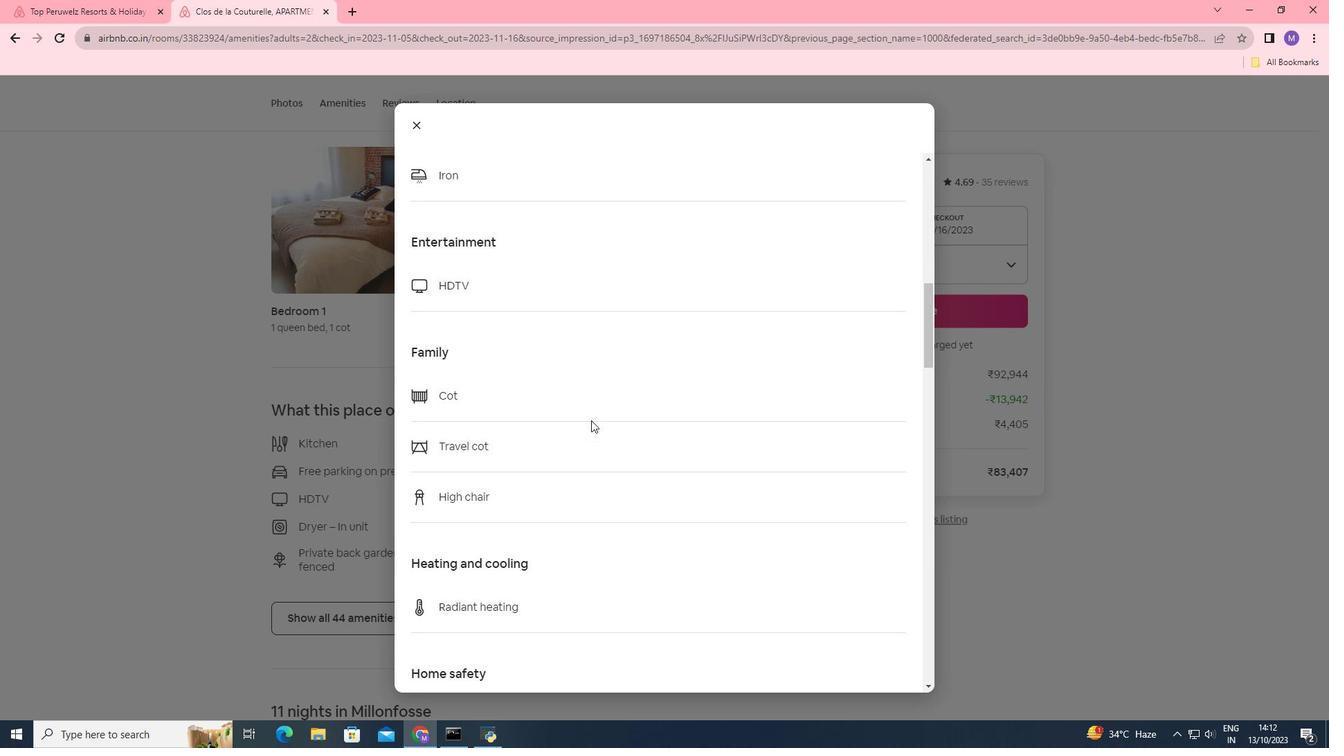 
Action: Mouse scrolled (591, 419) with delta (0, 0)
Screenshot: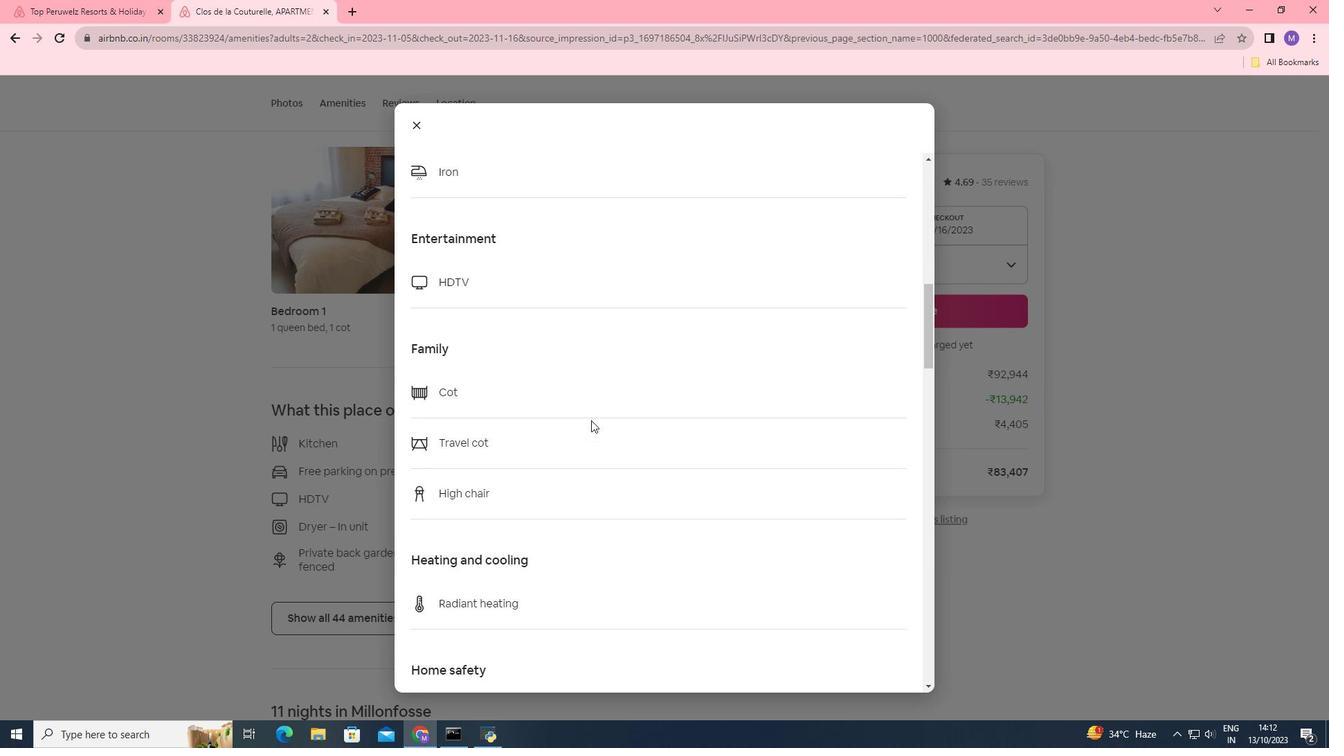 
Action: Mouse scrolled (591, 419) with delta (0, 0)
Screenshot: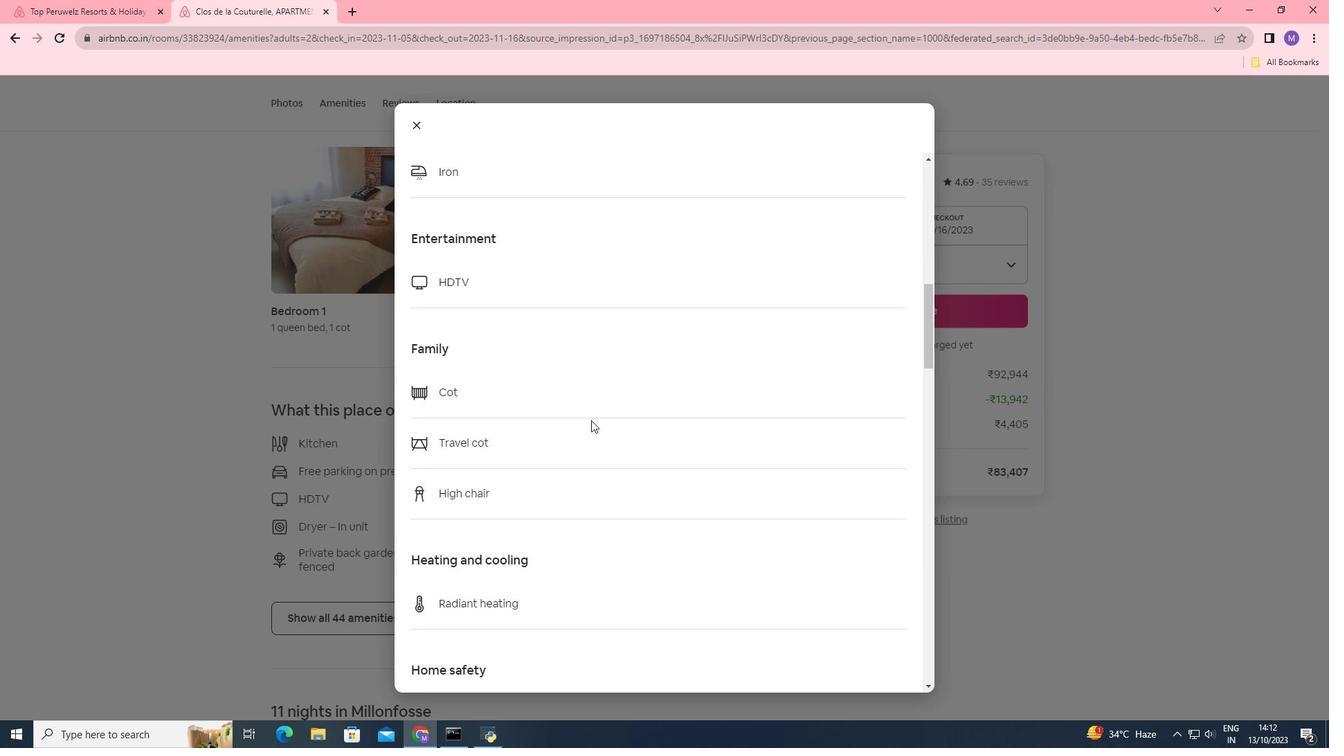 
Action: Mouse scrolled (591, 419) with delta (0, 0)
Screenshot: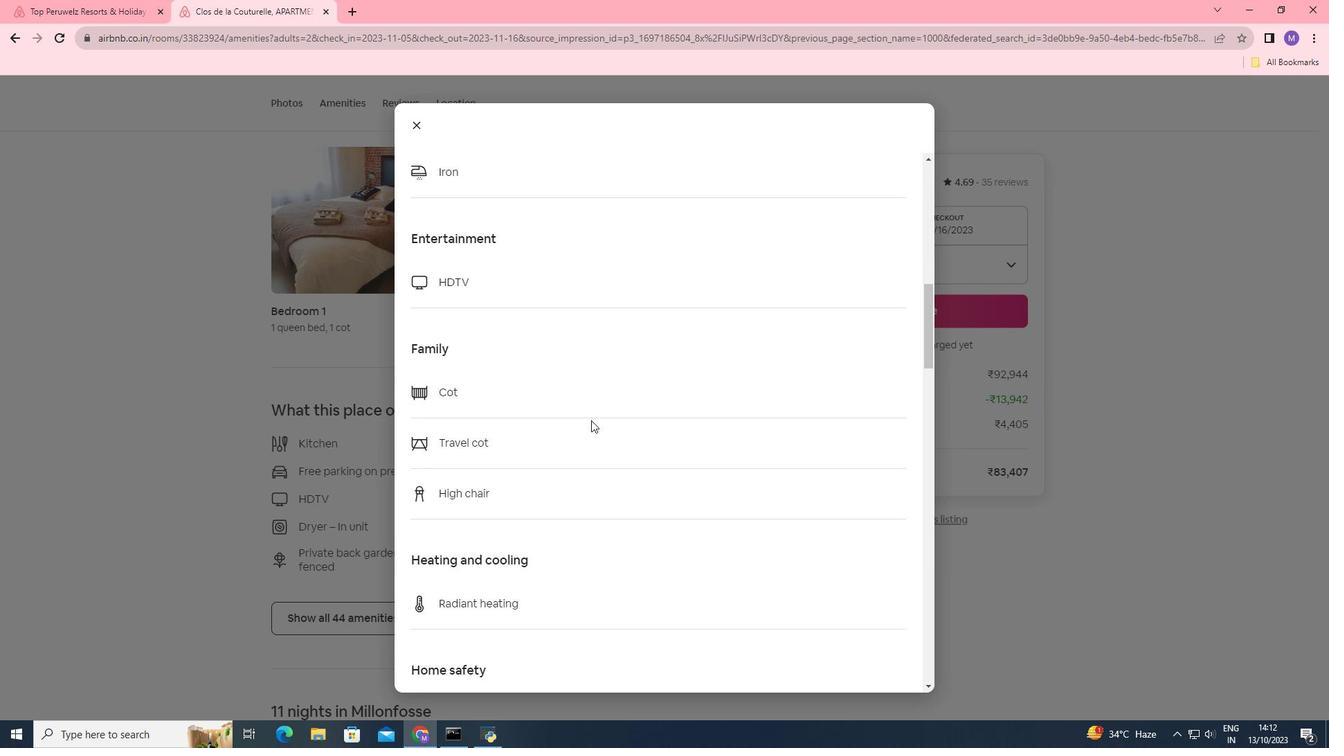 
Action: Mouse scrolled (591, 419) with delta (0, 0)
Screenshot: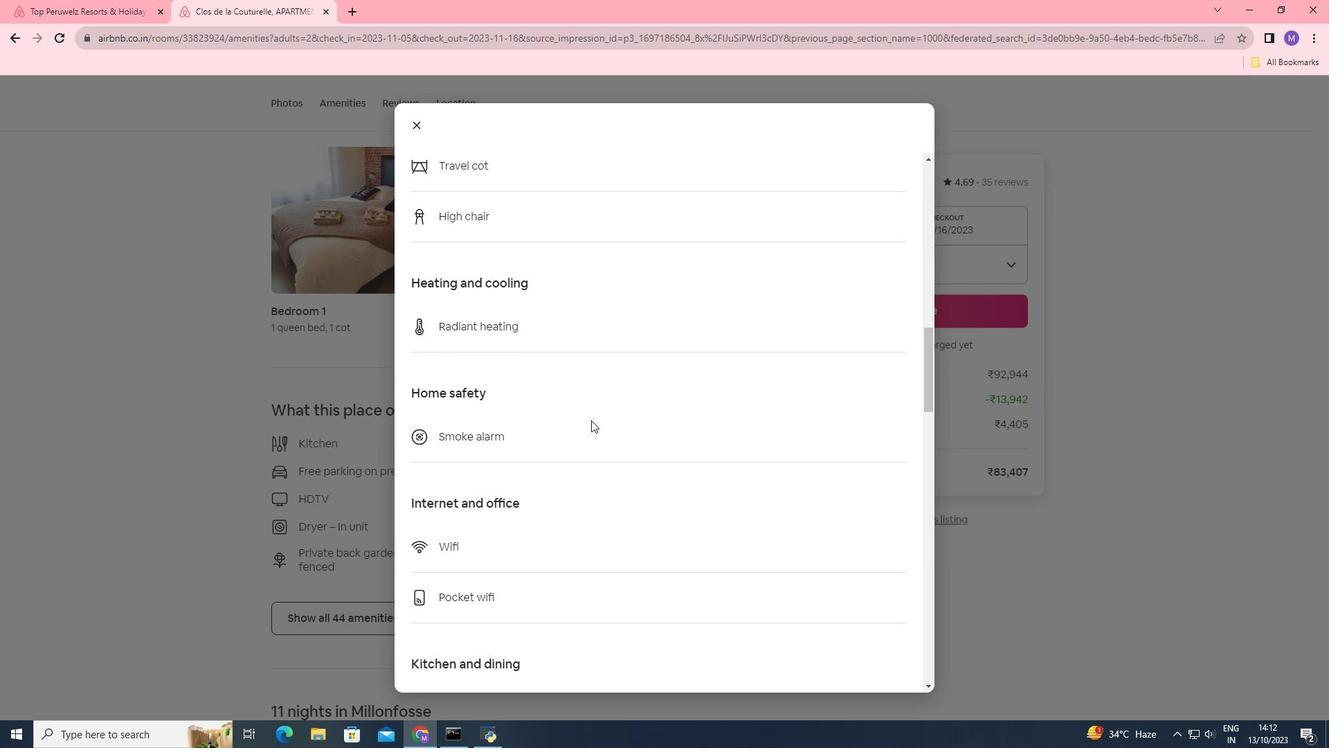 
Action: Mouse scrolled (591, 419) with delta (0, 0)
Screenshot: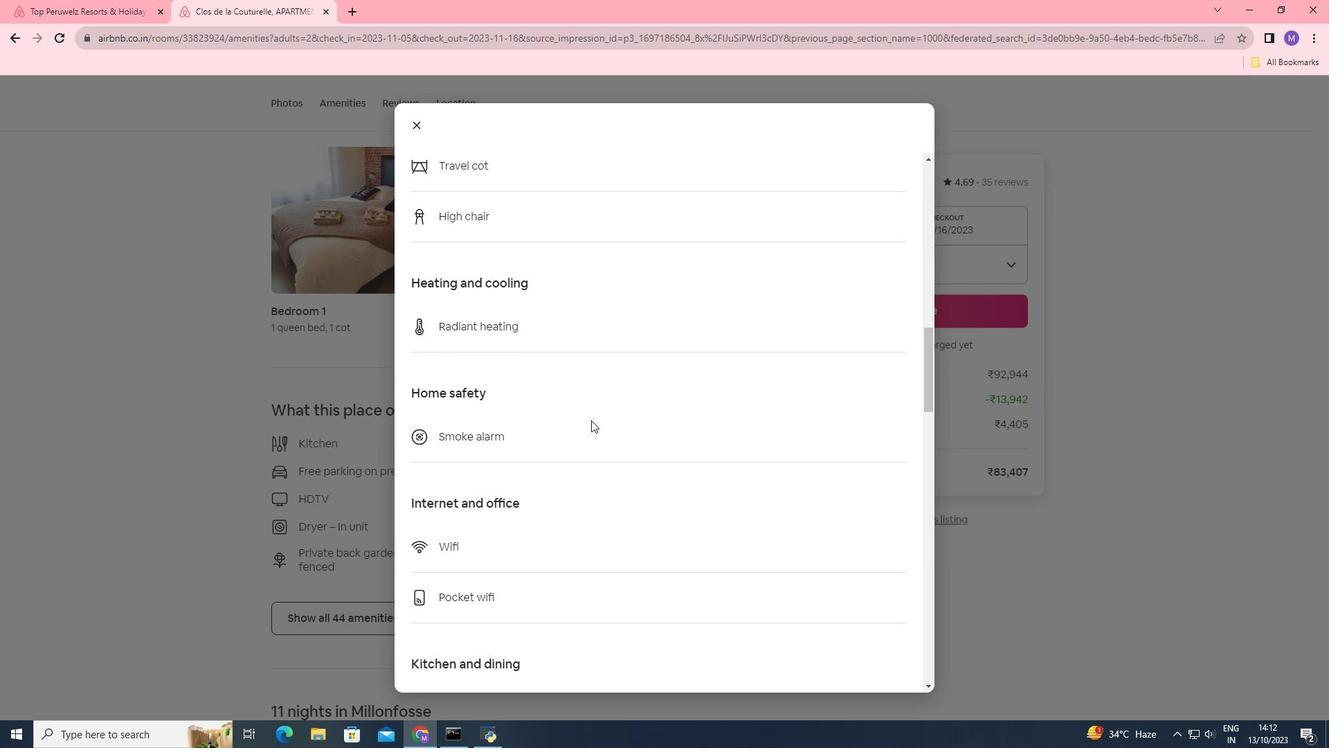 
Action: Mouse scrolled (591, 419) with delta (0, 0)
Screenshot: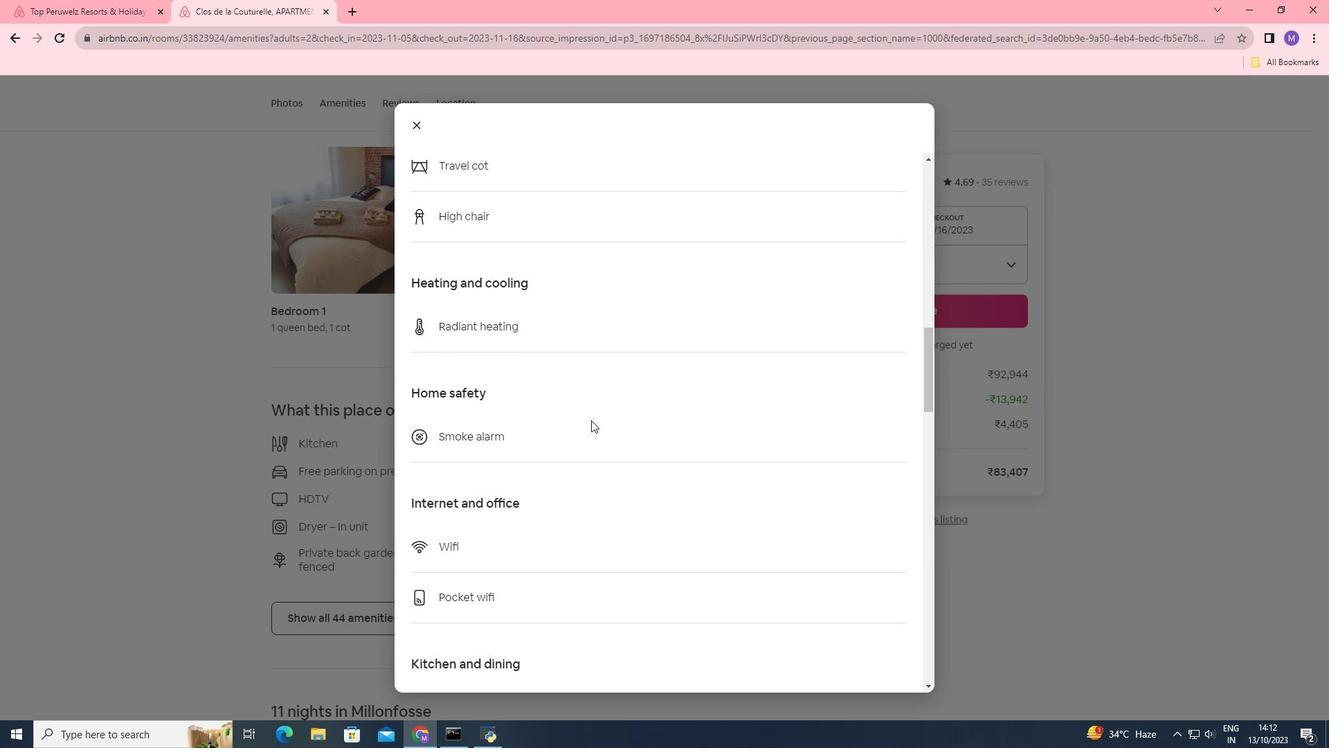 
Action: Mouse scrolled (591, 419) with delta (0, 0)
Screenshot: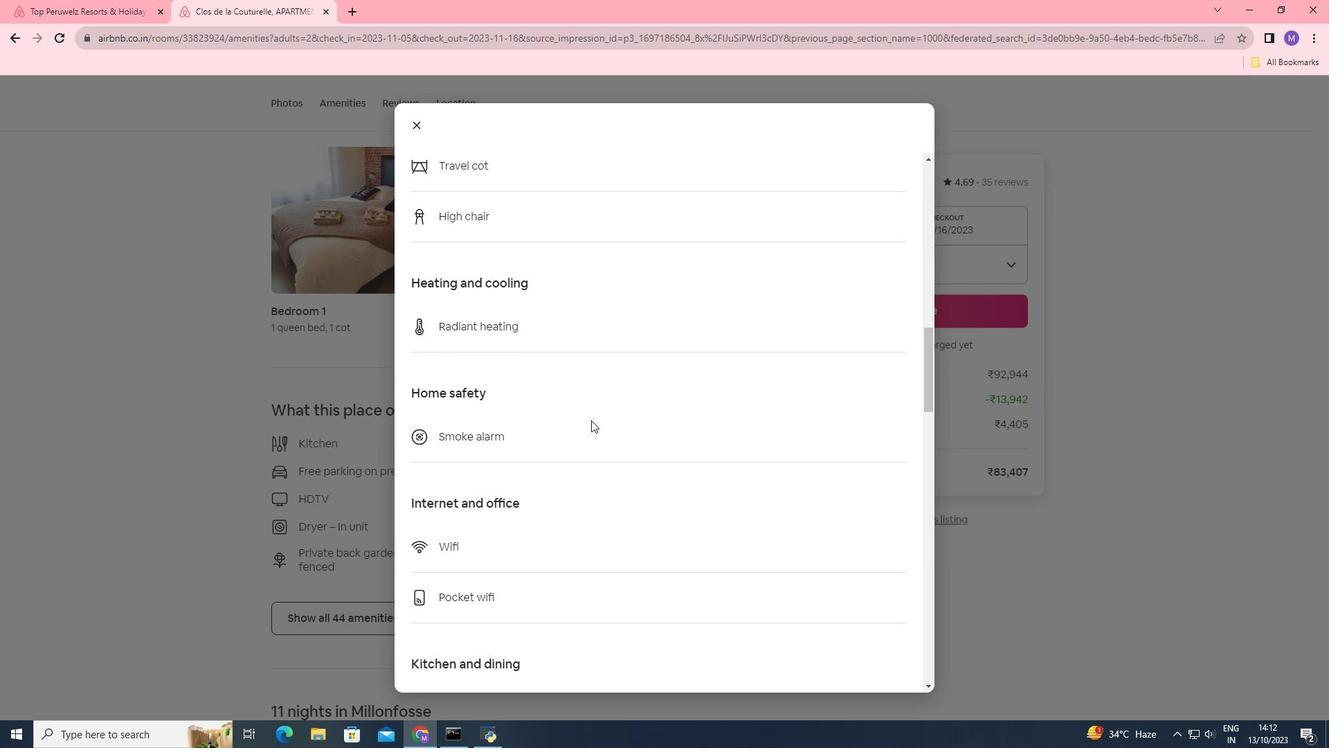 
Action: Mouse scrolled (591, 419) with delta (0, 0)
Screenshot: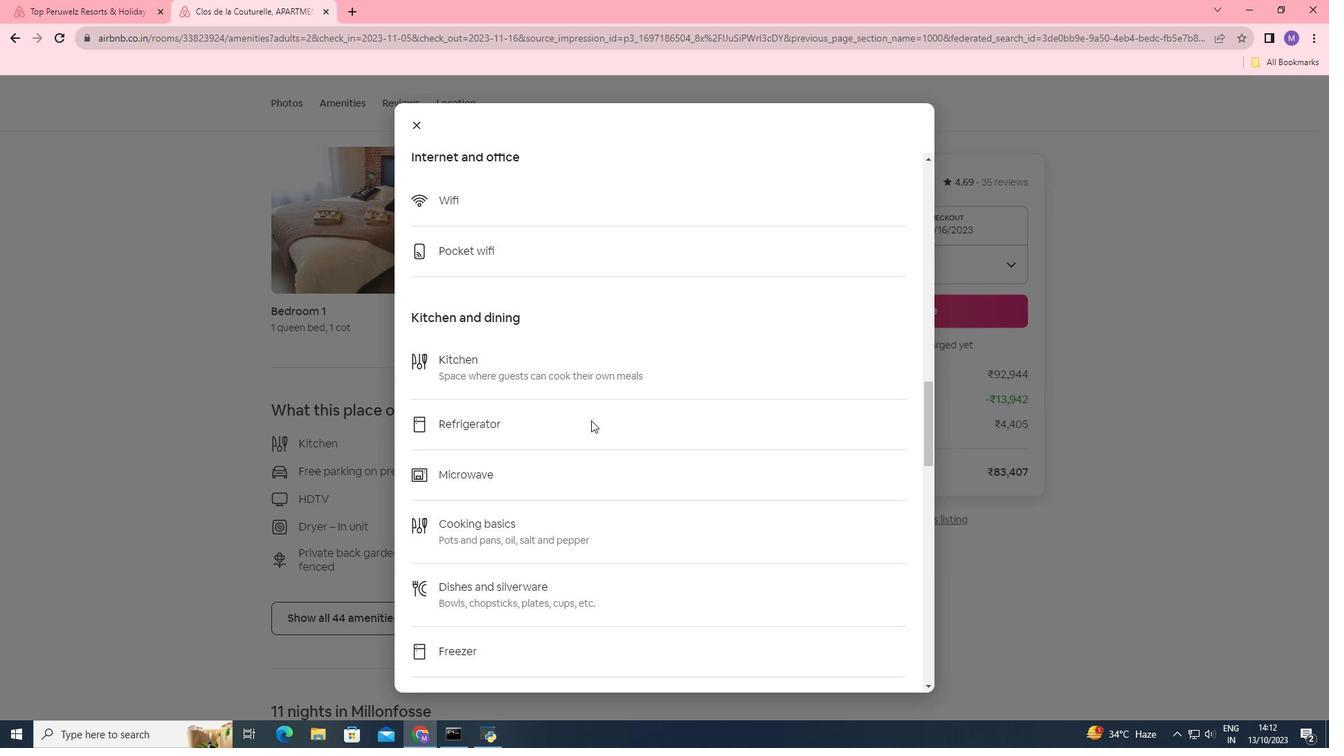 
Action: Mouse scrolled (591, 419) with delta (0, 0)
Screenshot: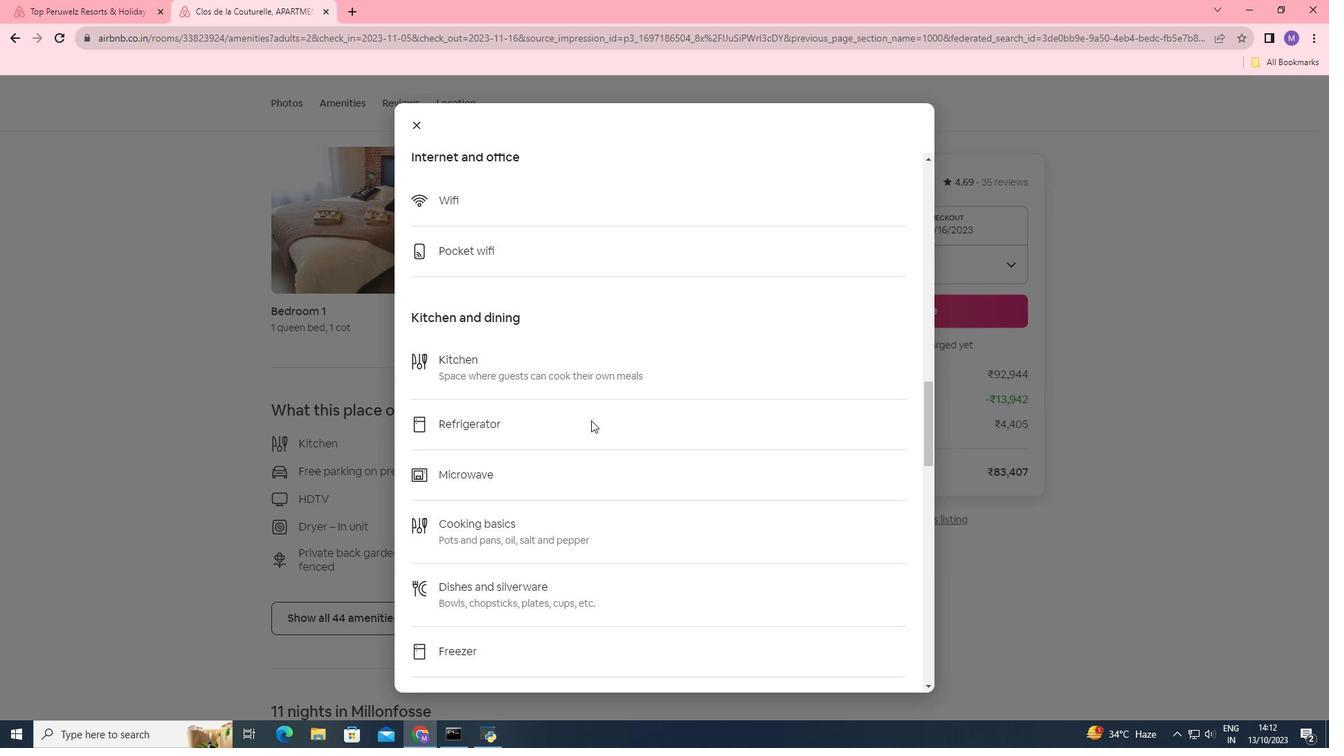 
Action: Mouse scrolled (591, 419) with delta (0, 0)
Screenshot: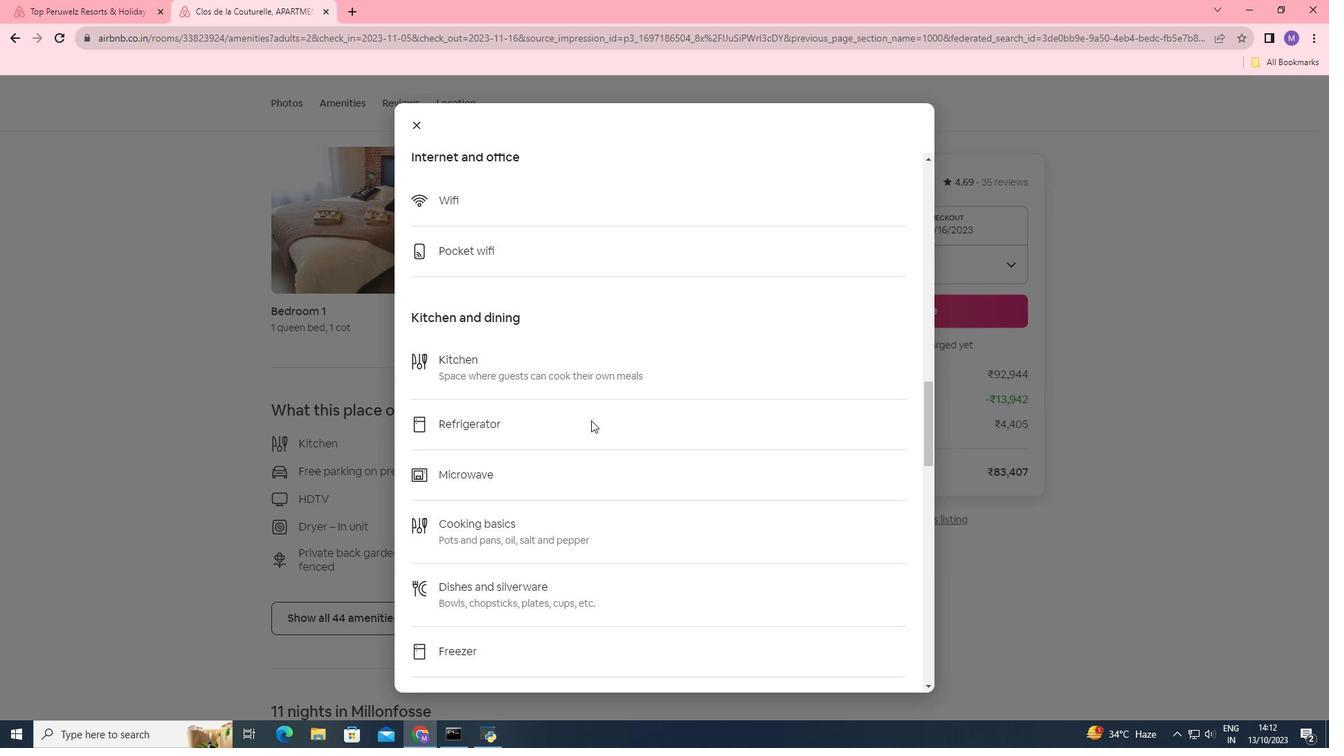 
Action: Mouse scrolled (591, 419) with delta (0, 0)
Screenshot: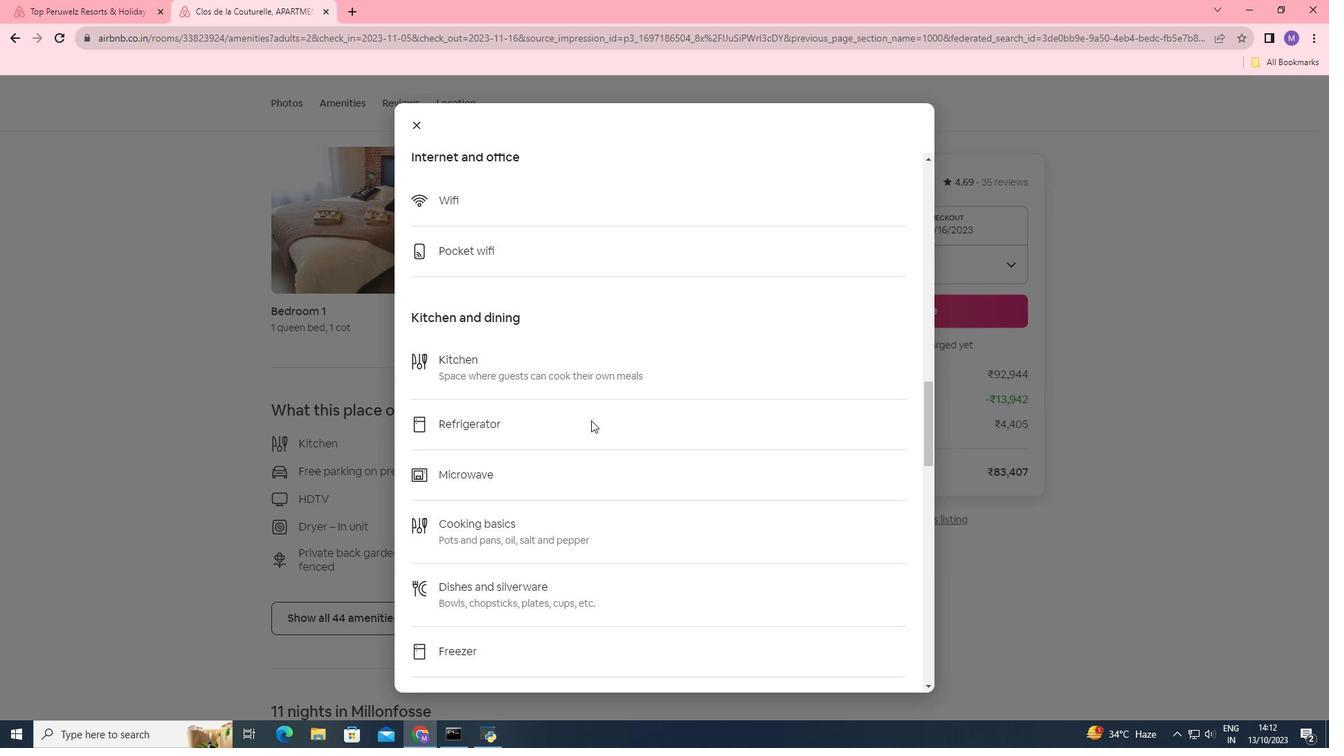 
Action: Mouse scrolled (591, 419) with delta (0, 0)
Screenshot: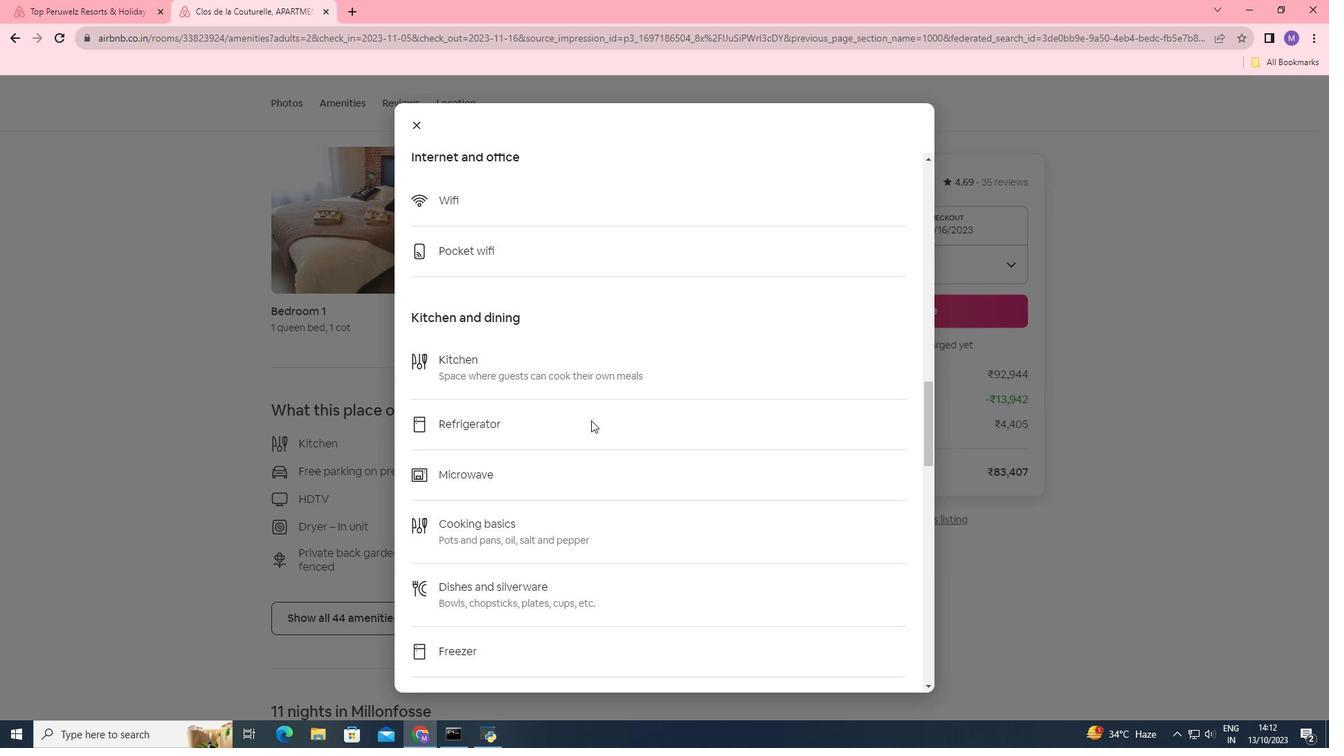 
Action: Mouse scrolled (591, 419) with delta (0, 0)
Screenshot: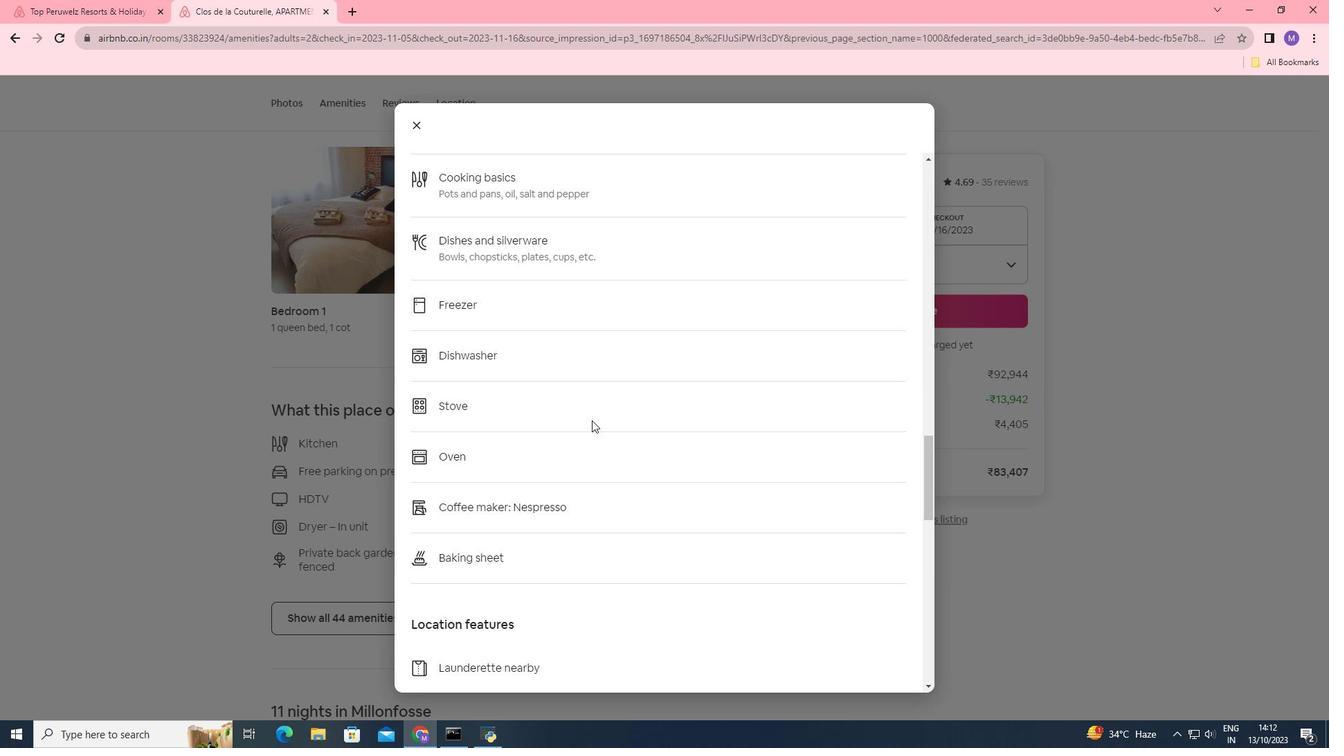 
Action: Mouse scrolled (591, 419) with delta (0, 0)
Screenshot: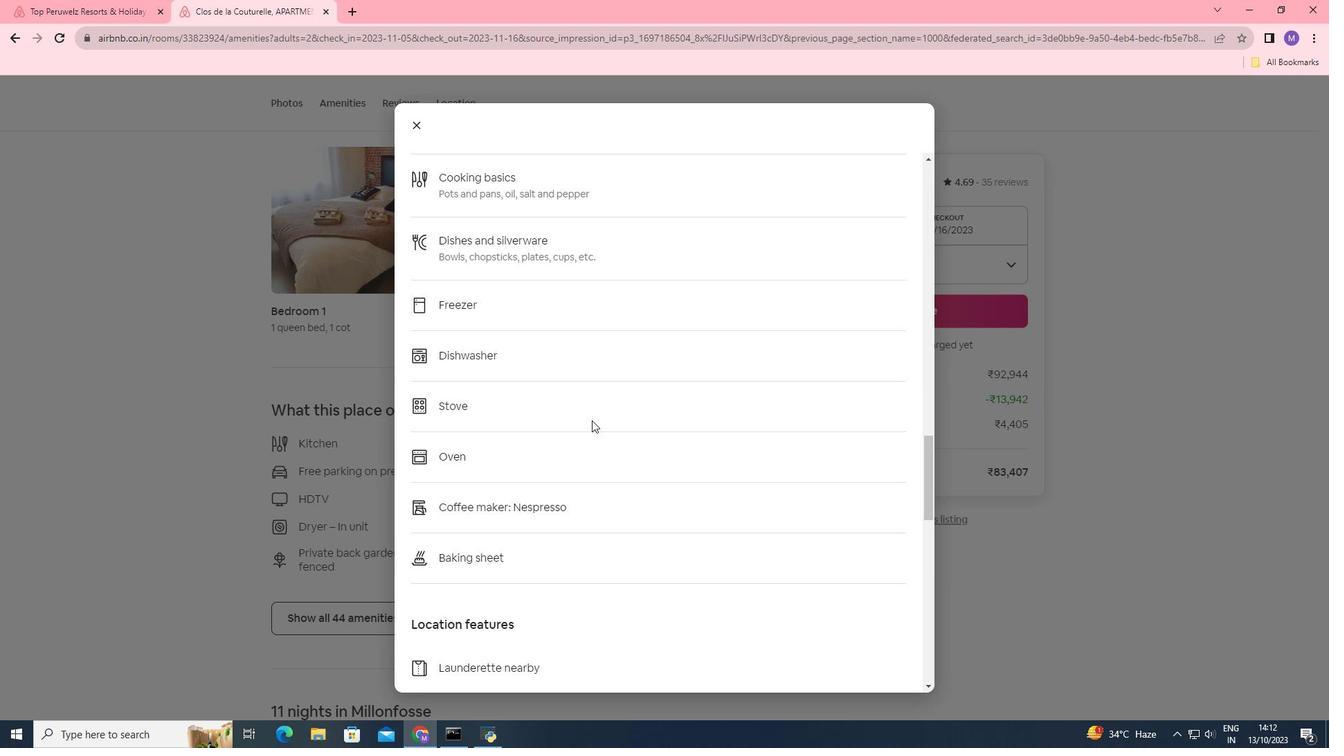 
Action: Mouse scrolled (591, 419) with delta (0, 0)
Screenshot: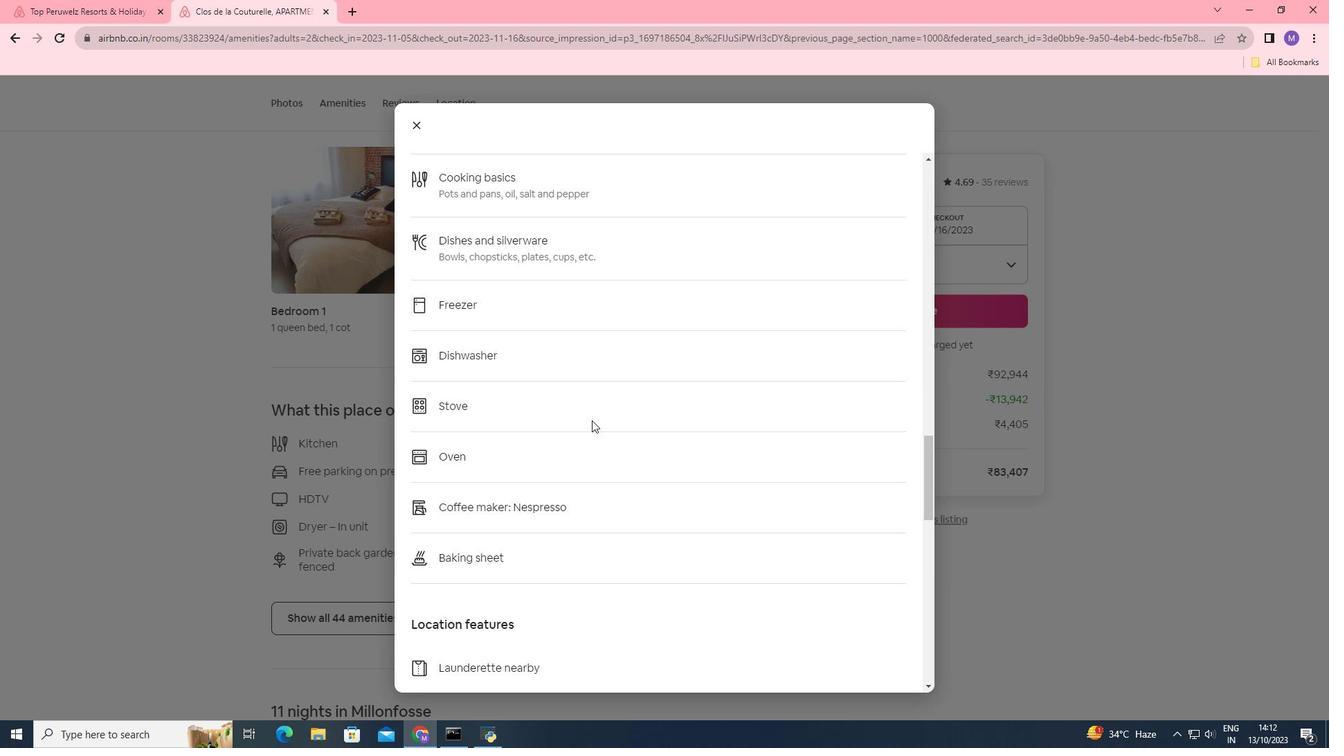
Action: Mouse scrolled (591, 419) with delta (0, 0)
Screenshot: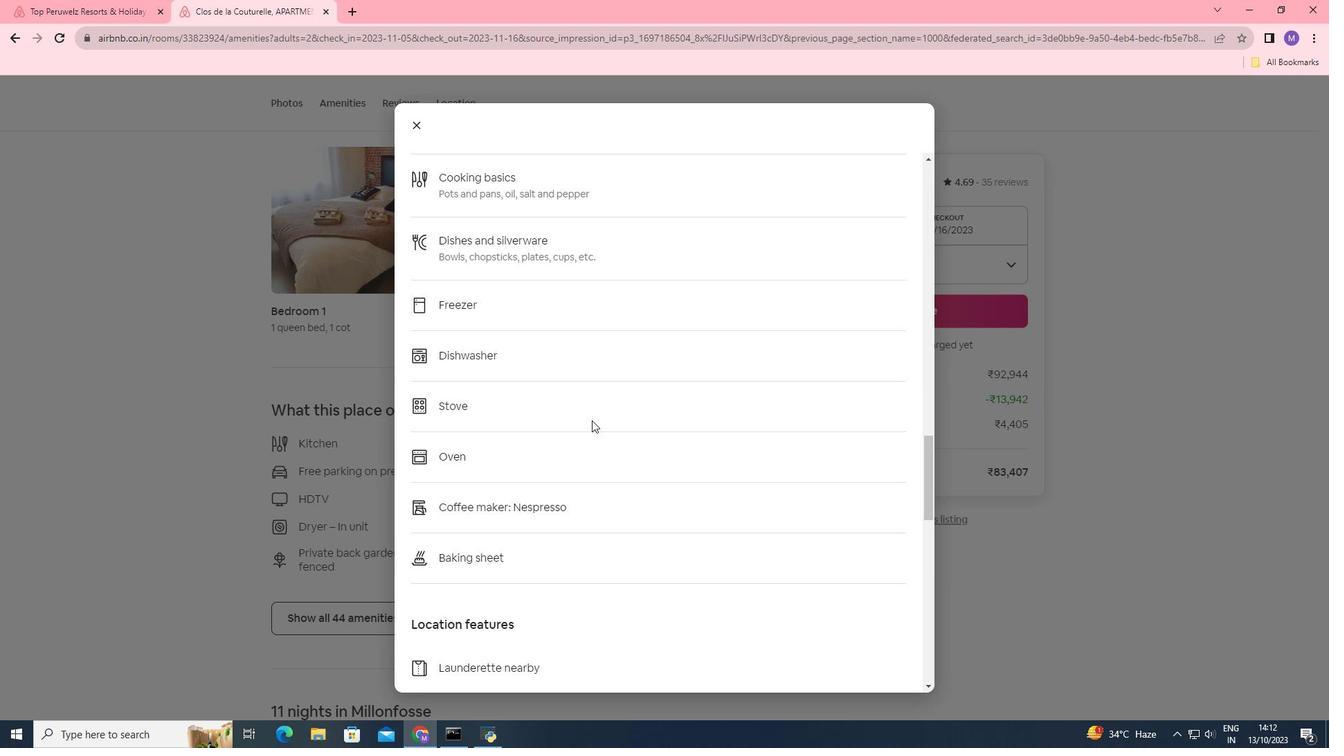 
Action: Mouse moved to (592, 420)
Screenshot: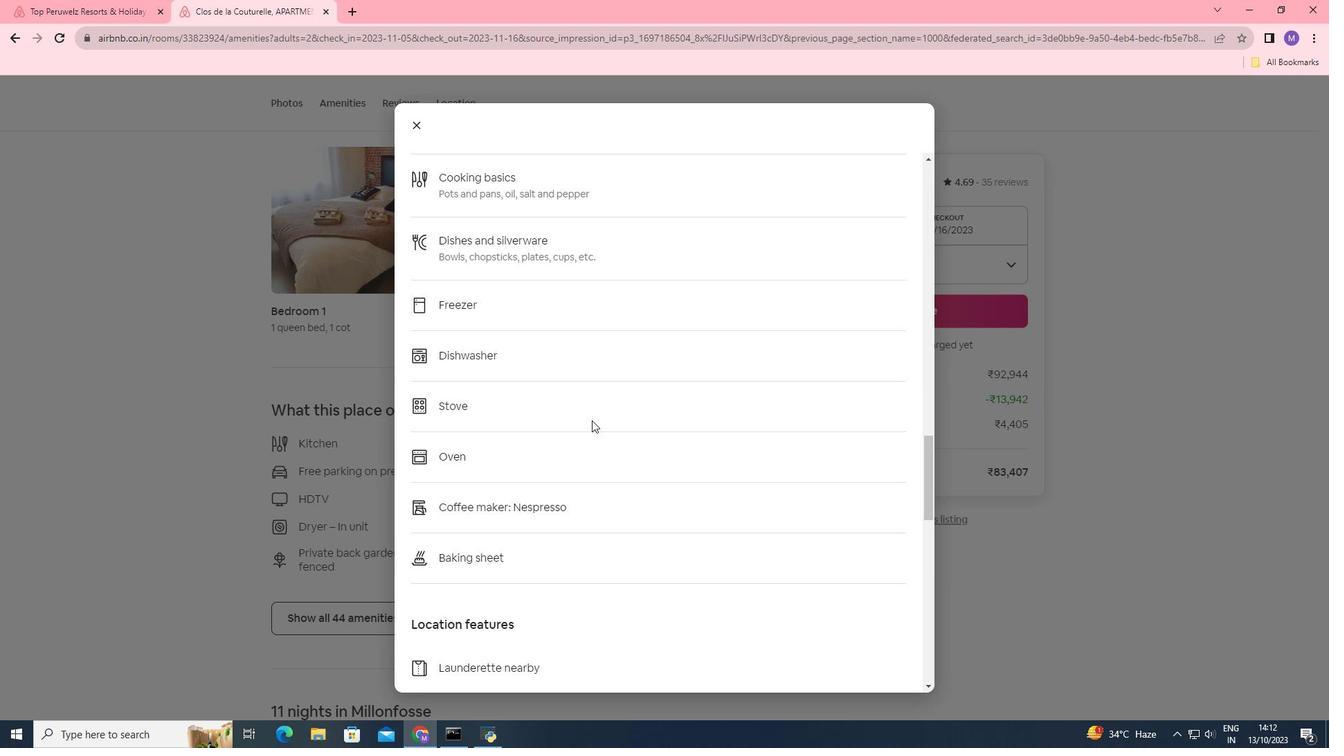 
Action: Mouse scrolled (592, 419) with delta (0, 0)
Screenshot: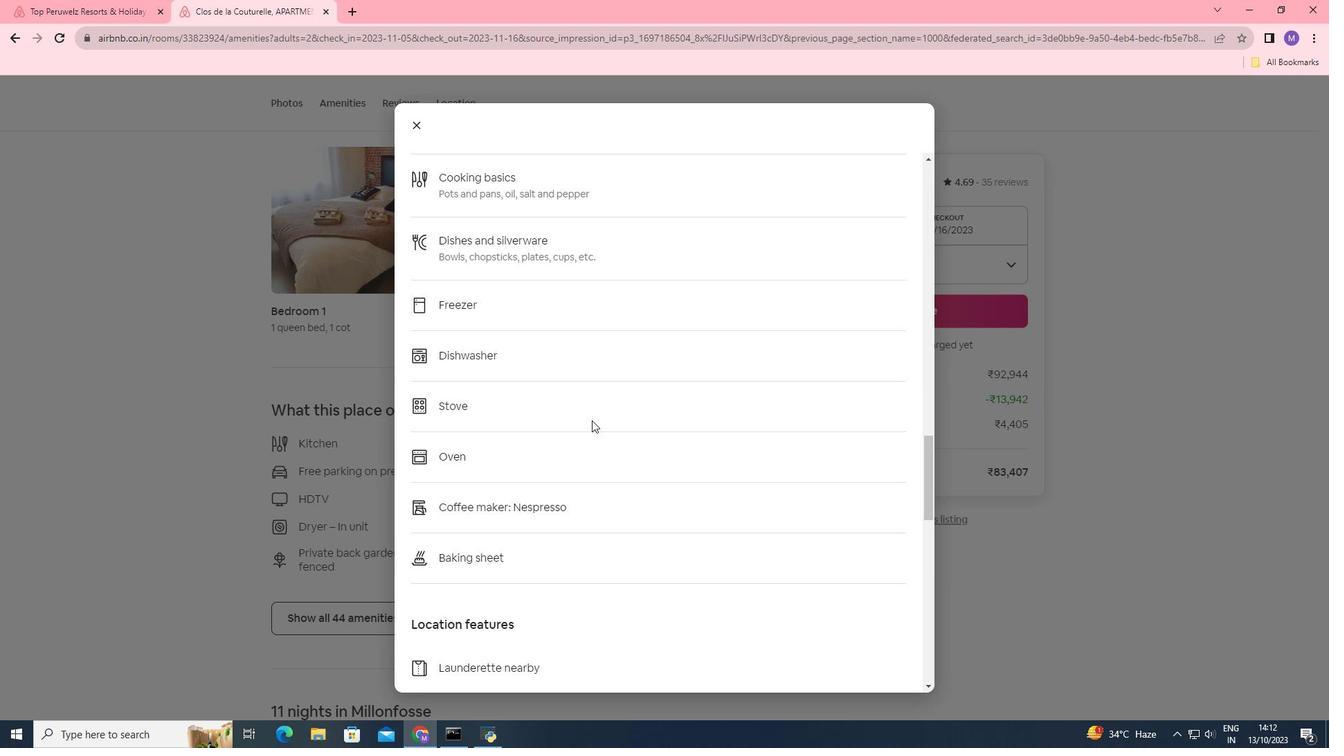 
Action: Mouse scrolled (592, 419) with delta (0, 0)
Screenshot: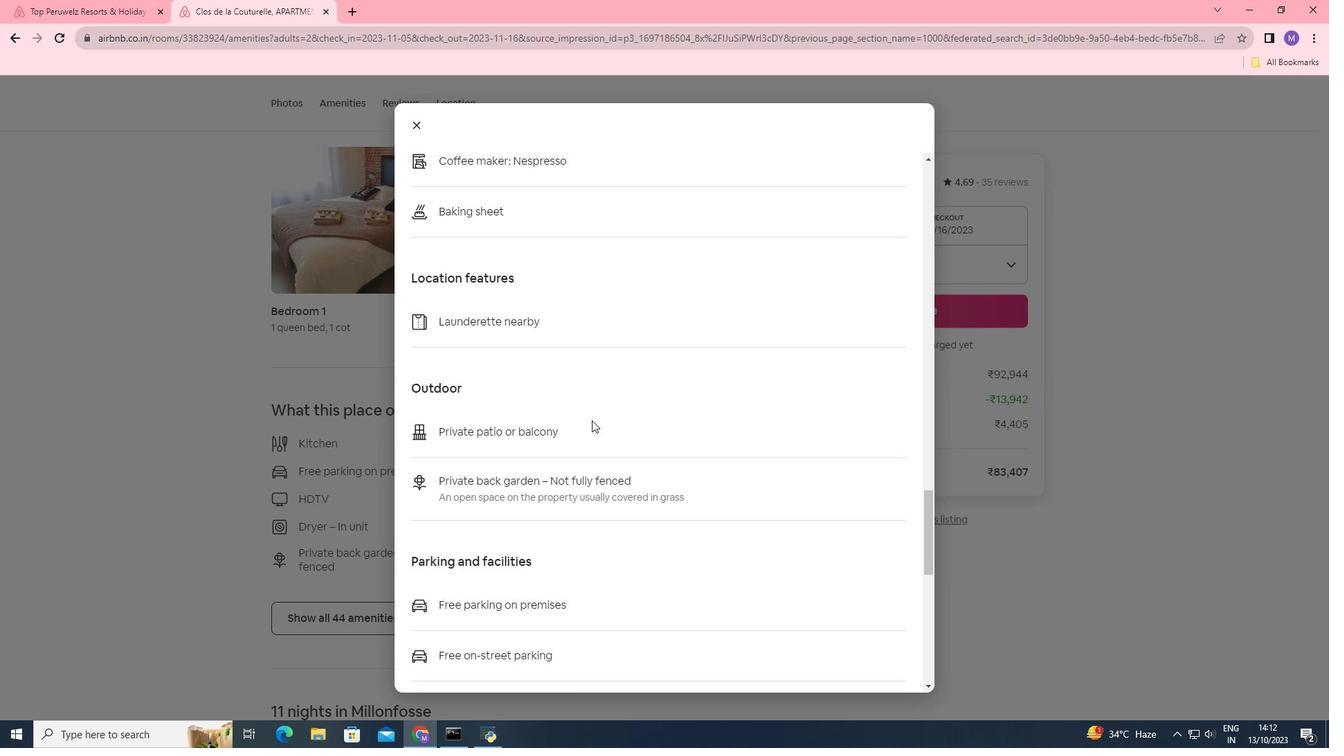 
Action: Mouse scrolled (592, 419) with delta (0, 0)
Screenshot: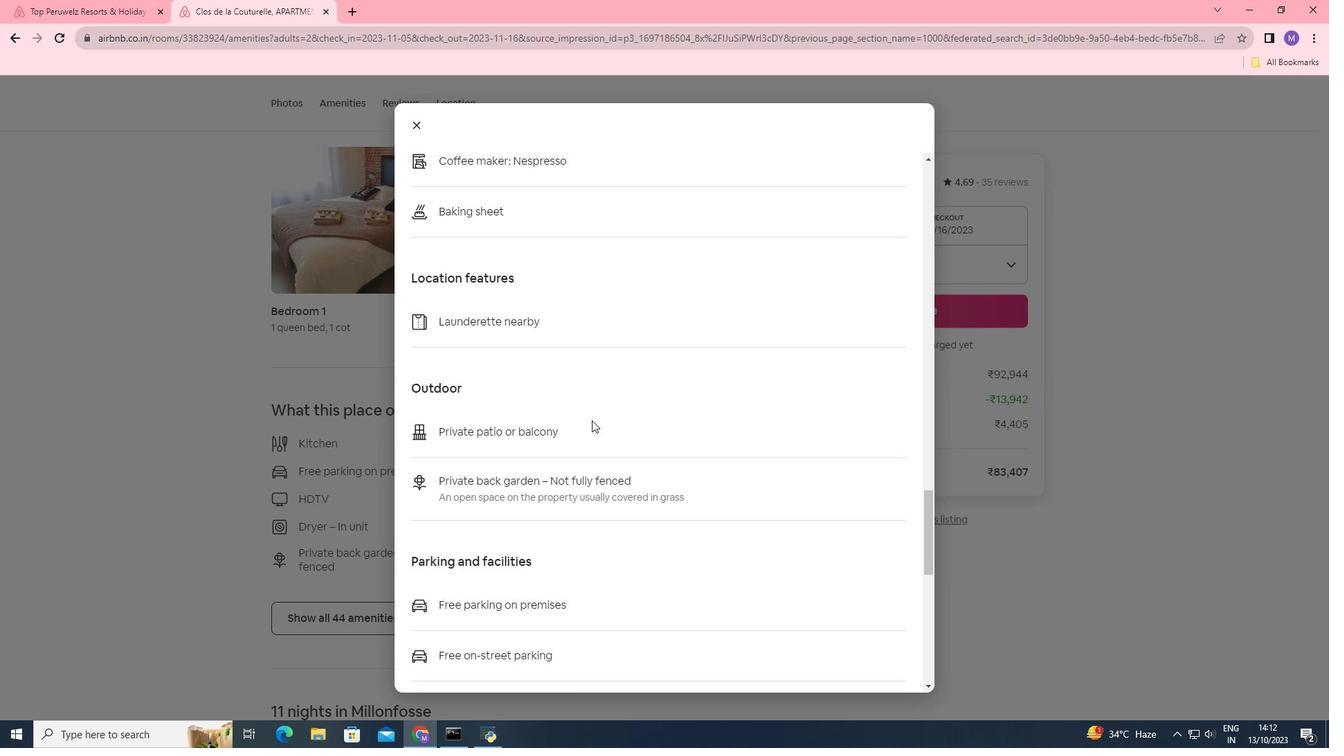 
Action: Mouse scrolled (592, 419) with delta (0, 0)
Screenshot: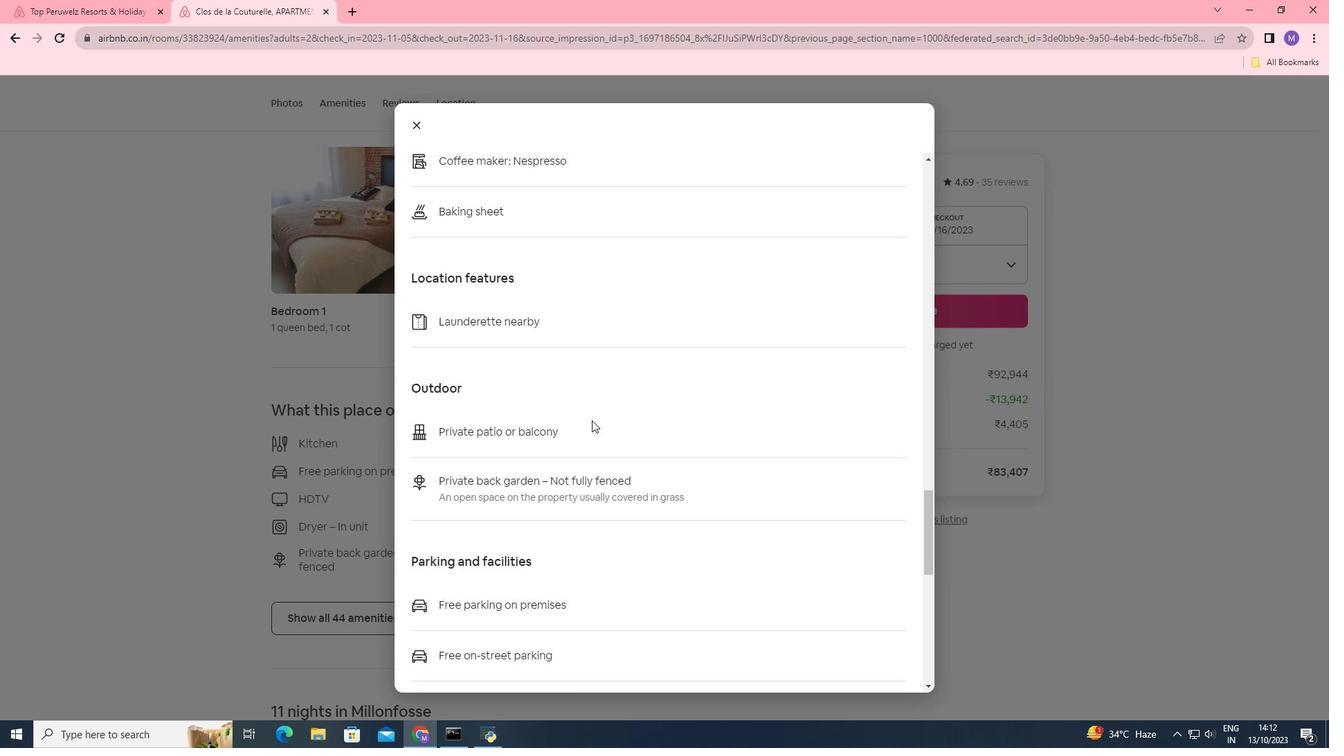 
Action: Mouse scrolled (592, 419) with delta (0, 0)
Screenshot: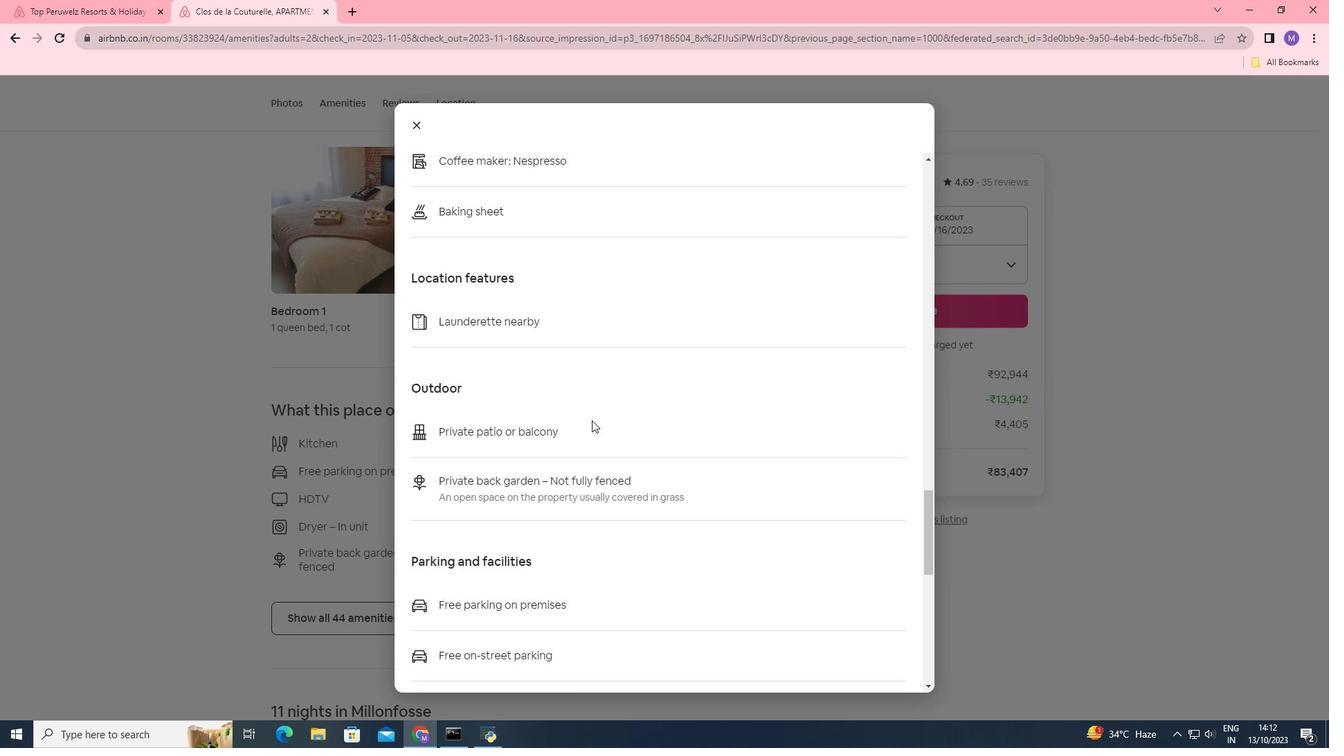 
Action: Mouse scrolled (592, 419) with delta (0, 0)
Screenshot: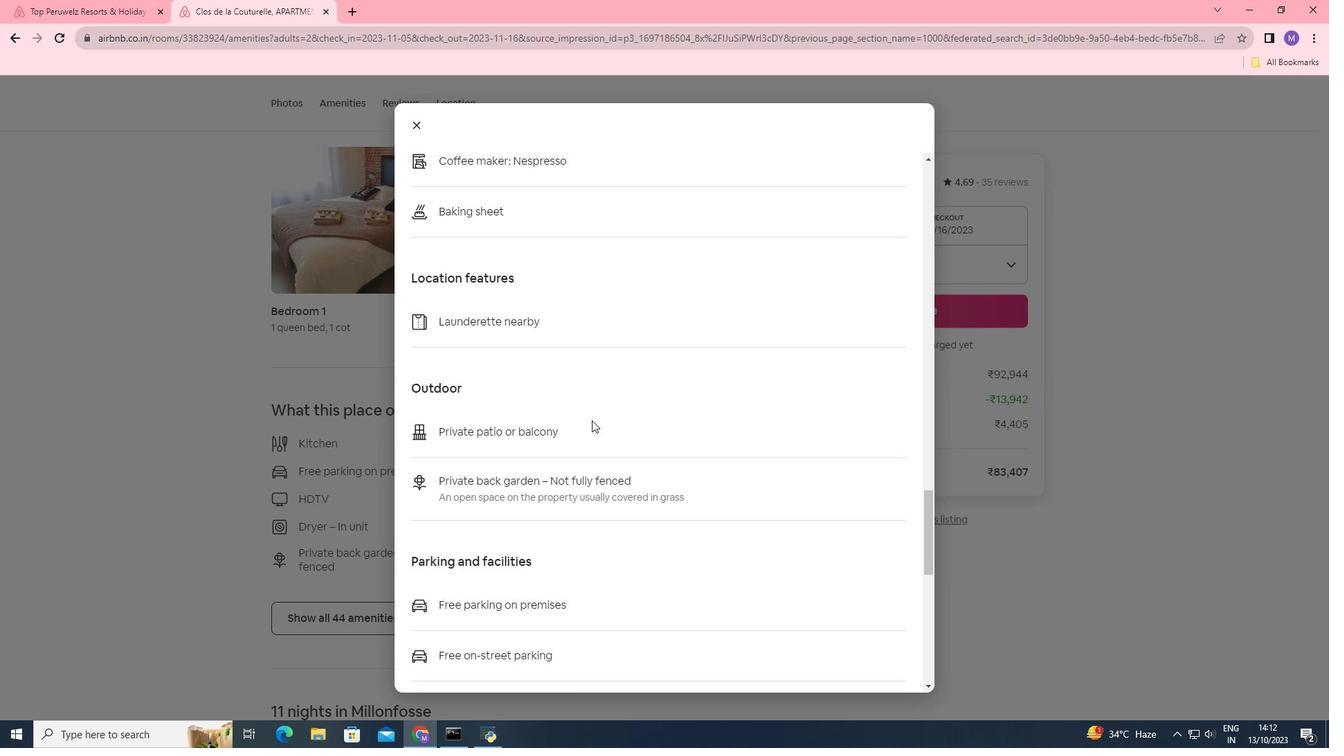 
Action: Mouse scrolled (592, 419) with delta (0, 0)
Screenshot: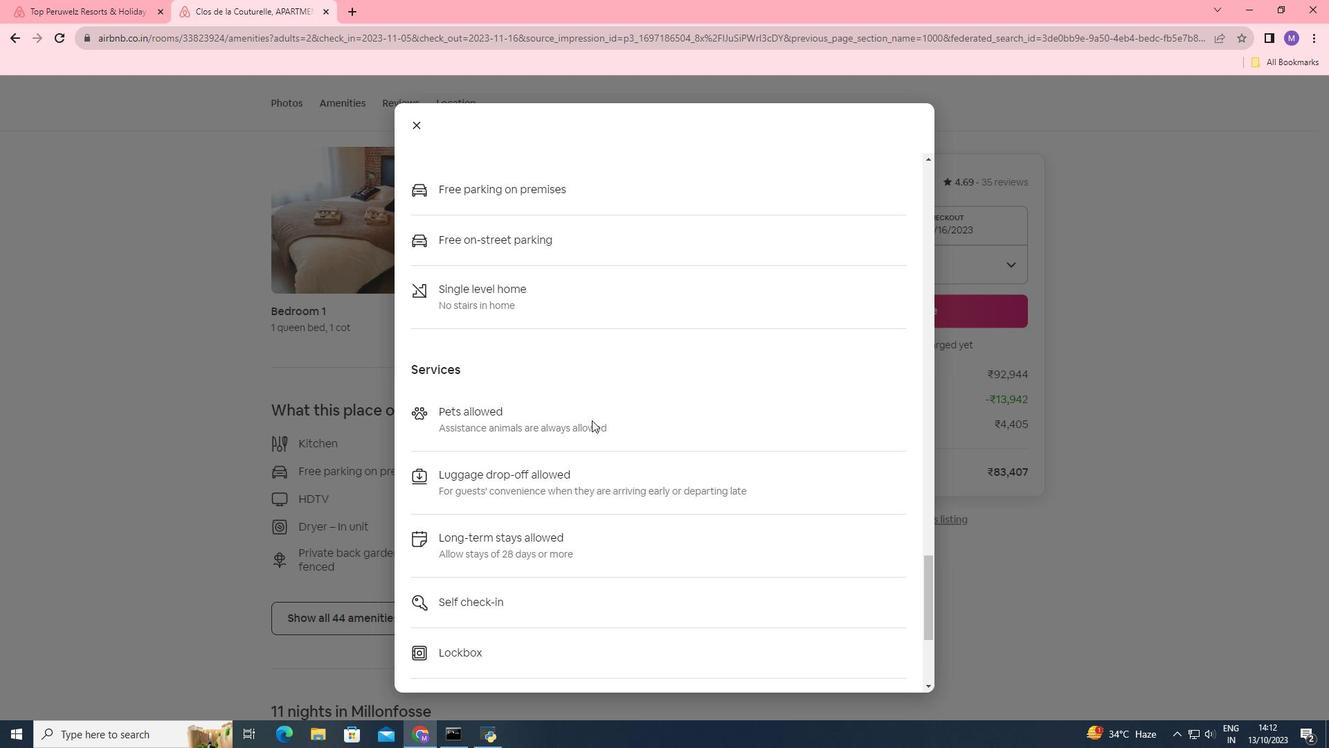 
Action: Mouse scrolled (592, 419) with delta (0, 0)
Screenshot: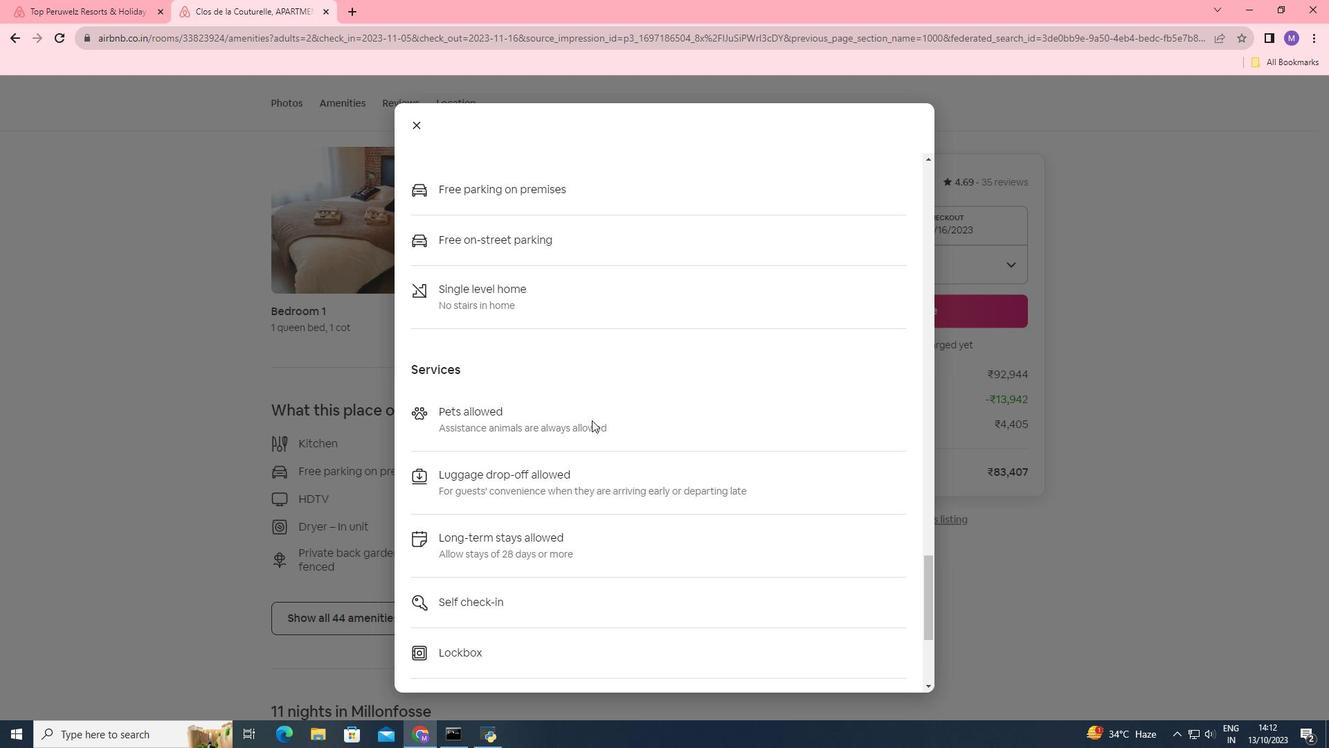 
Action: Mouse scrolled (592, 419) with delta (0, 0)
Screenshot: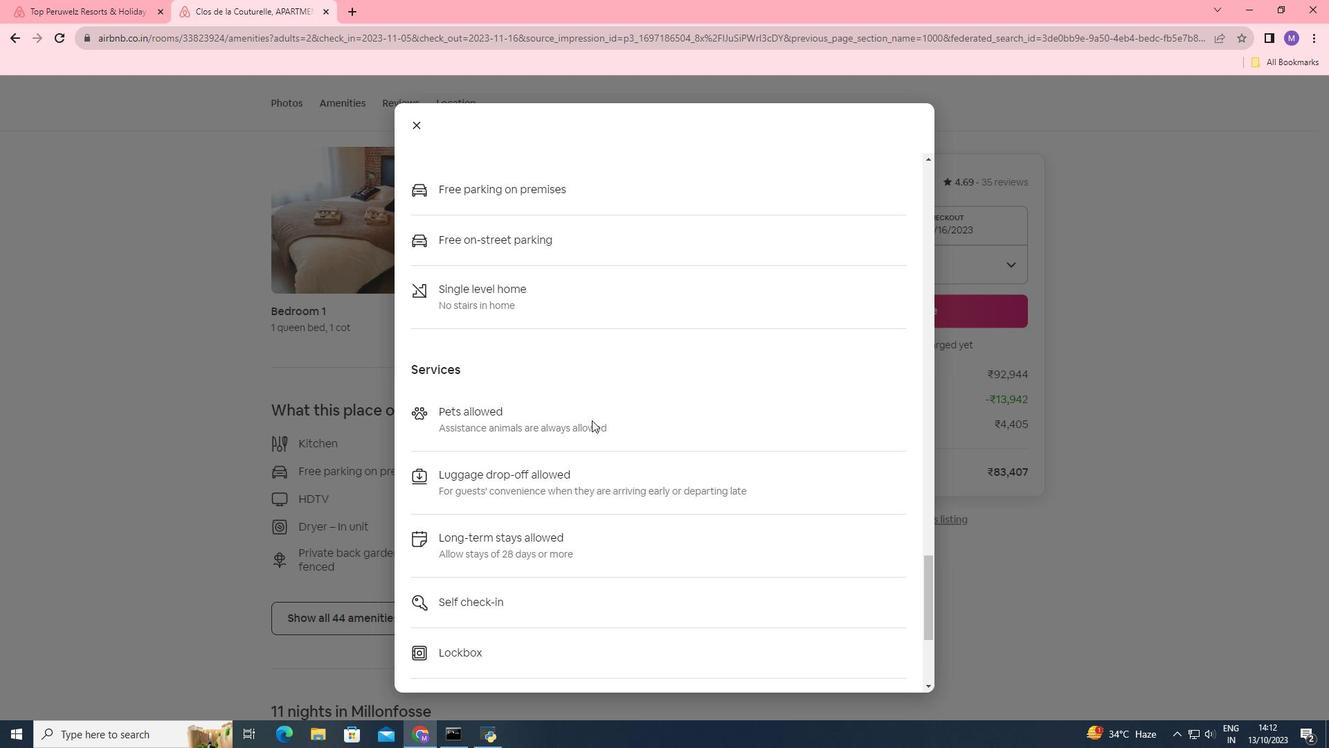 
Action: Mouse scrolled (592, 419) with delta (0, 0)
Screenshot: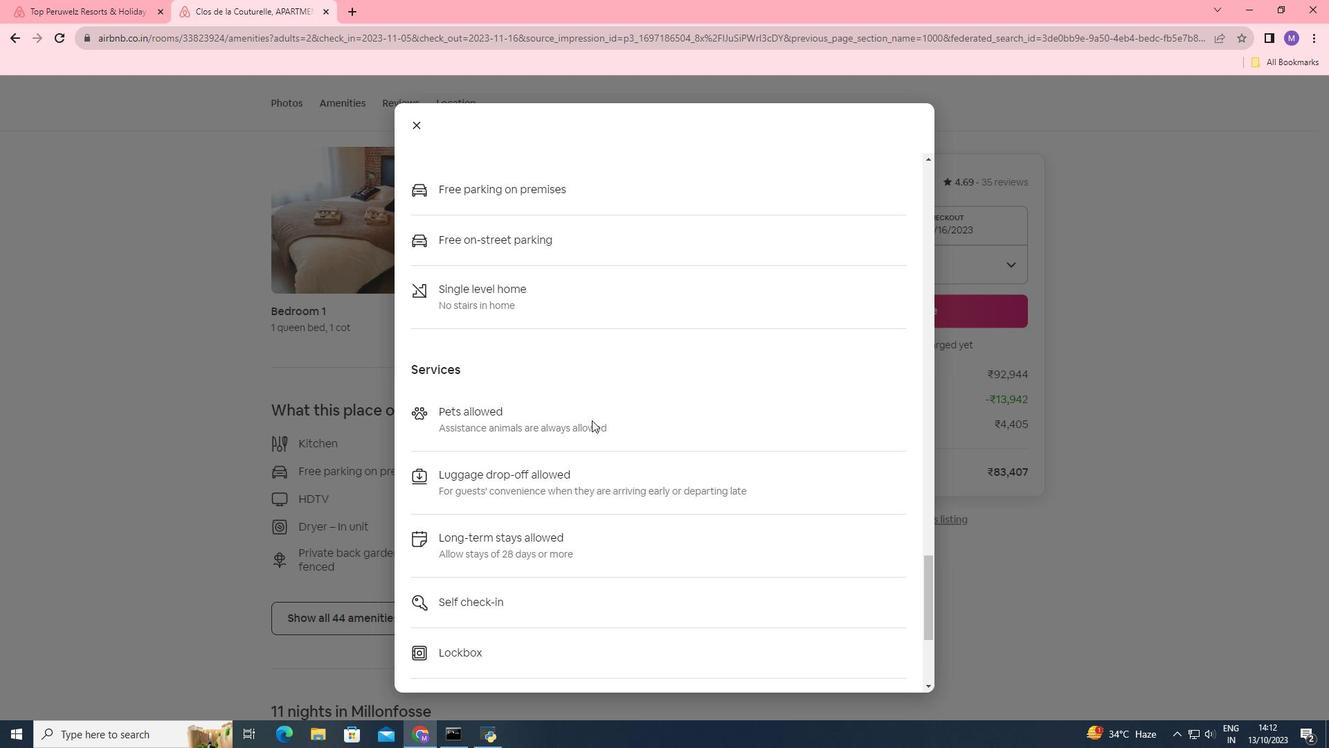 
Action: Mouse scrolled (592, 419) with delta (0, 0)
Screenshot: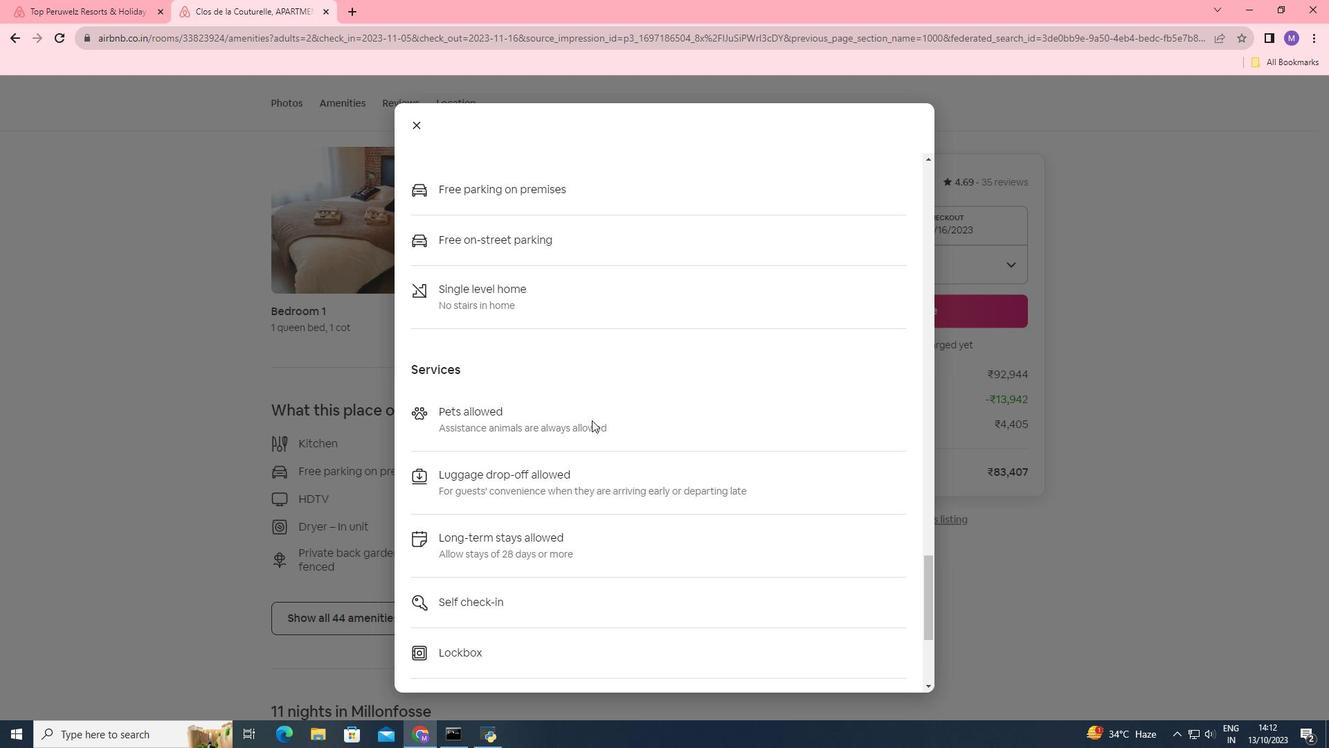 
Action: Mouse scrolled (592, 419) with delta (0, 0)
Screenshot: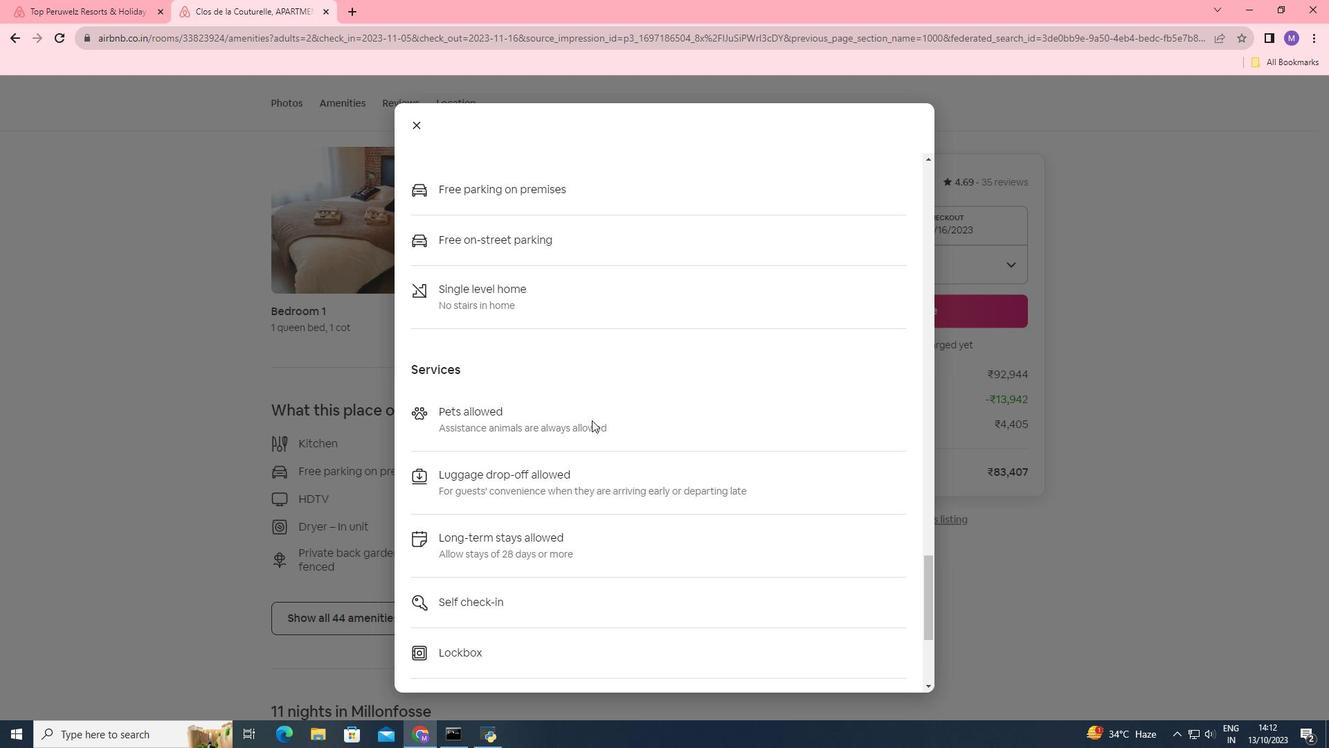 
Action: Mouse scrolled (592, 419) with delta (0, 0)
Screenshot: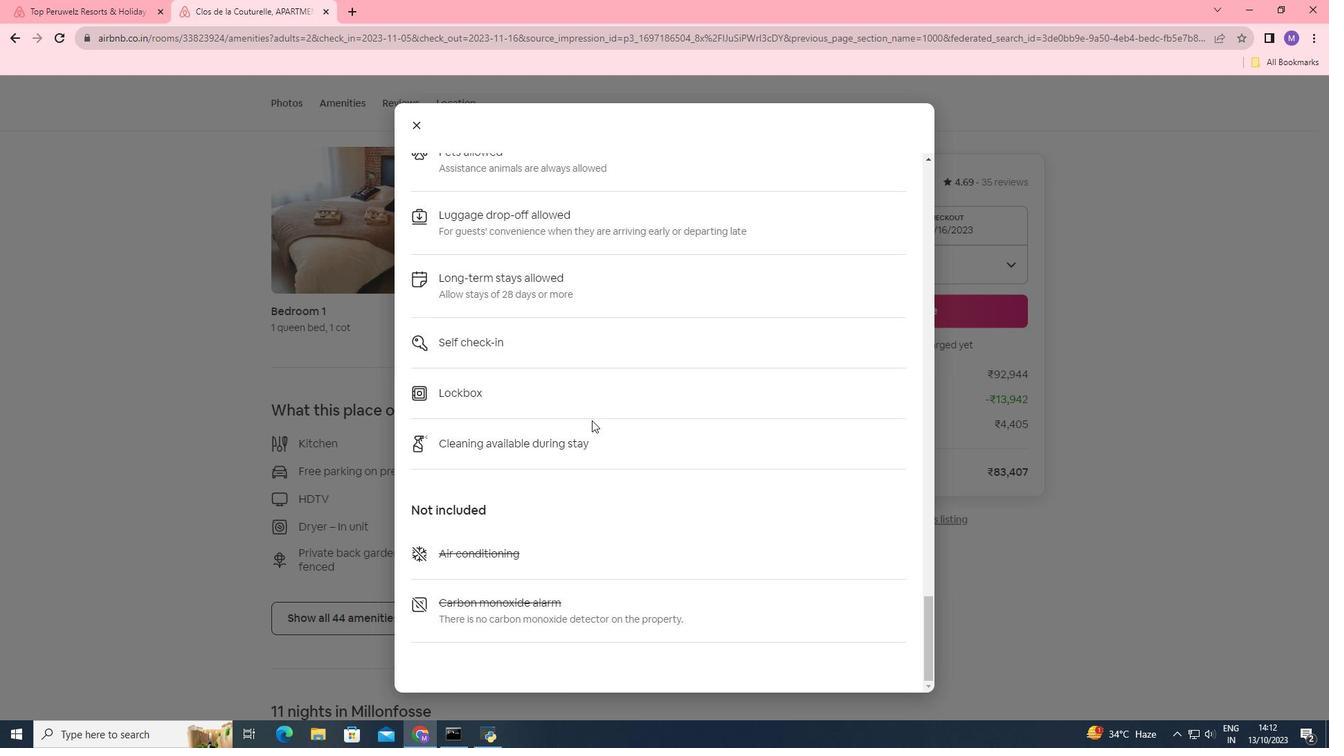 
Action: Mouse scrolled (592, 419) with delta (0, 0)
Screenshot: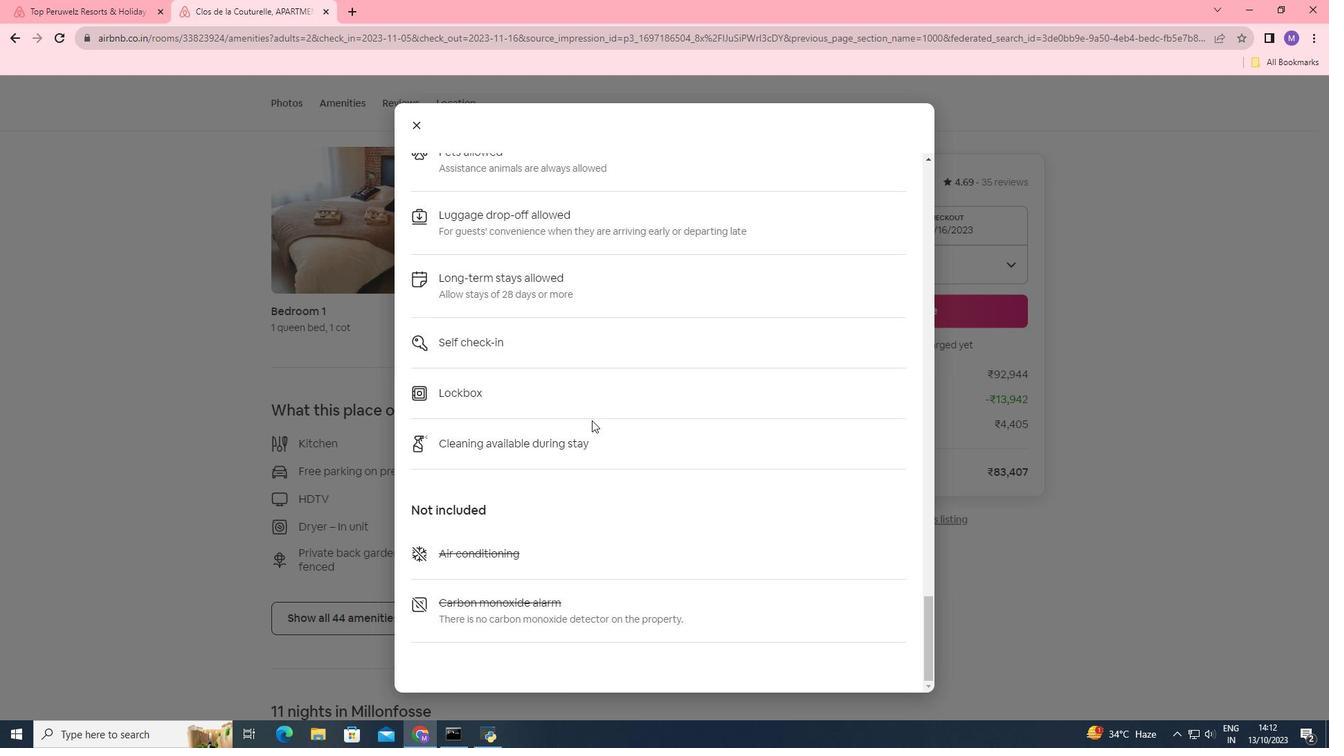 
Action: Mouse scrolled (592, 419) with delta (0, 0)
Screenshot: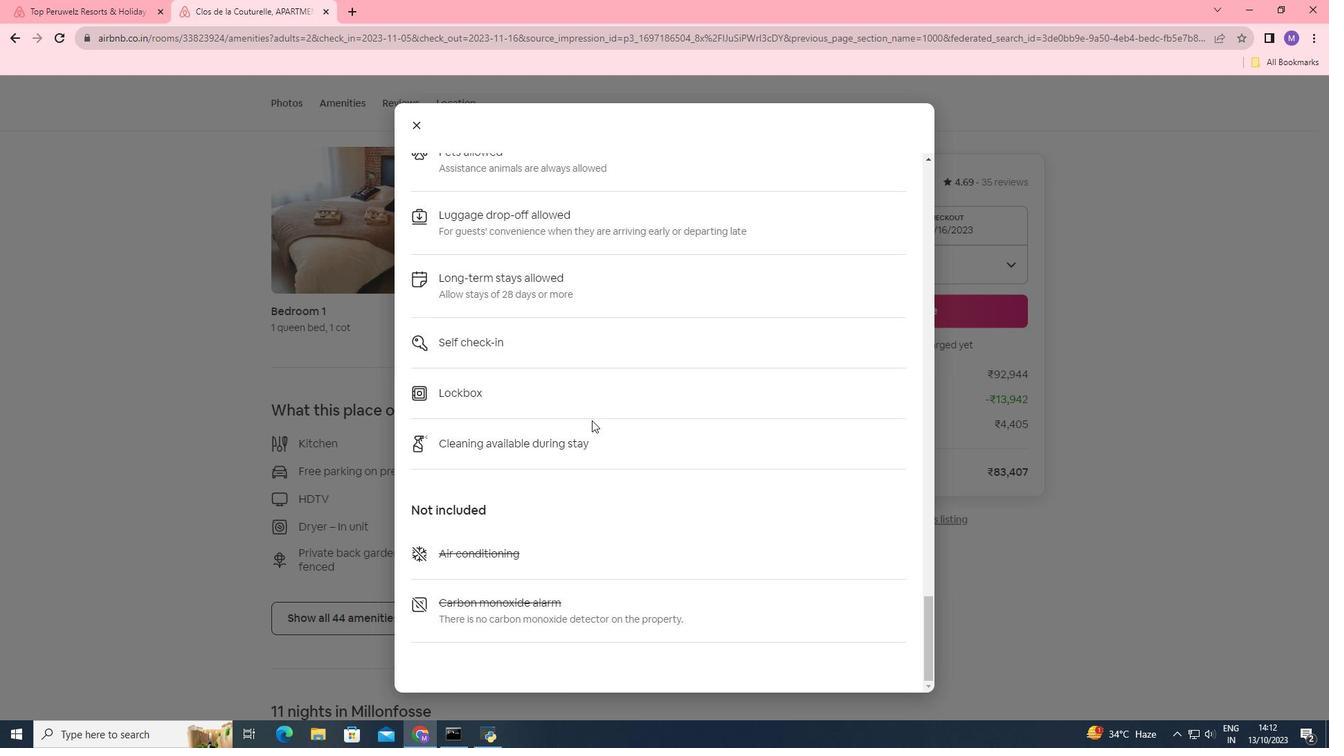 
Action: Mouse scrolled (592, 419) with delta (0, 0)
Screenshot: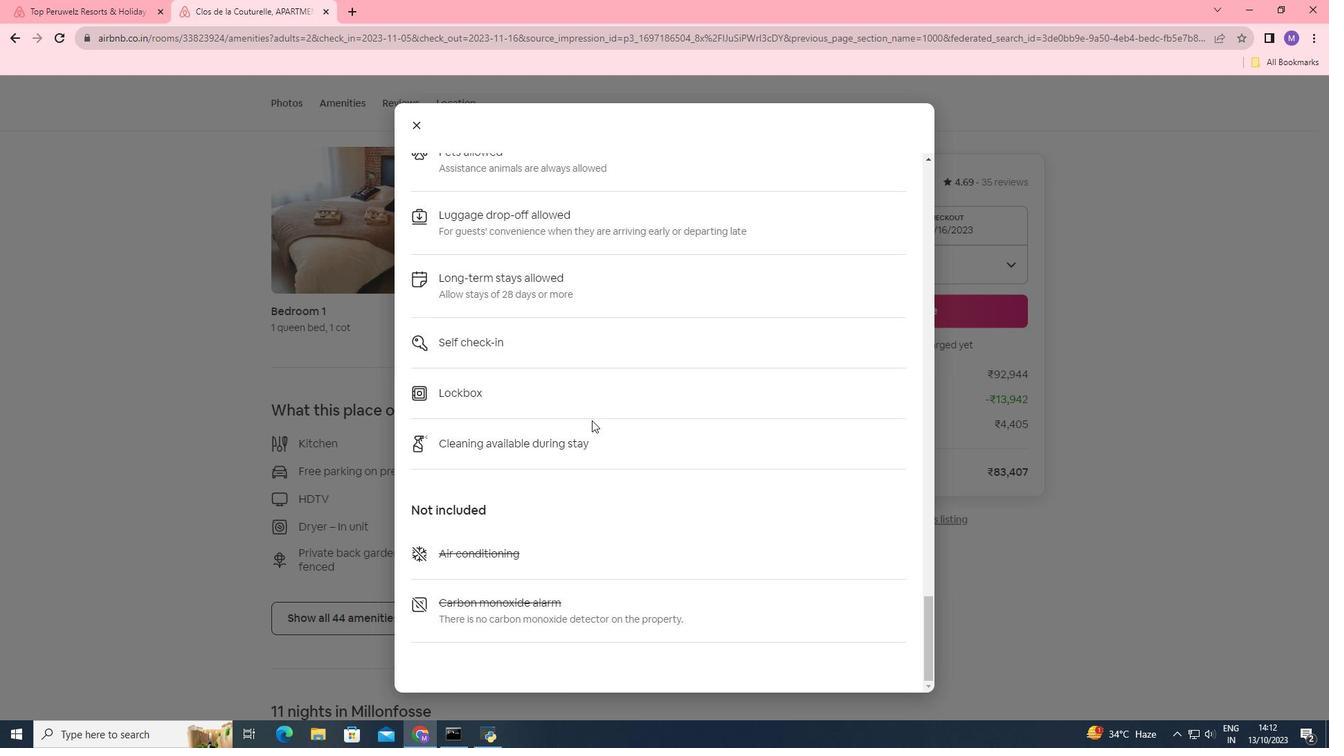 
Action: Mouse scrolled (592, 419) with delta (0, 0)
Screenshot: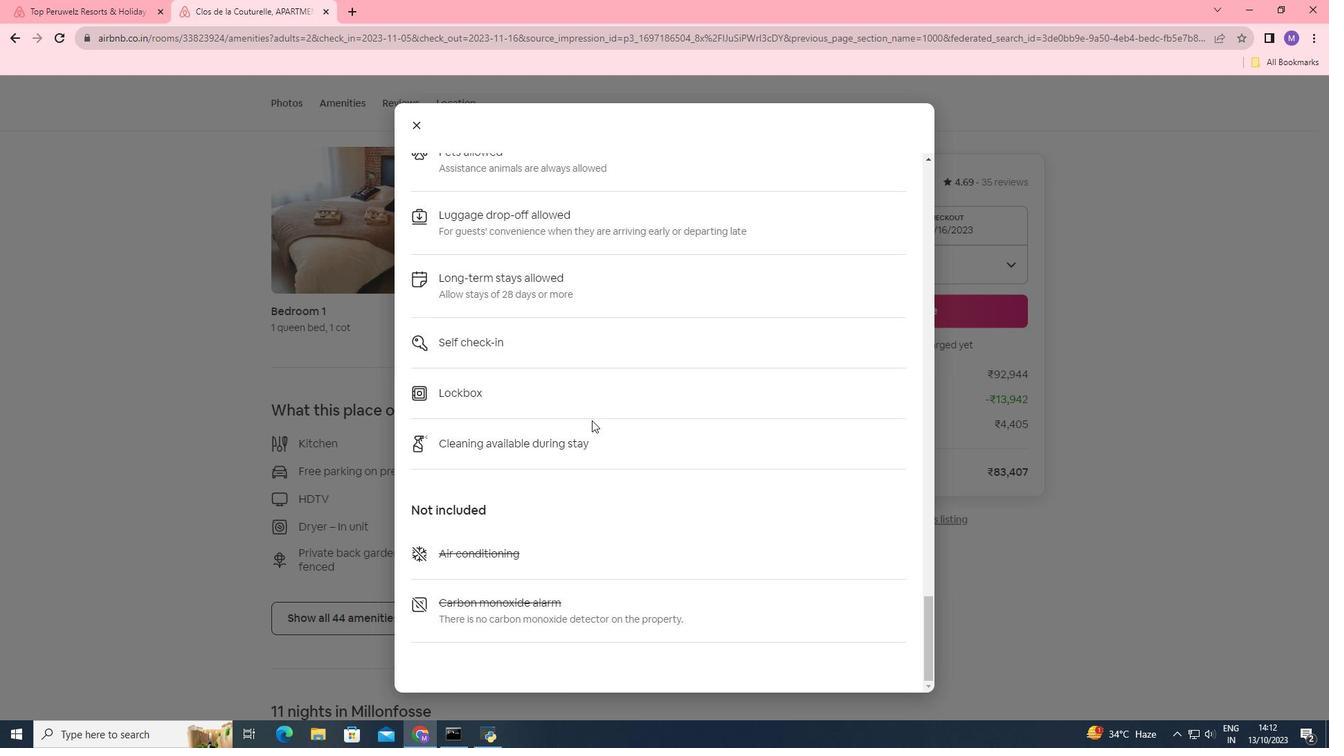 
Action: Mouse scrolled (592, 419) with delta (0, 0)
Screenshot: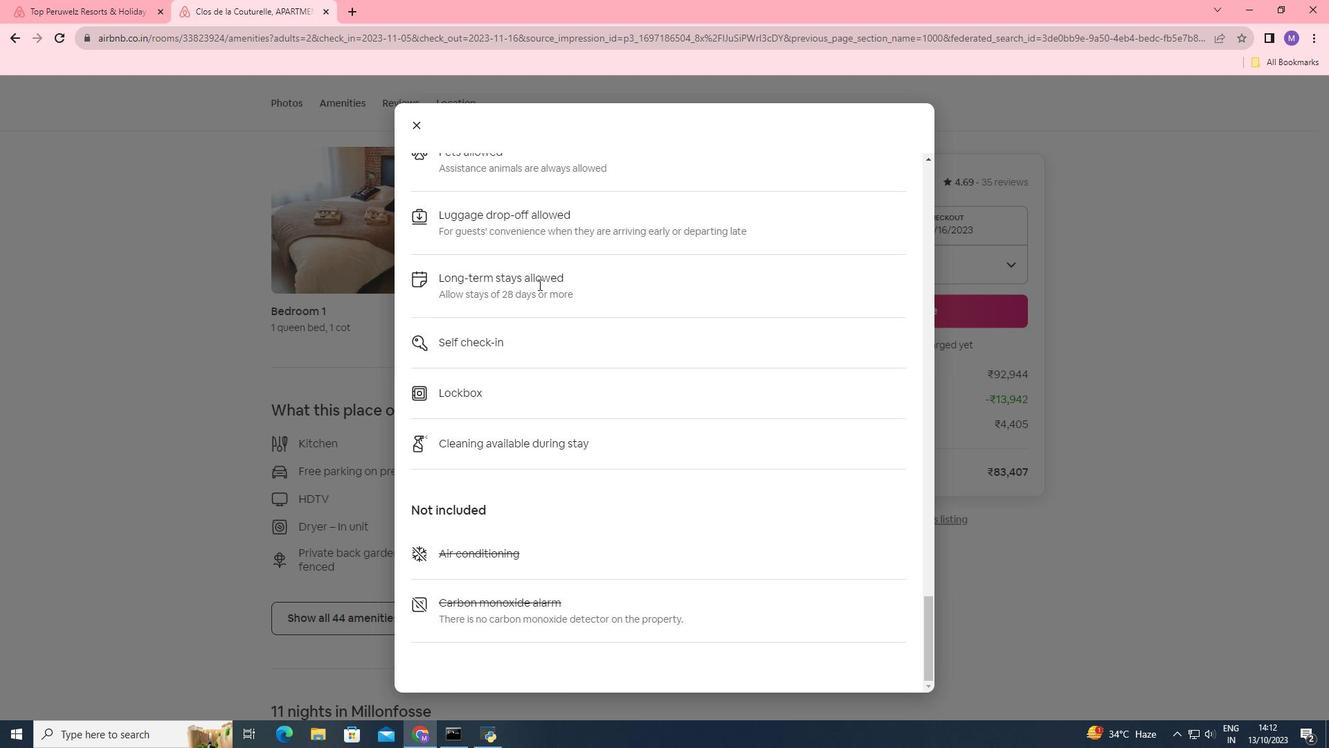 
Action: Mouse scrolled (592, 419) with delta (0, 0)
Screenshot: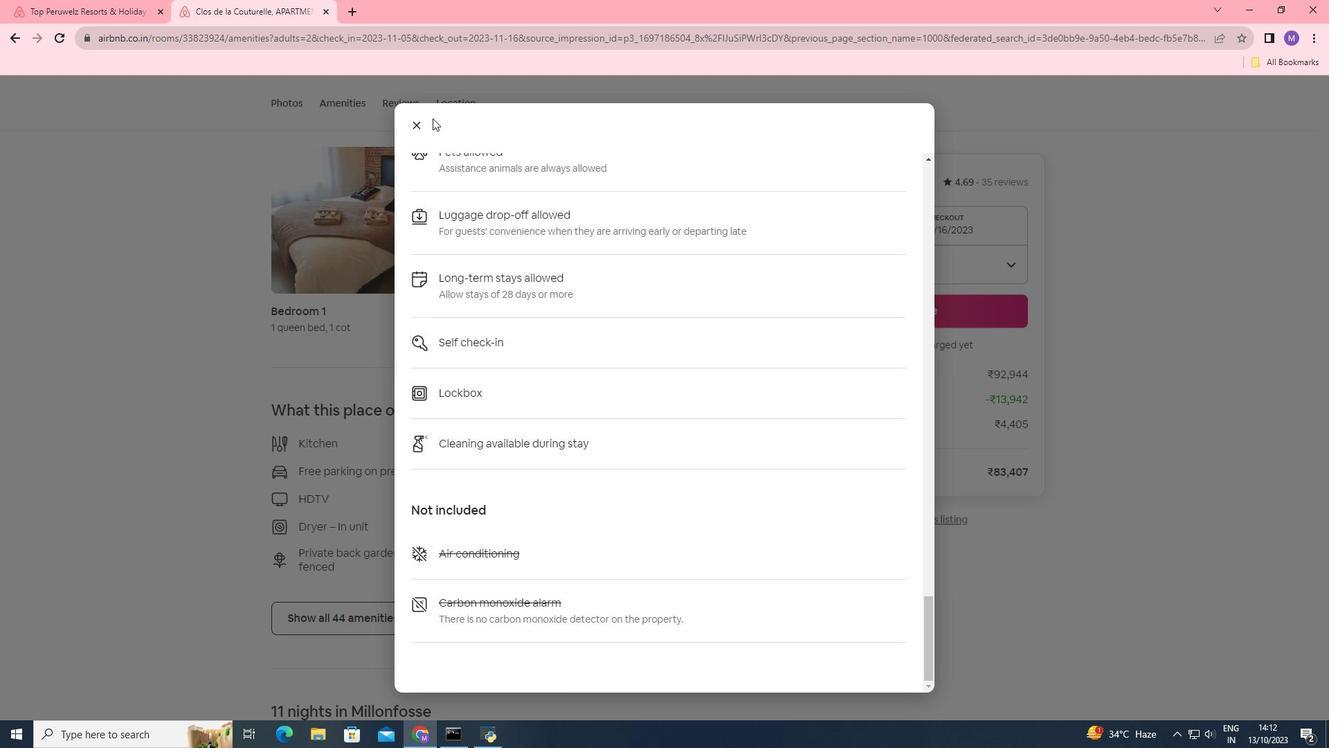 
Action: Mouse scrolled (592, 419) with delta (0, 0)
Screenshot: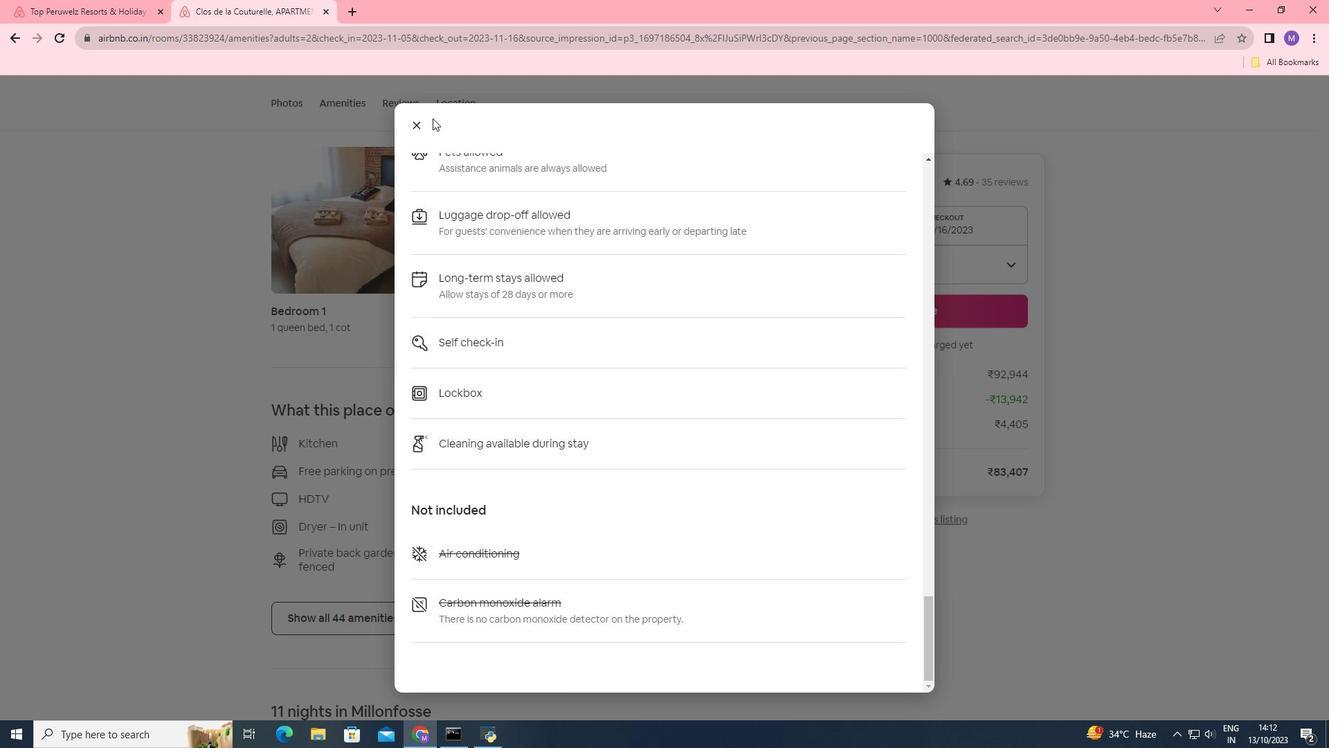 
Action: Mouse scrolled (592, 419) with delta (0, 0)
Screenshot: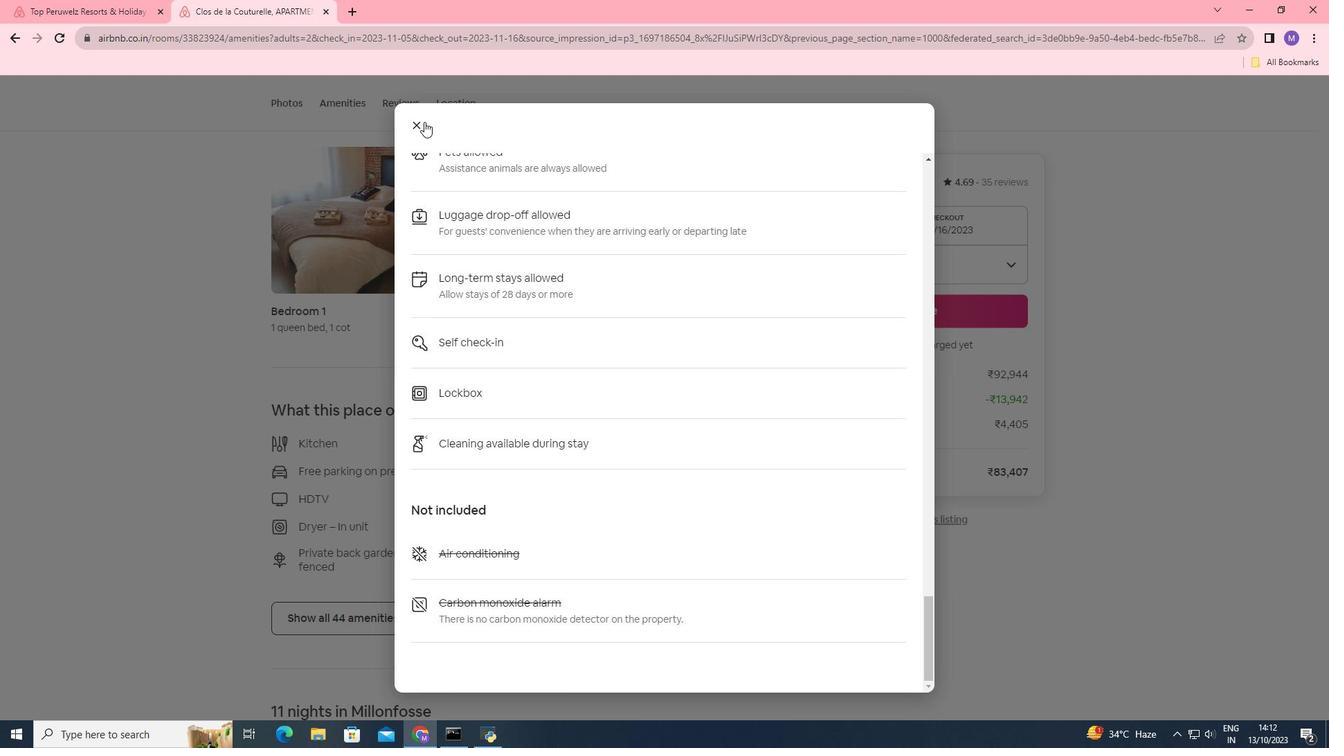 
Action: Mouse moved to (414, 135)
Screenshot: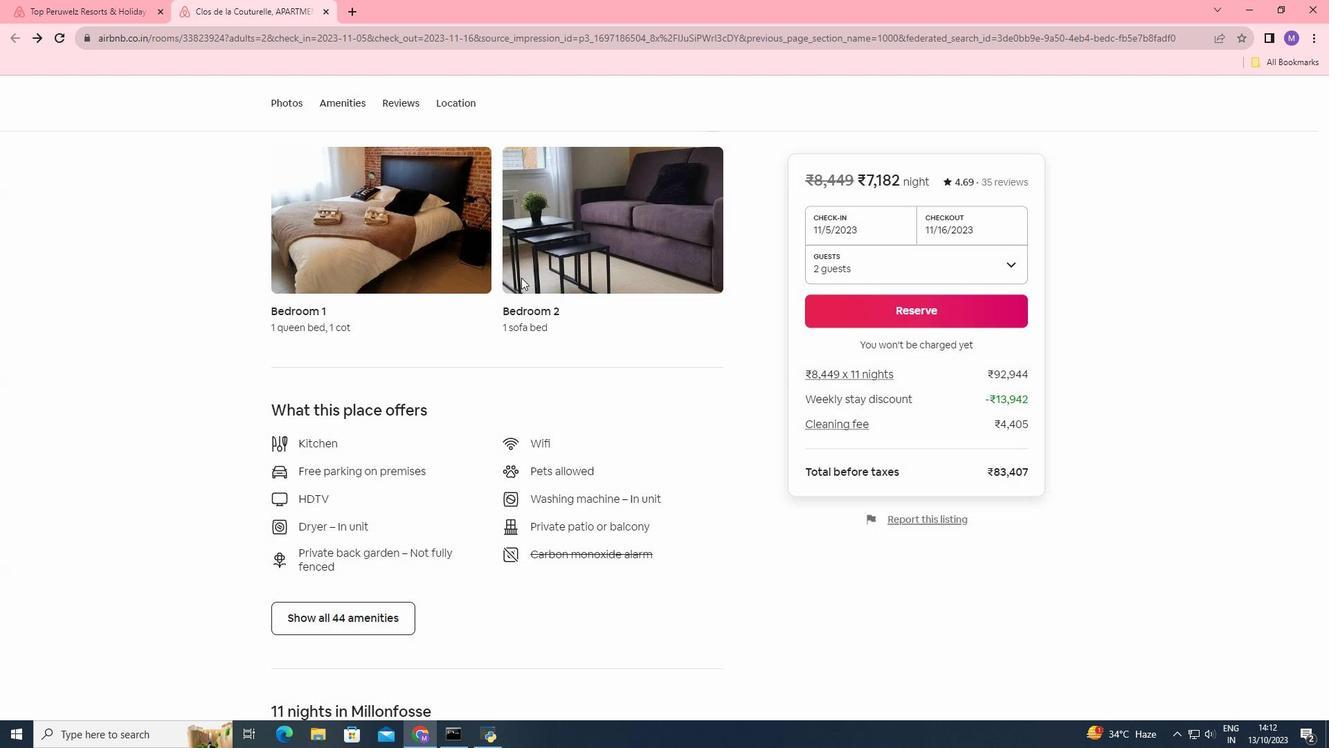 
Action: Mouse pressed left at (414, 135)
Screenshot: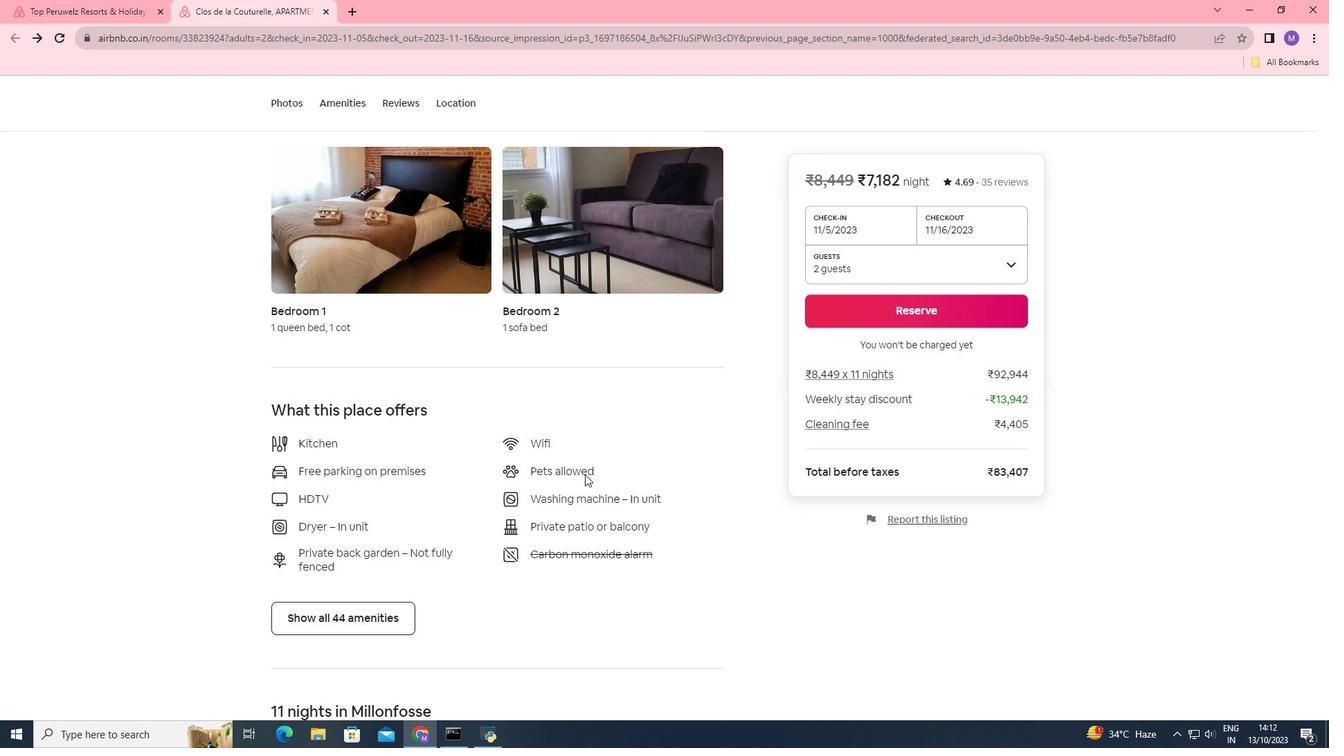 
Action: Mouse moved to (601, 525)
Screenshot: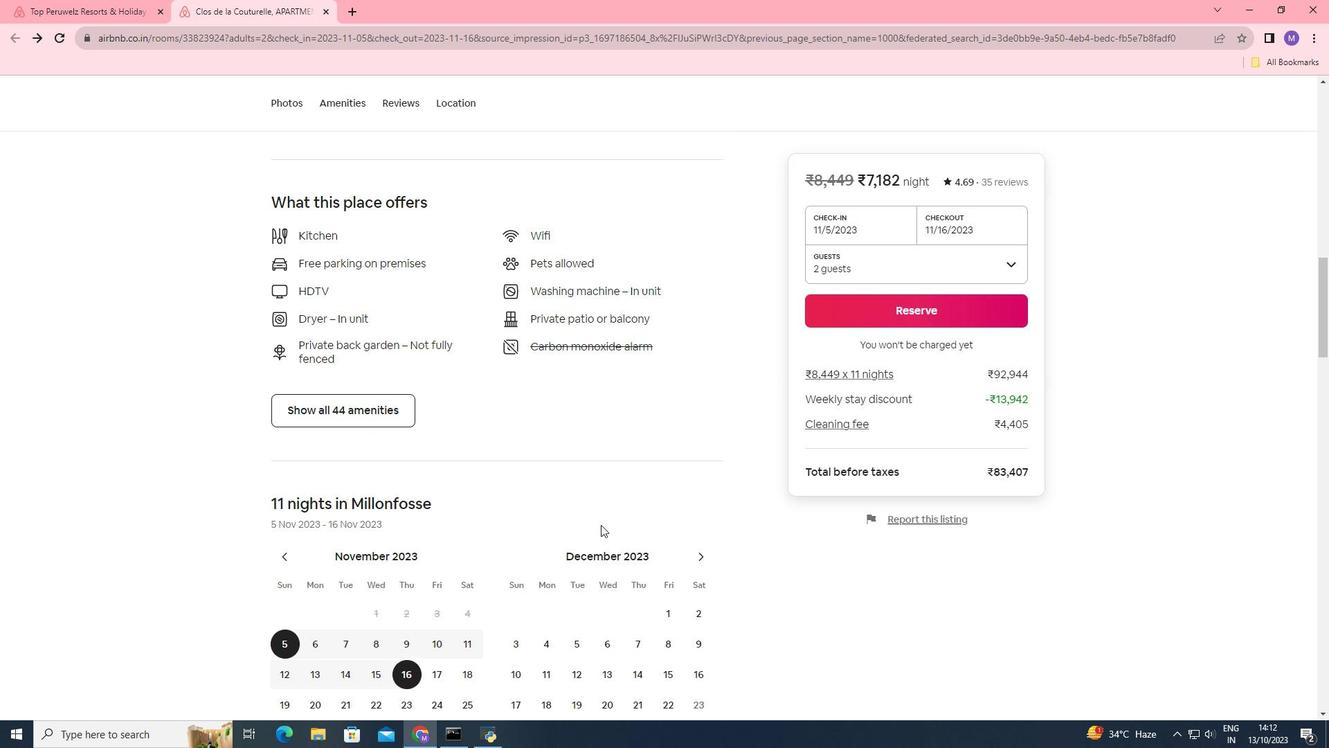 
Action: Mouse scrolled (601, 524) with delta (0, 0)
Screenshot: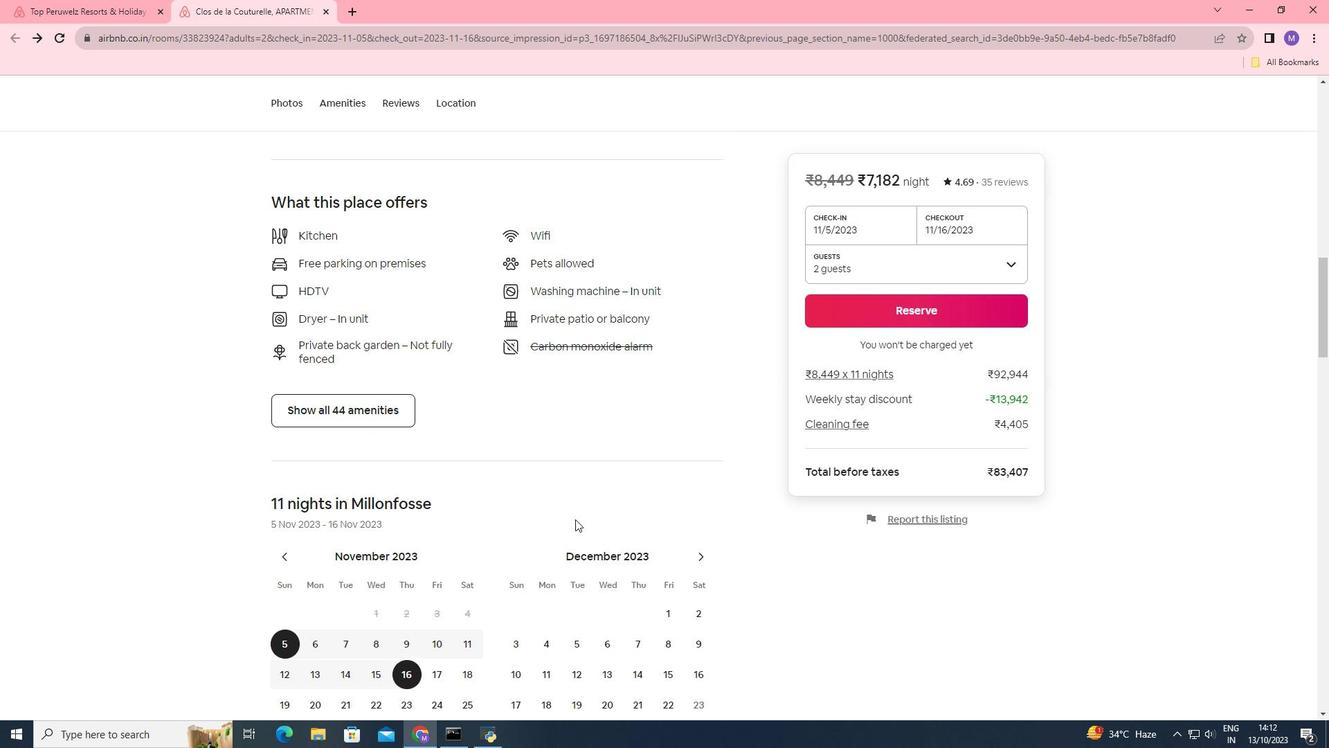 
Action: Mouse scrolled (601, 524) with delta (0, 0)
Screenshot: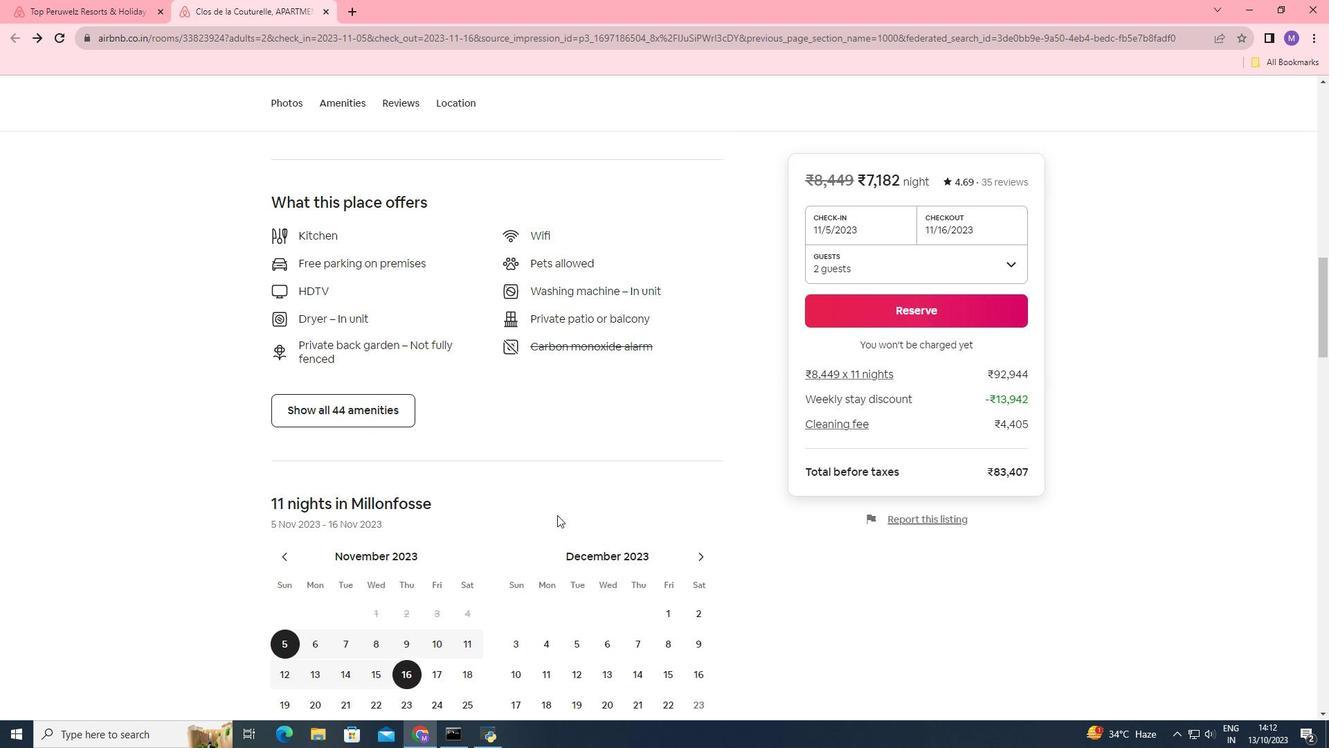
Action: Mouse scrolled (601, 524) with delta (0, 0)
Screenshot: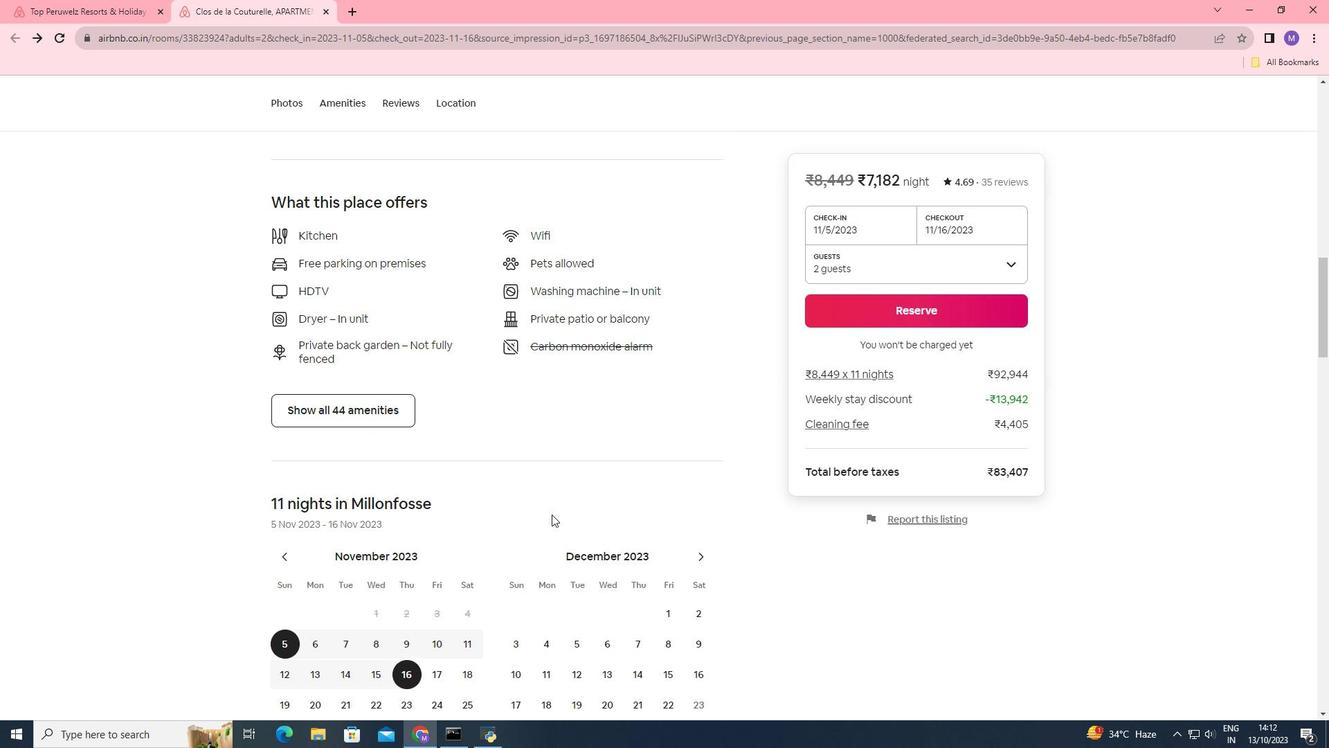 
Action: Mouse moved to (553, 514)
Screenshot: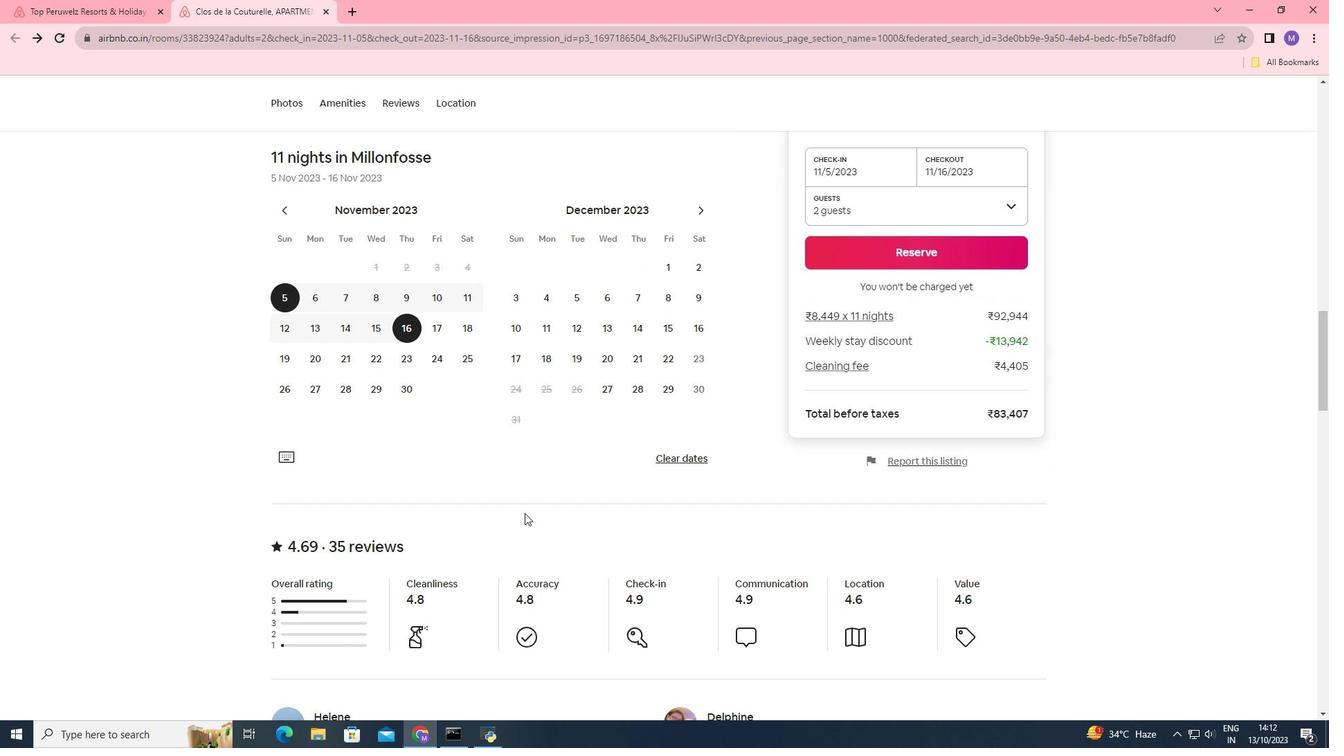 
Action: Mouse scrolled (553, 513) with delta (0, 0)
Screenshot: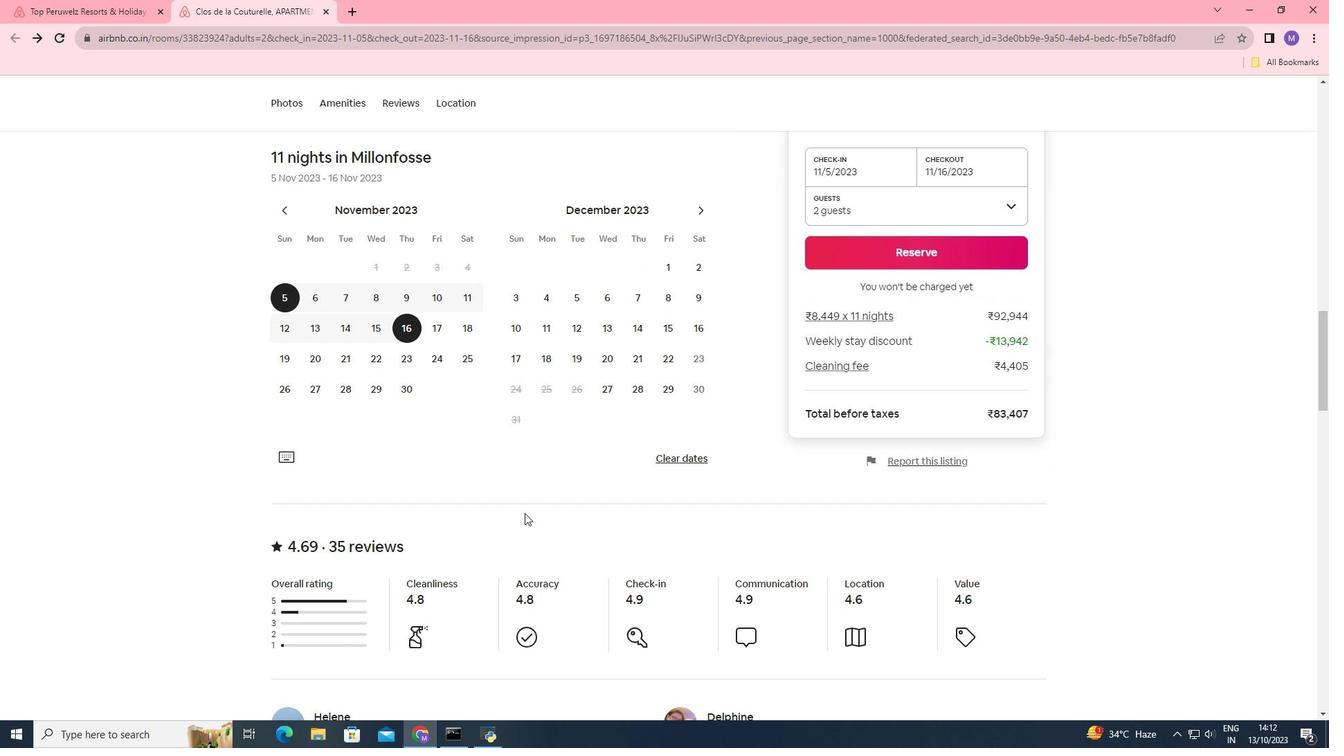 
Action: Mouse moved to (552, 514)
Screenshot: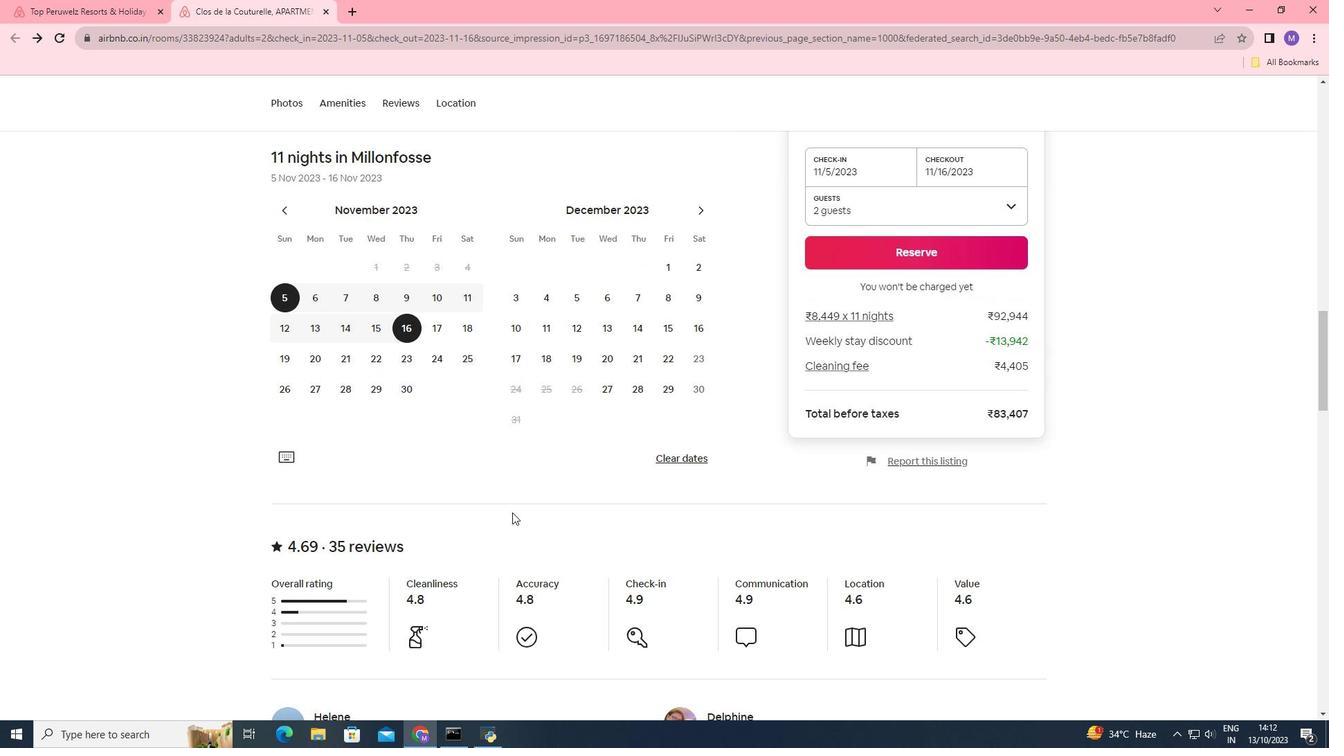 
Action: Mouse scrolled (552, 513) with delta (0, 0)
Screenshot: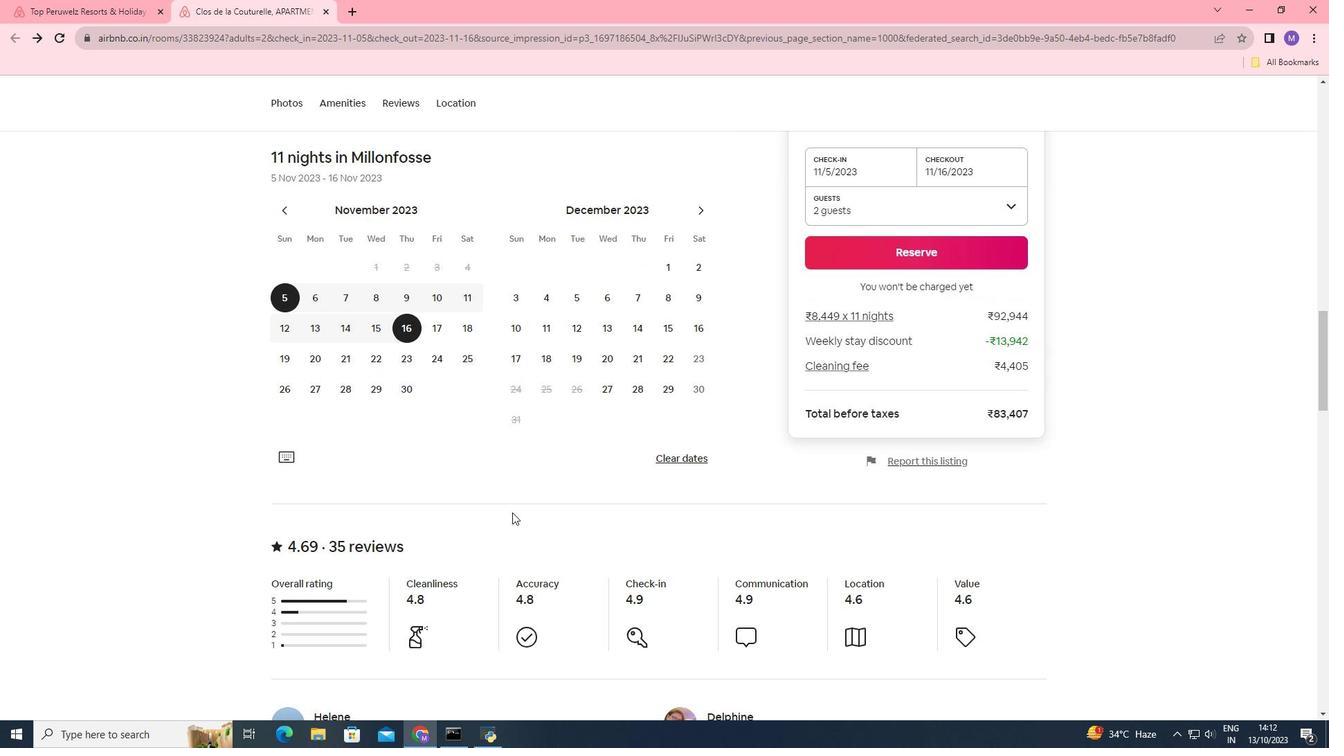 
Action: Mouse scrolled (552, 513) with delta (0, 0)
Screenshot: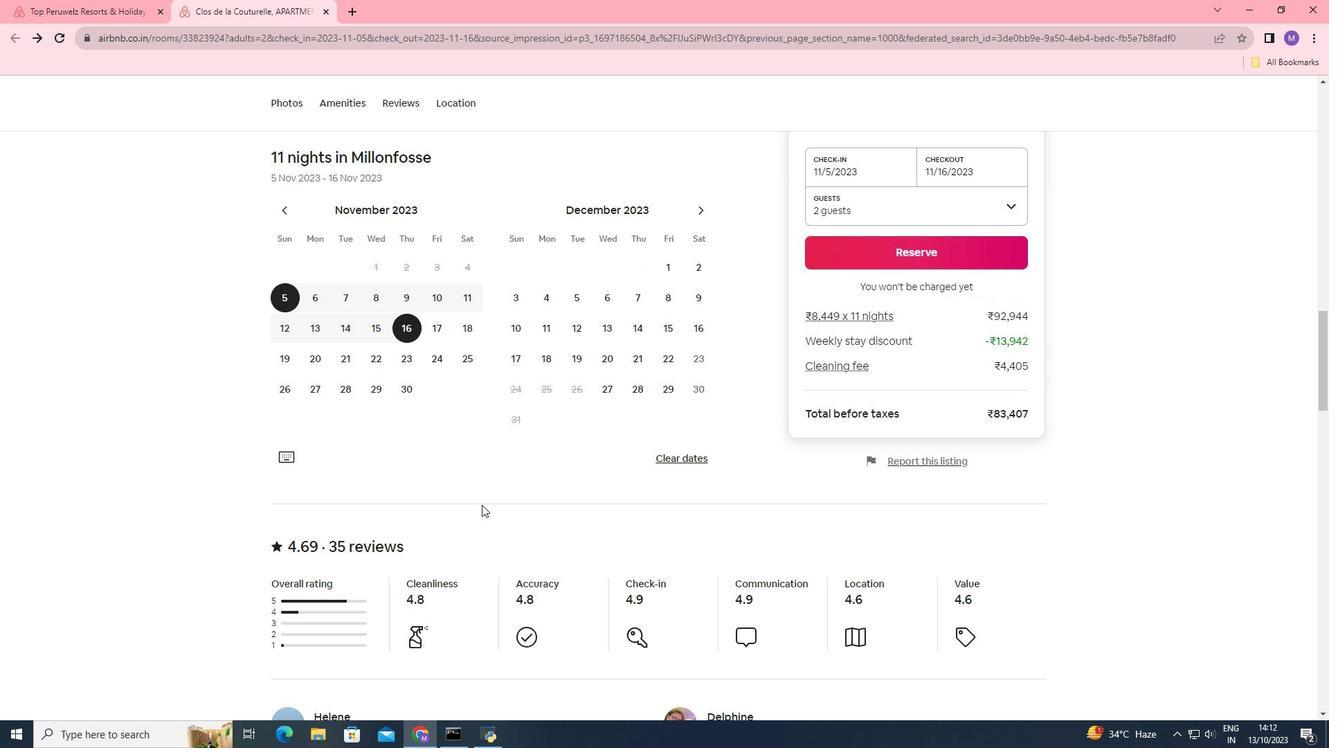 
Action: Mouse scrolled (552, 513) with delta (0, 0)
Screenshot: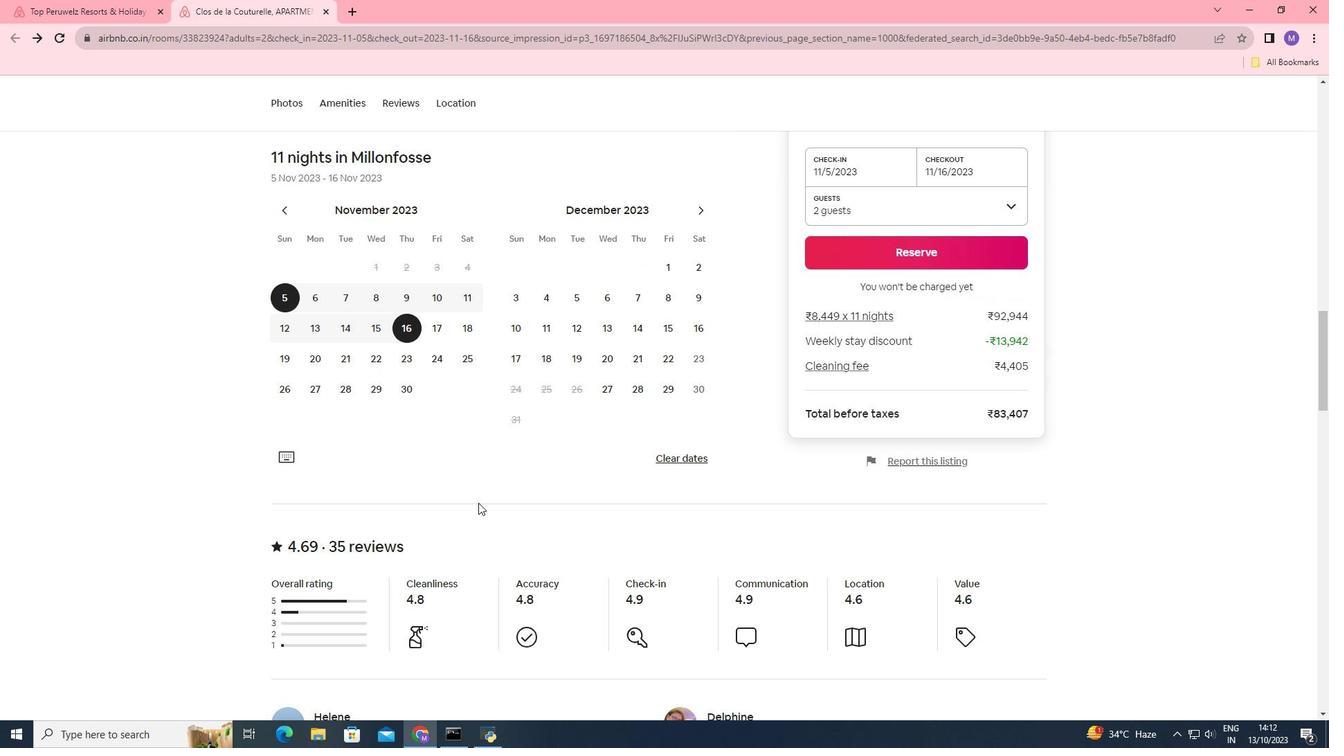 
Action: Mouse scrolled (552, 513) with delta (0, 0)
Screenshot: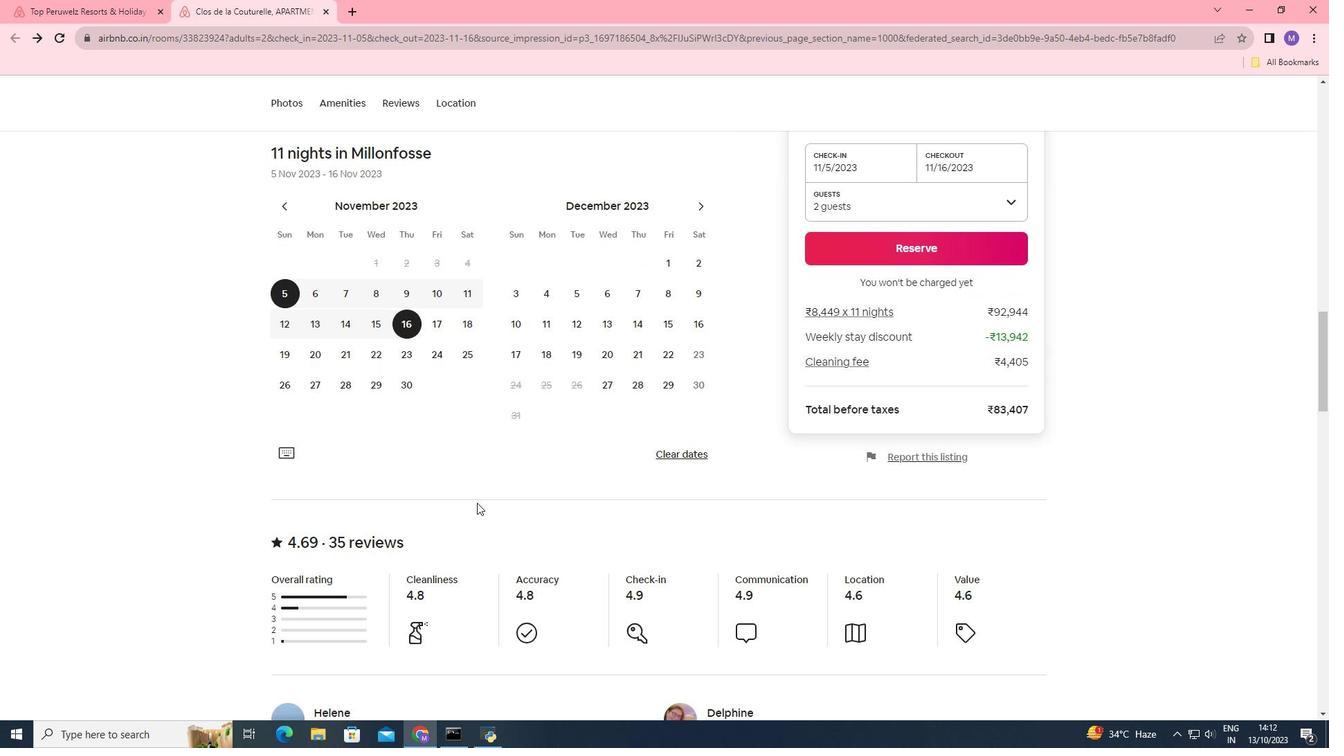 
Action: Mouse moved to (477, 502)
Screenshot: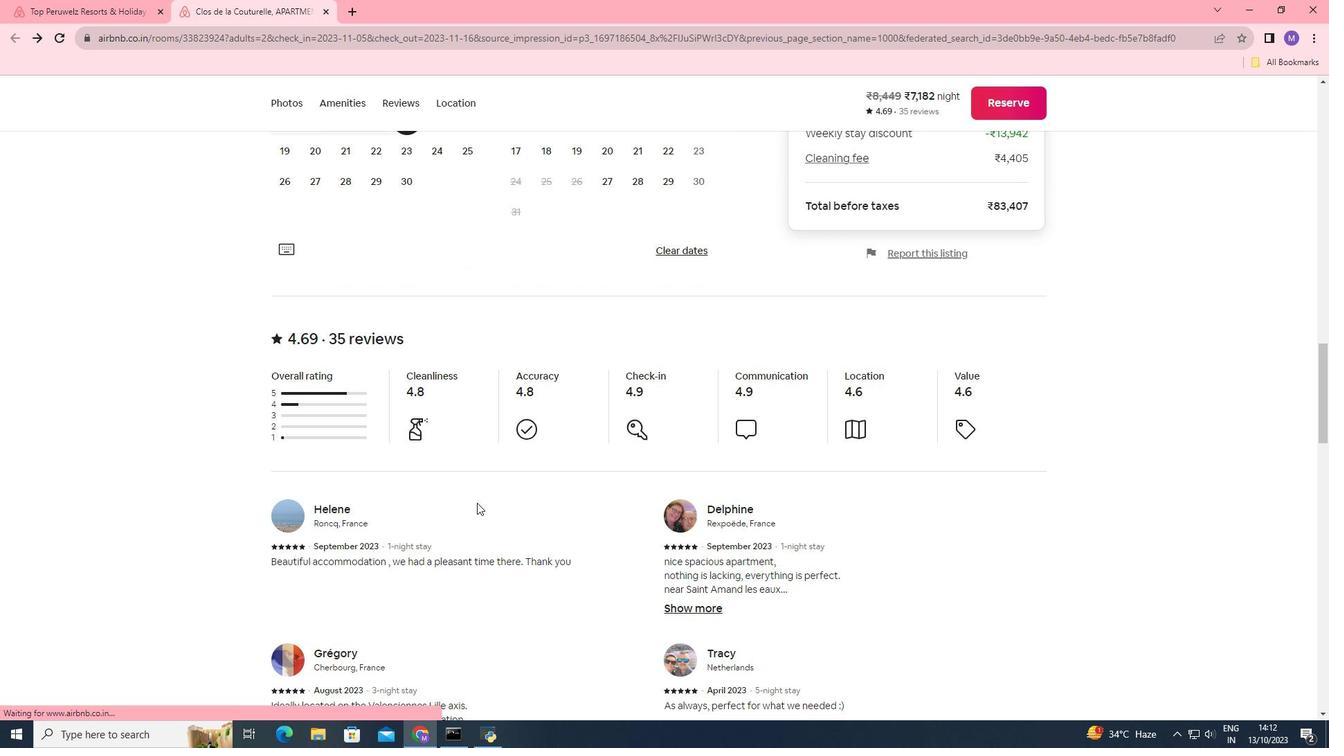 
Action: Mouse scrolled (477, 502) with delta (0, 0)
Screenshot: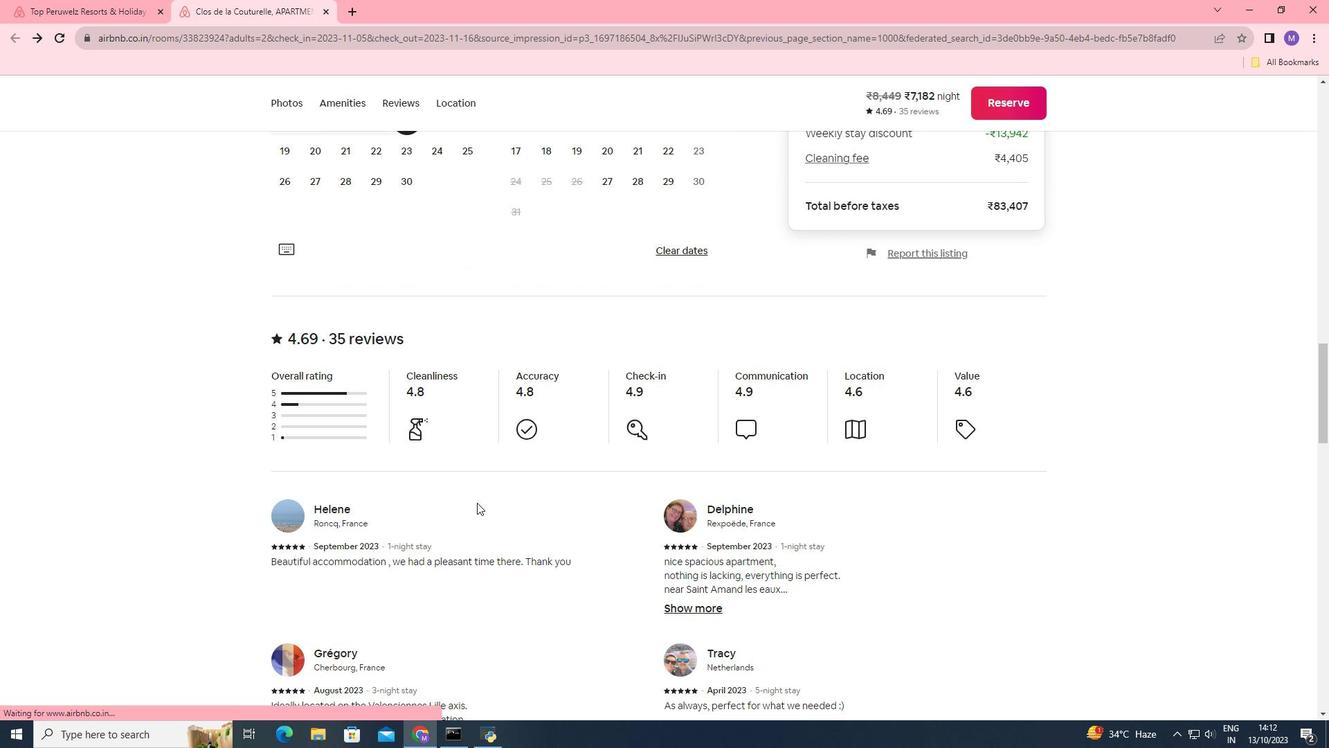 
Action: Mouse scrolled (477, 502) with delta (0, 0)
Screenshot: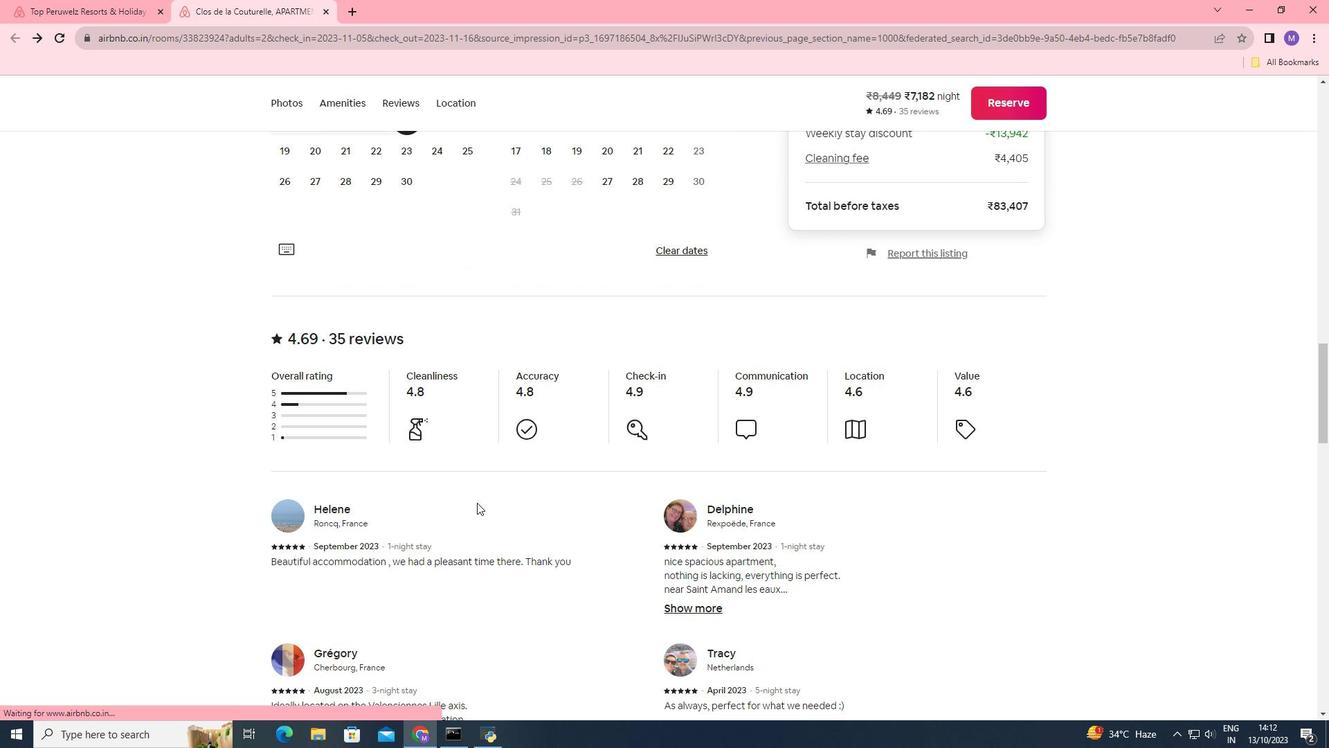 
Action: Mouse scrolled (477, 502) with delta (0, 0)
Screenshot: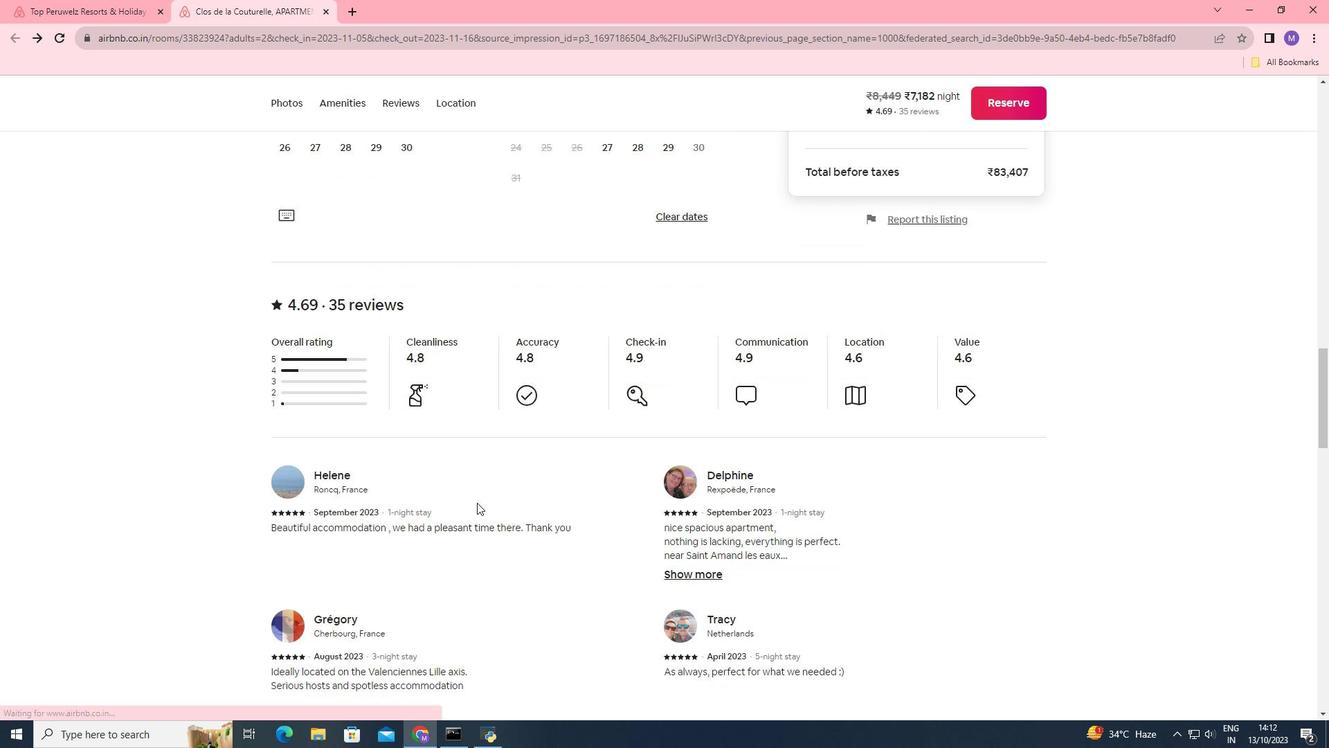 
Action: Mouse scrolled (477, 502) with delta (0, 0)
Screenshot: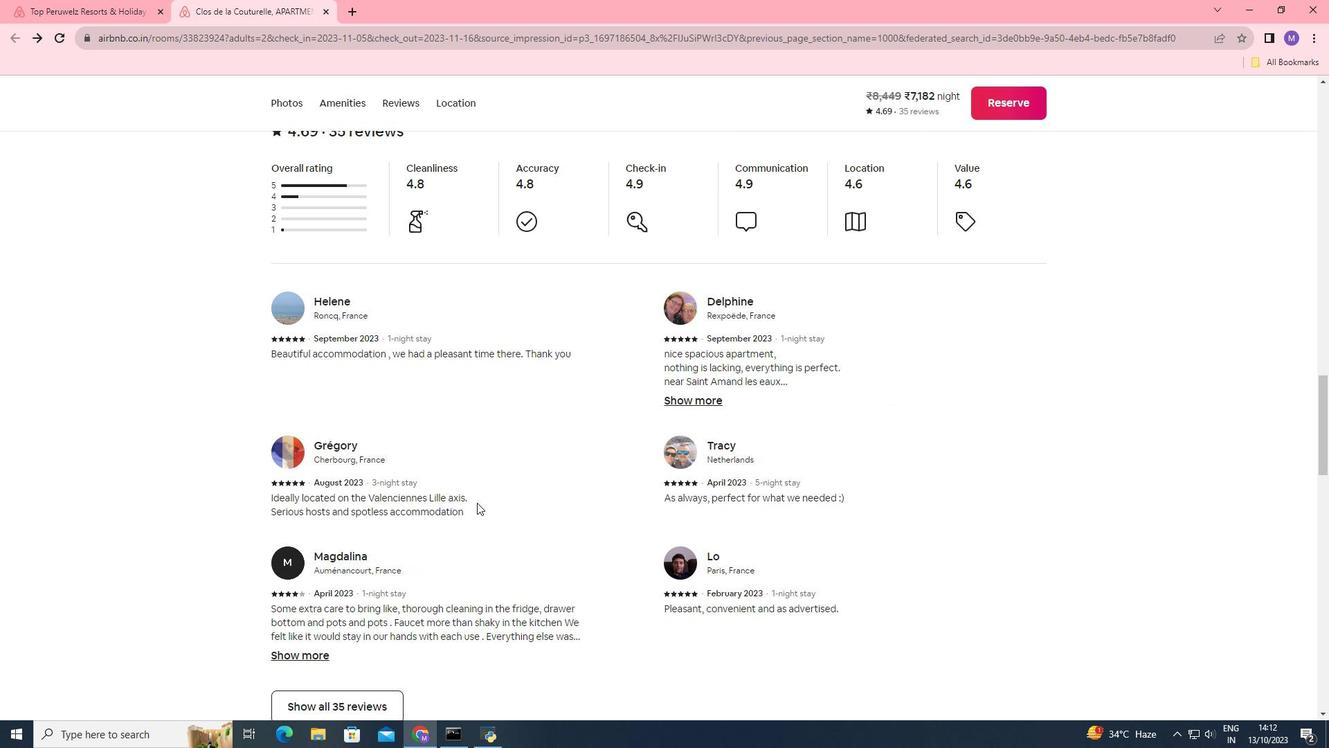 
Action: Mouse scrolled (477, 502) with delta (0, 0)
Screenshot: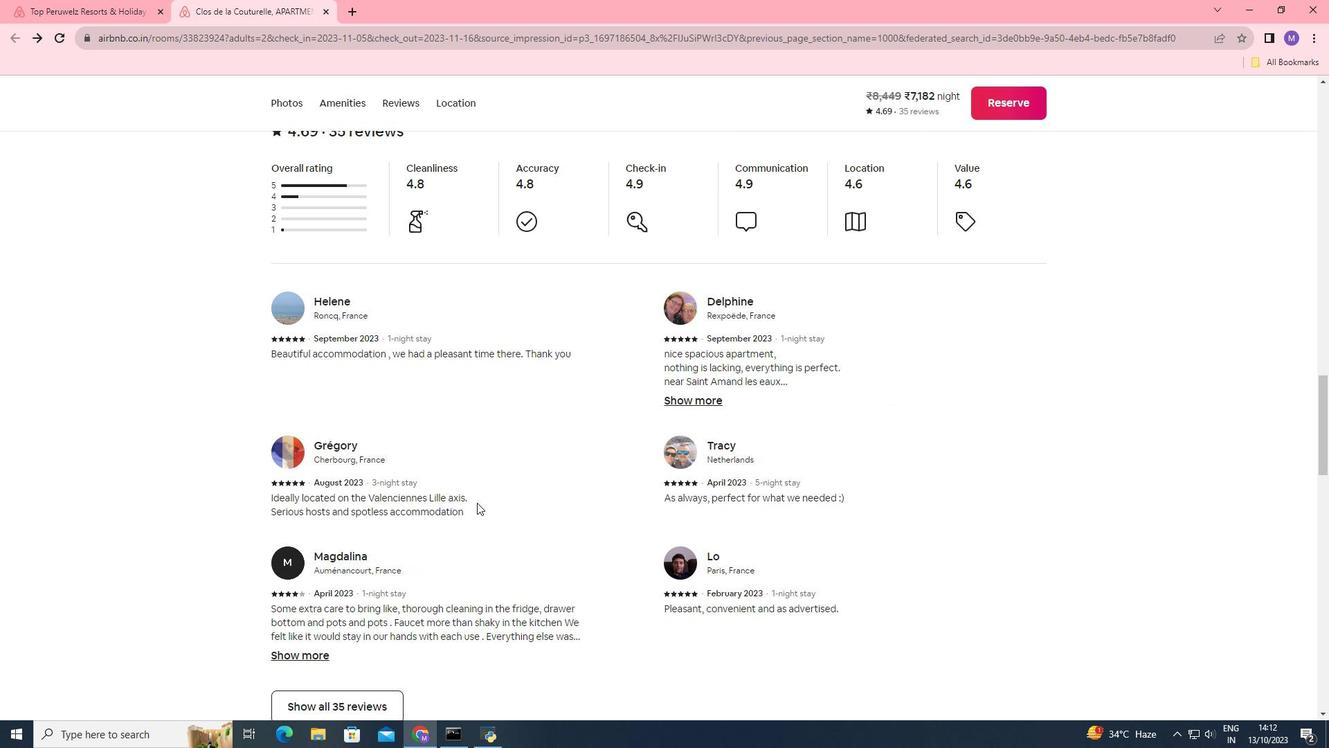 
Action: Mouse scrolled (477, 502) with delta (0, 0)
Screenshot: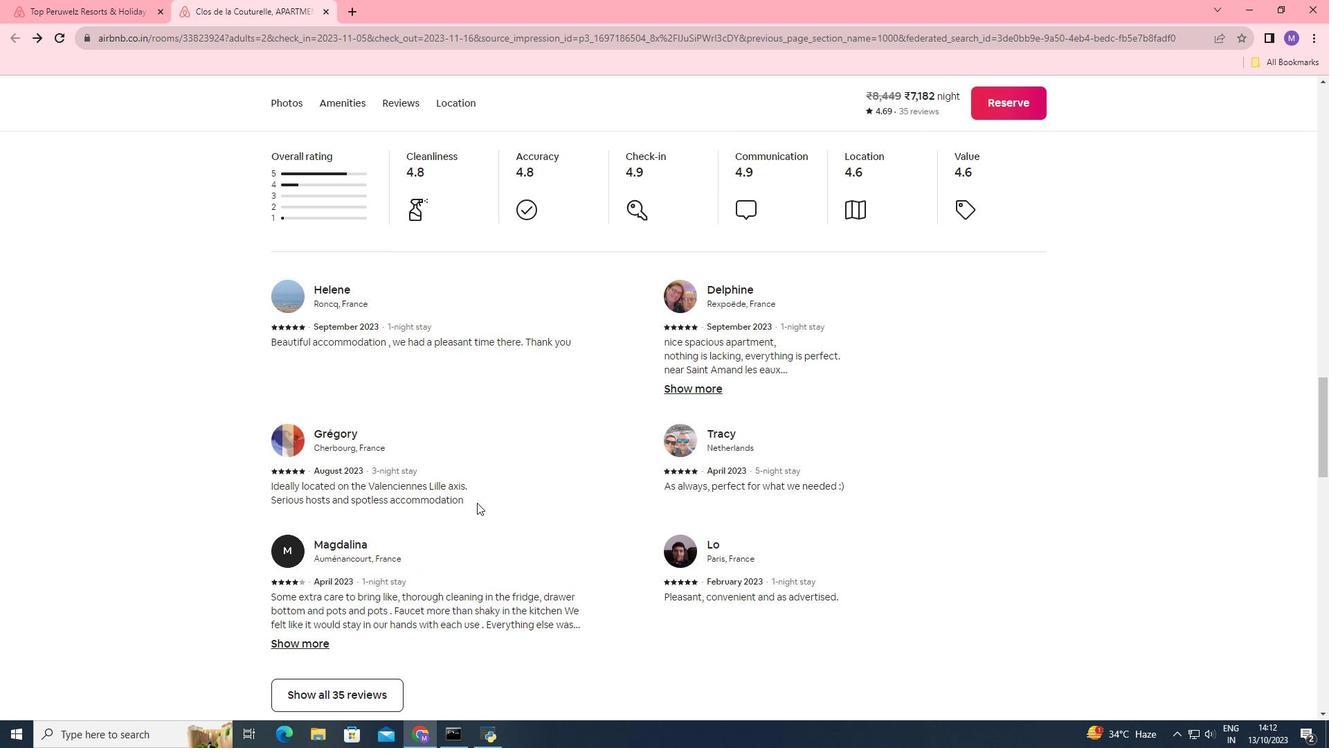 
Action: Mouse scrolled (477, 502) with delta (0, 0)
Screenshot: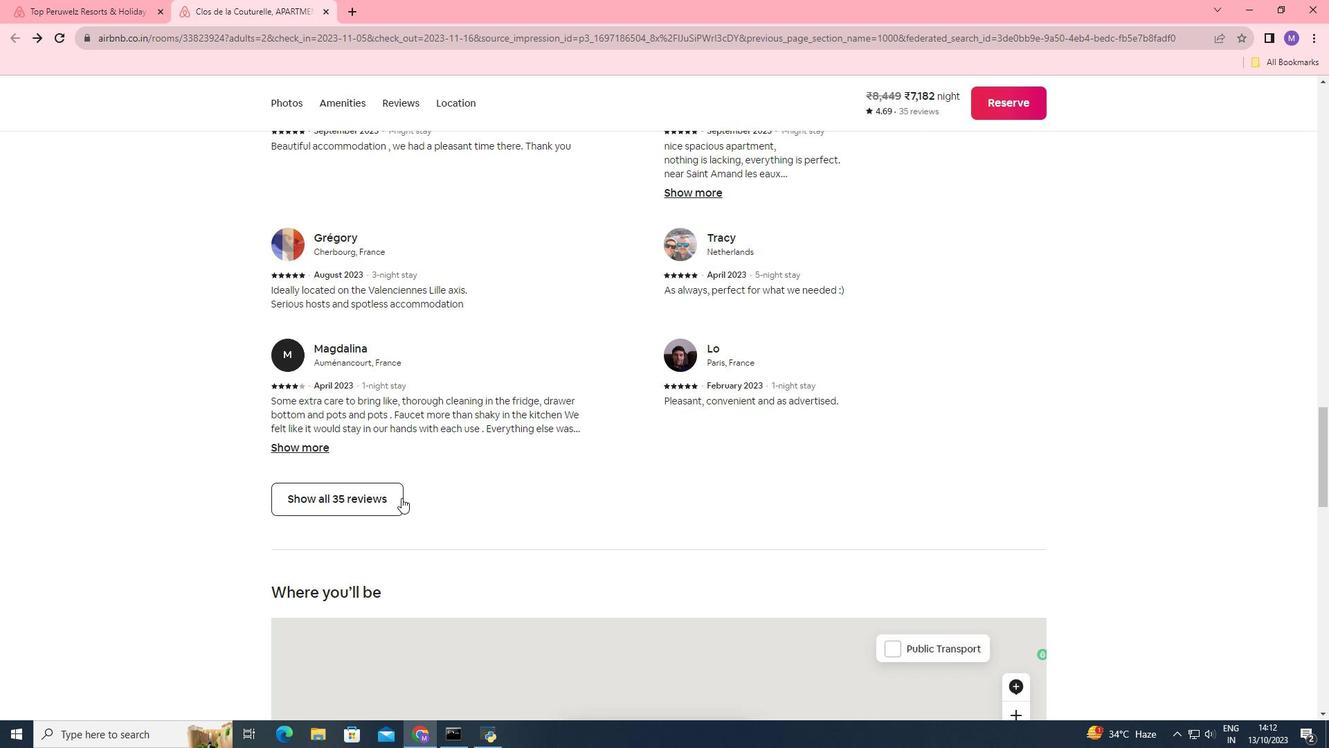 
Action: Mouse scrolled (477, 502) with delta (0, 0)
Screenshot: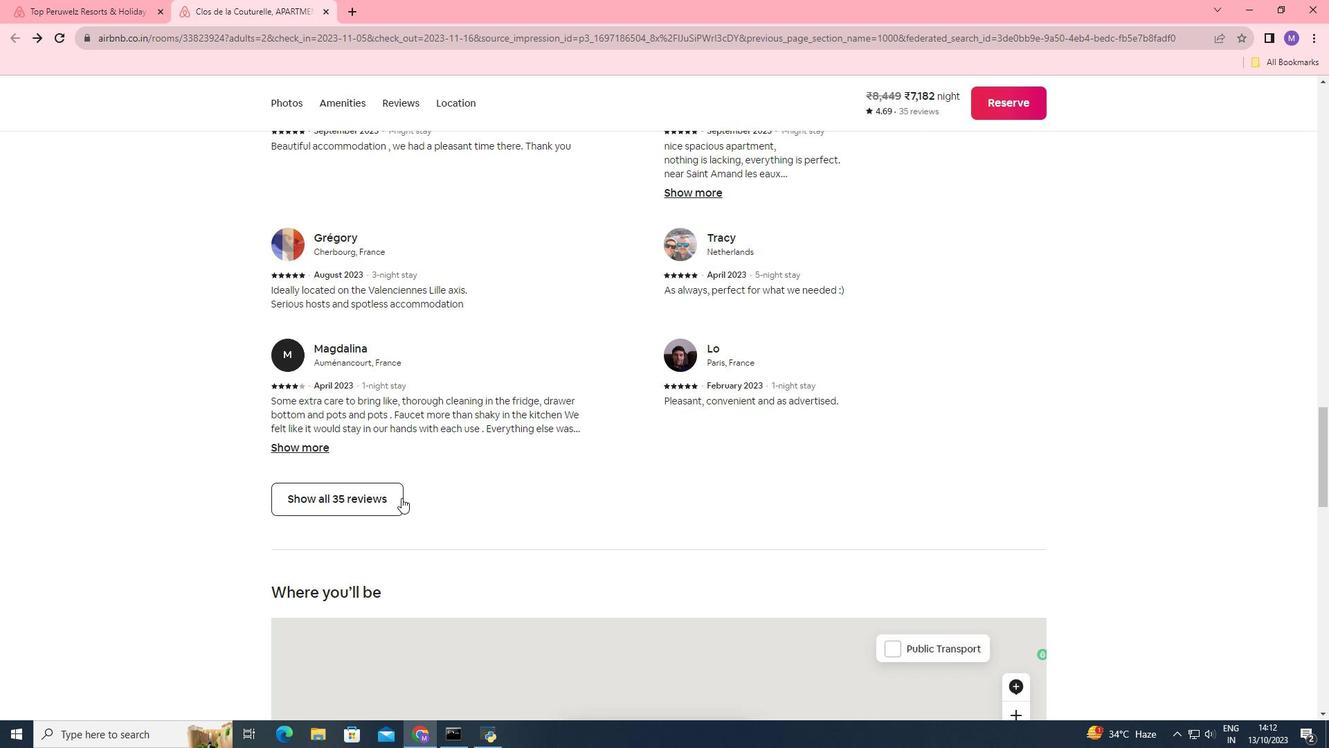 
Action: Mouse scrolled (477, 502) with delta (0, 0)
Screenshot: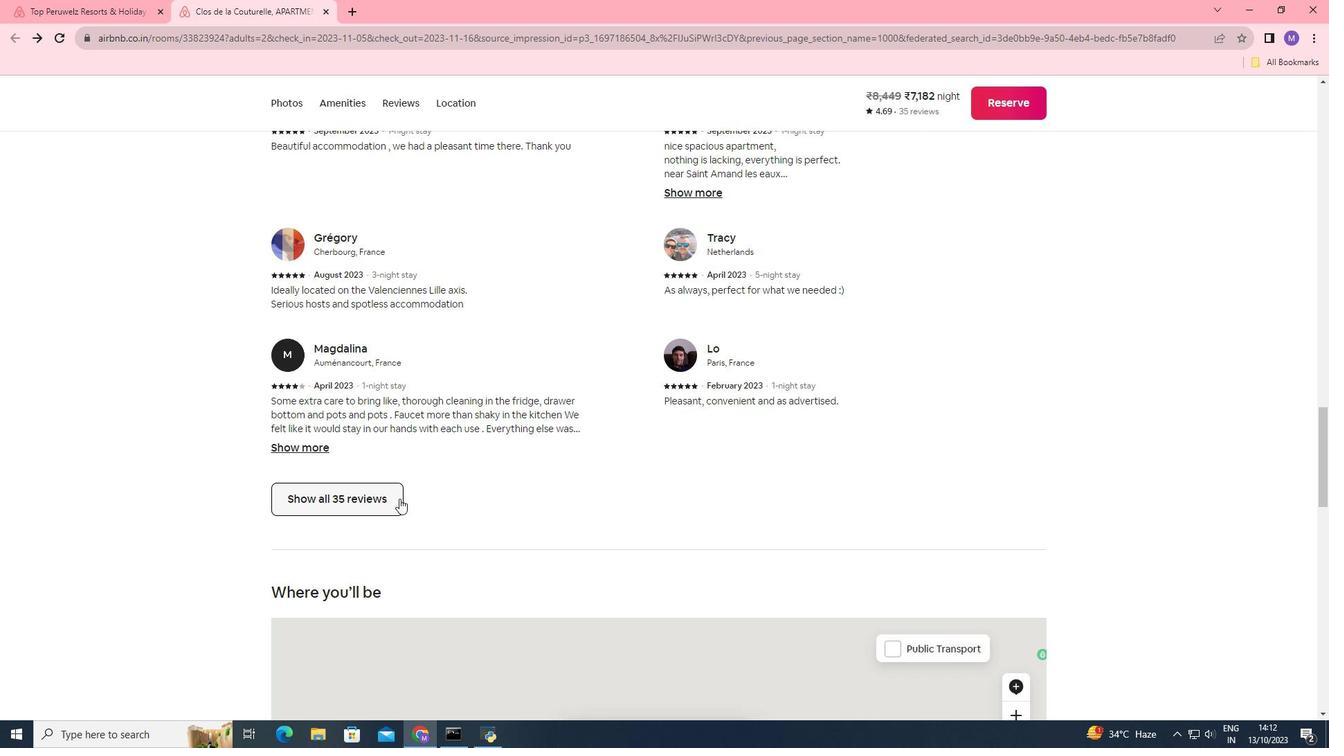
Action: Mouse moved to (385, 500)
Screenshot: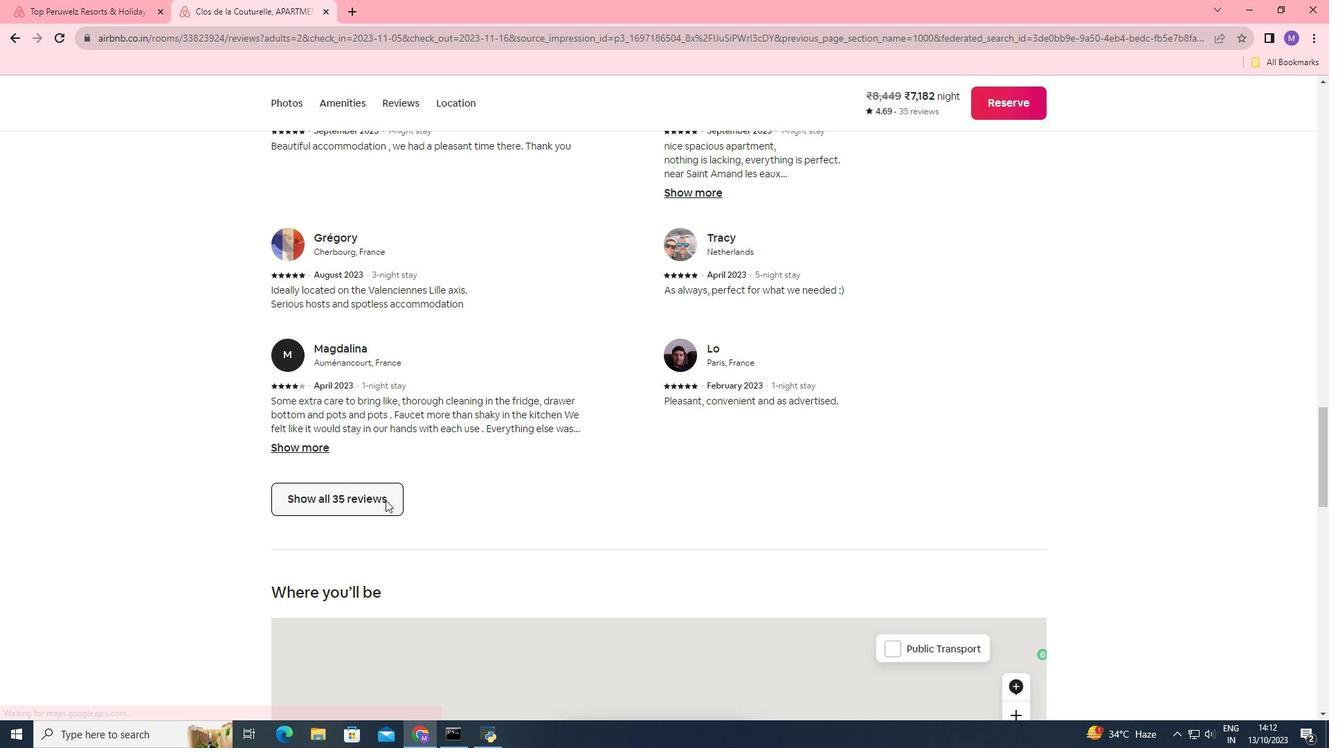 
Action: Mouse pressed left at (385, 500)
Screenshot: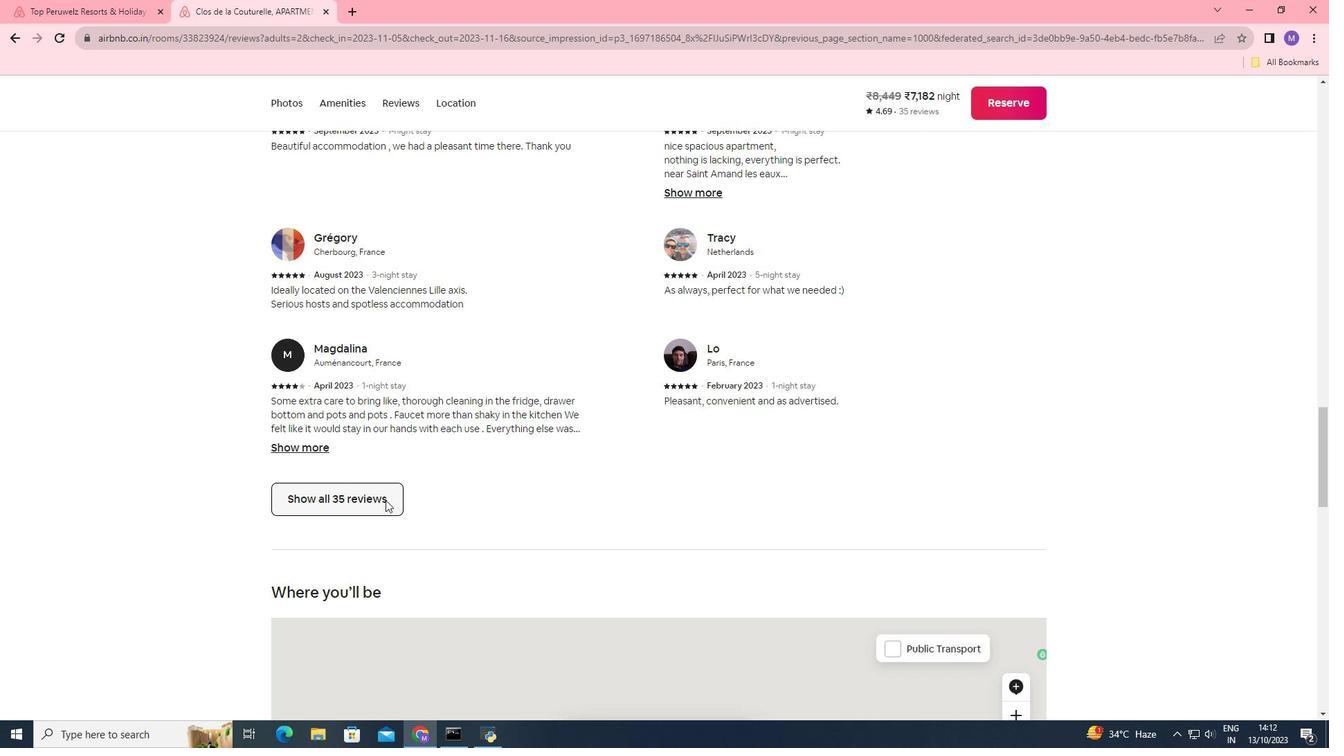 
Action: Mouse moved to (703, 488)
Screenshot: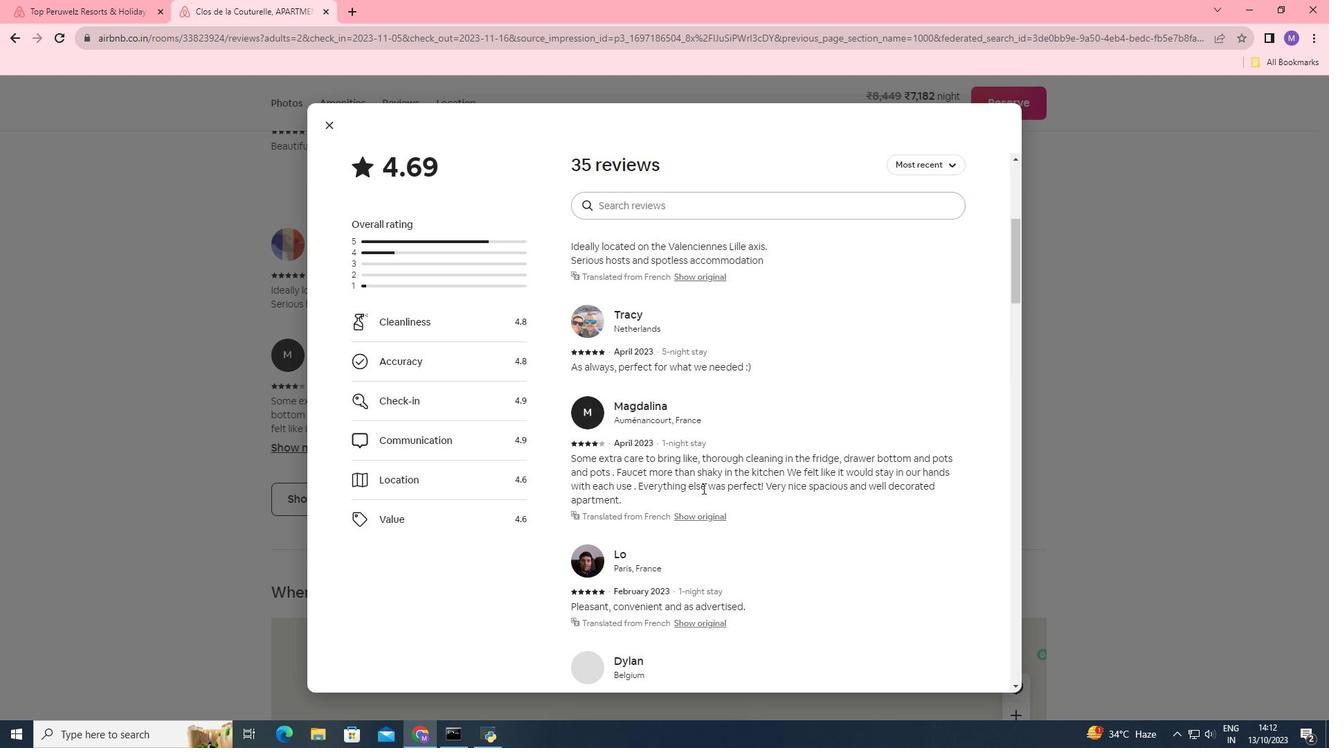 
Action: Mouse scrolled (703, 487) with delta (0, 0)
Screenshot: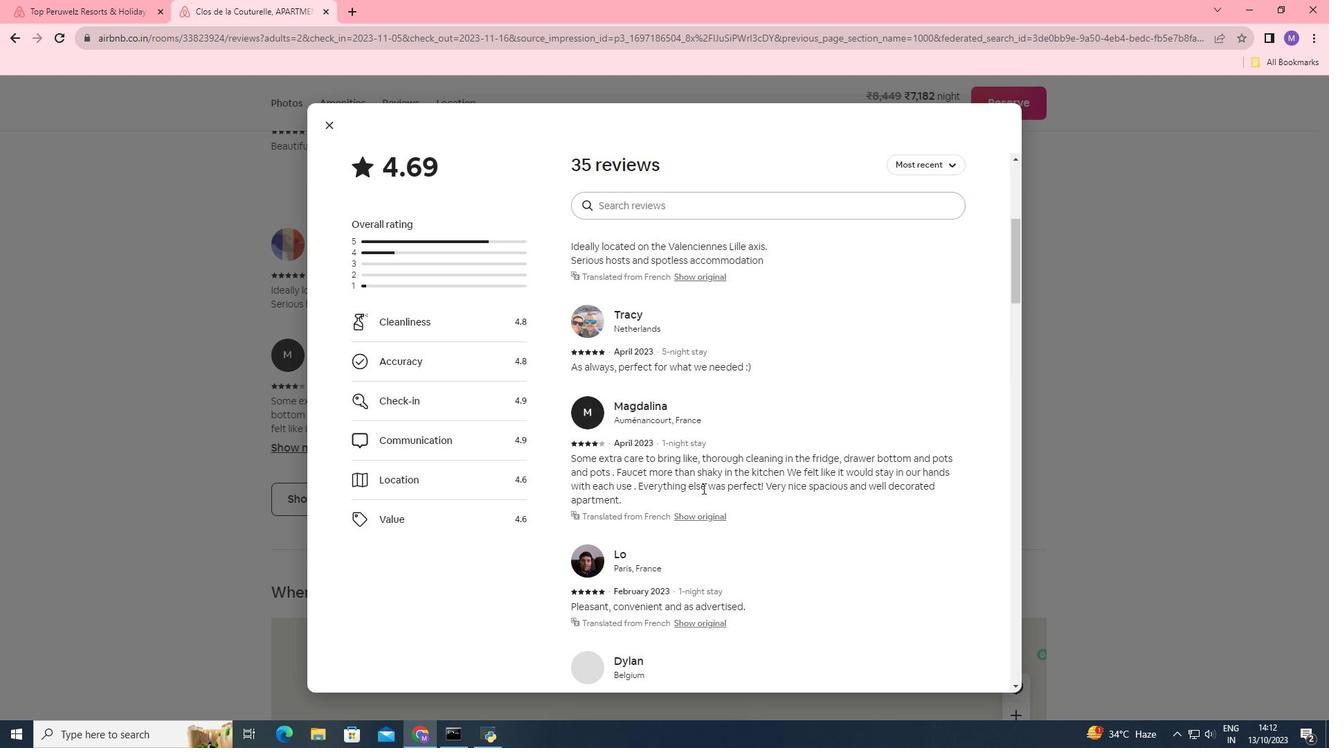 
Action: Mouse scrolled (703, 487) with delta (0, 0)
Screenshot: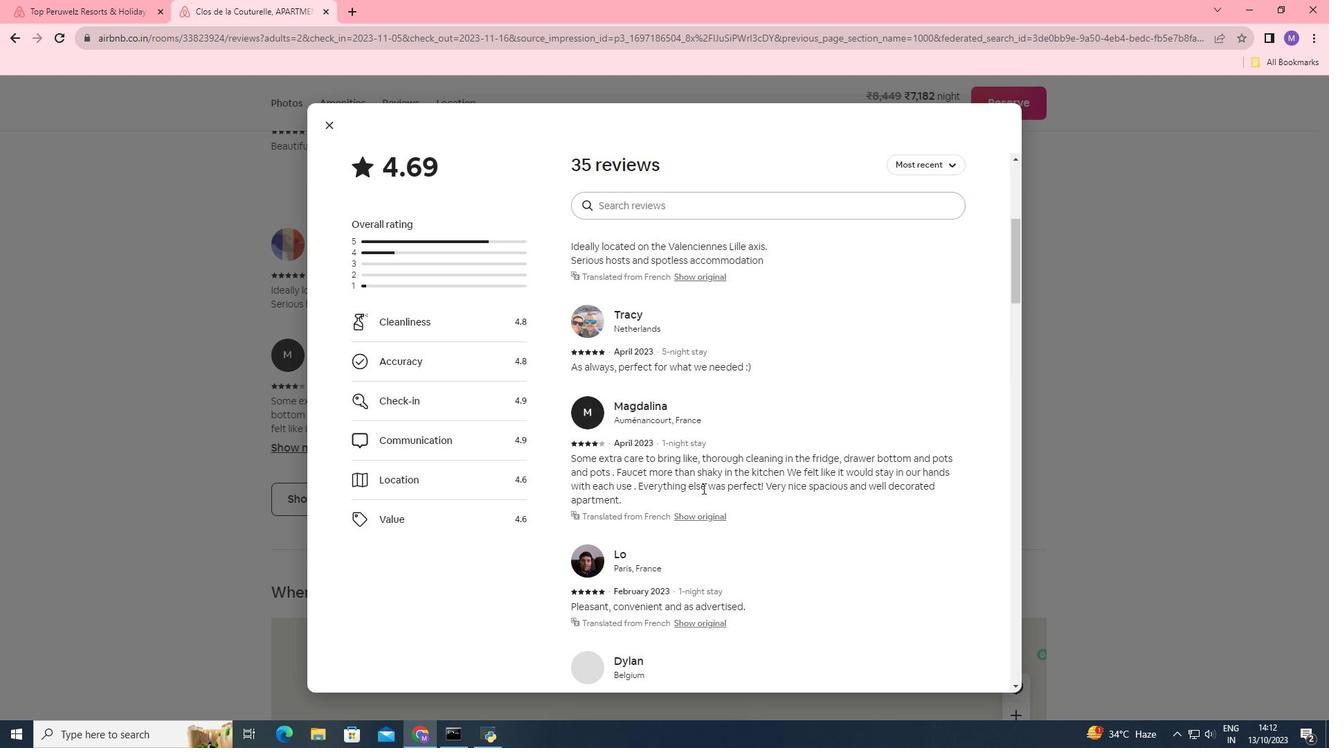 
Action: Mouse scrolled (703, 487) with delta (0, 0)
Screenshot: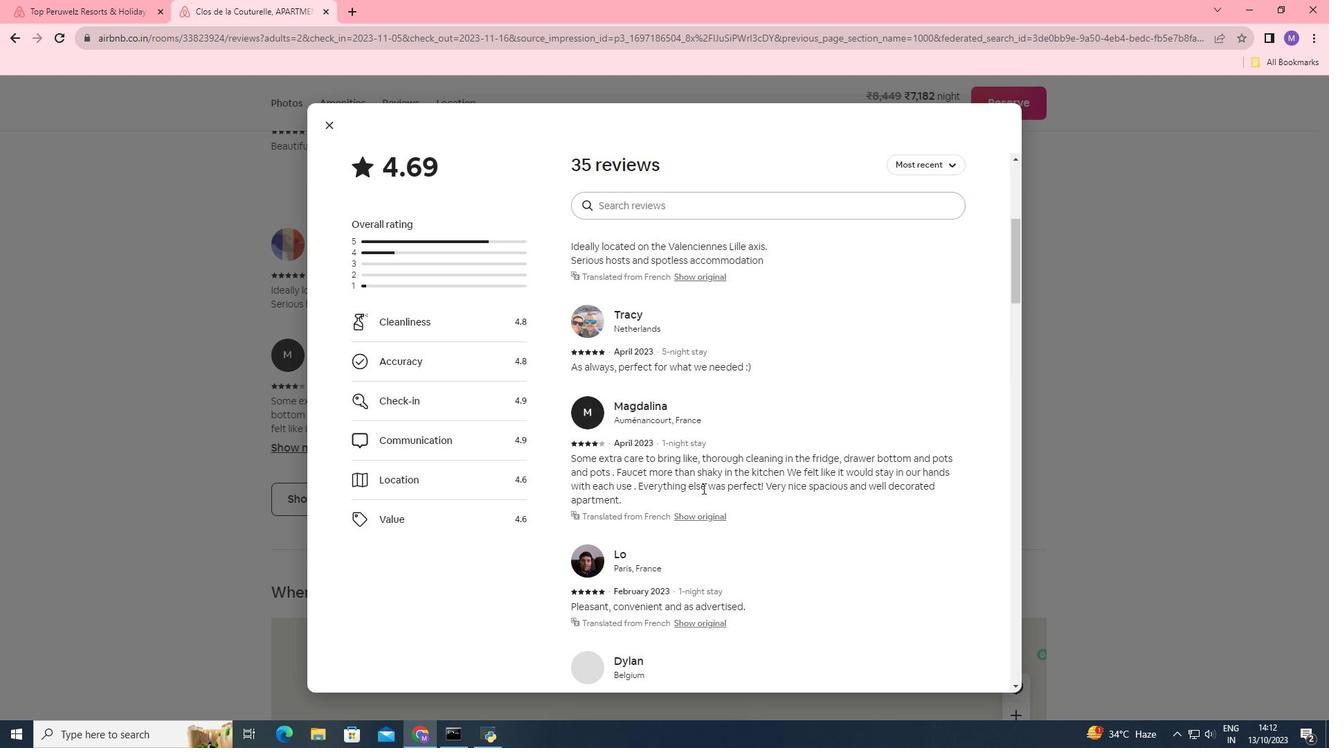
Action: Mouse scrolled (703, 487) with delta (0, 0)
Screenshot: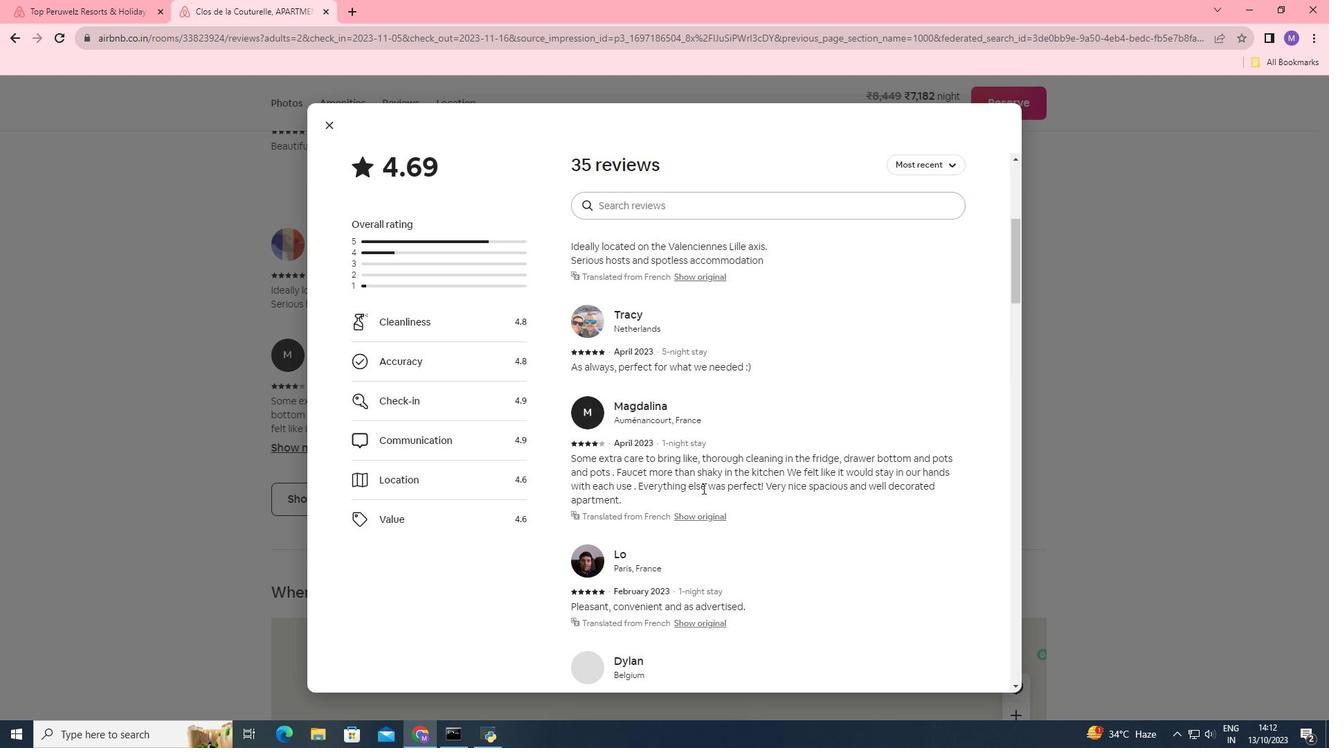 
Action: Mouse scrolled (703, 487) with delta (0, 0)
Screenshot: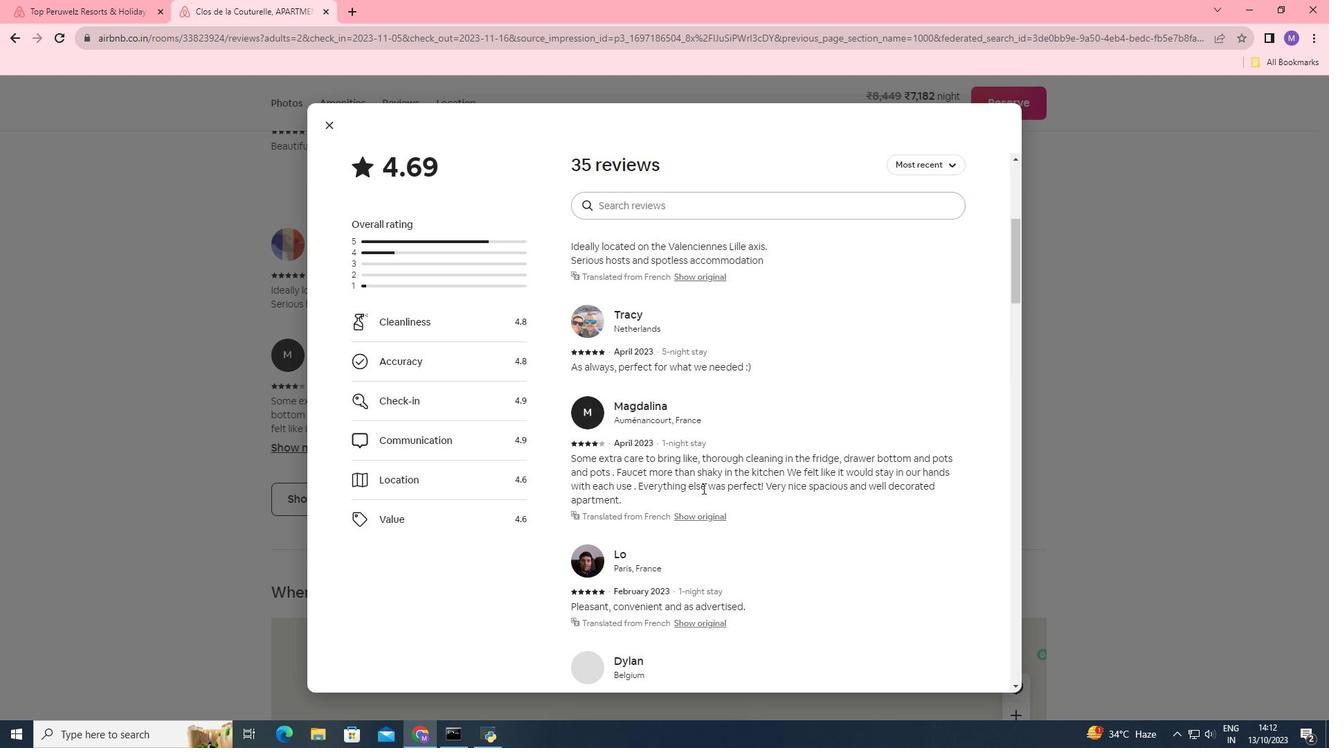 
Action: Mouse scrolled (703, 487) with delta (0, 0)
Screenshot: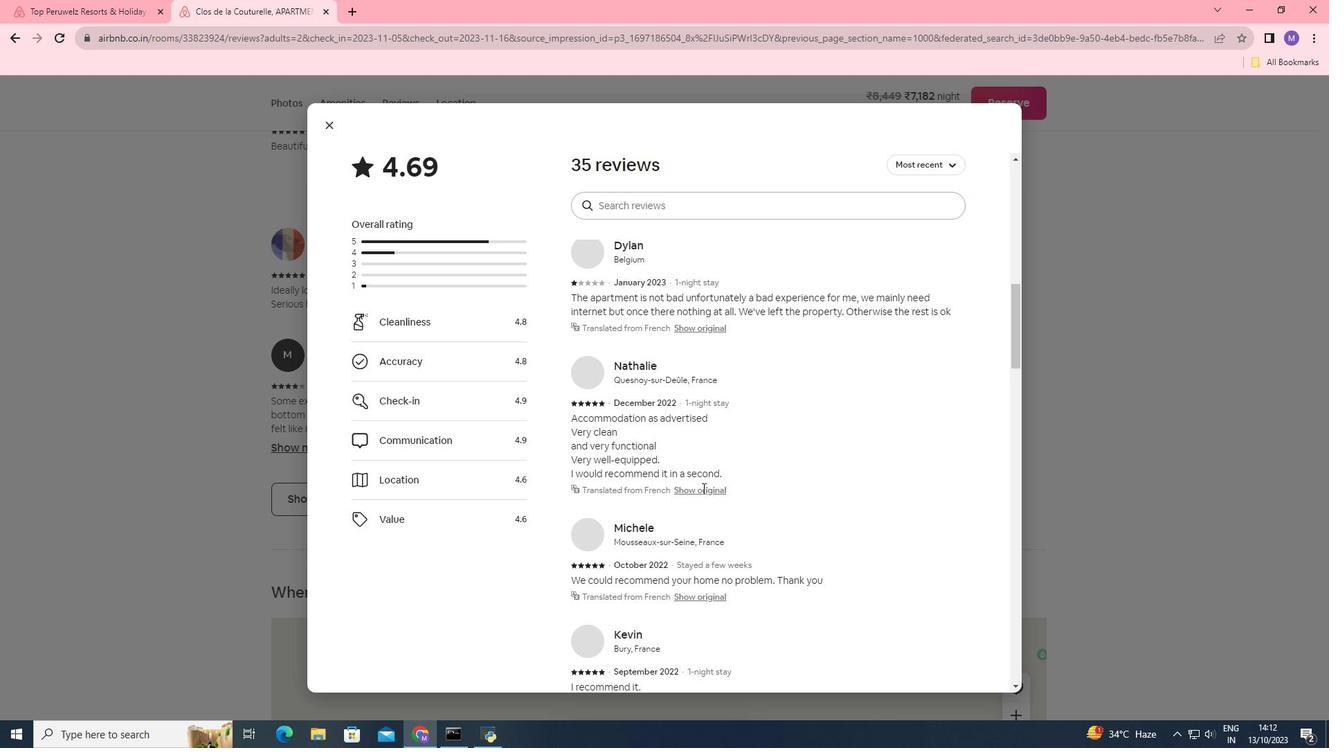 
Action: Mouse scrolled (703, 487) with delta (0, 0)
Screenshot: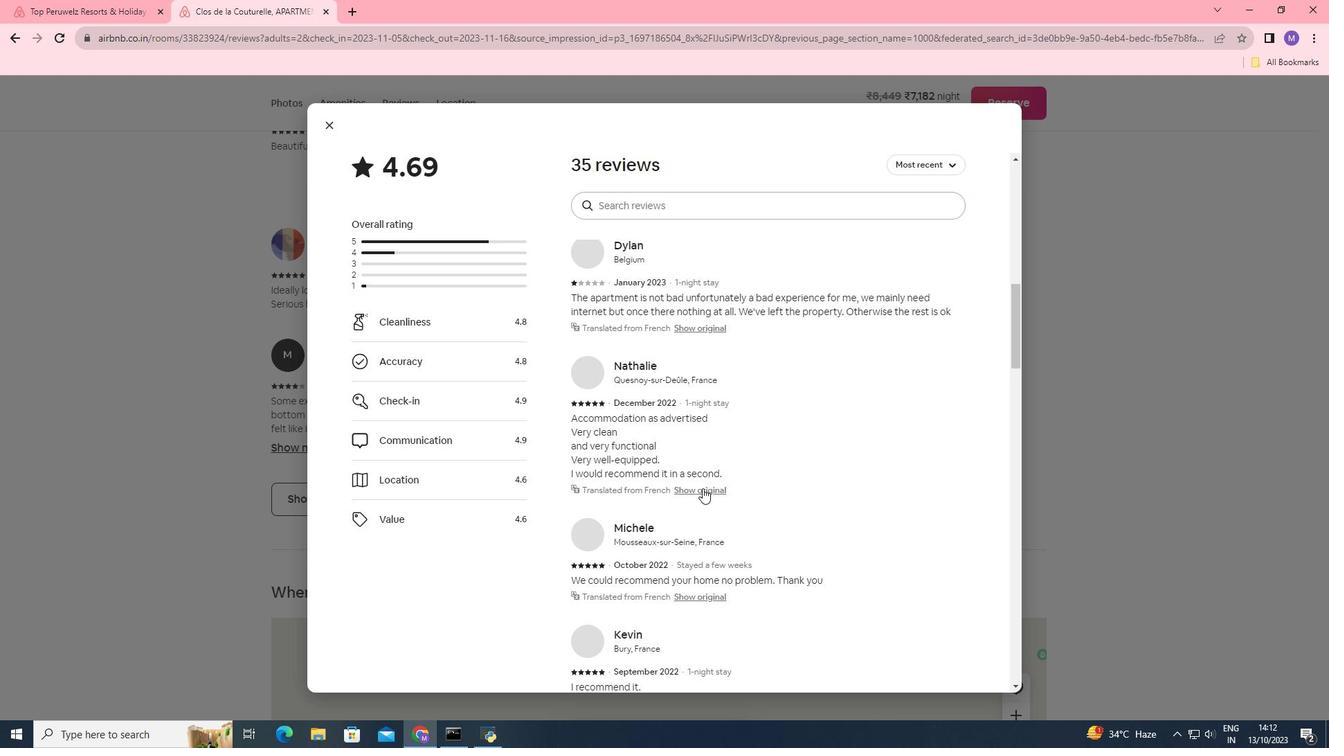 
Action: Mouse scrolled (703, 487) with delta (0, 0)
Screenshot: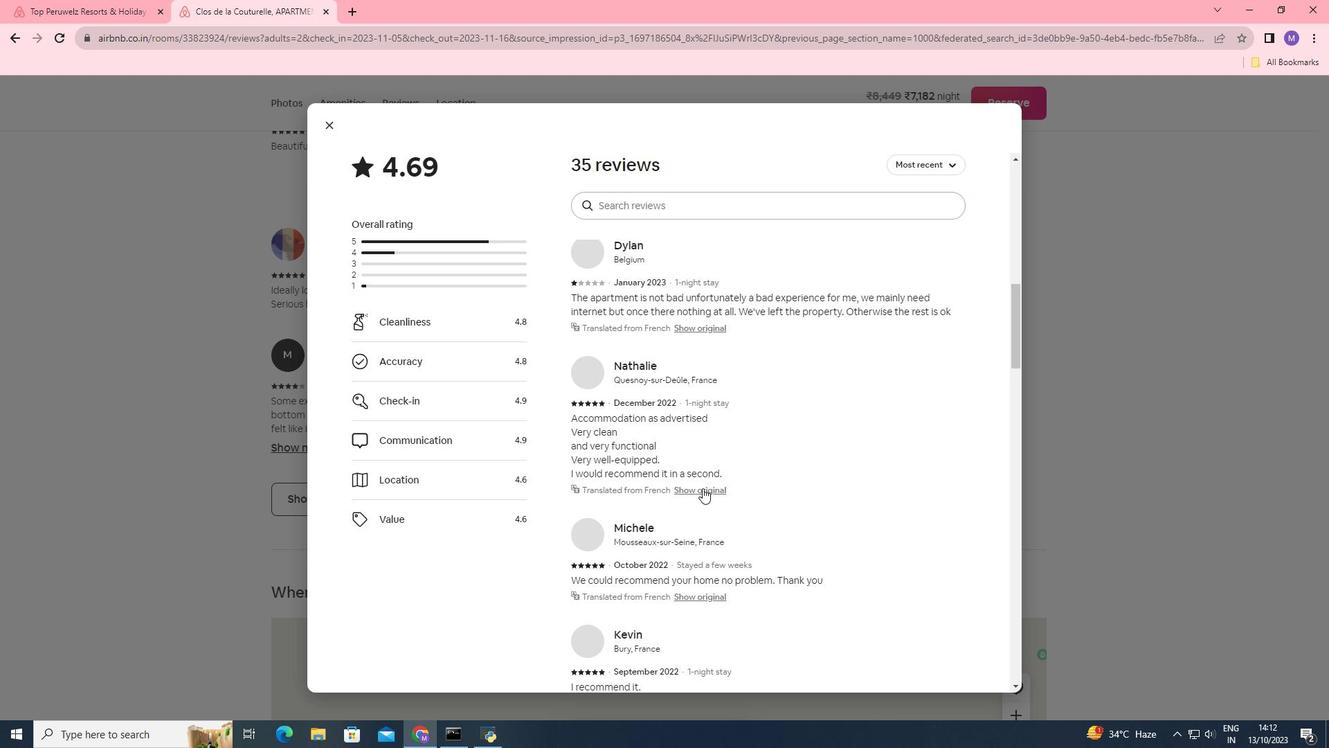 
Action: Mouse scrolled (703, 487) with delta (0, 0)
Screenshot: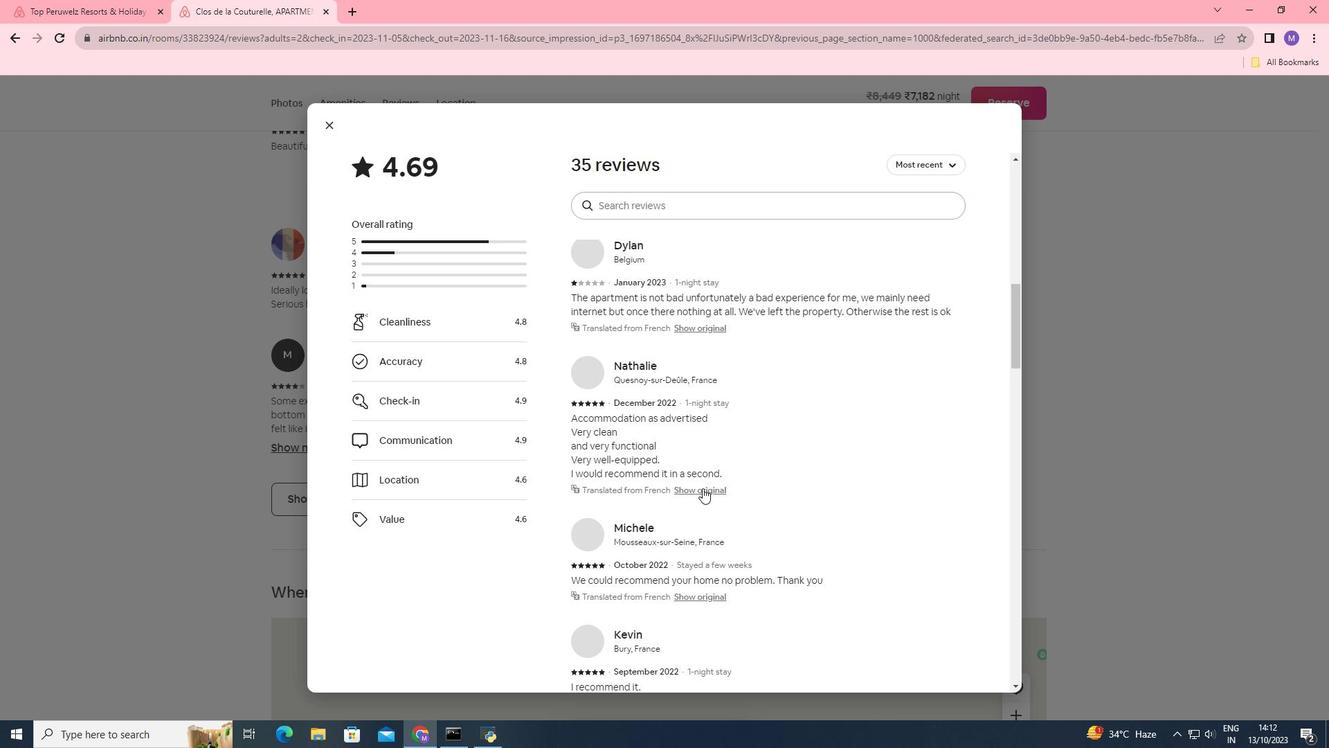 
Action: Mouse scrolled (703, 487) with delta (0, 0)
Screenshot: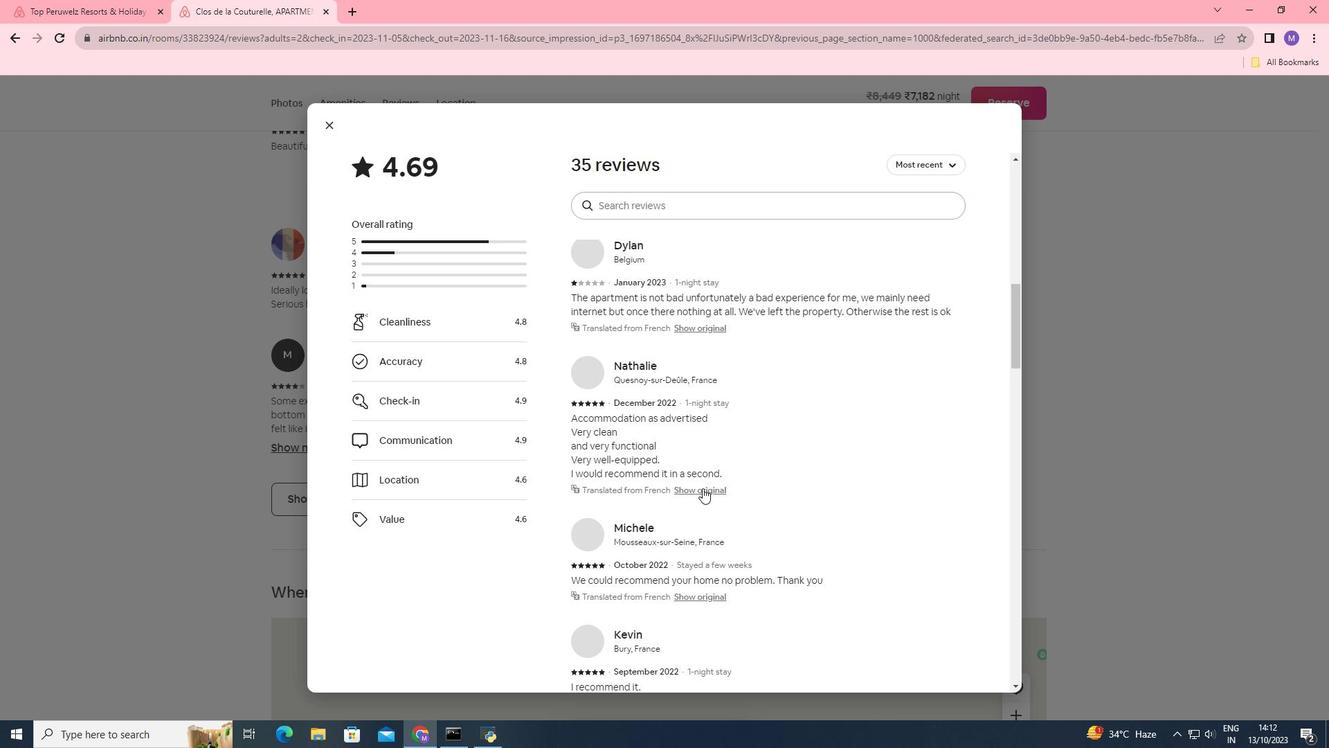
Action: Mouse scrolled (703, 487) with delta (0, 0)
Screenshot: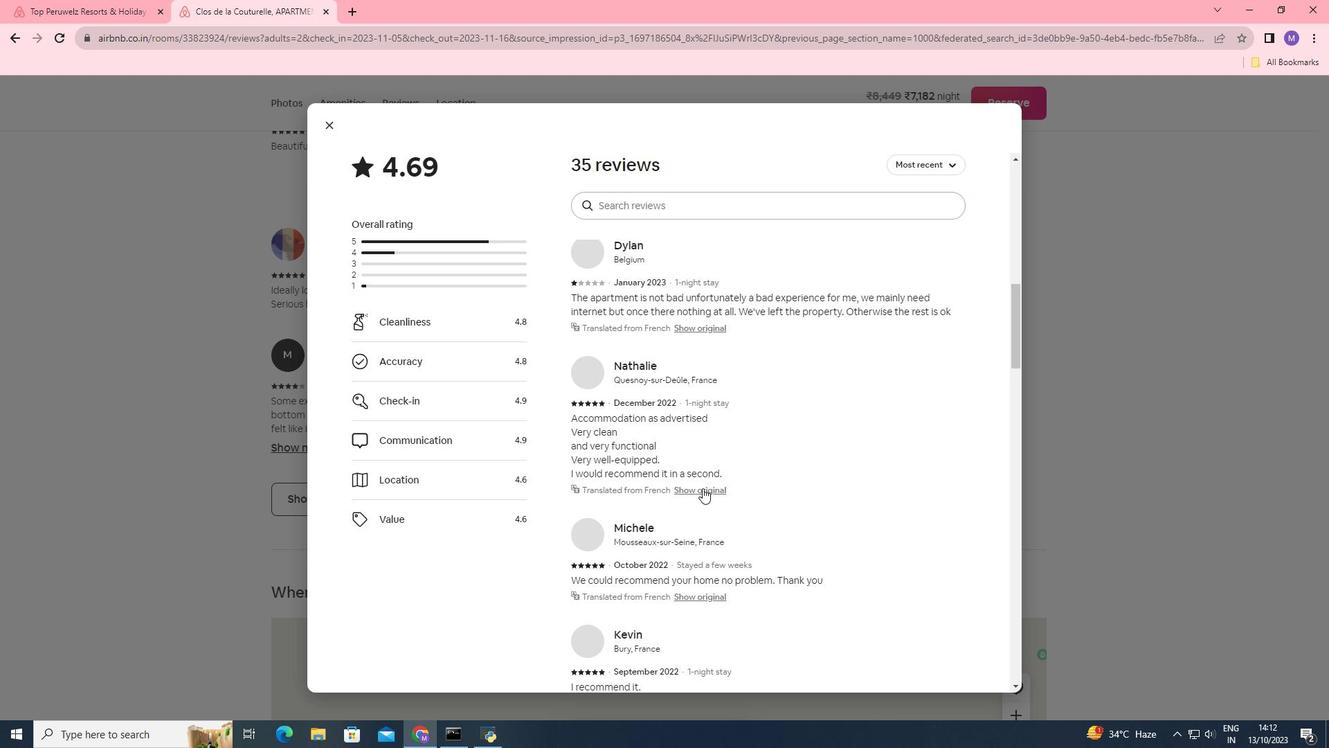 
Action: Mouse scrolled (703, 487) with delta (0, 0)
Screenshot: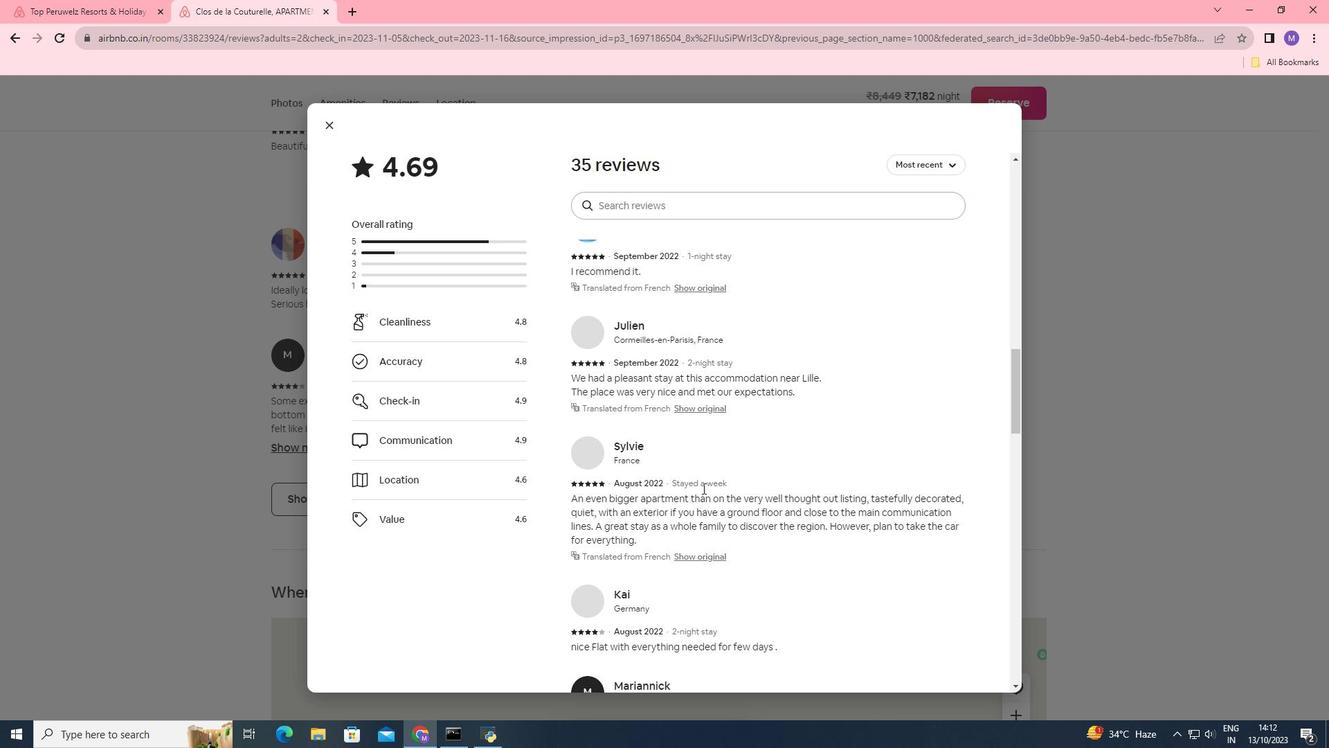 
Action: Mouse scrolled (703, 487) with delta (0, 0)
Screenshot: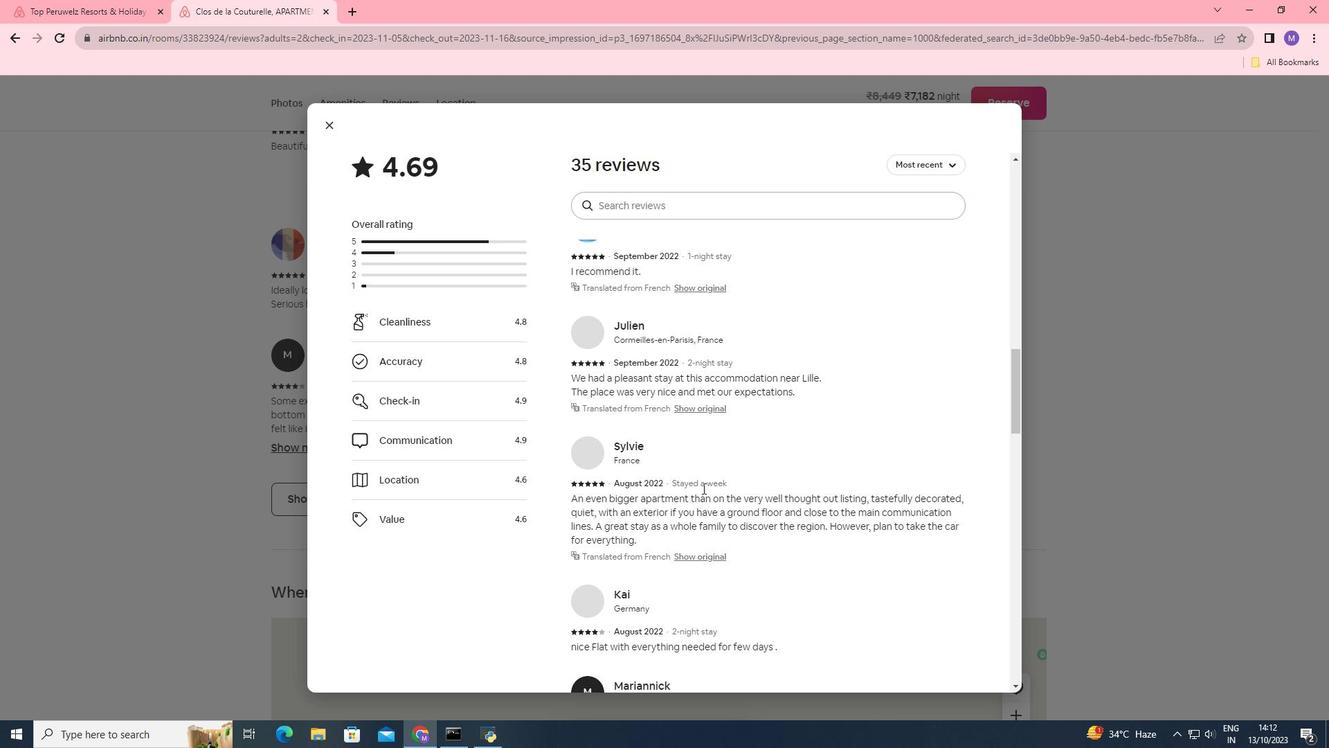 
Action: Mouse scrolled (703, 487) with delta (0, 0)
Screenshot: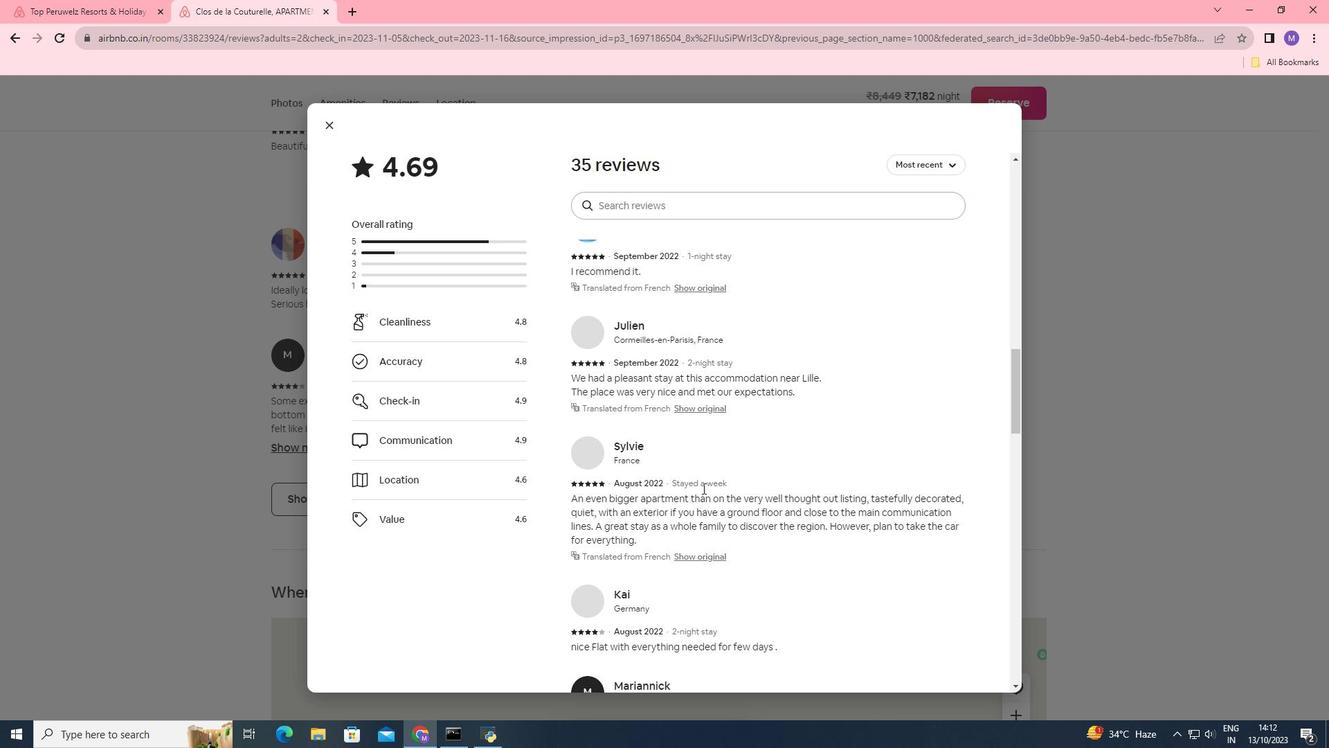 
Action: Mouse scrolled (703, 487) with delta (0, 0)
Screenshot: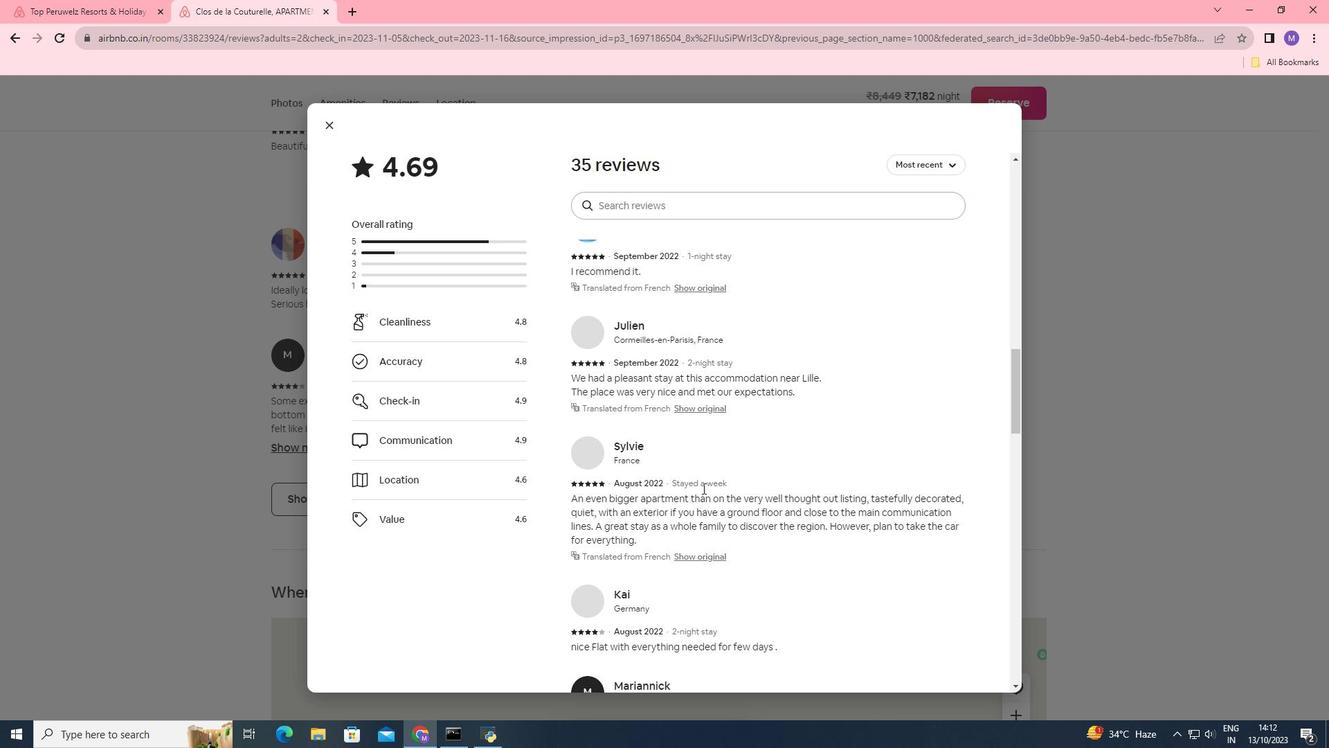 
Action: Mouse scrolled (703, 487) with delta (0, 0)
Screenshot: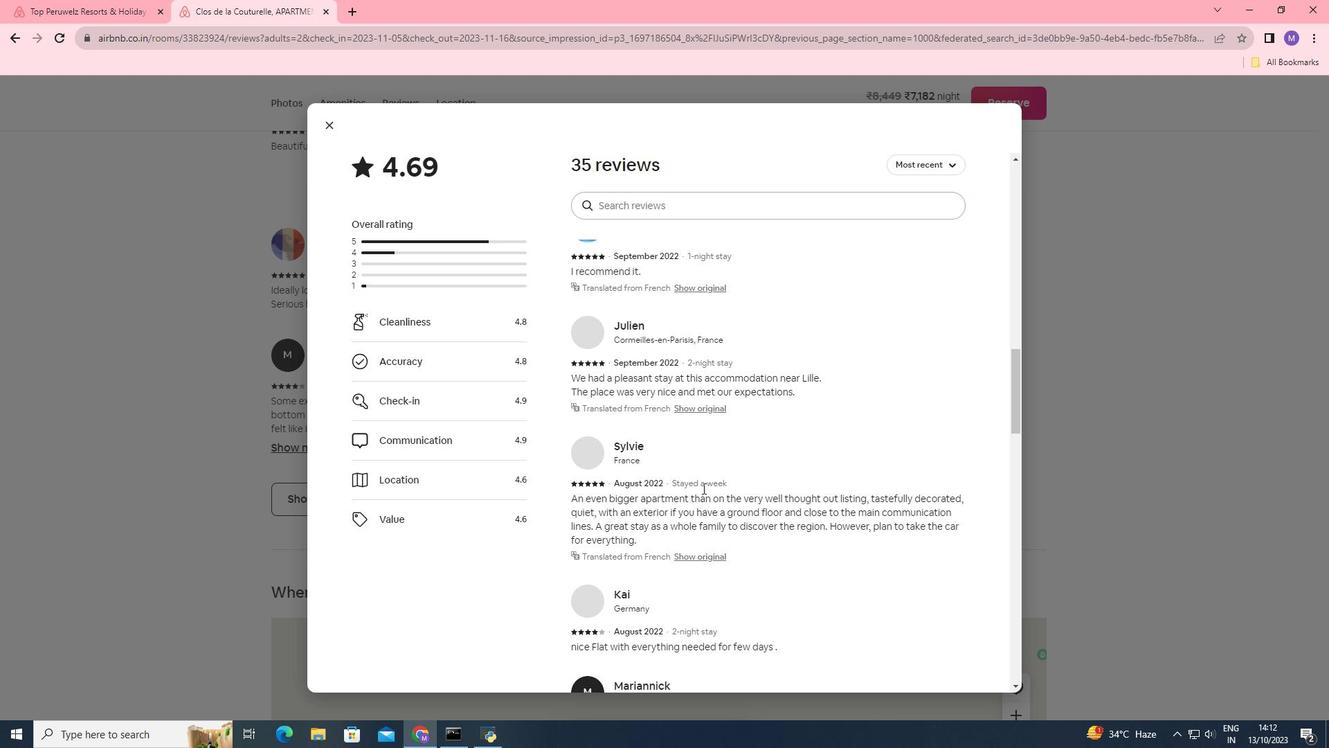 
Action: Mouse scrolled (703, 487) with delta (0, 0)
Screenshot: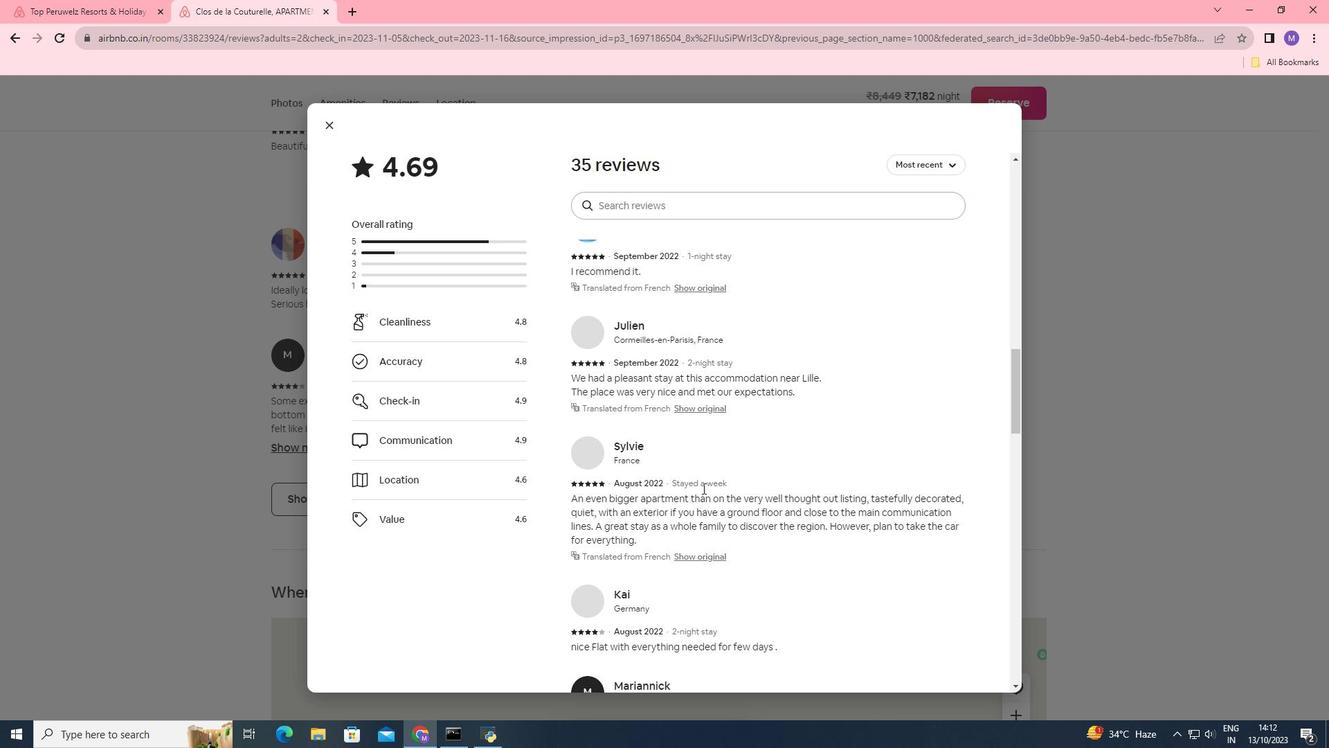 
Action: Mouse scrolled (703, 487) with delta (0, 0)
Screenshot: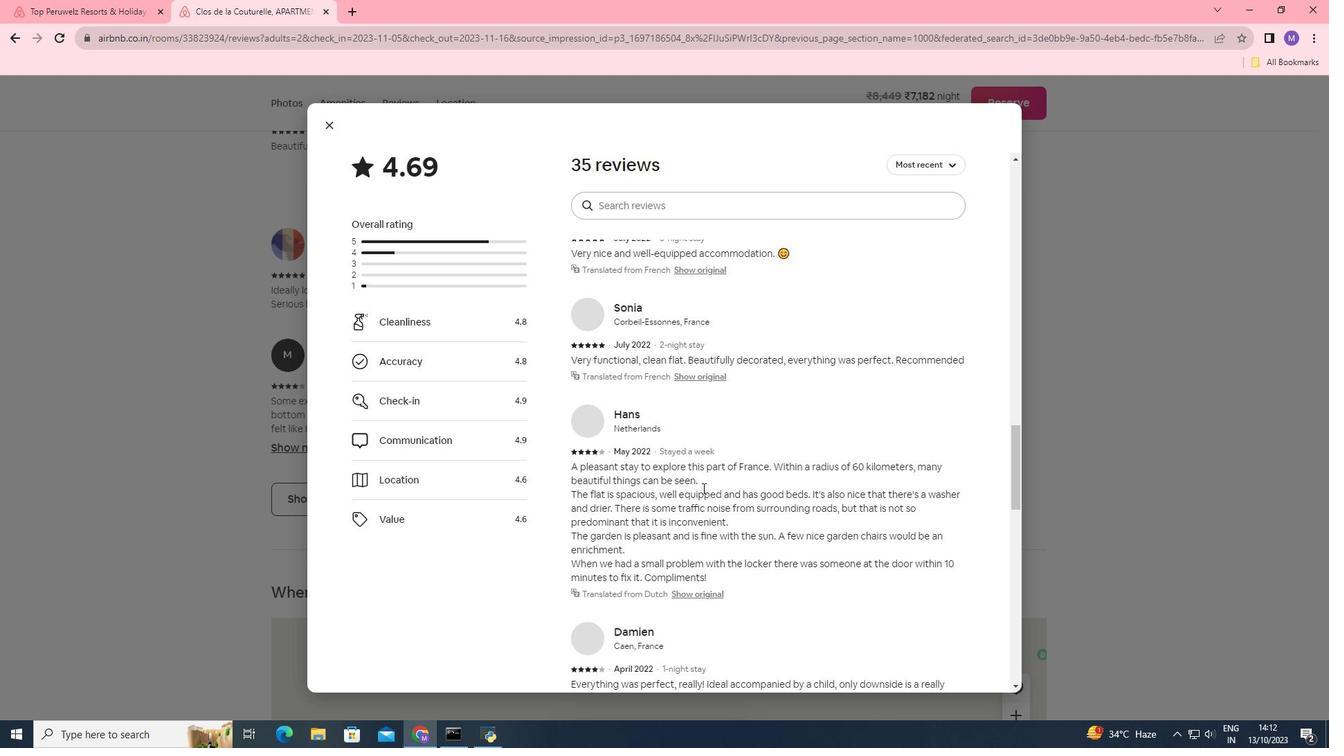 
Action: Mouse scrolled (703, 487) with delta (0, 0)
Screenshot: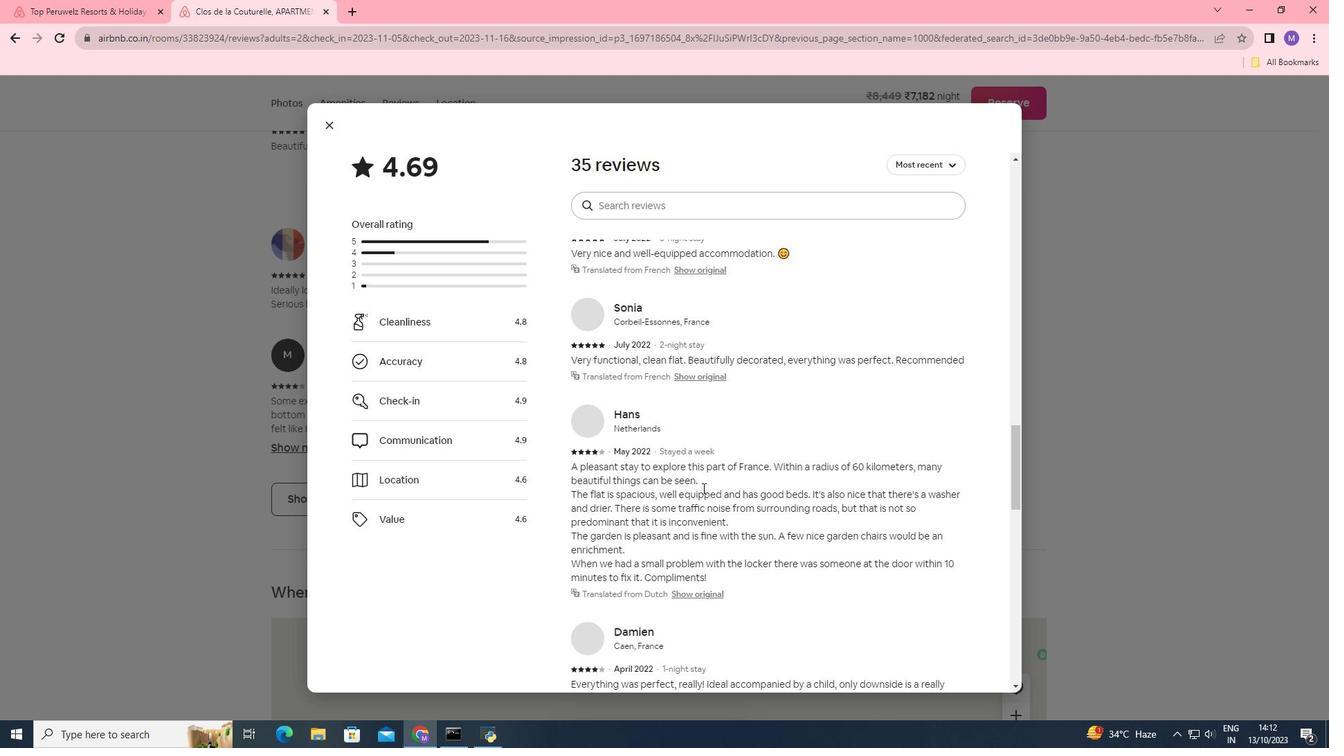 
Action: Mouse scrolled (703, 487) with delta (0, 0)
Screenshot: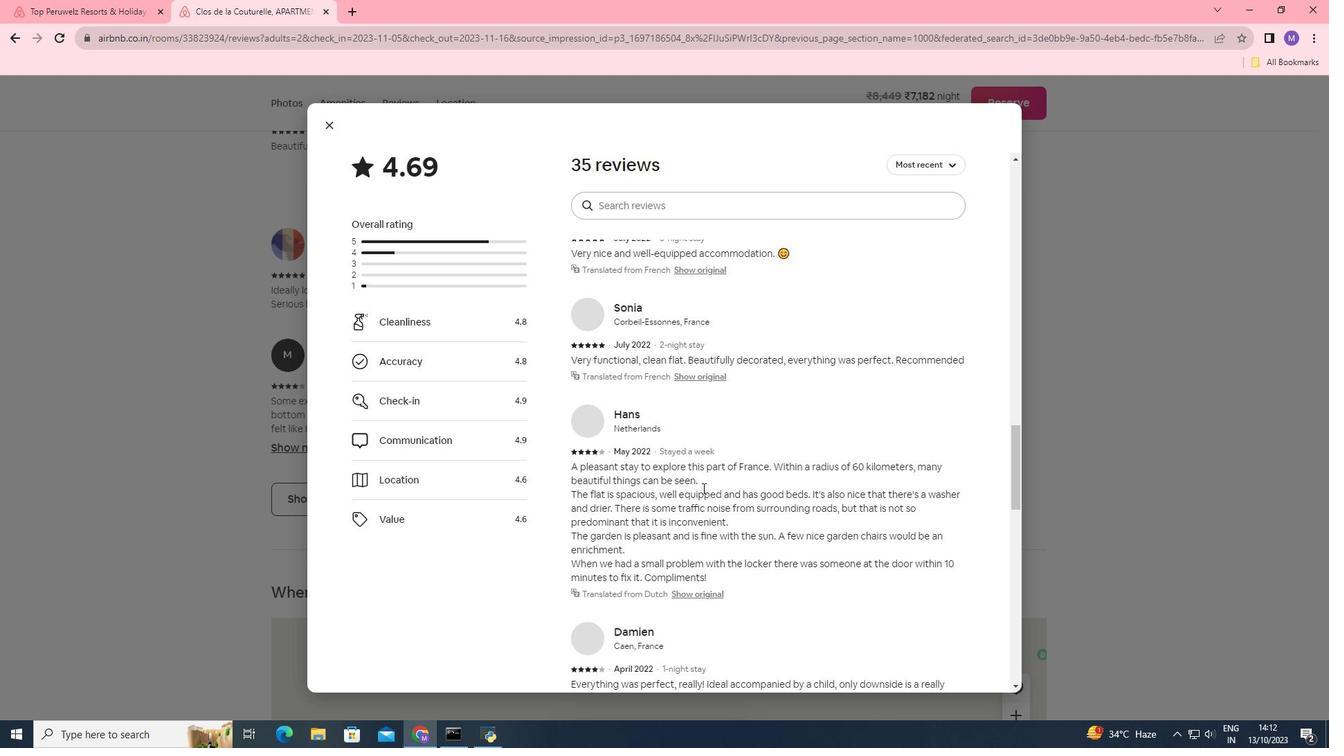 
Action: Mouse scrolled (703, 487) with delta (0, 0)
Screenshot: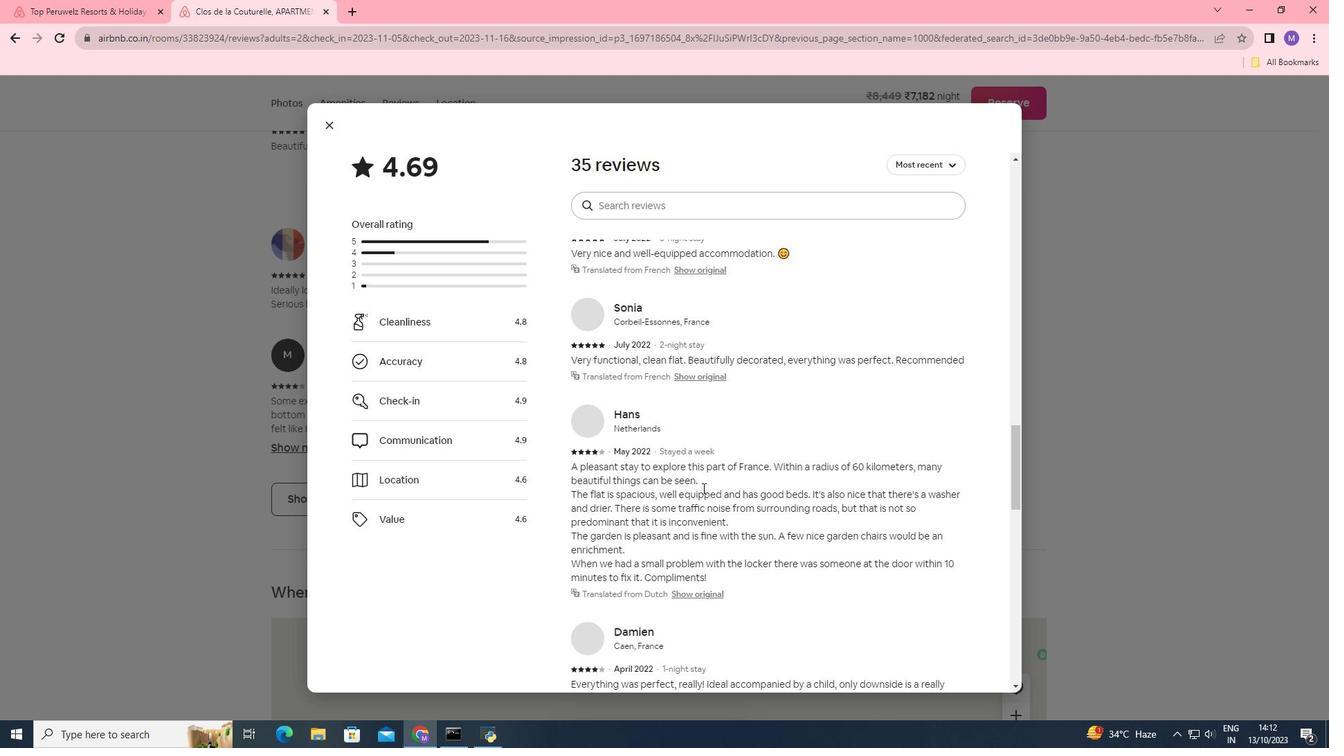 
Action: Mouse scrolled (703, 487) with delta (0, 0)
Screenshot: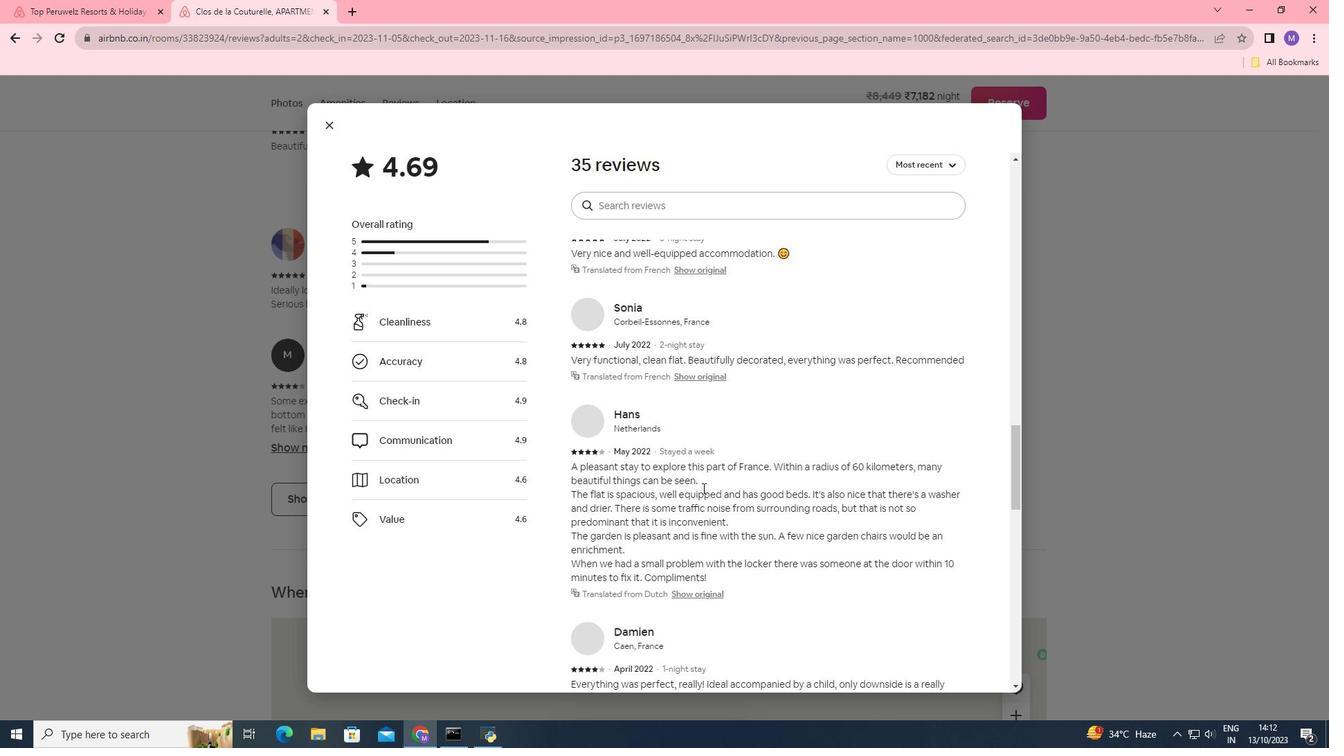 
Action: Mouse scrolled (703, 487) with delta (0, 0)
Screenshot: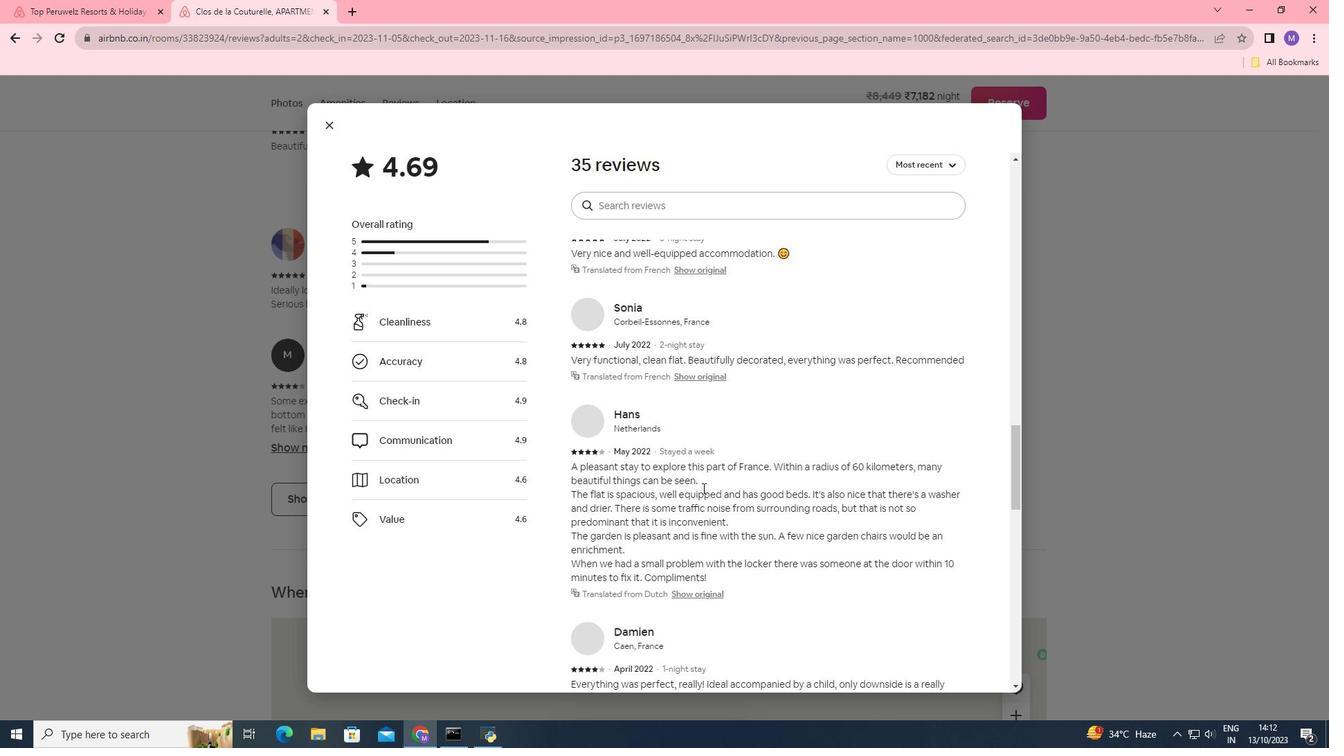 
Action: Mouse scrolled (703, 487) with delta (0, 0)
Screenshot: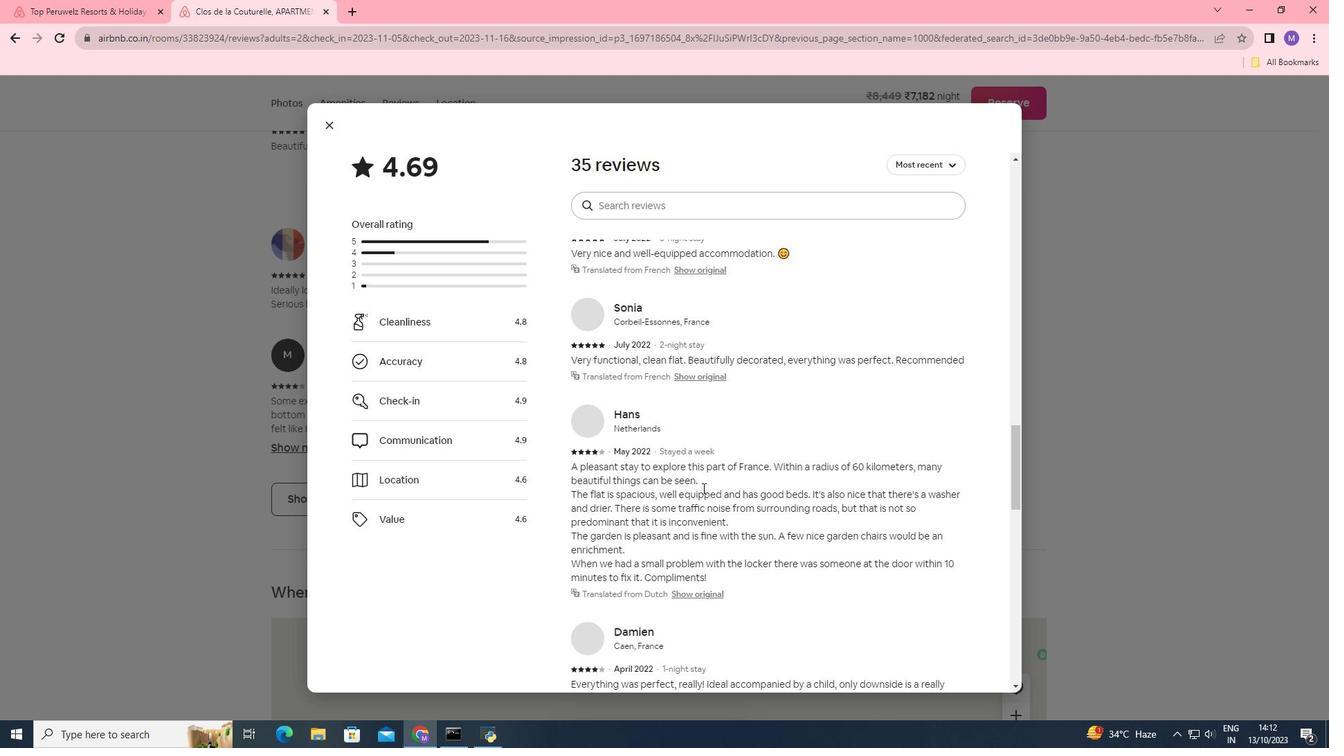
Action: Mouse scrolled (703, 487) with delta (0, 0)
Screenshot: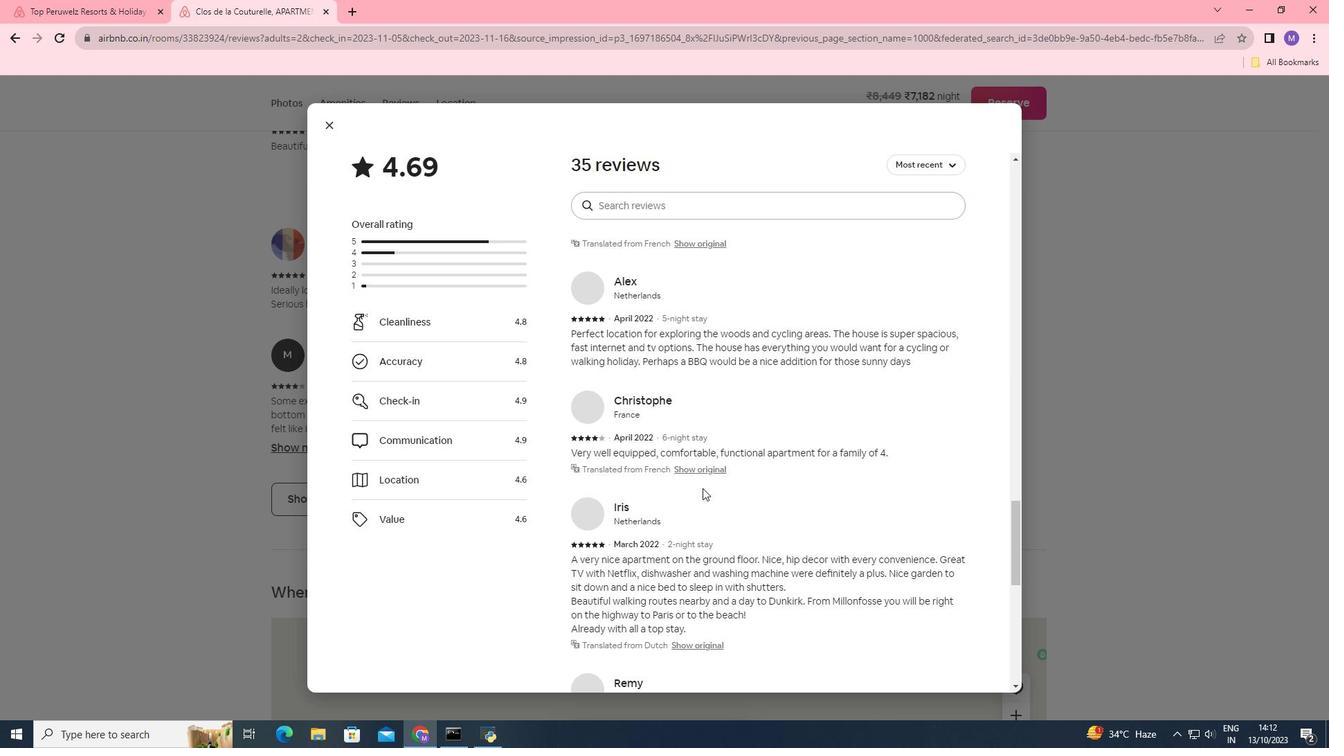 
Action: Mouse scrolled (703, 487) with delta (0, 0)
Screenshot: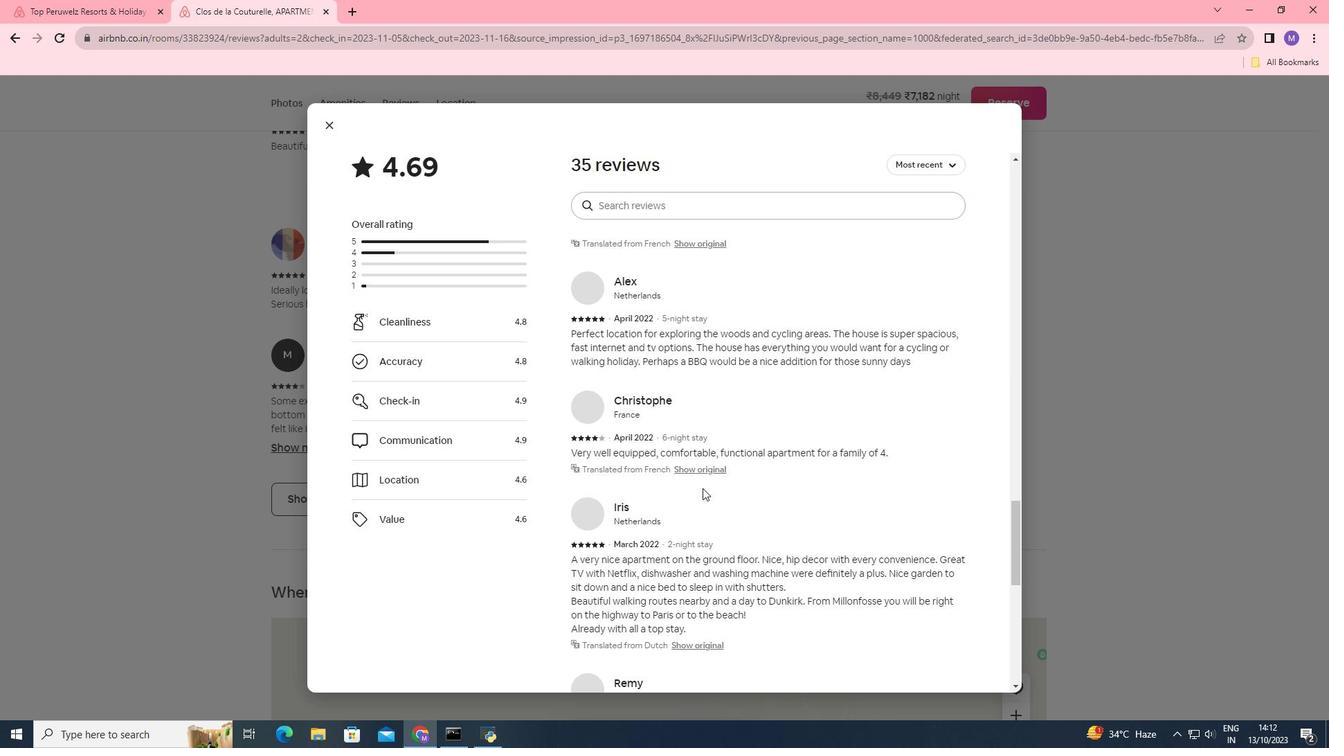 
Action: Mouse scrolled (703, 487) with delta (0, 0)
Screenshot: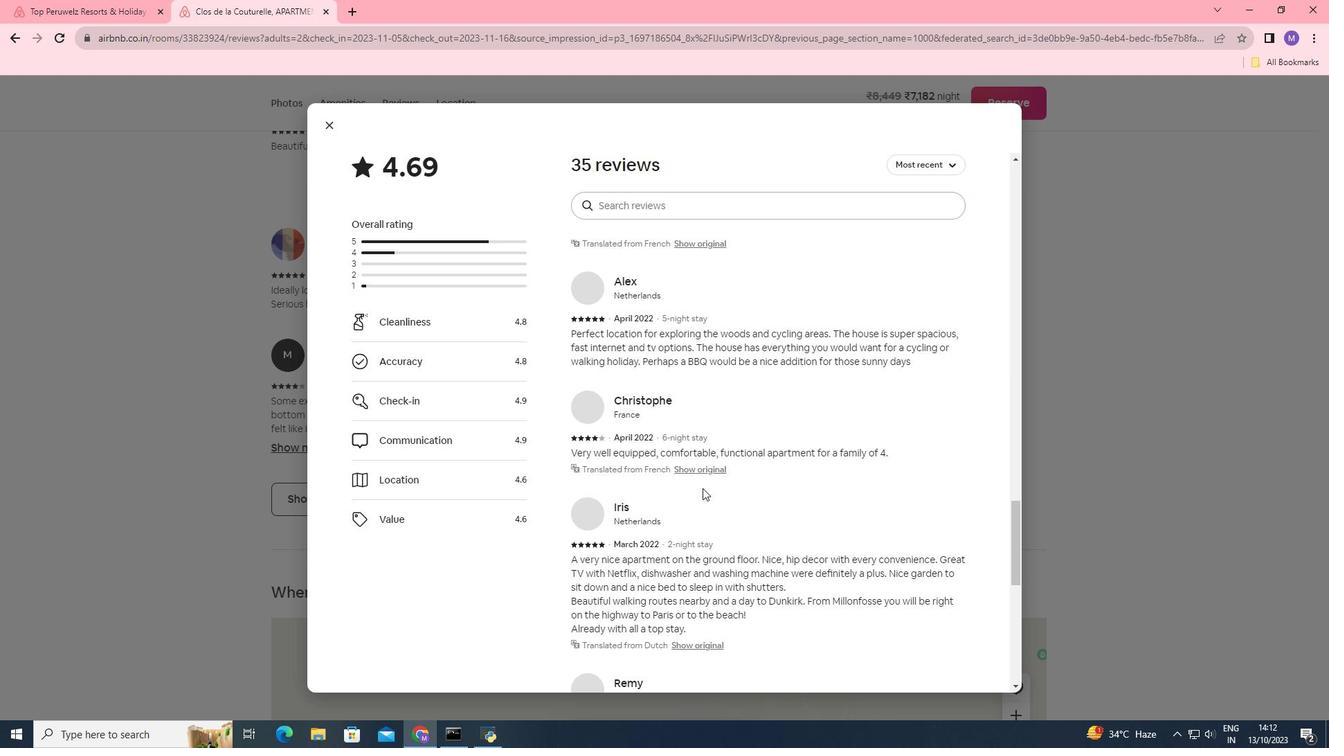 
Action: Mouse scrolled (703, 487) with delta (0, 0)
Screenshot: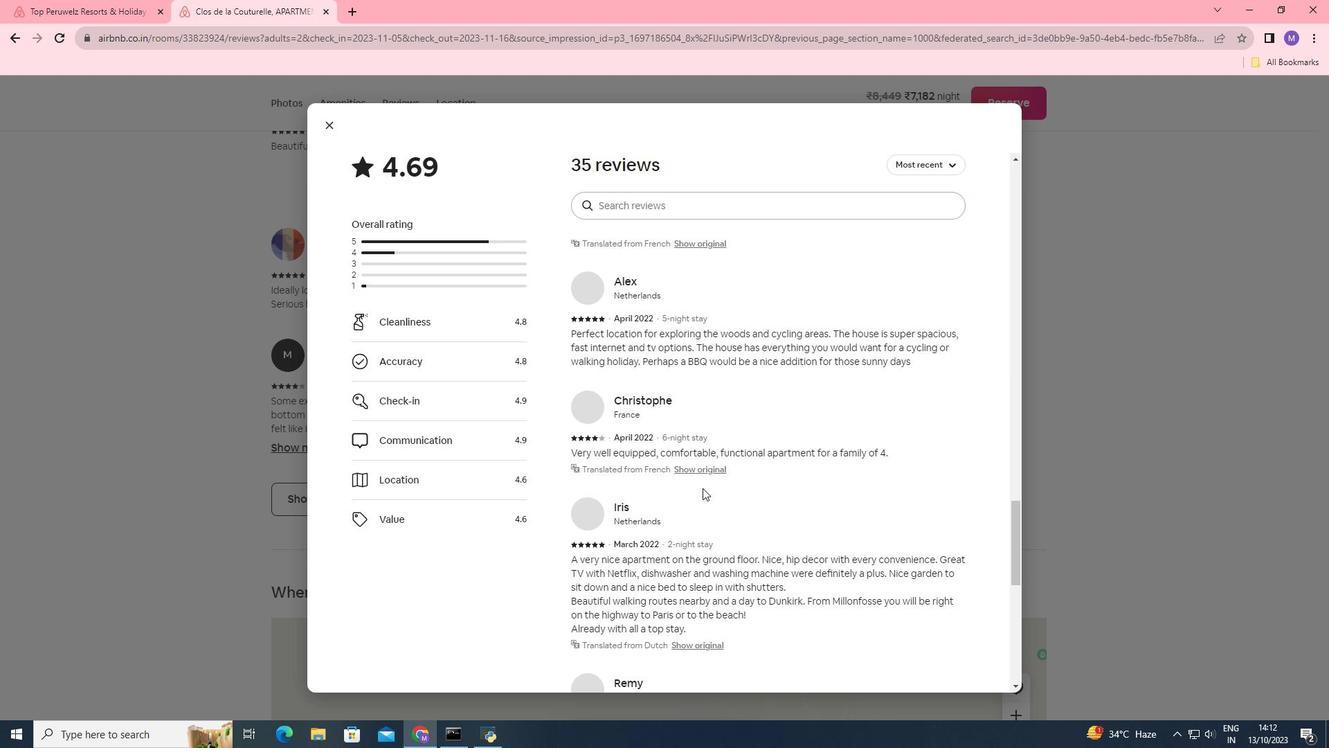 
Action: Mouse scrolled (703, 487) with delta (0, 0)
Screenshot: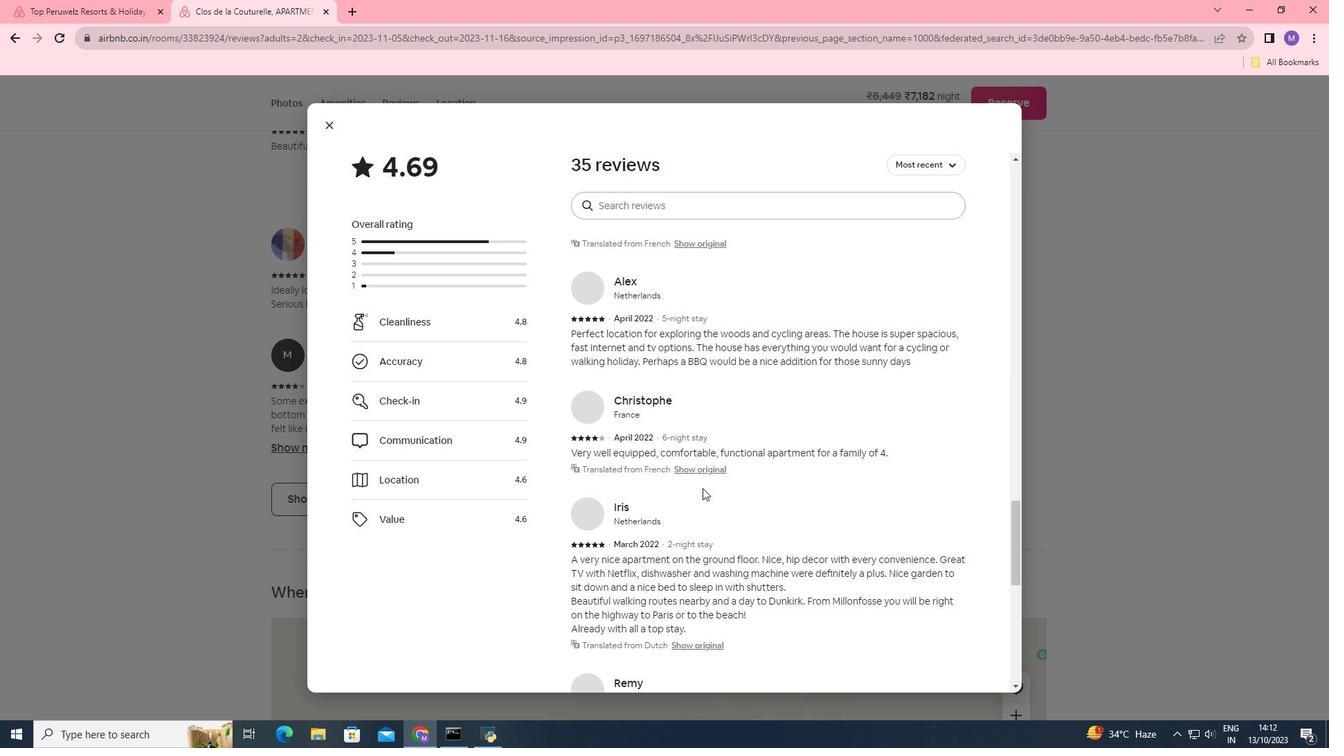 
Action: Mouse scrolled (703, 487) with delta (0, 0)
Screenshot: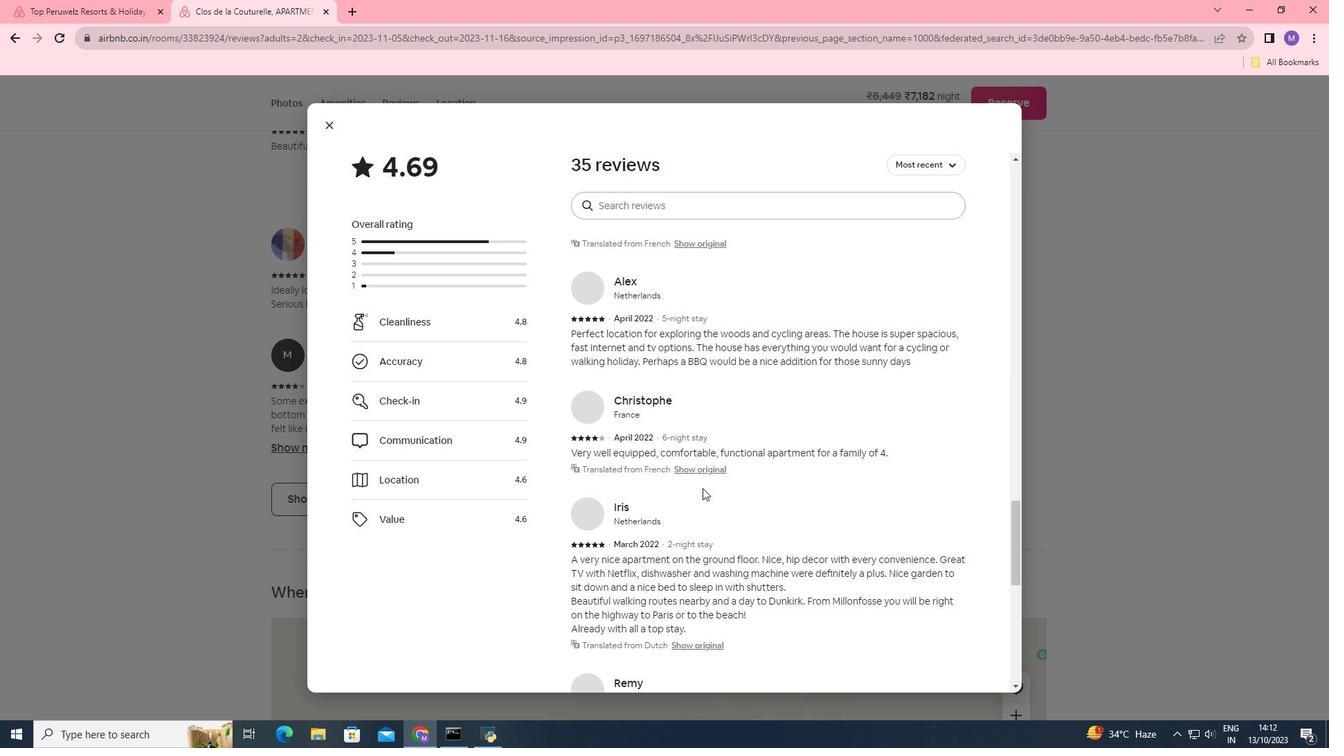 
Action: Mouse scrolled (703, 487) with delta (0, 0)
Screenshot: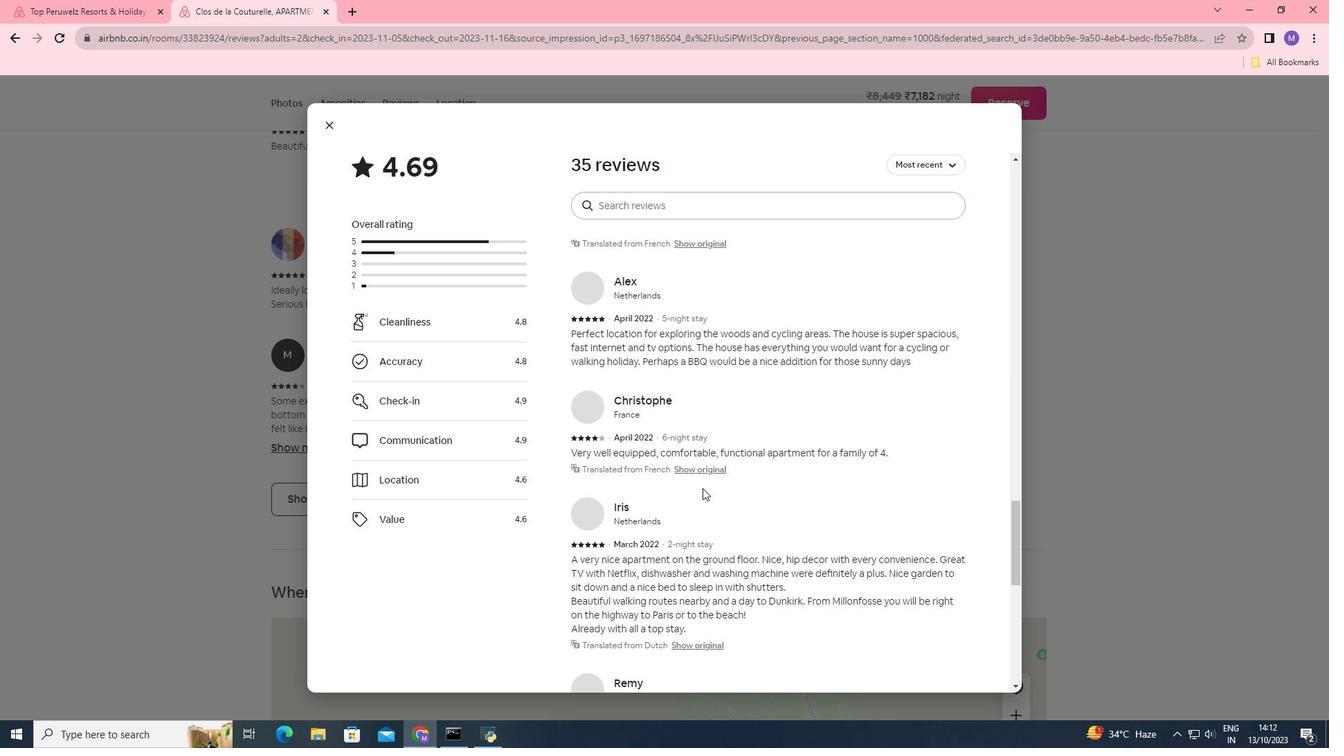 
Action: Mouse scrolled (703, 487) with delta (0, 0)
Screenshot: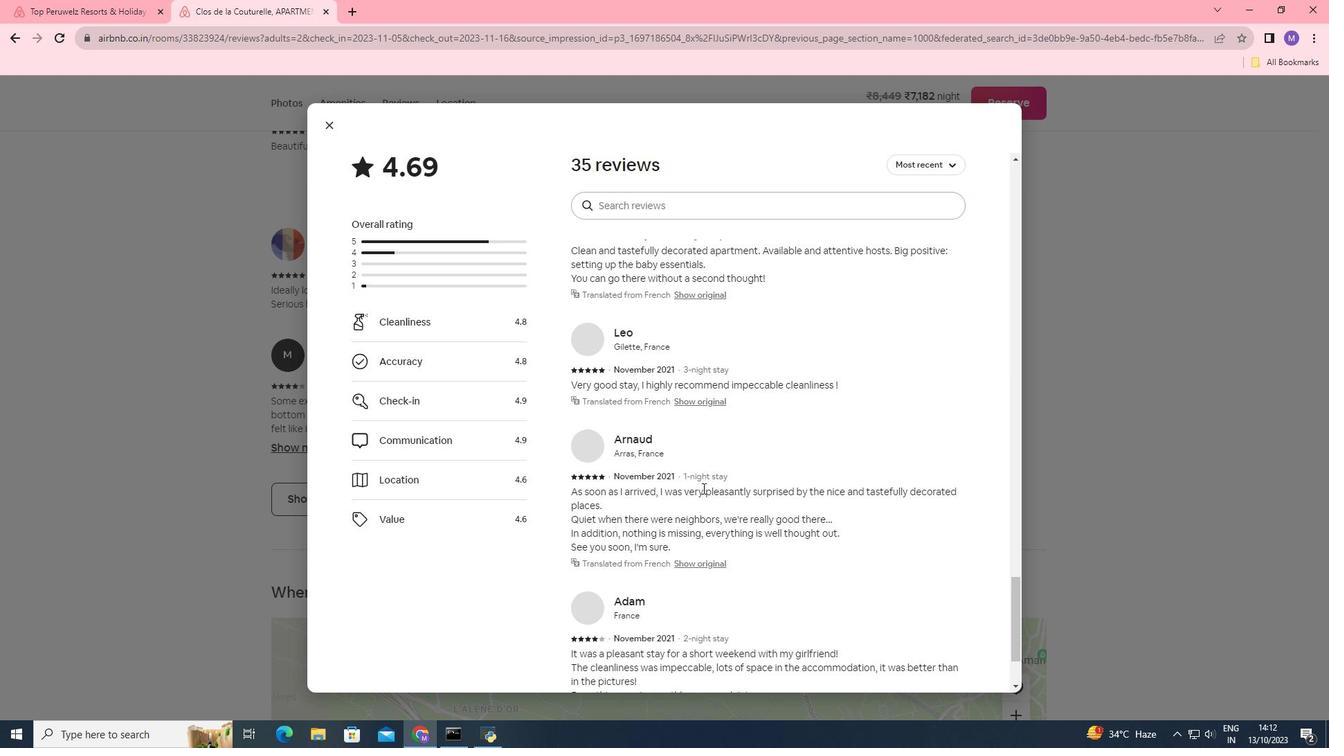 
Action: Mouse scrolled (703, 487) with delta (0, 0)
Screenshot: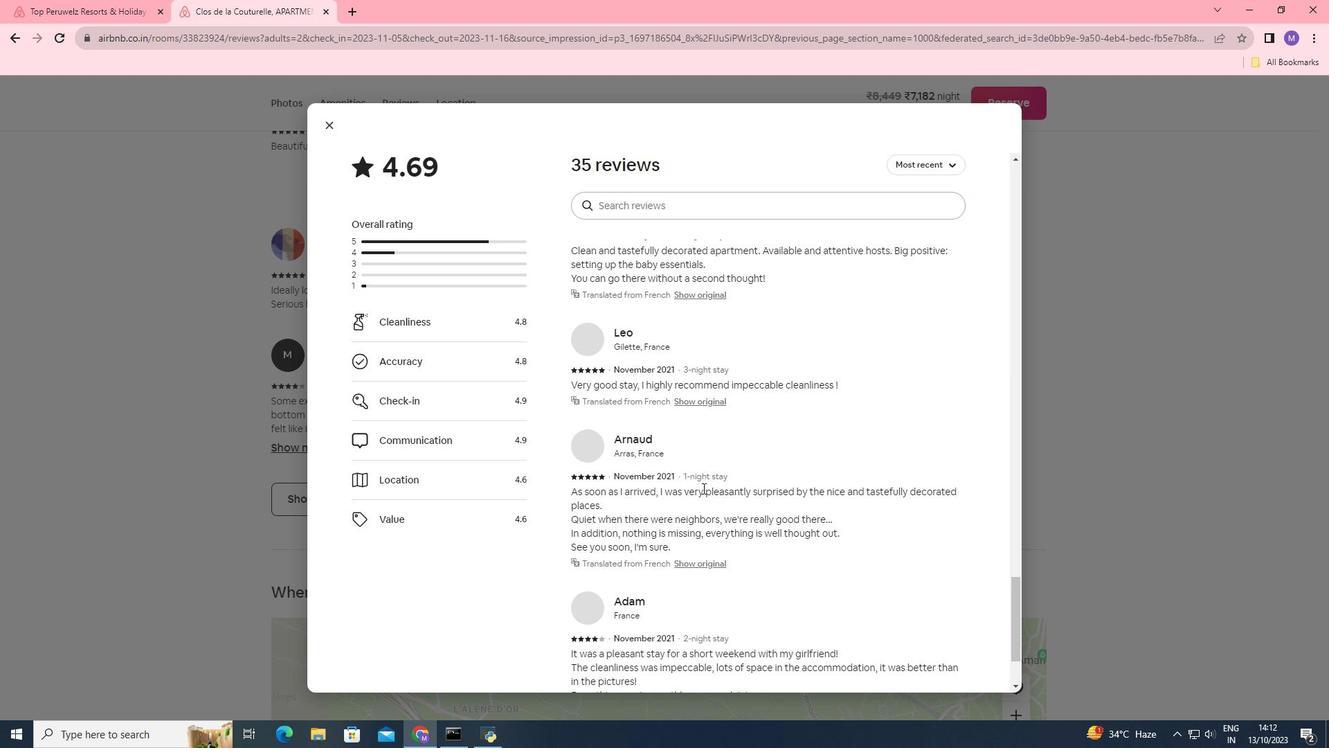 
Action: Mouse scrolled (703, 487) with delta (0, 0)
Screenshot: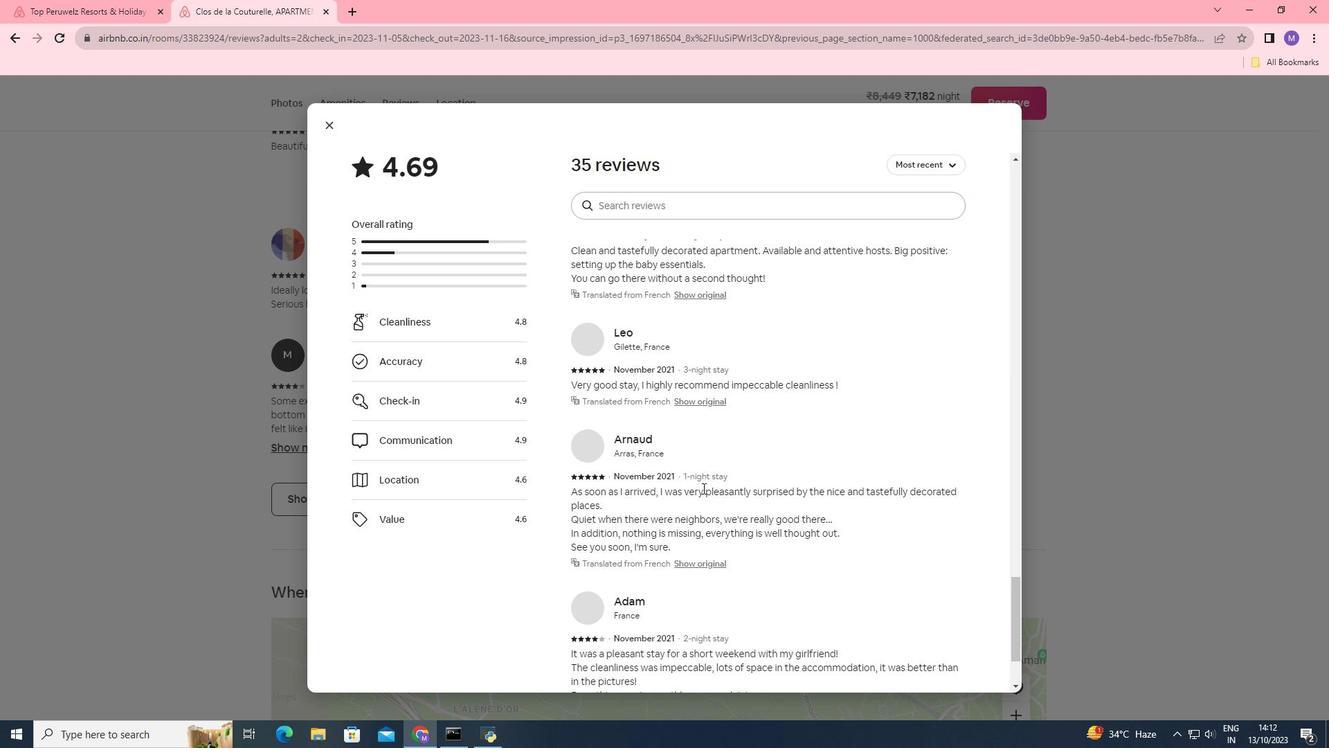 
Action: Mouse scrolled (703, 487) with delta (0, 0)
Screenshot: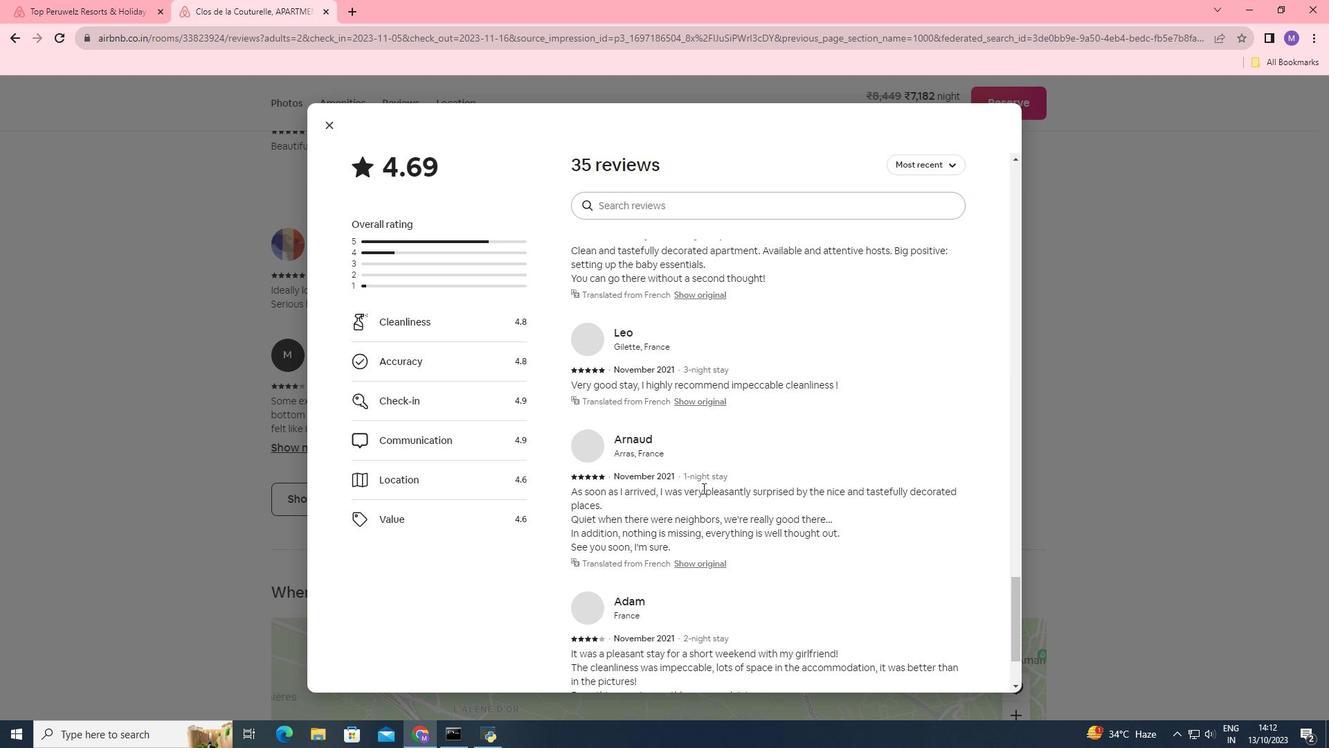 
Action: Mouse scrolled (703, 487) with delta (0, 0)
Screenshot: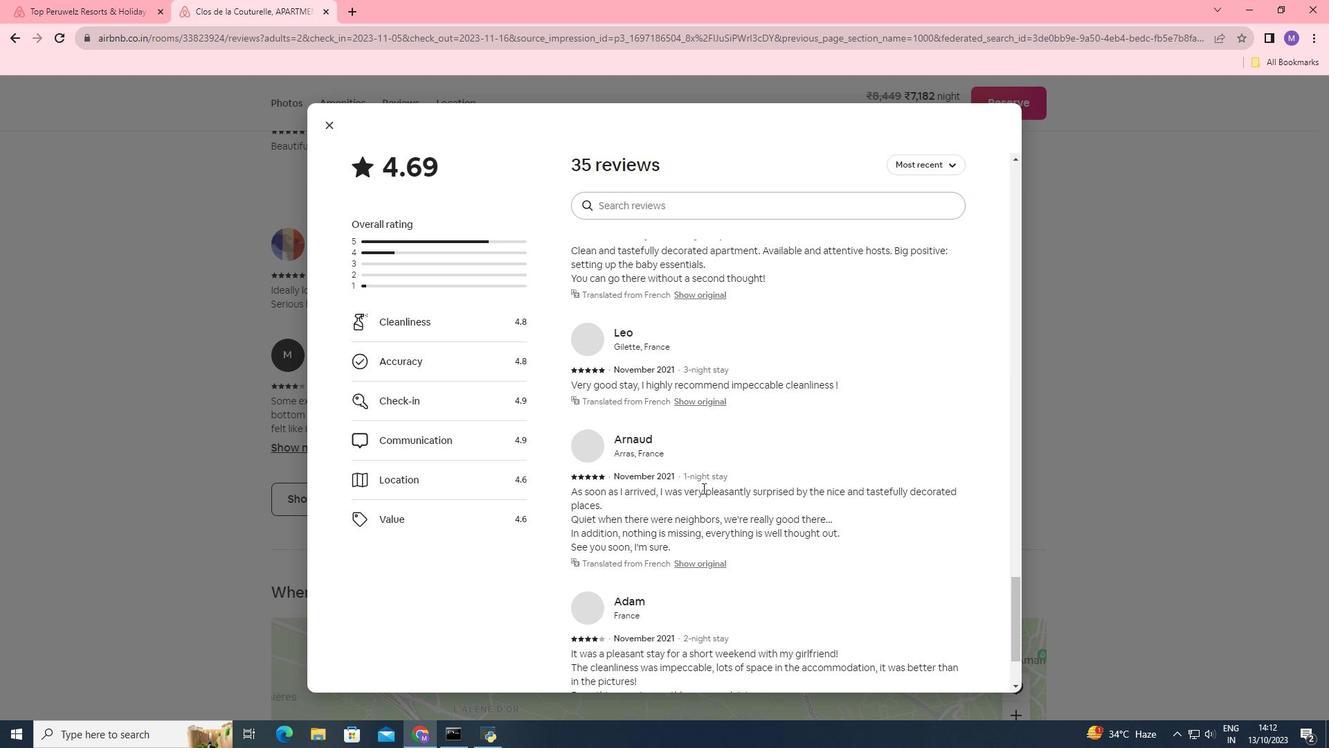 
Action: Mouse scrolled (703, 487) with delta (0, 0)
Screenshot: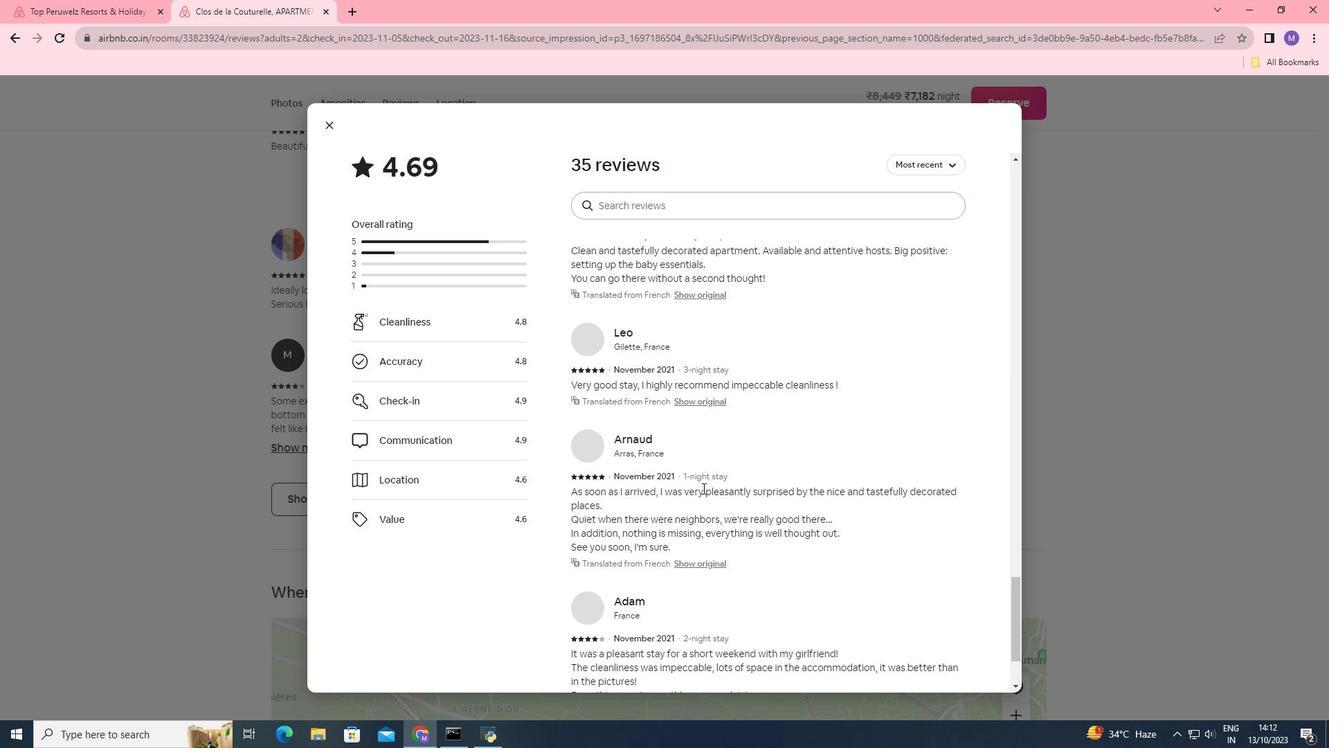 
Action: Mouse scrolled (703, 487) with delta (0, 0)
Screenshot: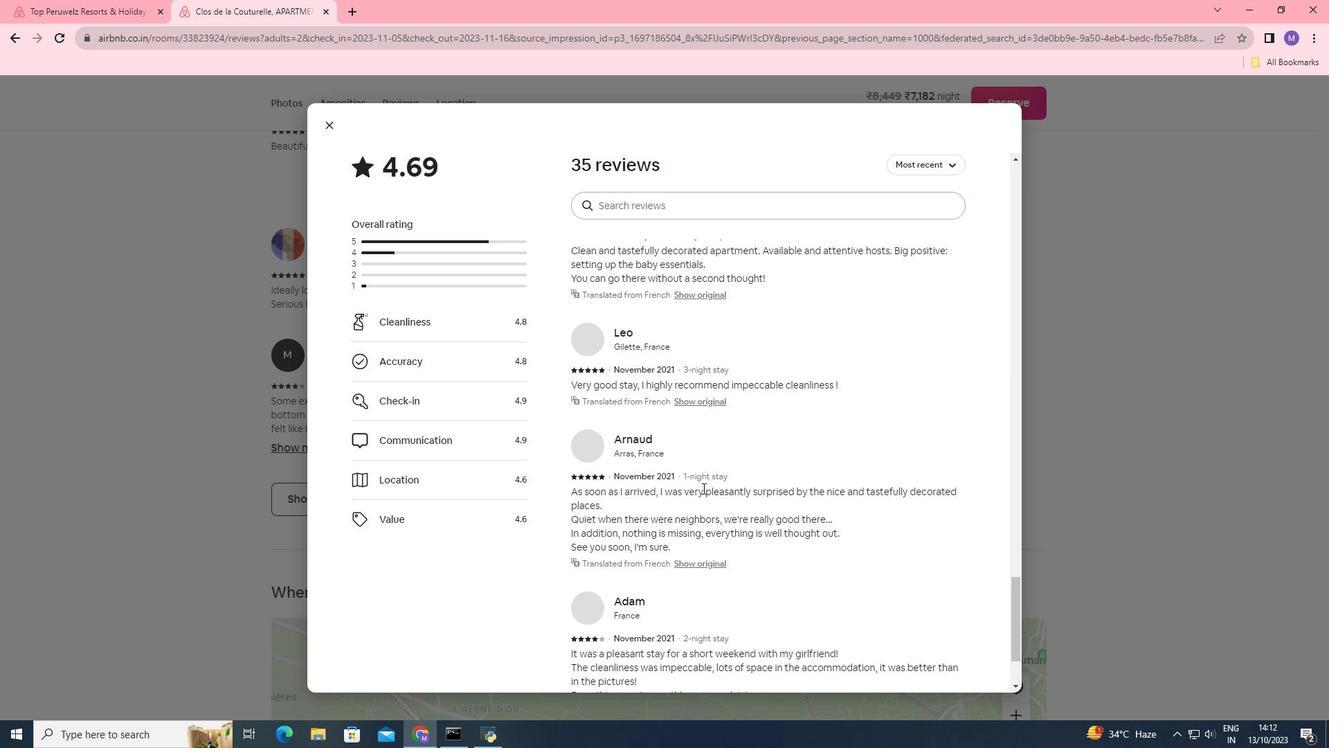 
Action: Mouse moved to (325, 129)
Screenshot: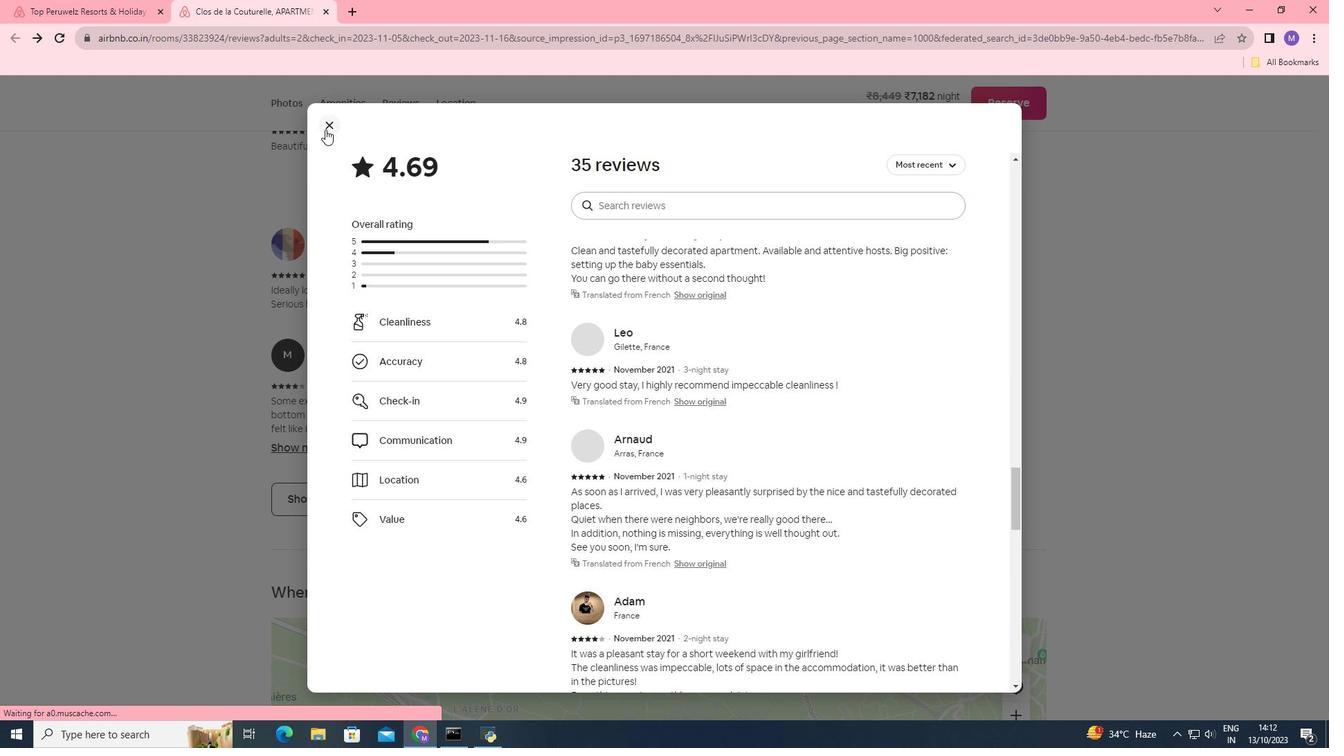 
Action: Mouse pressed left at (325, 129)
Screenshot: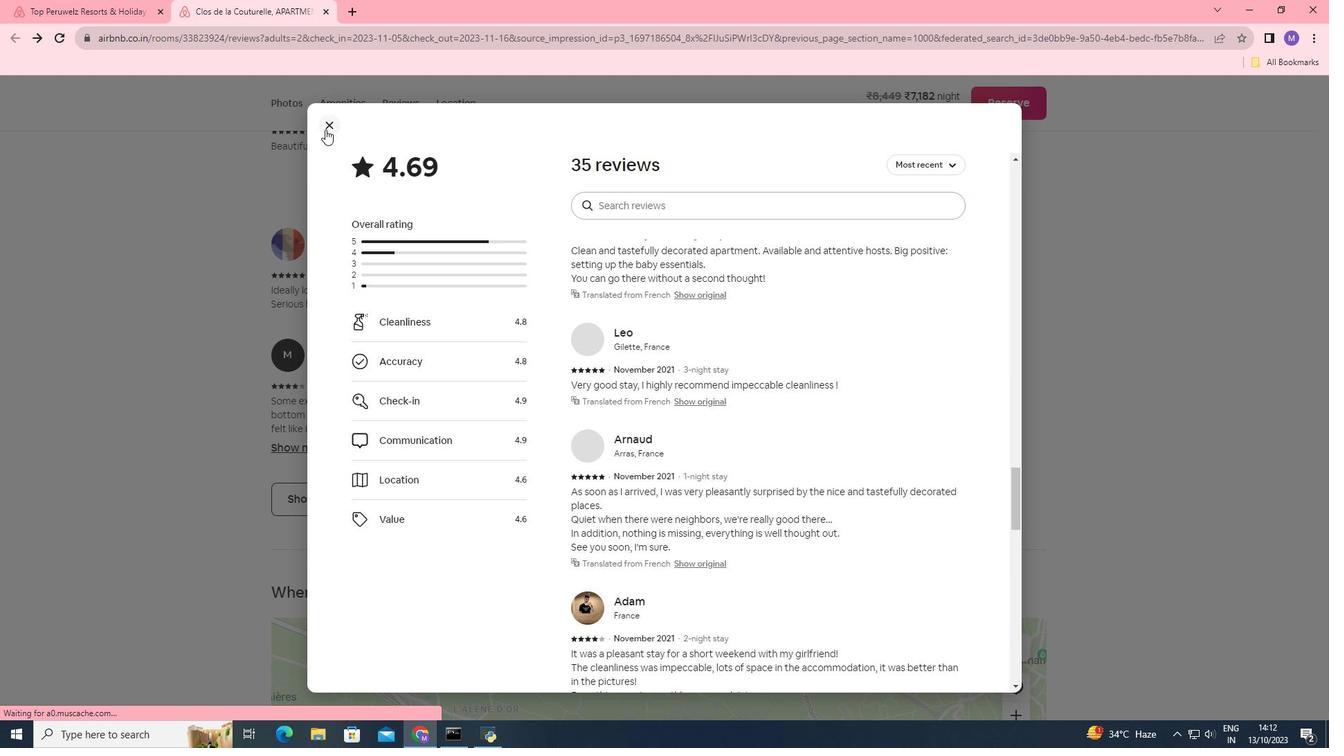 
Action: Mouse moved to (330, 128)
Screenshot: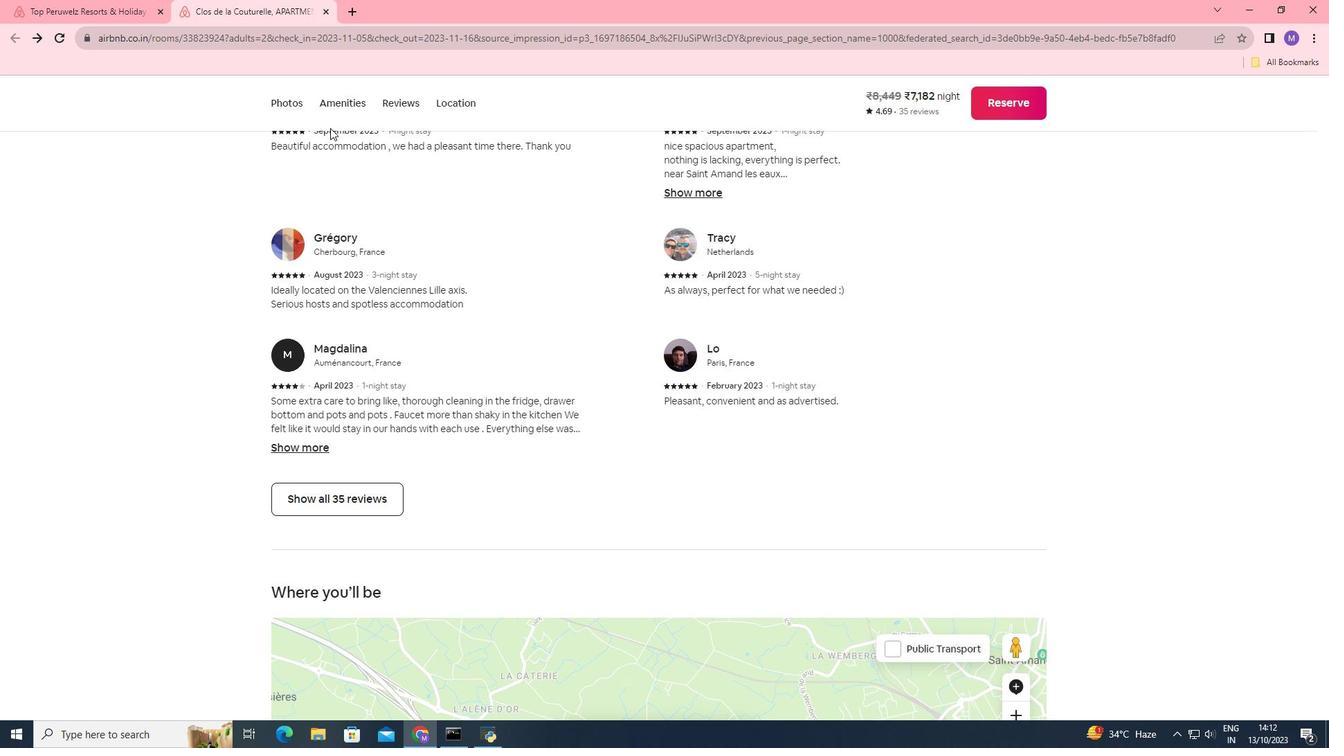 
Action: Mouse pressed left at (330, 128)
